 Task: Personal: Travel Bucket List Template | Trello.
Action: Mouse pressed left at (53, 90)
Screenshot: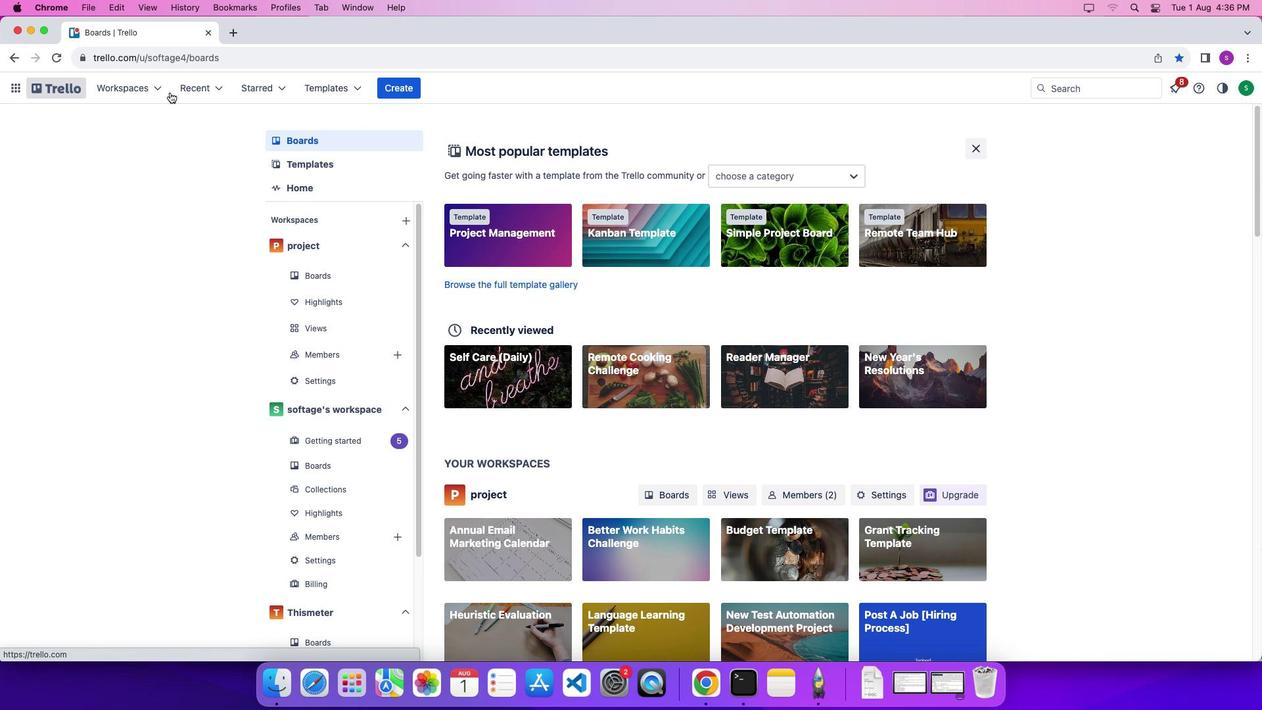 
Action: Mouse pressed left at (53, 90)
Screenshot: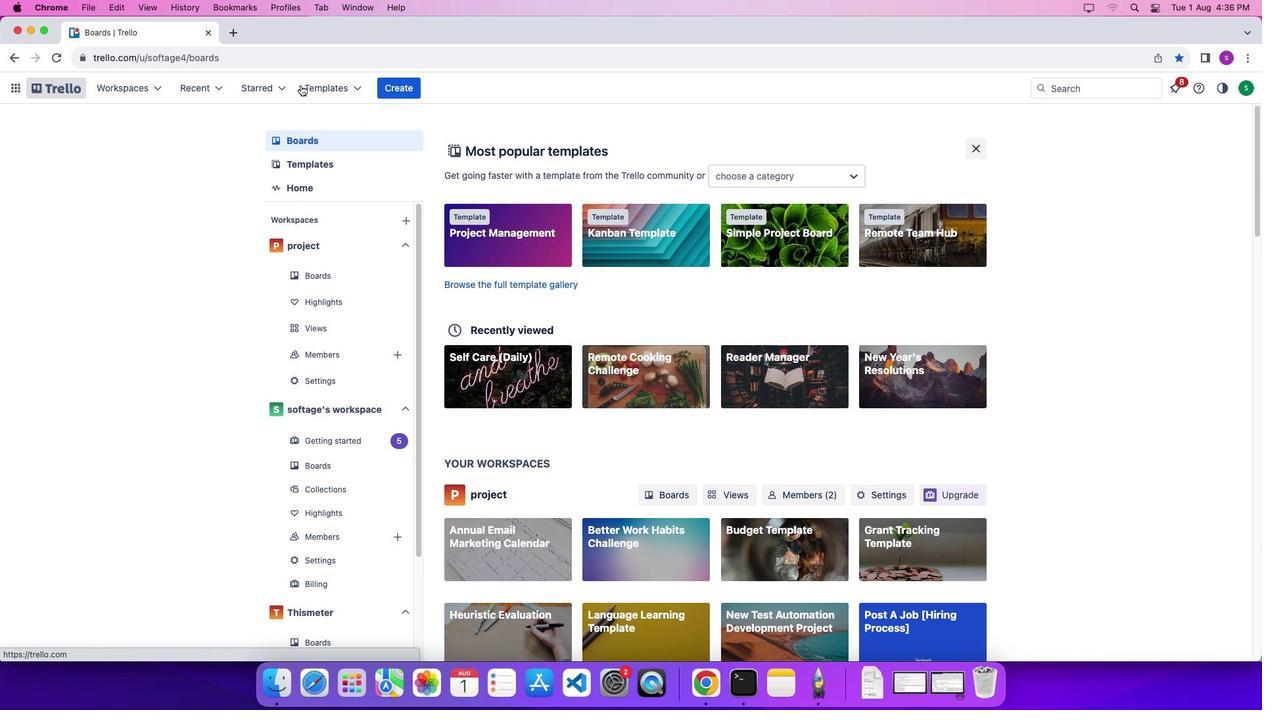 
Action: Mouse moved to (314, 88)
Screenshot: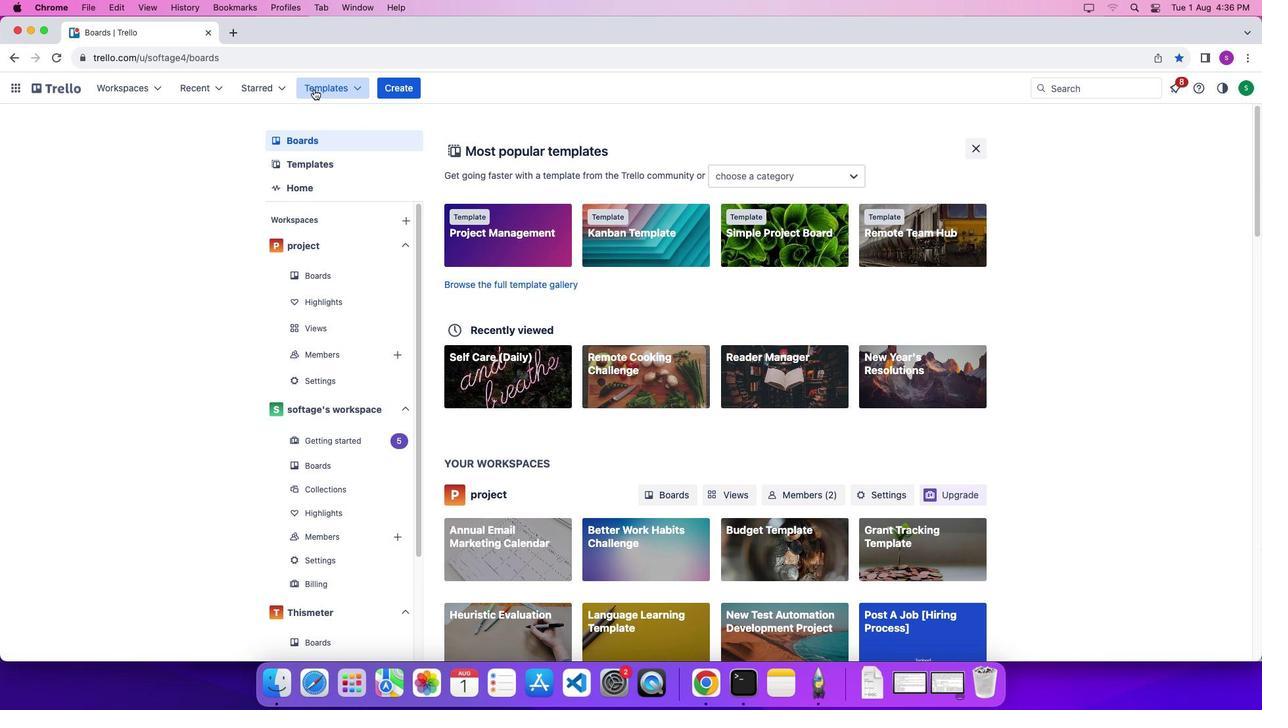 
Action: Mouse pressed left at (314, 88)
Screenshot: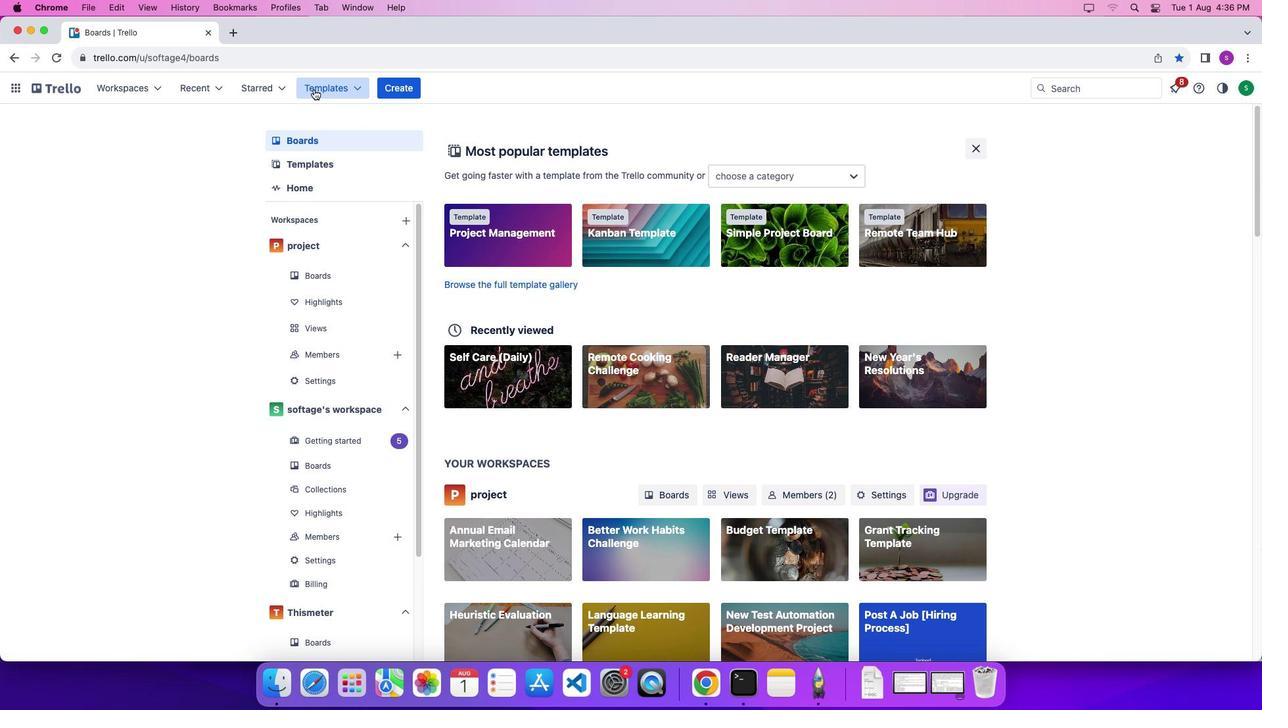 
Action: Mouse moved to (439, 499)
Screenshot: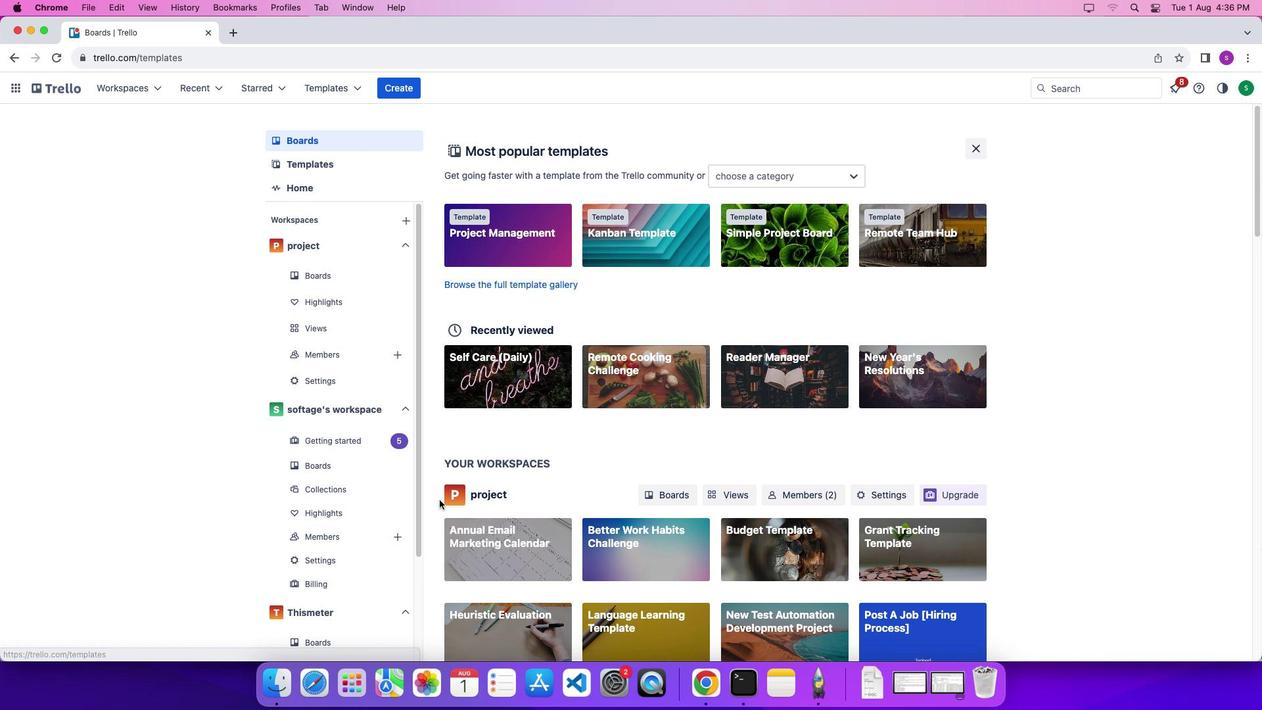 
Action: Mouse pressed left at (439, 499)
Screenshot: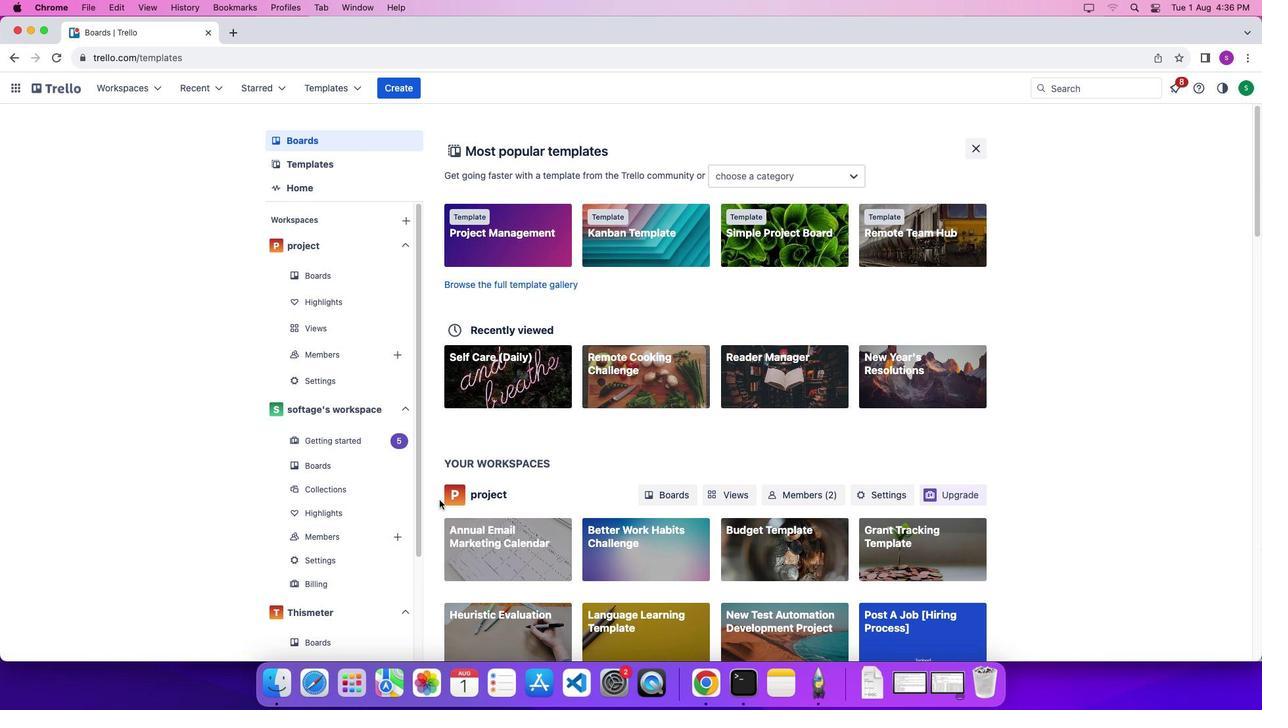 
Action: Mouse moved to (870, 144)
Screenshot: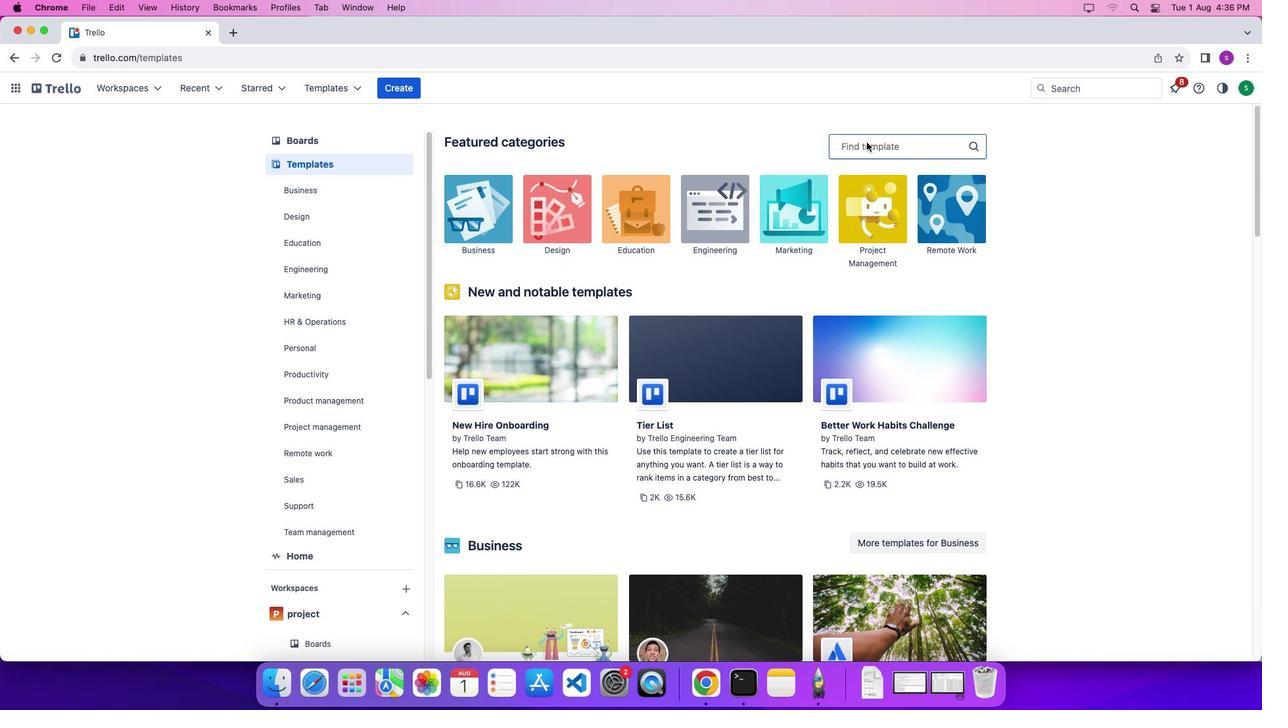 
Action: Mouse pressed left at (870, 144)
Screenshot: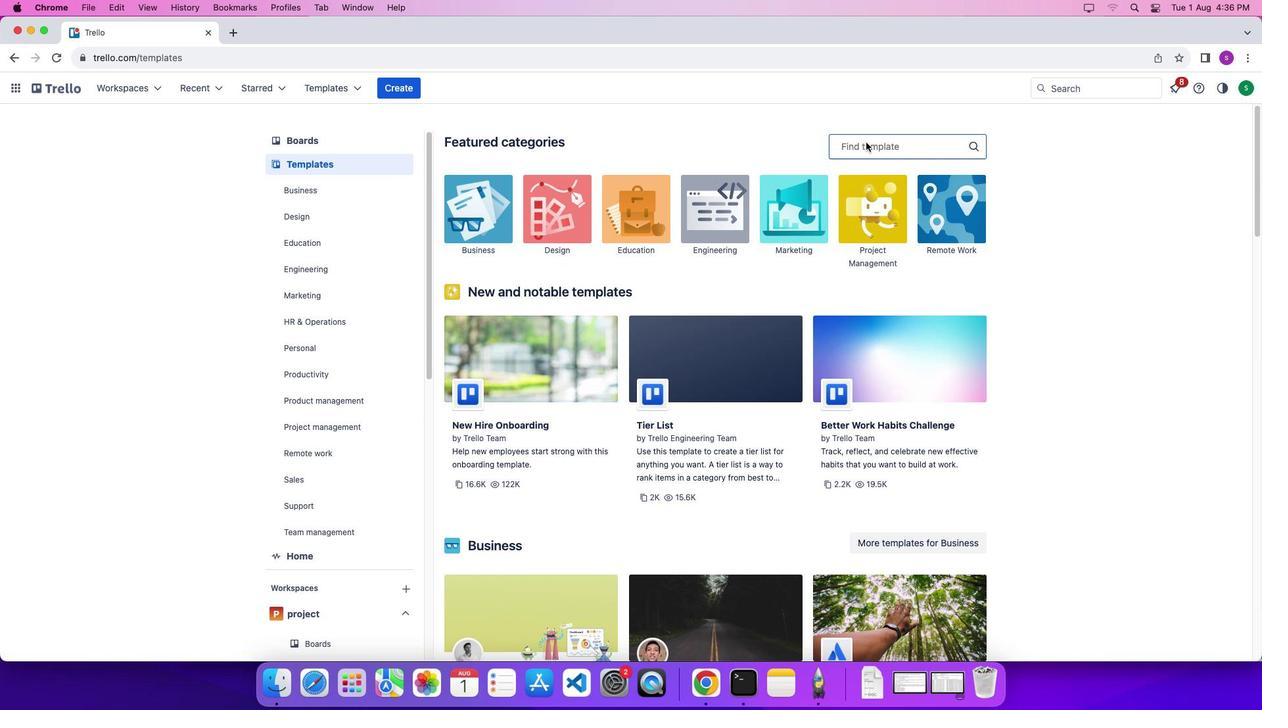 
Action: Mouse moved to (866, 142)
Screenshot: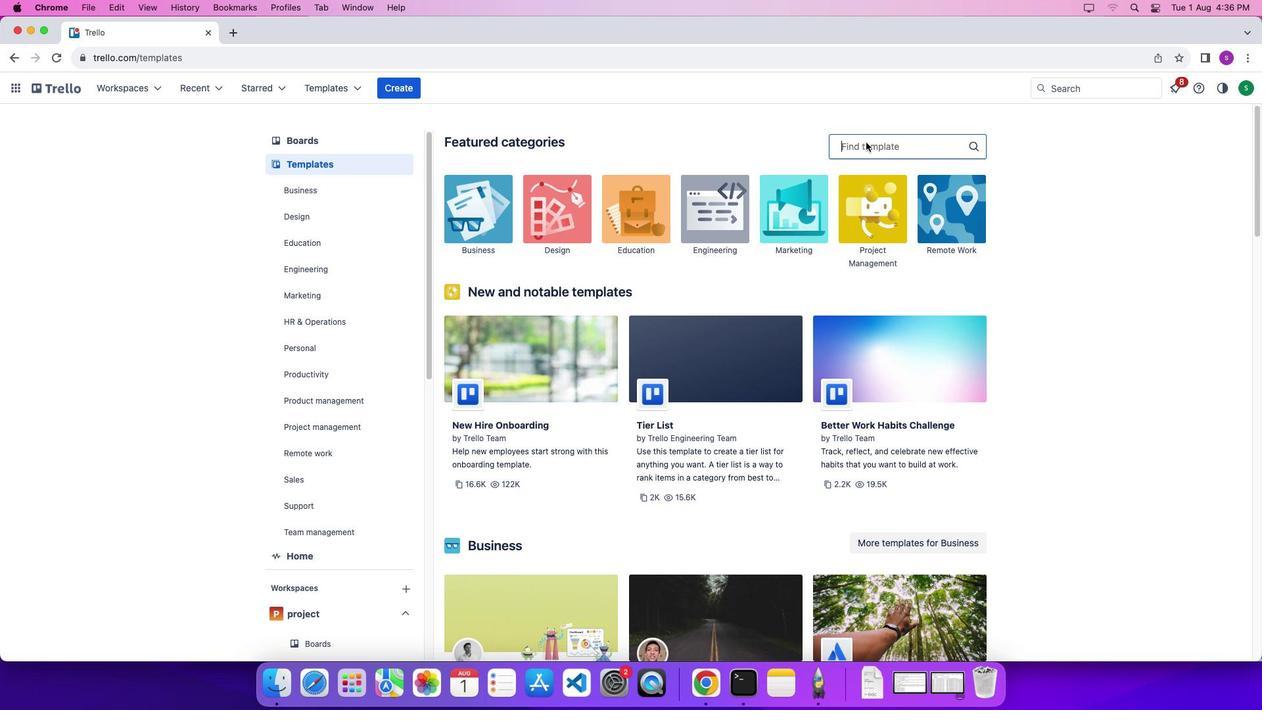 
Action: Mouse pressed left at (866, 142)
Screenshot: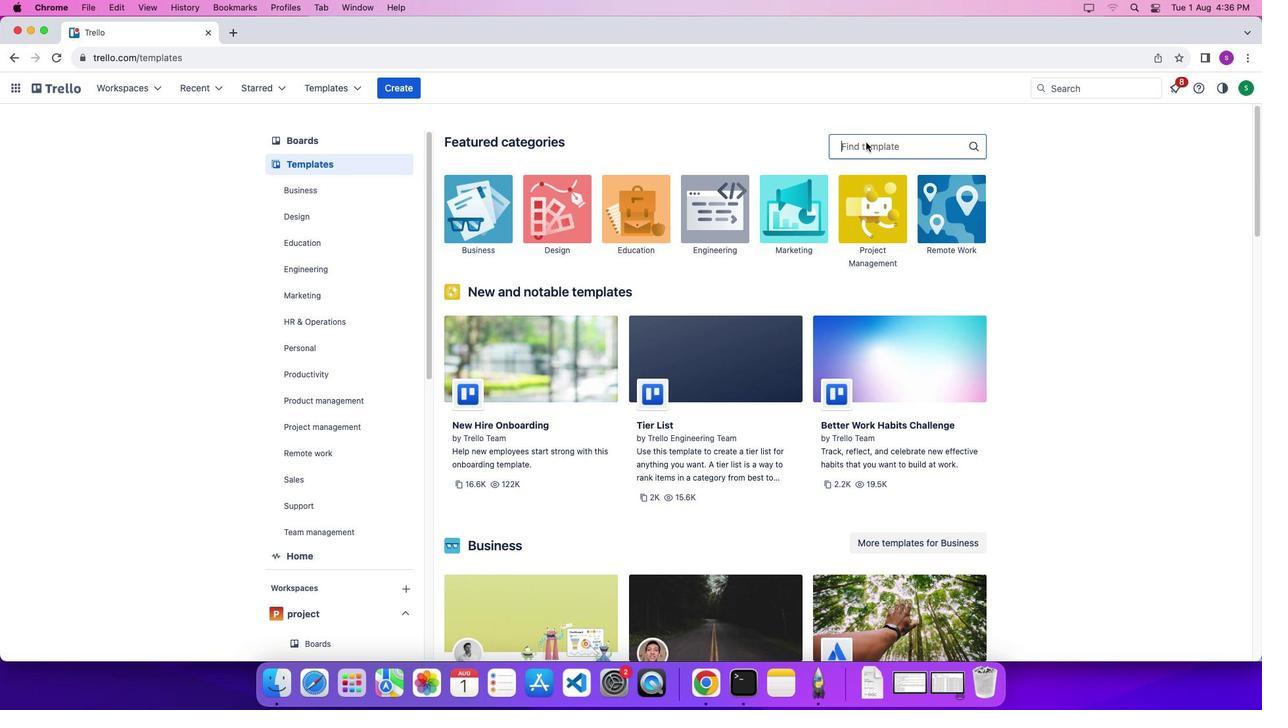 
Action: Key pressed Key.shift'T''r''a''v''e''l'Key.spaceKey.shift'B''u''c''c''k''e''r'Key.backspace't'
Screenshot: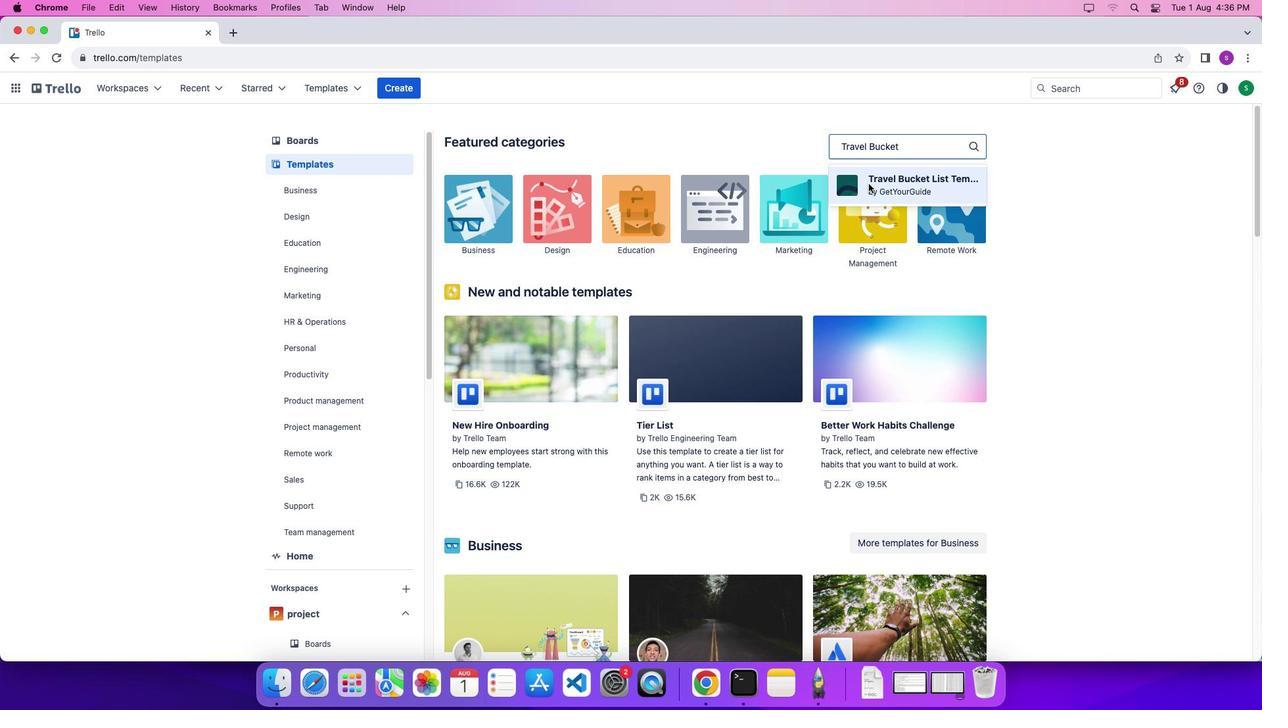
Action: Mouse moved to (869, 184)
Screenshot: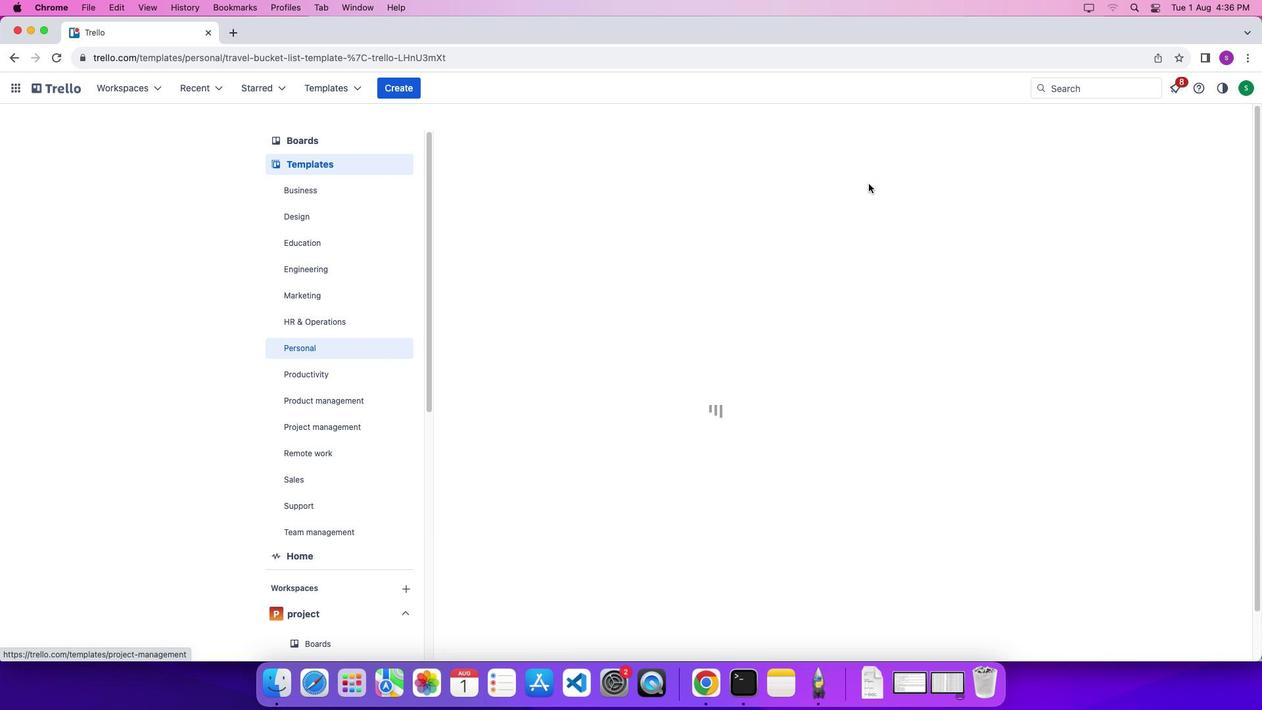 
Action: Mouse pressed left at (869, 184)
Screenshot: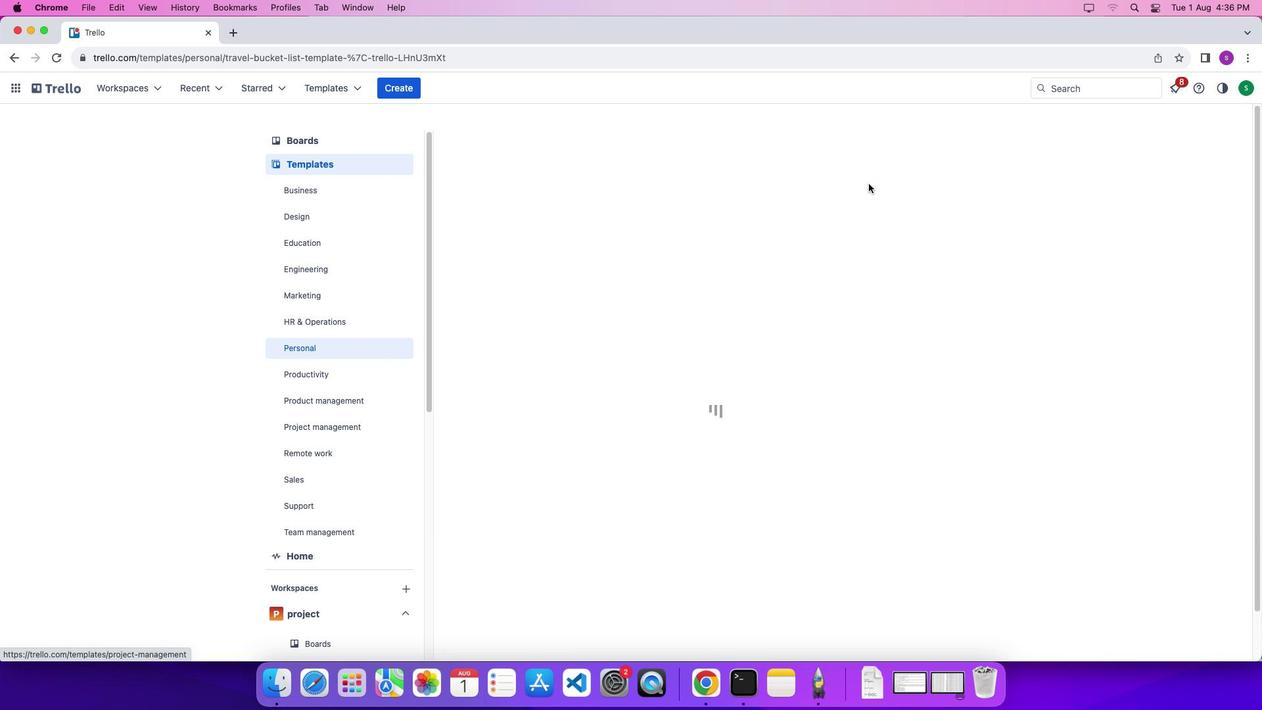 
Action: Mouse moved to (856, 328)
Screenshot: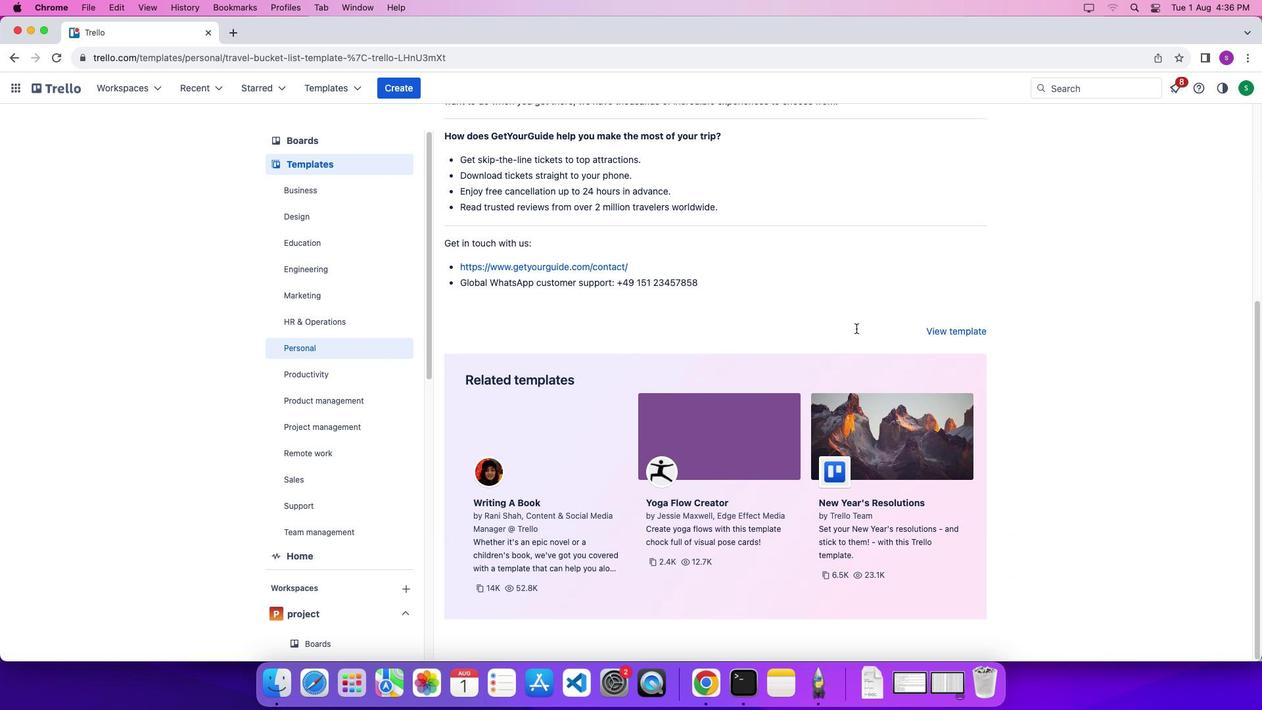 
Action: Mouse scrolled (856, 328) with delta (0, 0)
Screenshot: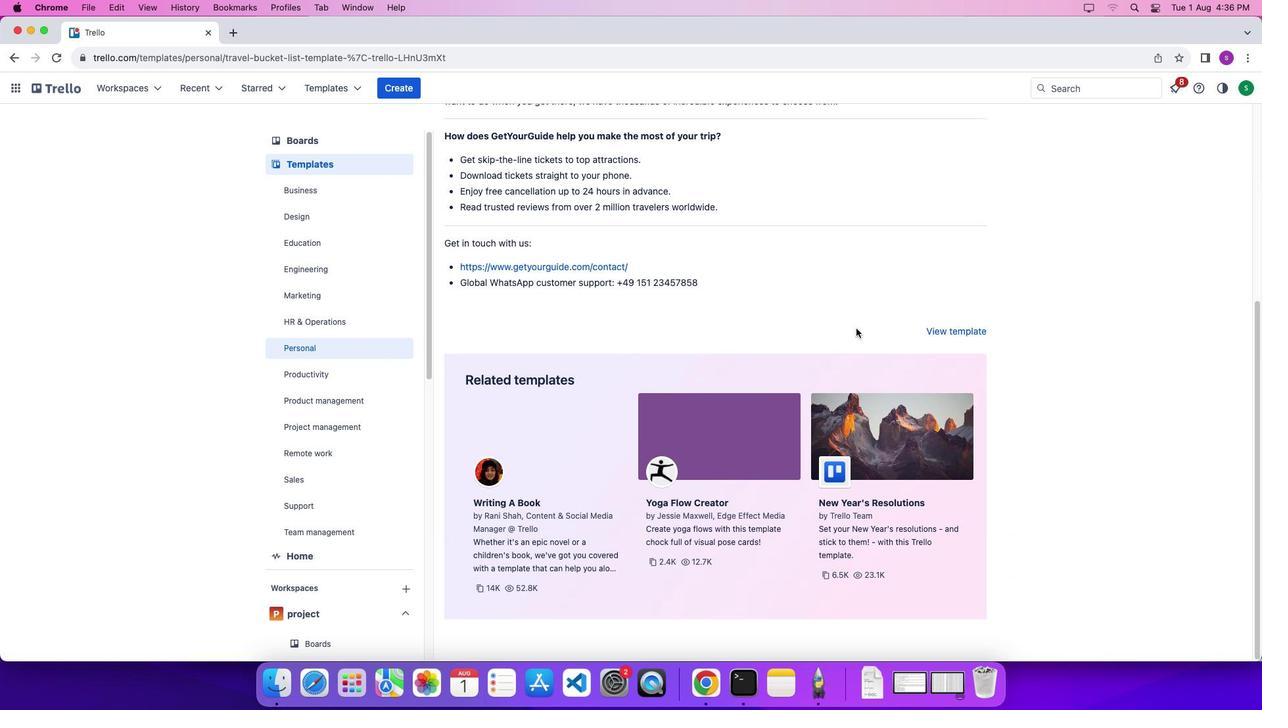 
Action: Mouse scrolled (856, 328) with delta (0, 0)
Screenshot: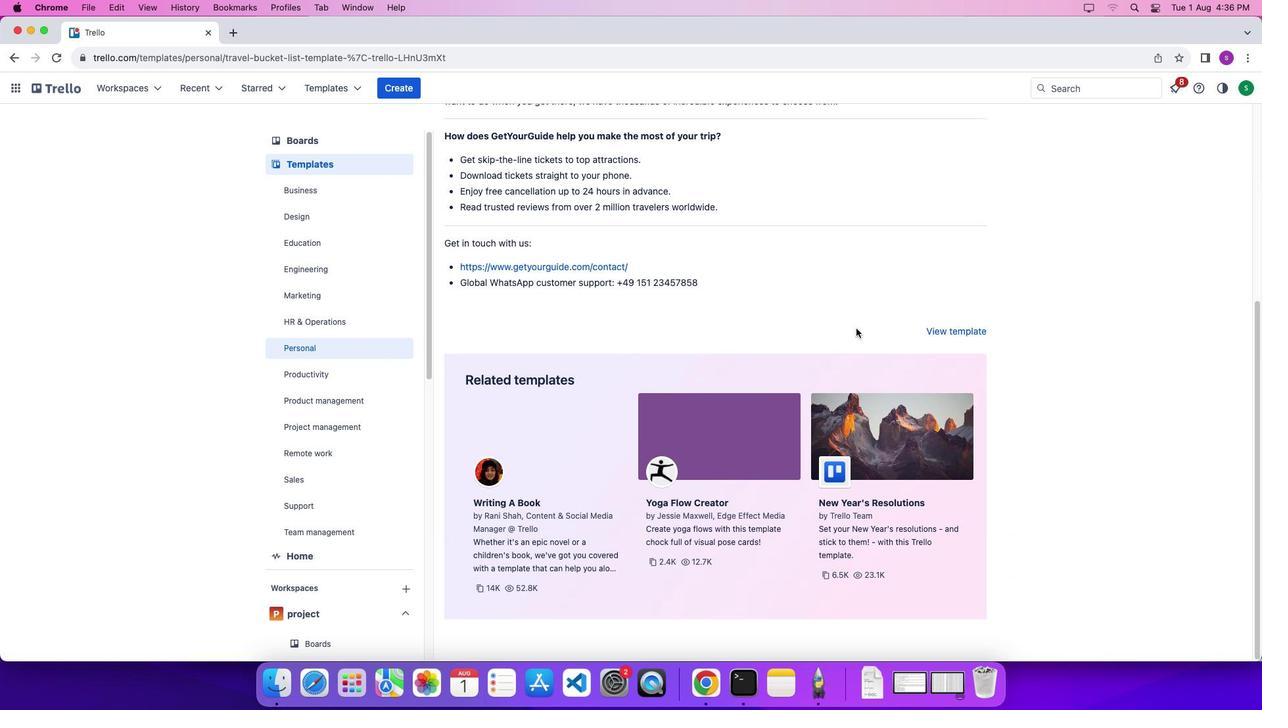 
Action: Mouse scrolled (856, 328) with delta (0, -3)
Screenshot: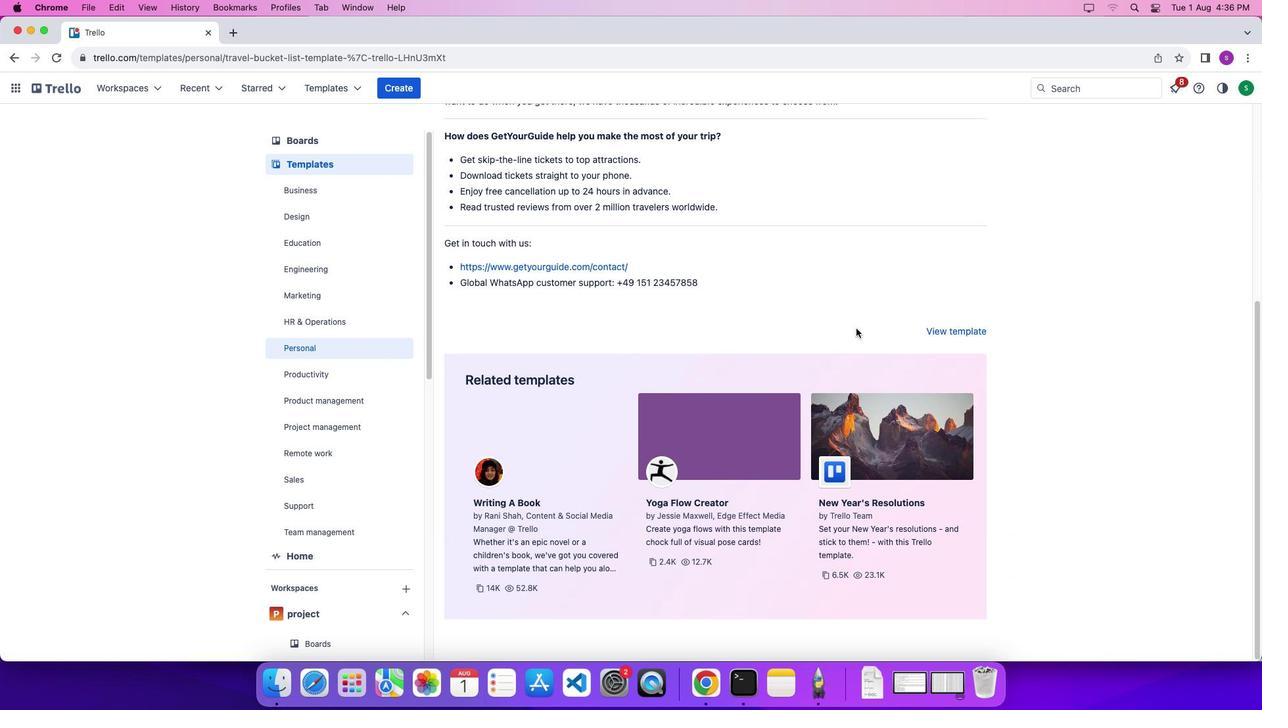 
Action: Mouse scrolled (856, 328) with delta (0, -5)
Screenshot: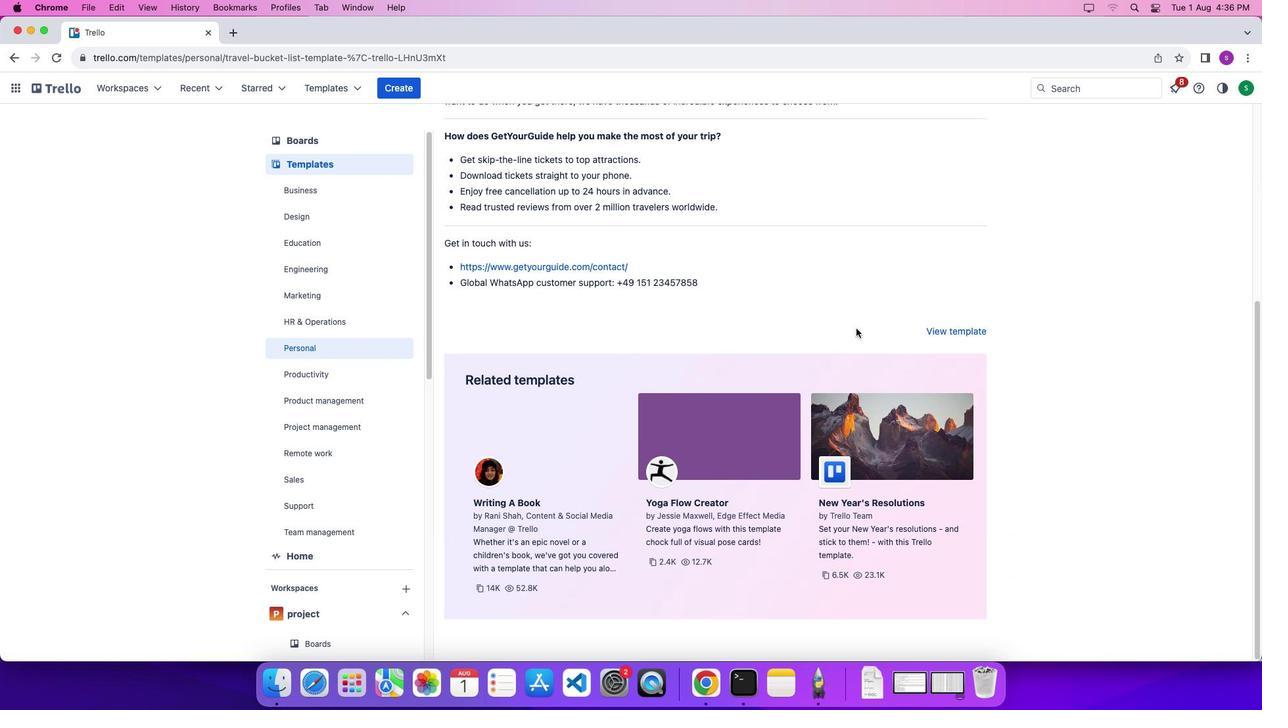 
Action: Mouse scrolled (856, 328) with delta (0, 0)
Screenshot: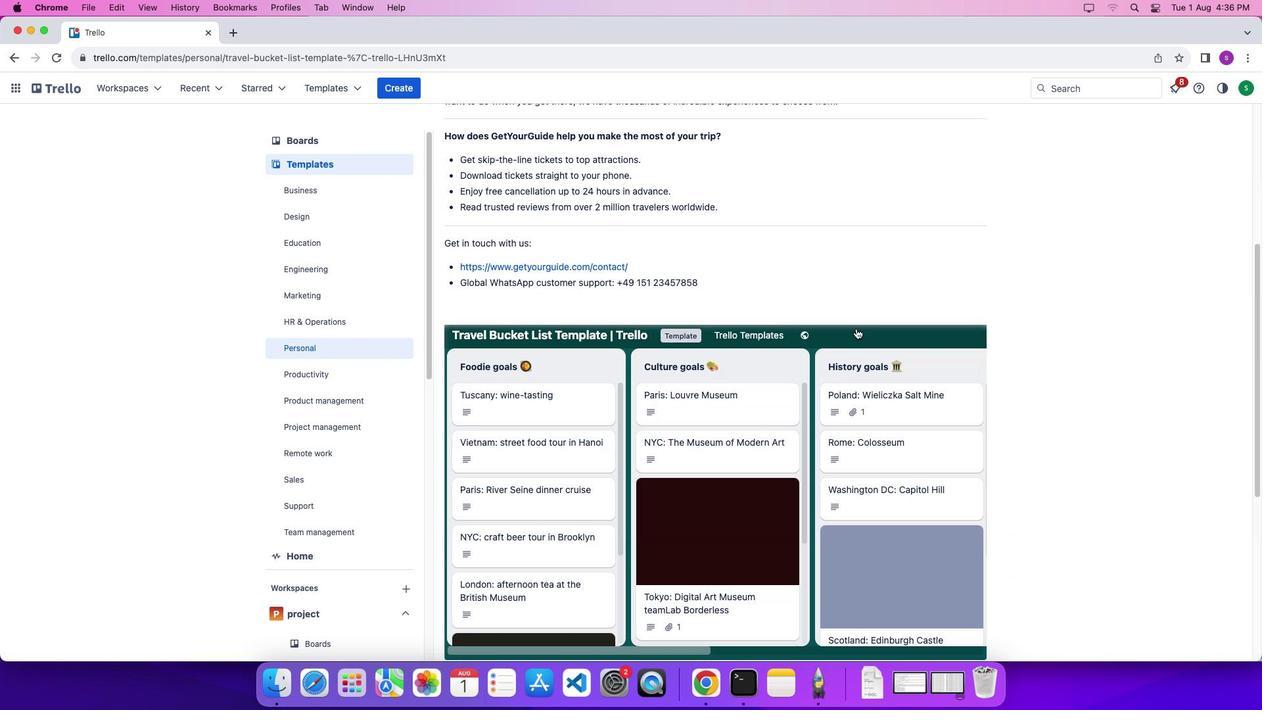 
Action: Mouse scrolled (856, 328) with delta (0, 0)
Screenshot: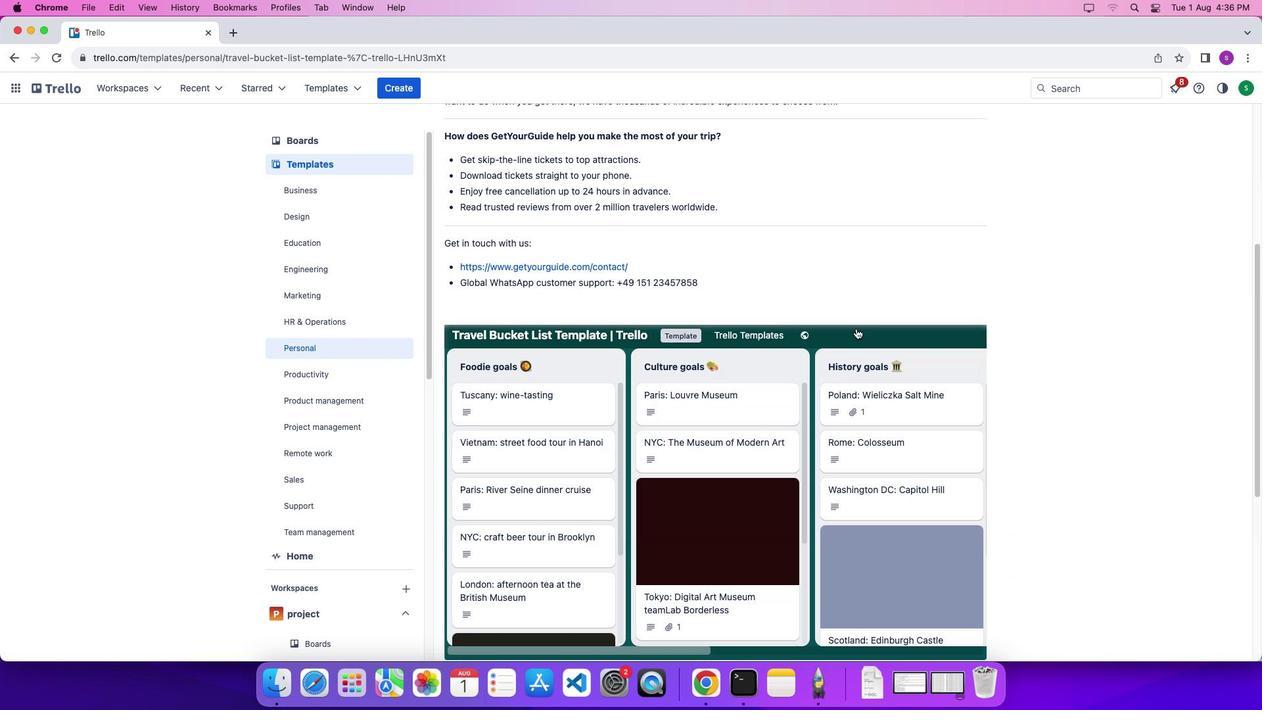
Action: Mouse scrolled (856, 328) with delta (0, -4)
Screenshot: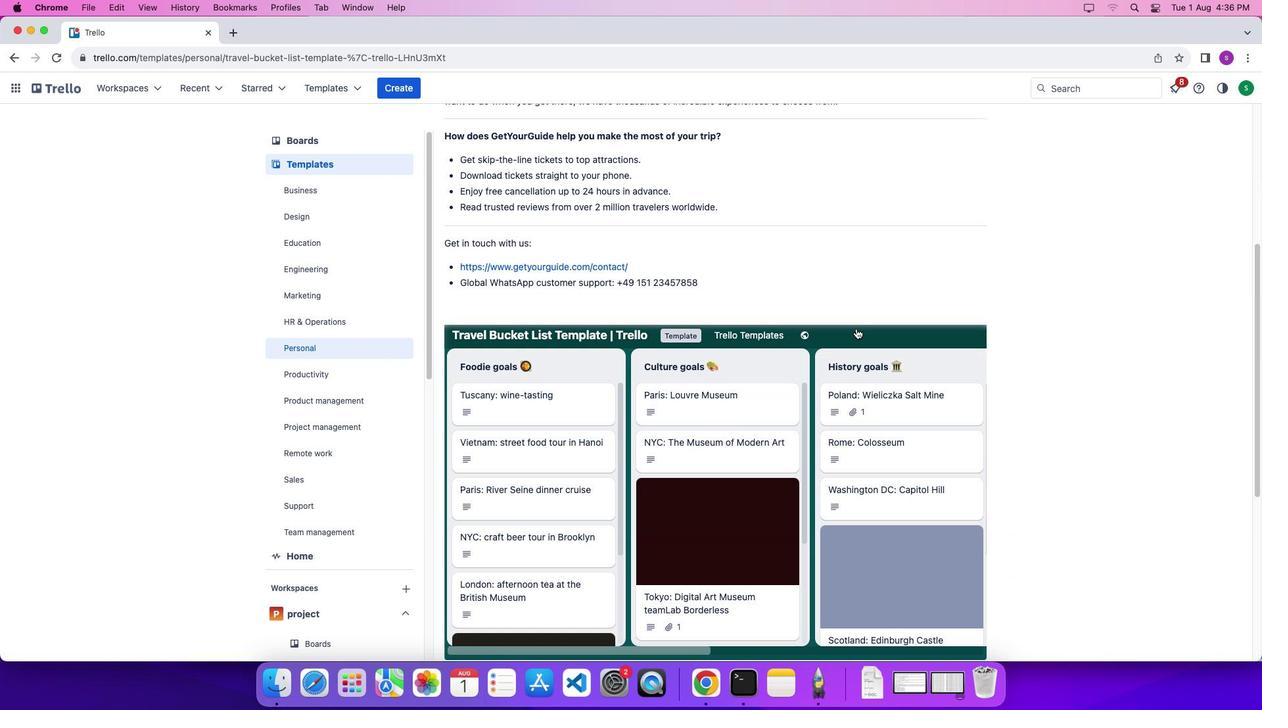 
Action: Mouse scrolled (856, 328) with delta (0, -7)
Screenshot: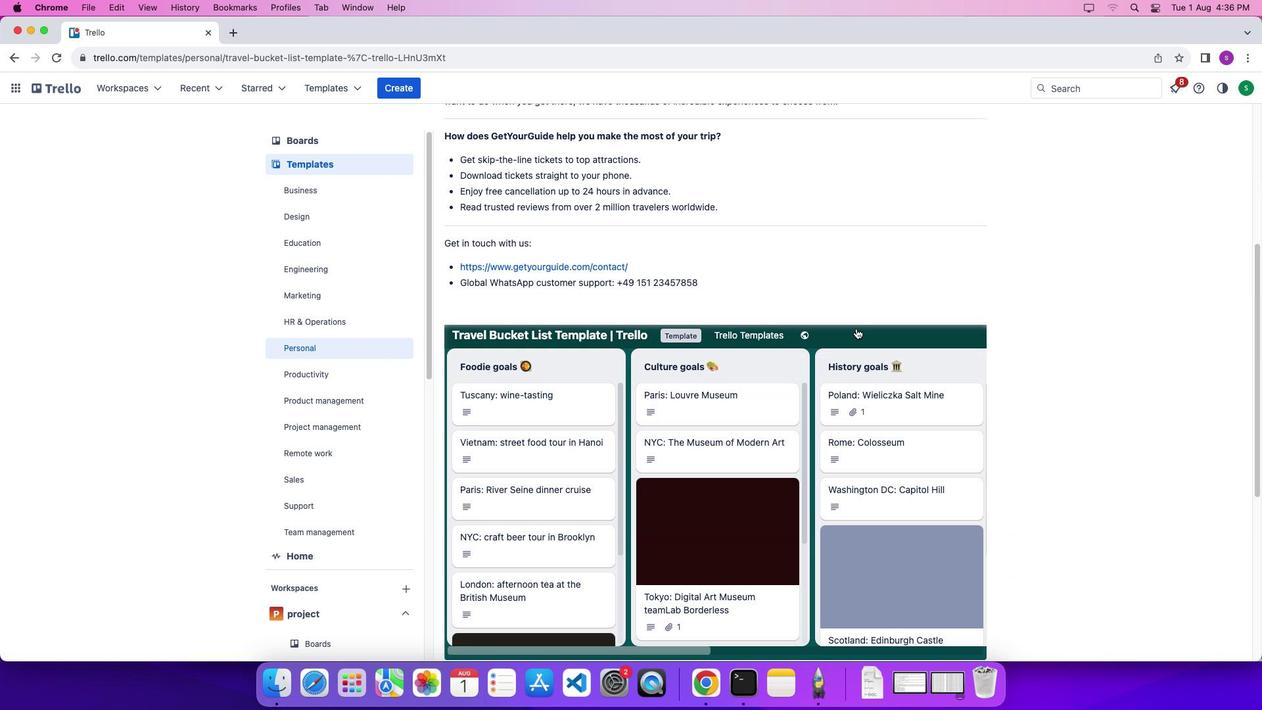 
Action: Mouse scrolled (856, 328) with delta (0, -7)
Screenshot: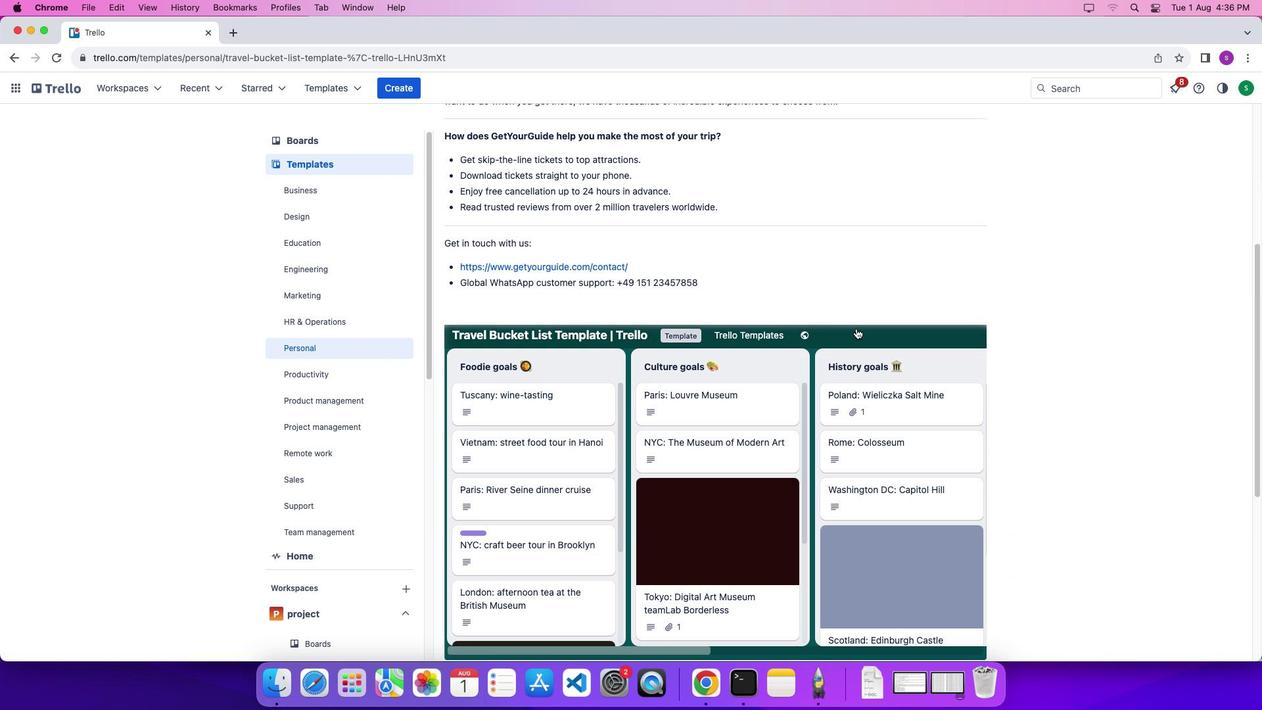 
Action: Mouse scrolled (856, 328) with delta (0, 0)
Screenshot: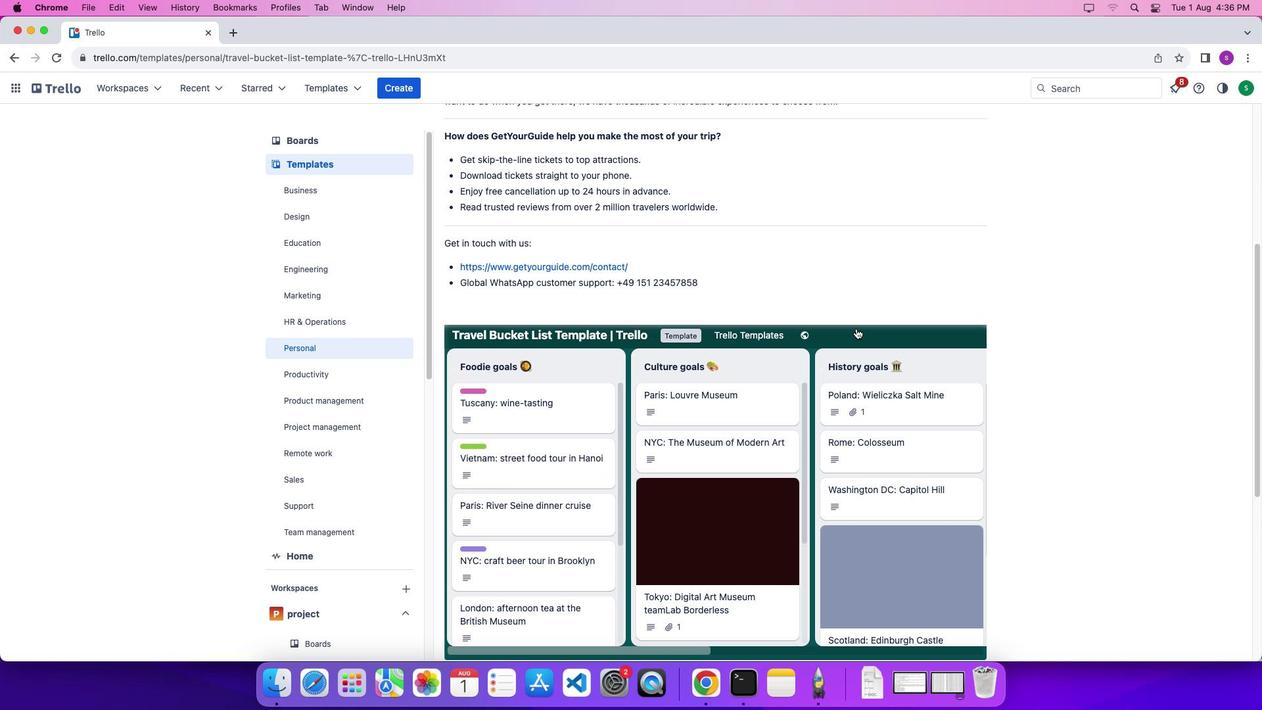 
Action: Mouse scrolled (856, 328) with delta (0, 1)
Screenshot: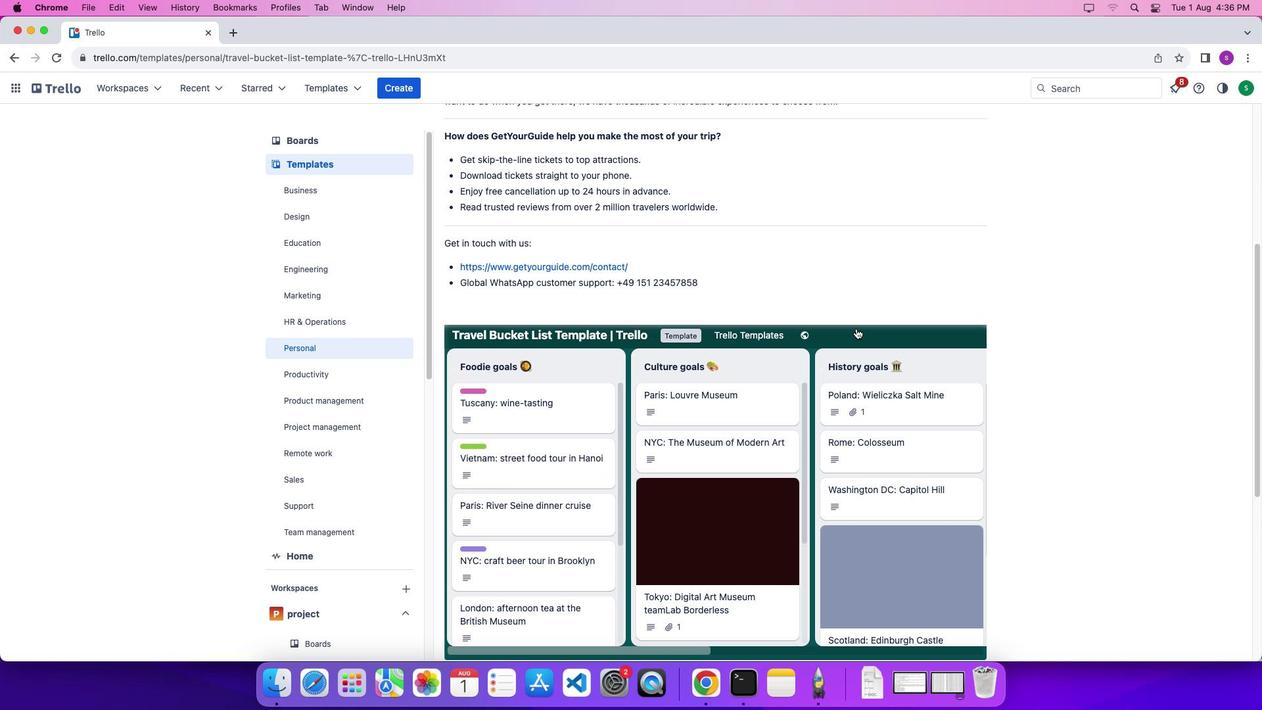 
Action: Mouse scrolled (856, 328) with delta (0, 5)
Screenshot: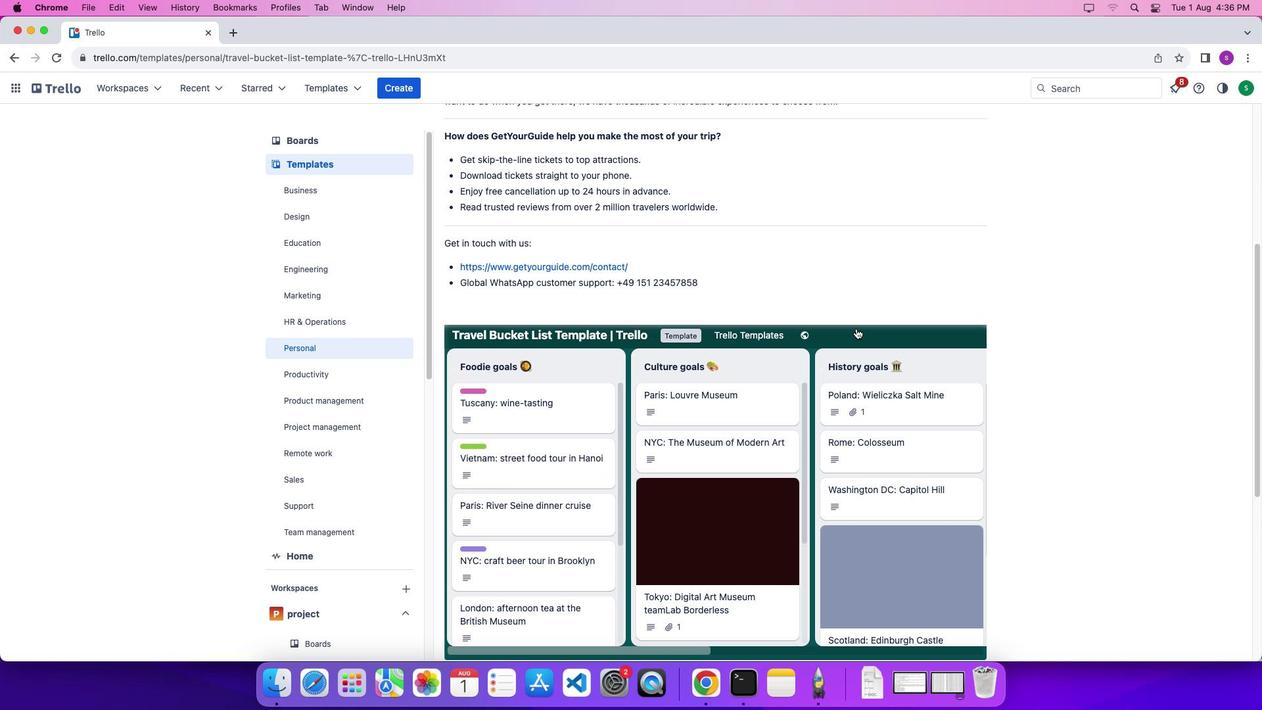 
Action: Mouse scrolled (856, 328) with delta (0, 9)
Screenshot: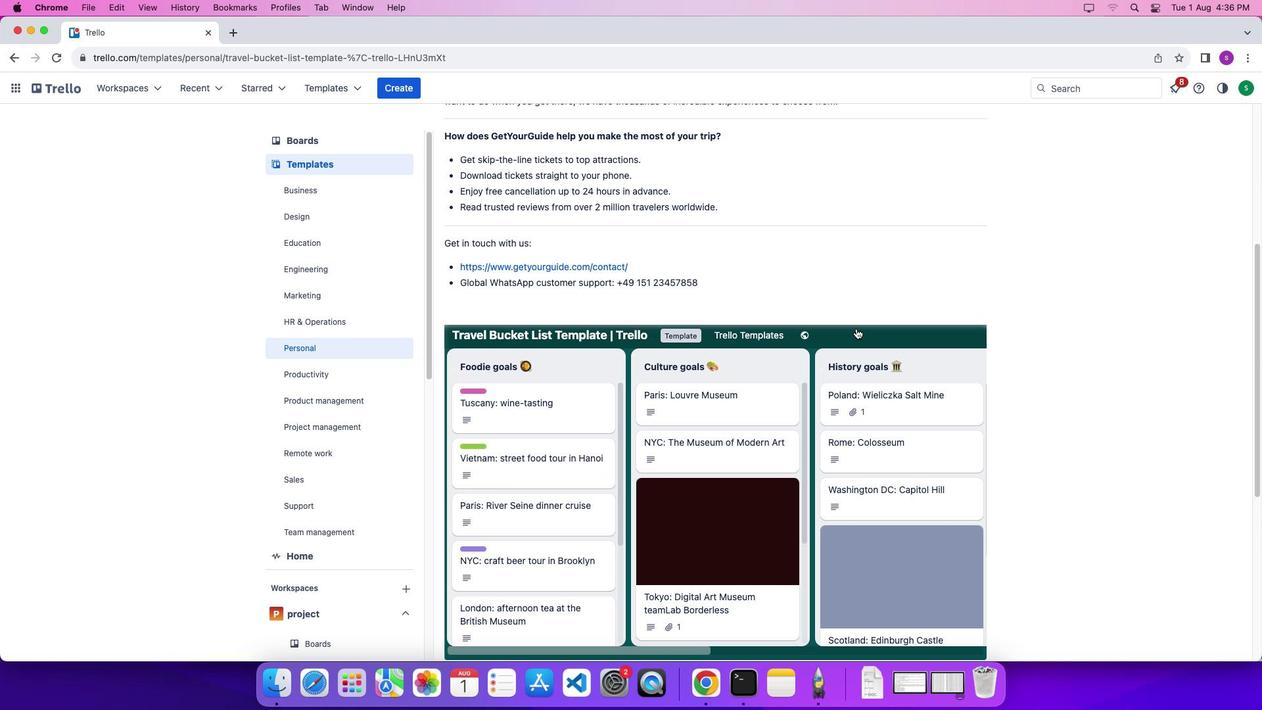 
Action: Mouse scrolled (856, 328) with delta (0, 9)
Screenshot: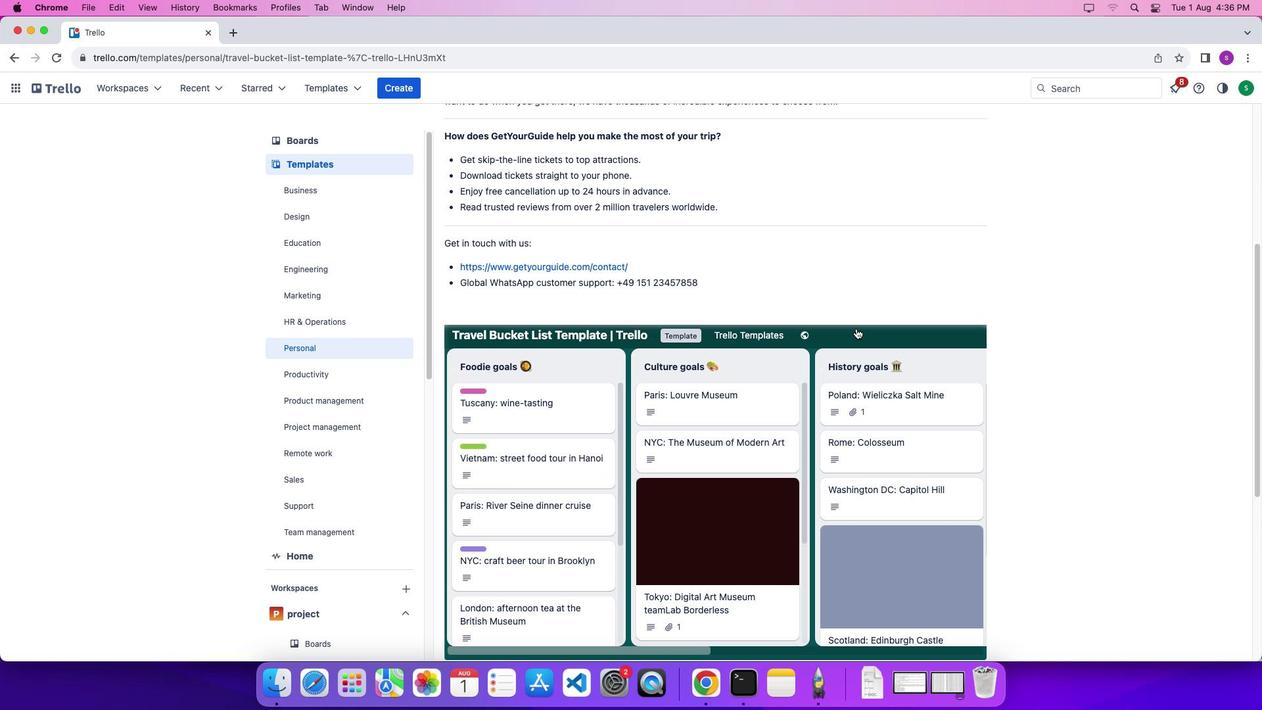 
Action: Mouse scrolled (856, 328) with delta (0, 0)
Screenshot: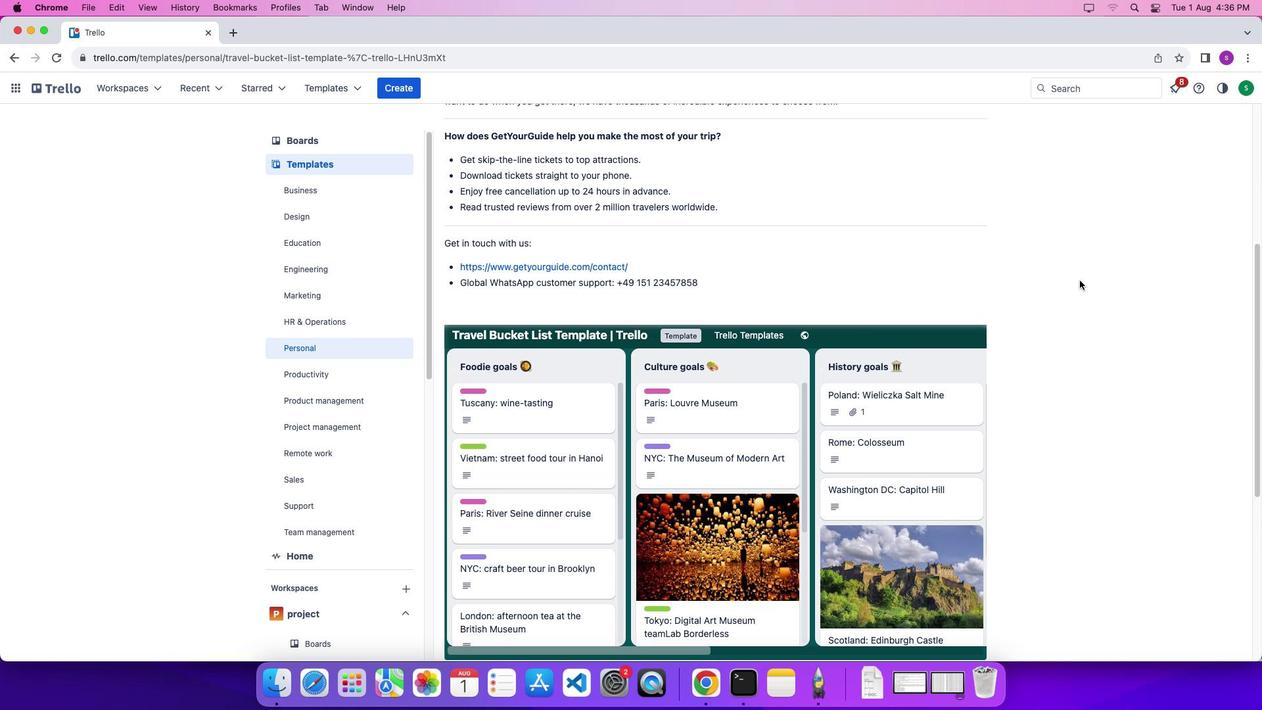 
Action: Mouse scrolled (856, 328) with delta (0, 1)
Screenshot: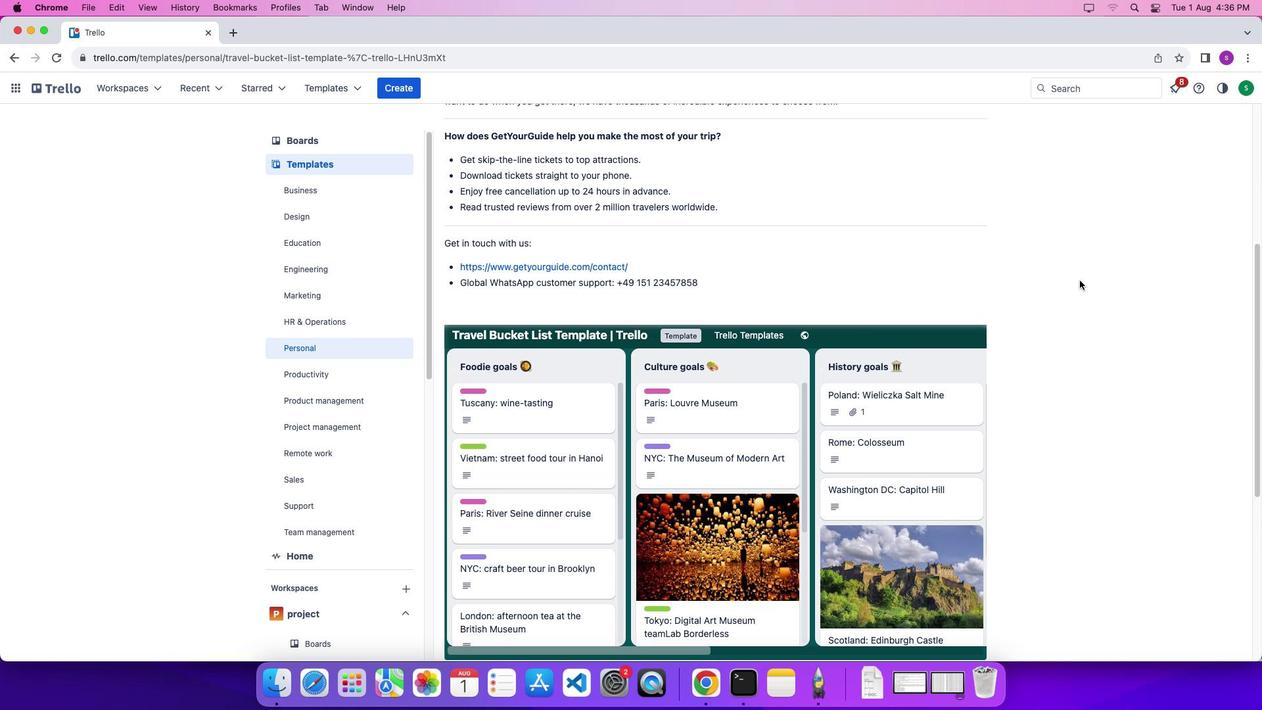
Action: Mouse scrolled (856, 328) with delta (0, 6)
Screenshot: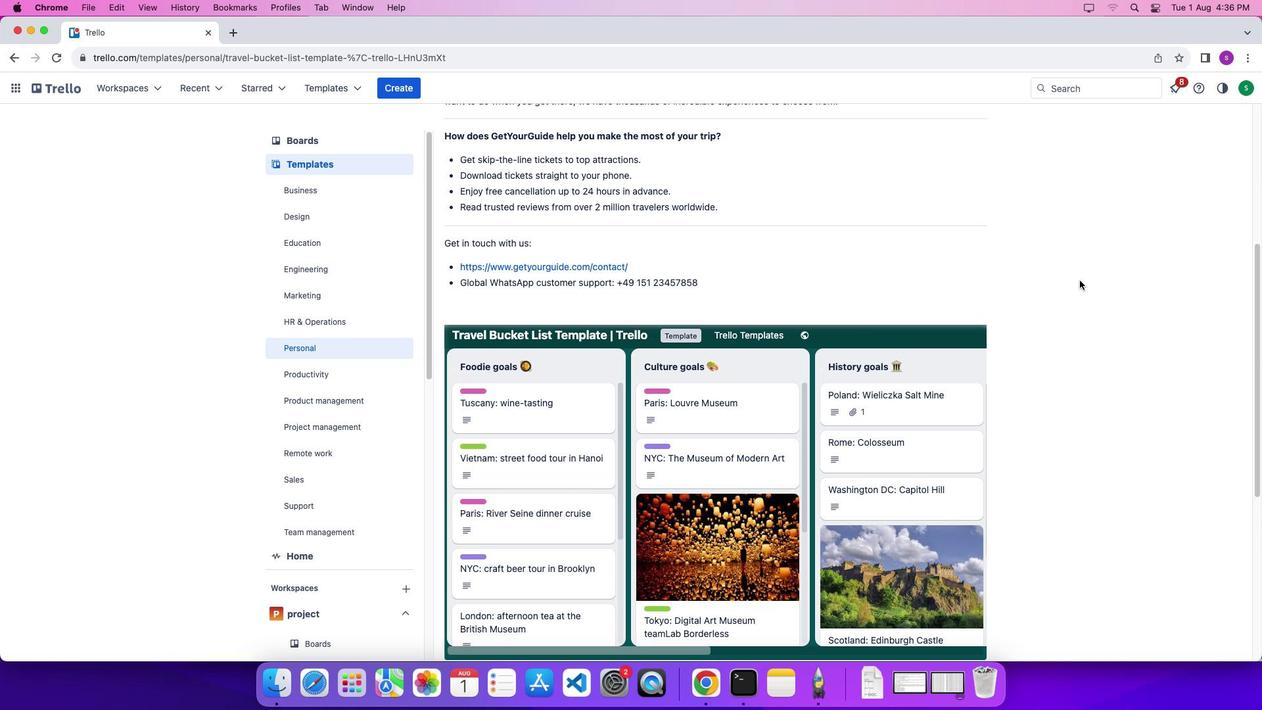 
Action: Mouse scrolled (856, 328) with delta (0, 9)
Screenshot: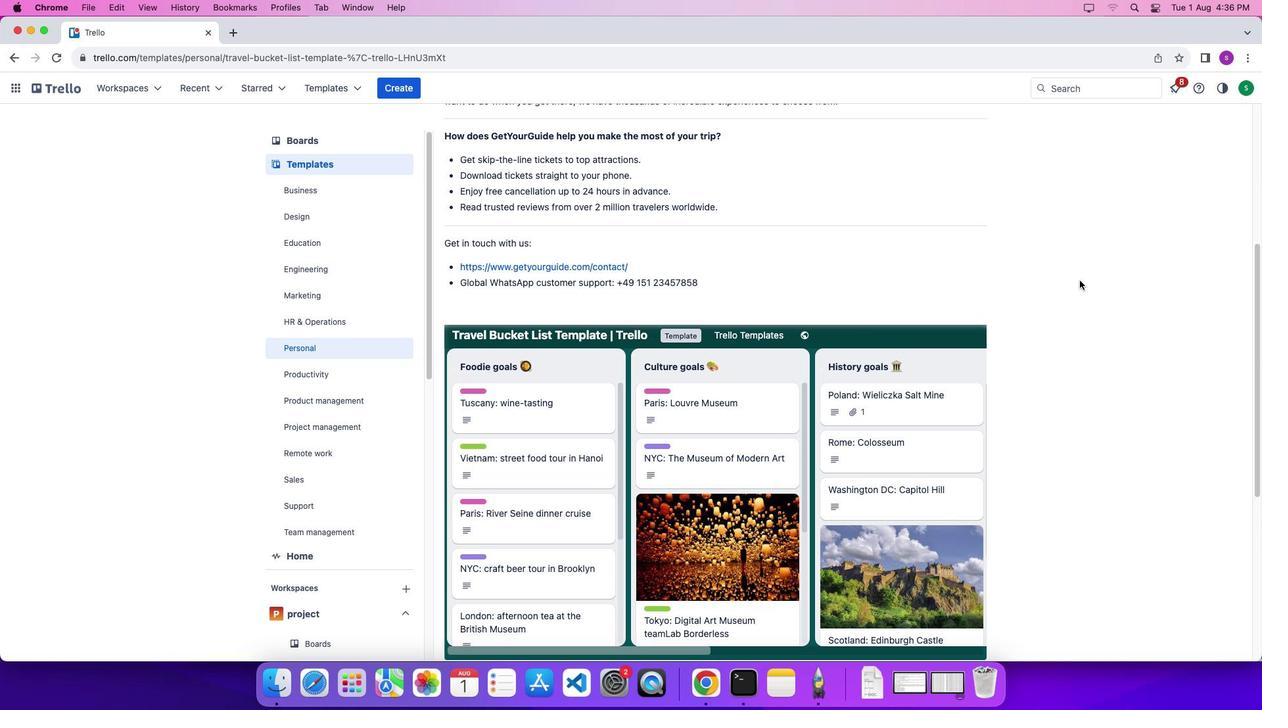 
Action: Mouse scrolled (856, 328) with delta (0, 10)
Screenshot: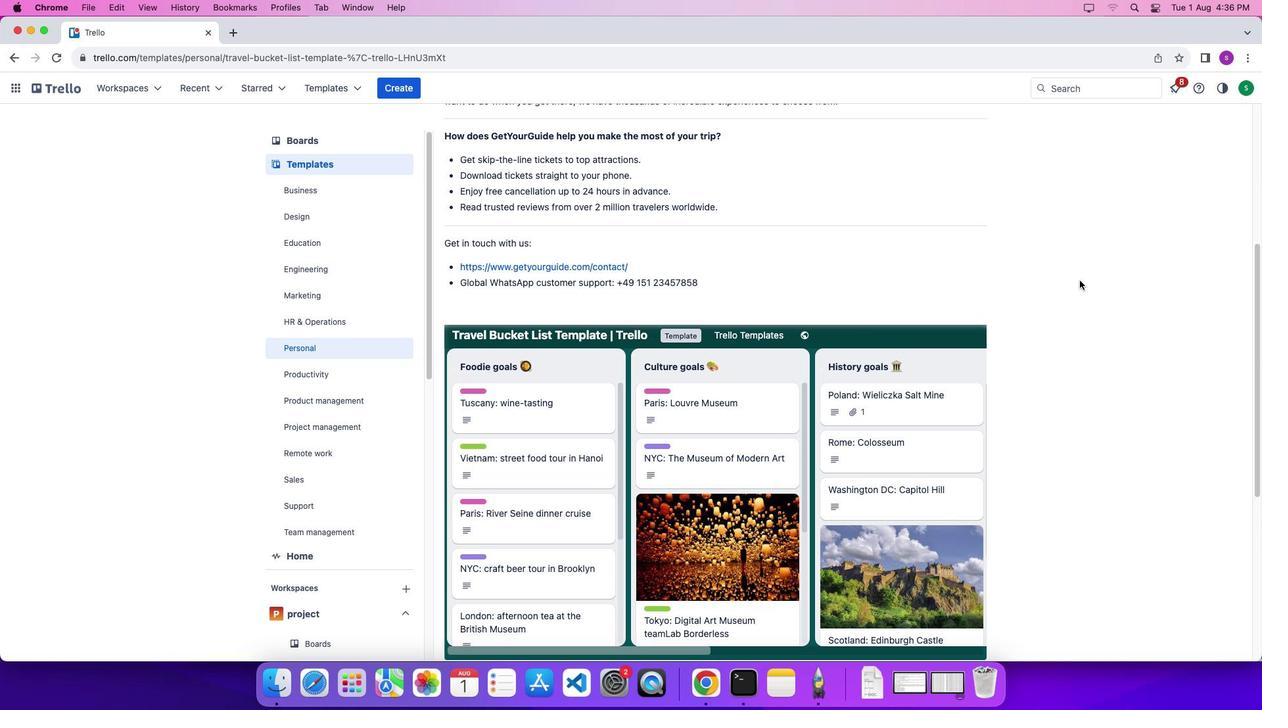 
Action: Mouse scrolled (856, 328) with delta (0, 0)
Screenshot: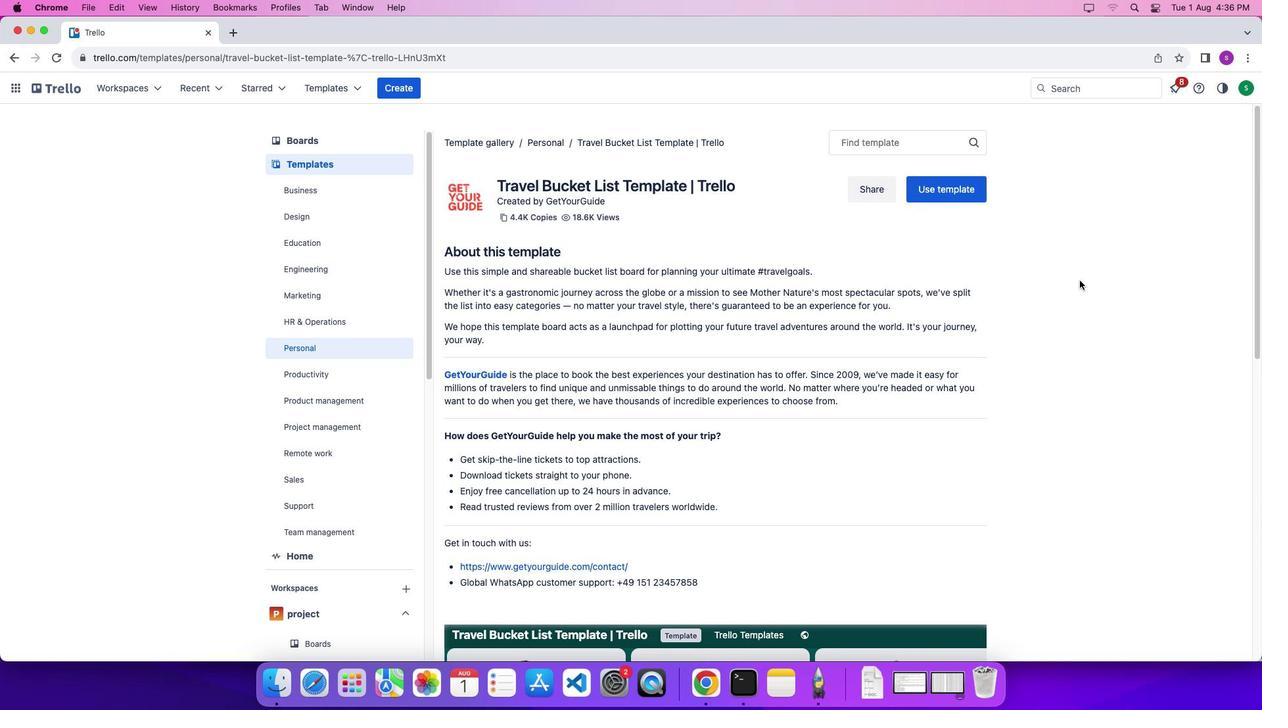 
Action: Mouse scrolled (856, 328) with delta (0, 0)
Screenshot: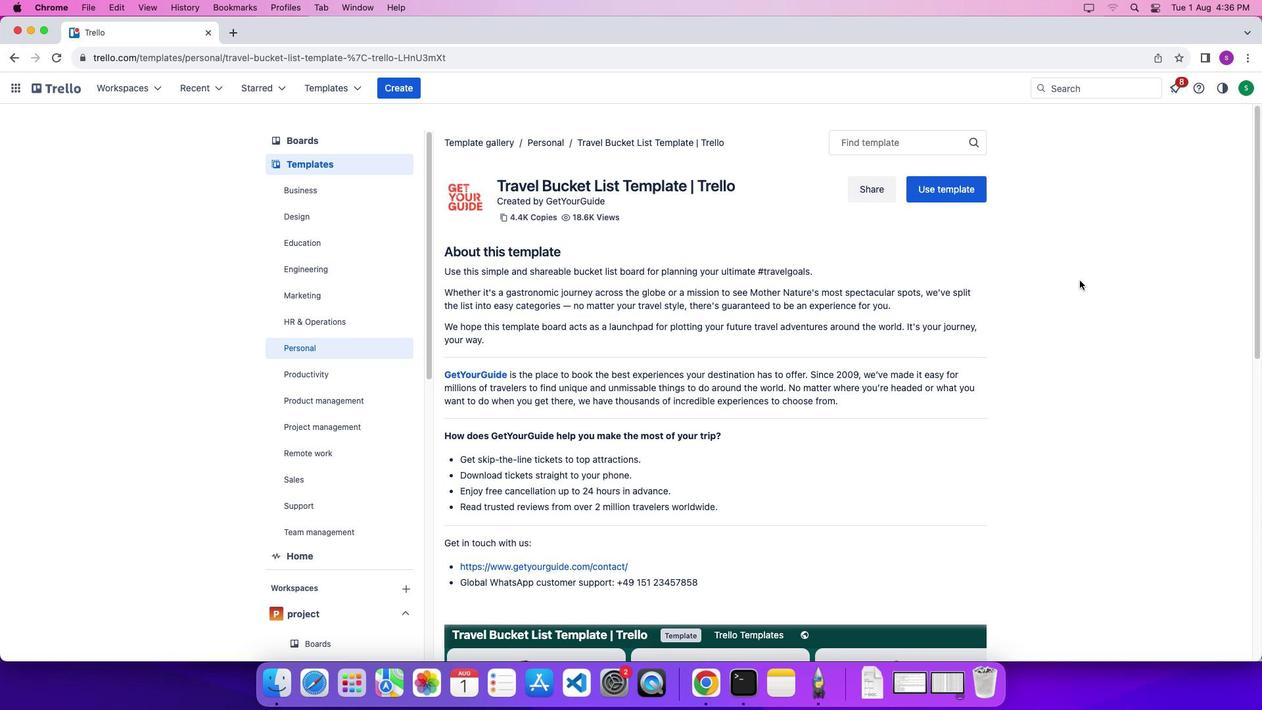 
Action: Mouse moved to (857, 328)
Screenshot: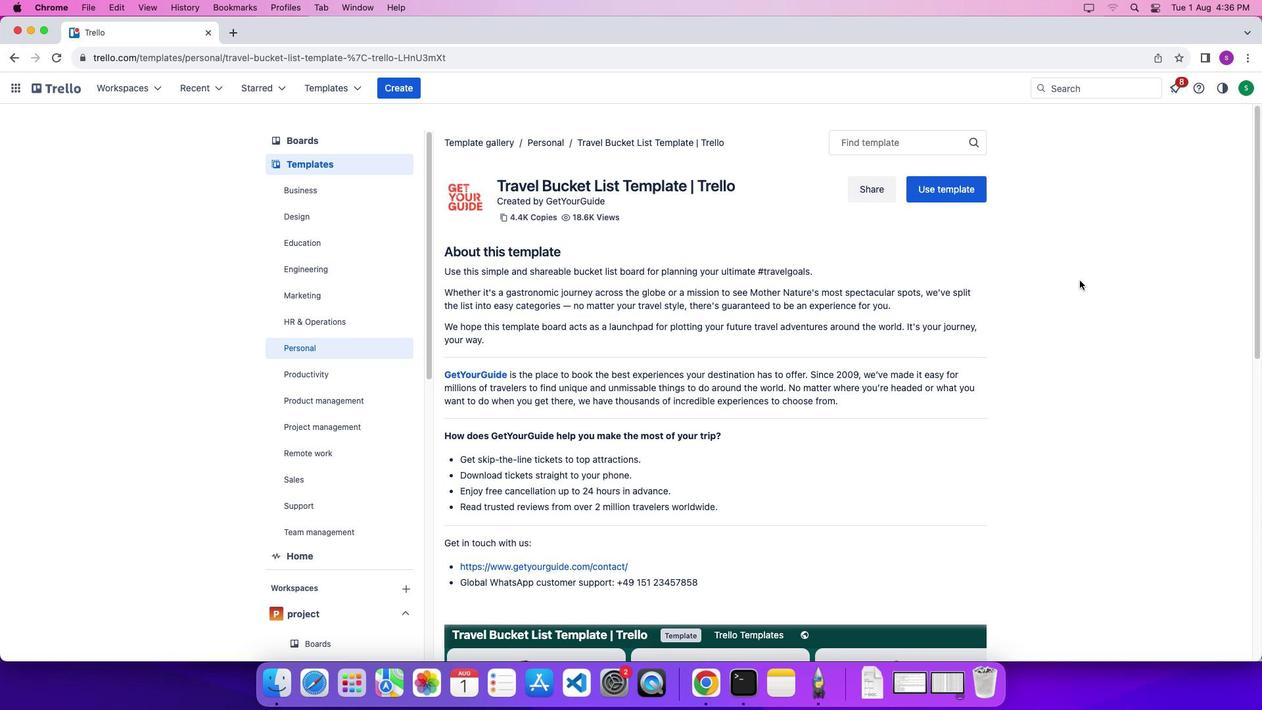 
Action: Mouse scrolled (857, 328) with delta (0, 5)
Screenshot: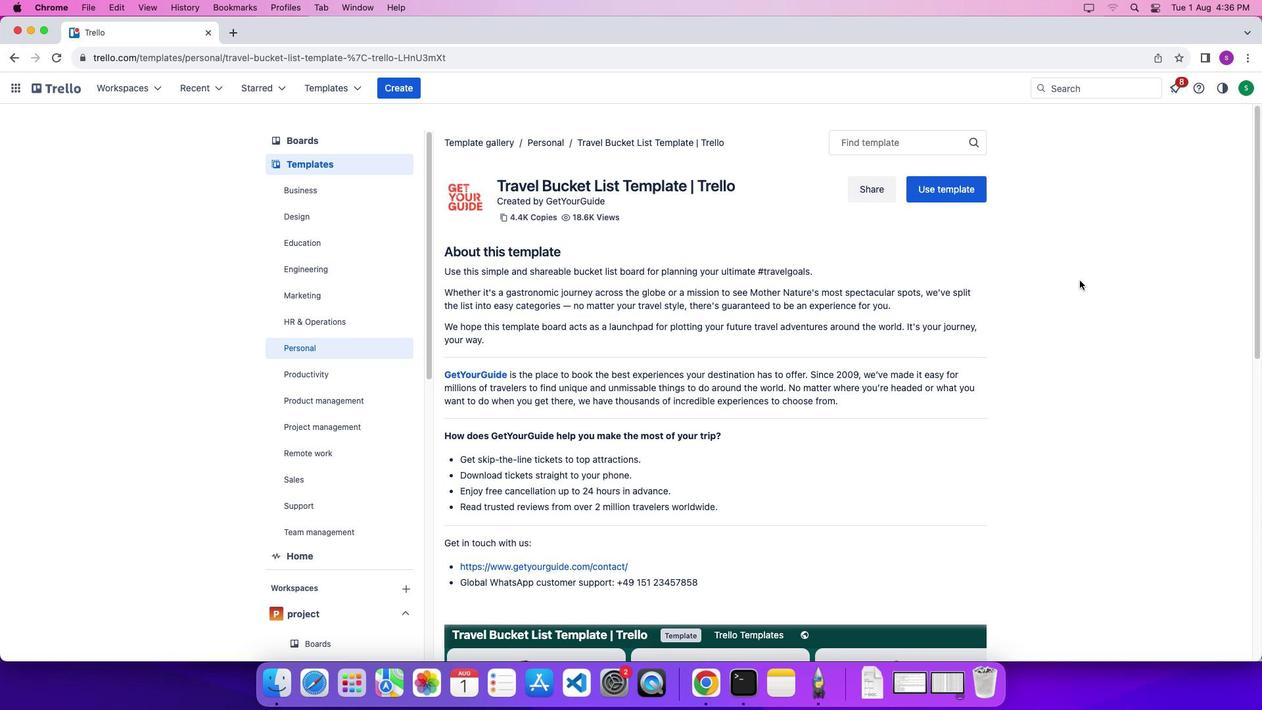 
Action: Mouse scrolled (857, 328) with delta (0, 8)
Screenshot: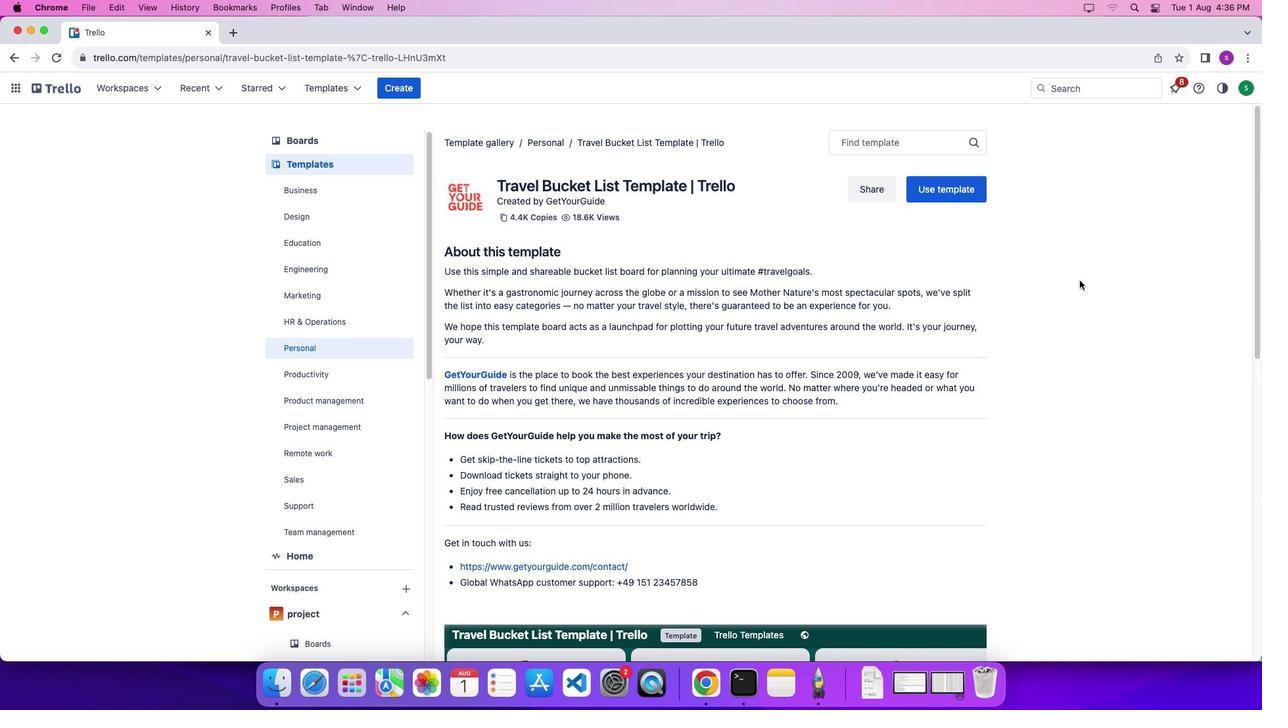 
Action: Mouse moved to (1079, 280)
Screenshot: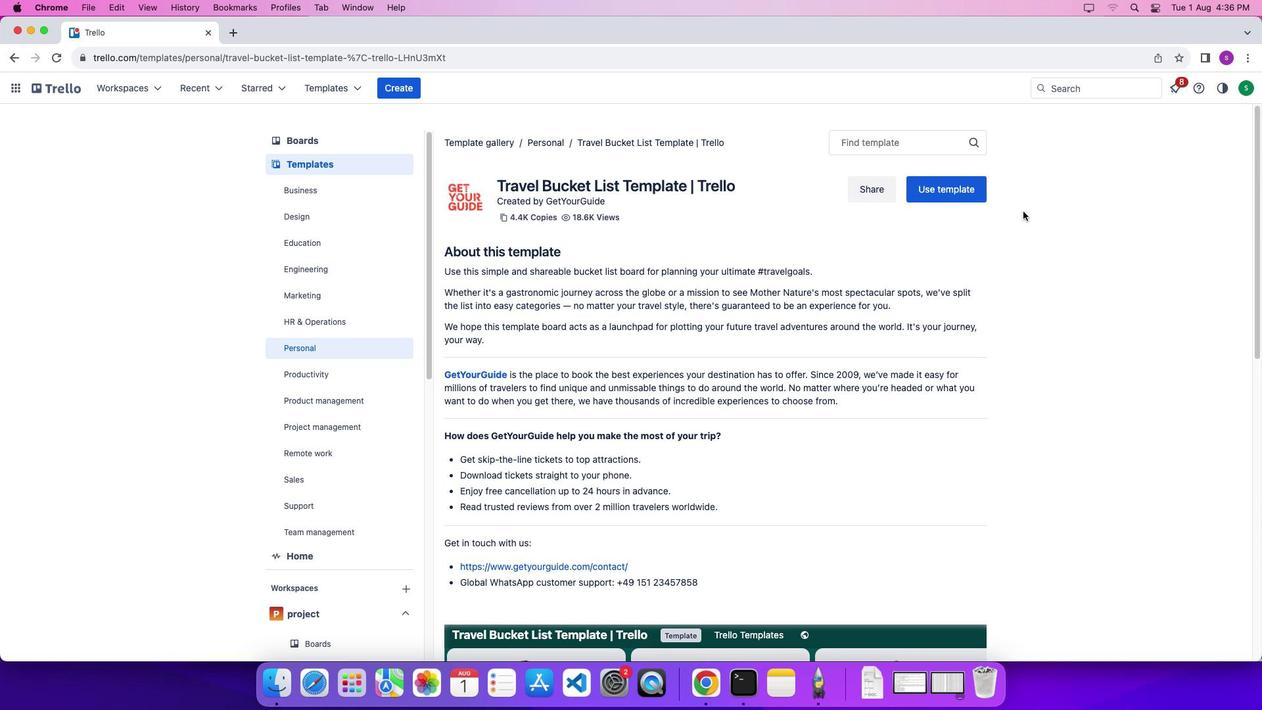 
Action: Mouse scrolled (1079, 280) with delta (0, 0)
Screenshot: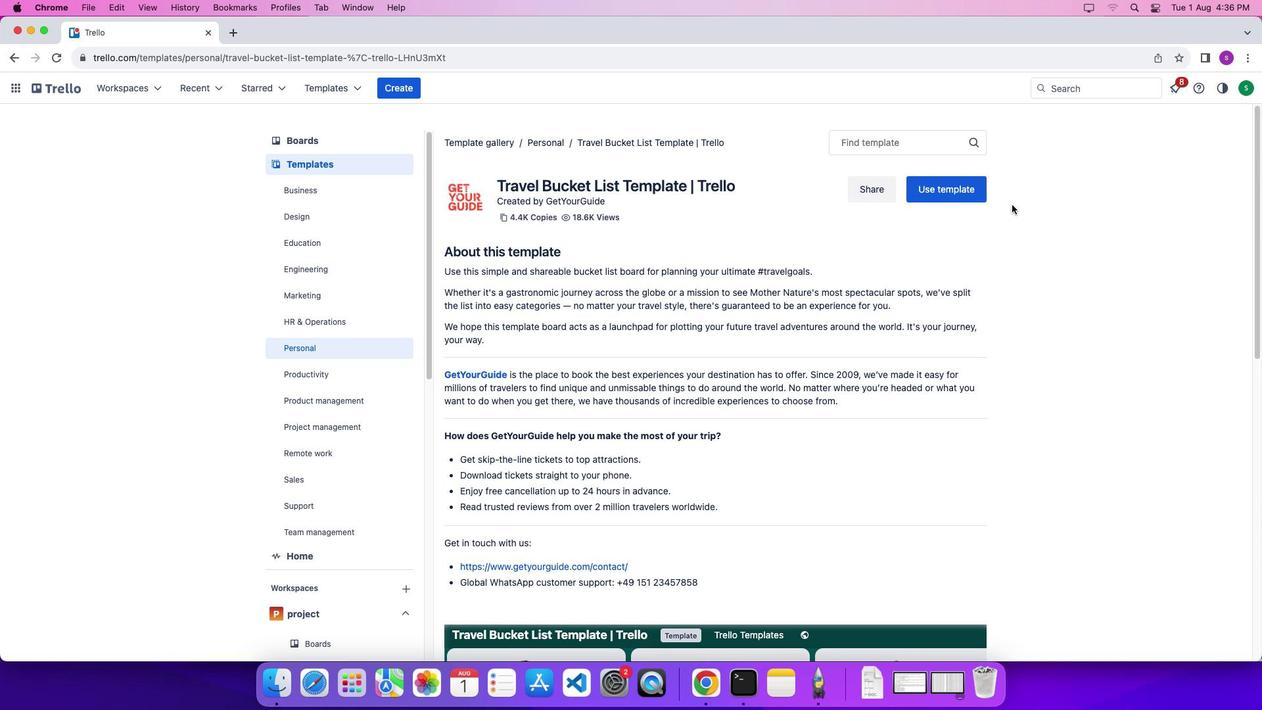 
Action: Mouse scrolled (1079, 280) with delta (0, 0)
Screenshot: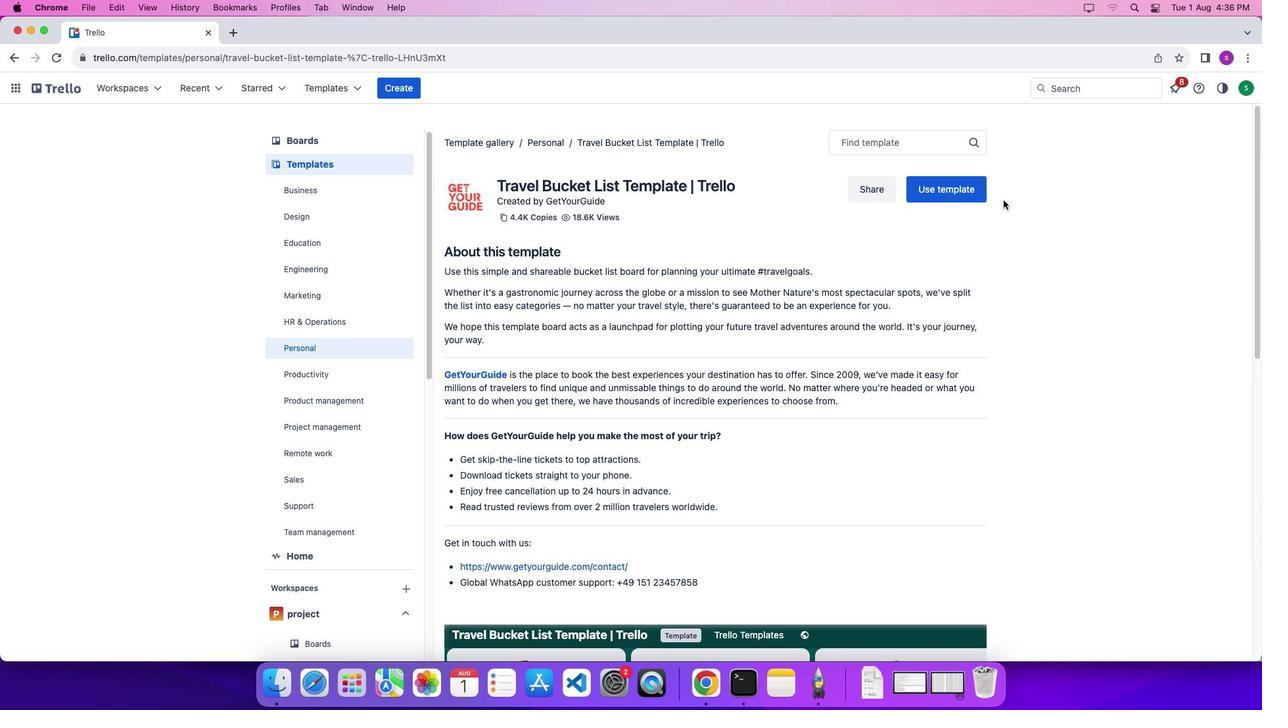 
Action: Mouse scrolled (1079, 280) with delta (0, 5)
Screenshot: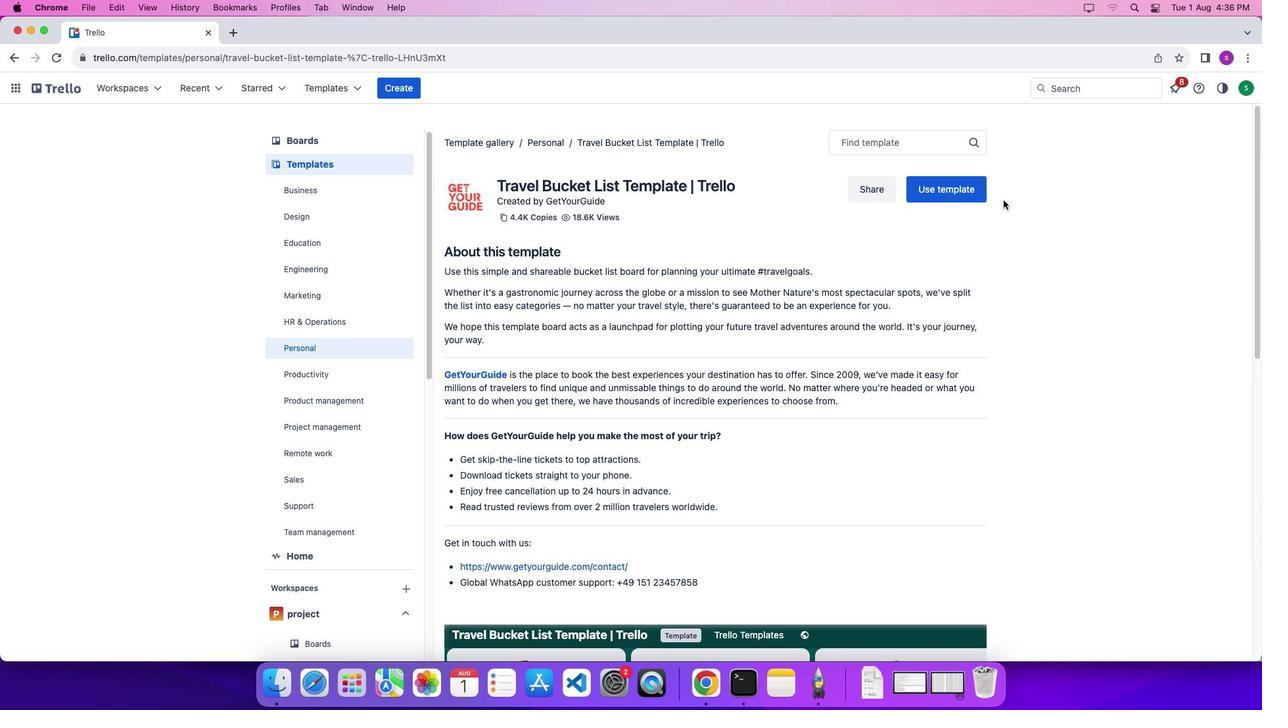 
Action: Mouse scrolled (1079, 280) with delta (0, 9)
Screenshot: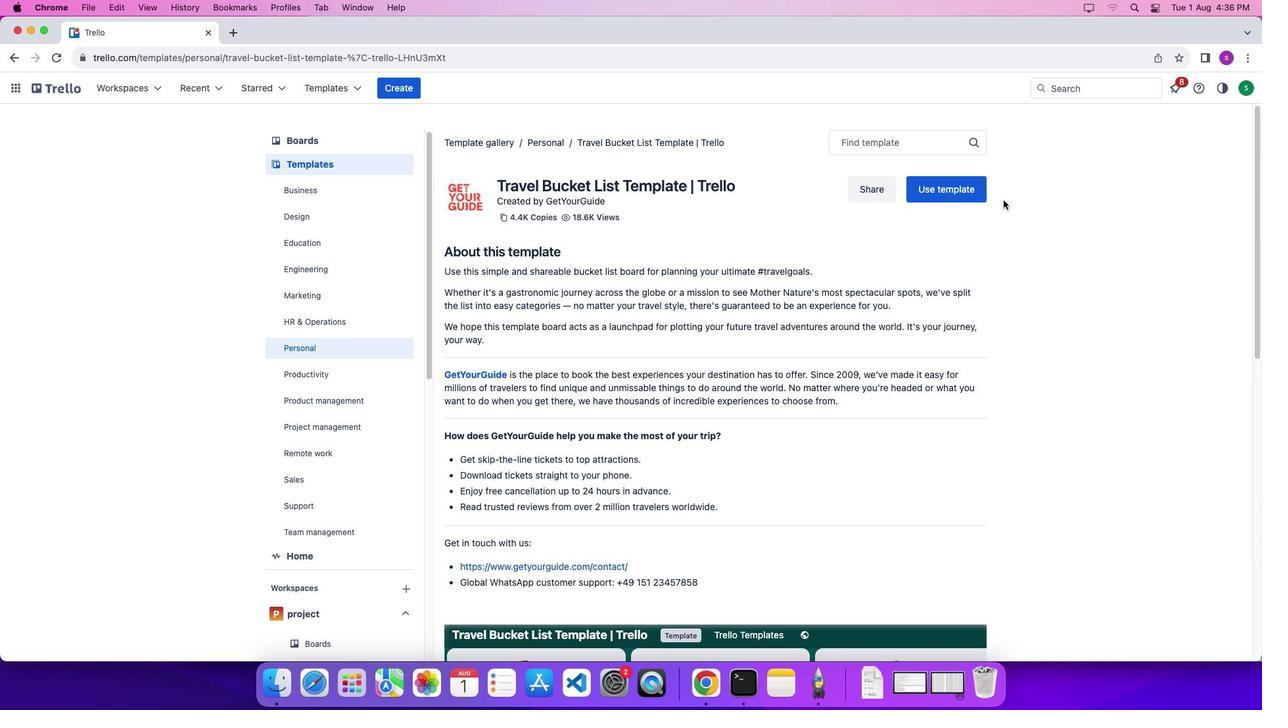 
Action: Mouse scrolled (1079, 280) with delta (0, 9)
Screenshot: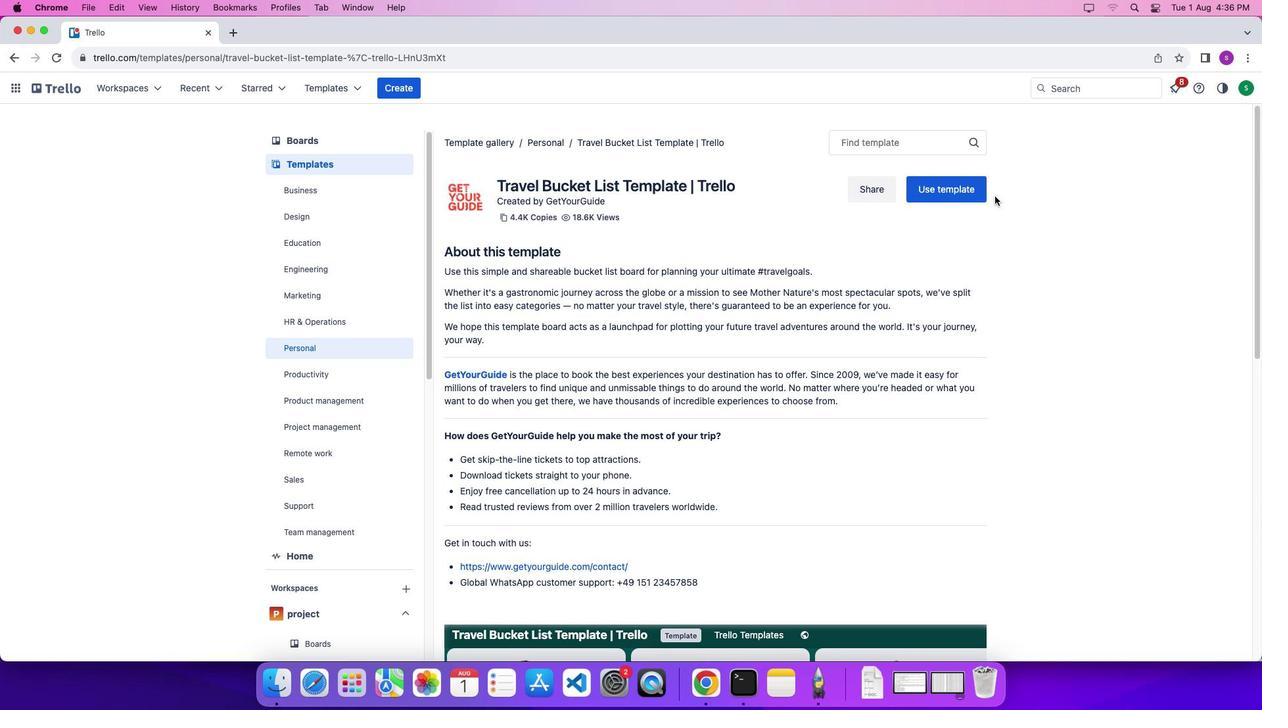
Action: Mouse scrolled (1079, 280) with delta (0, 0)
Screenshot: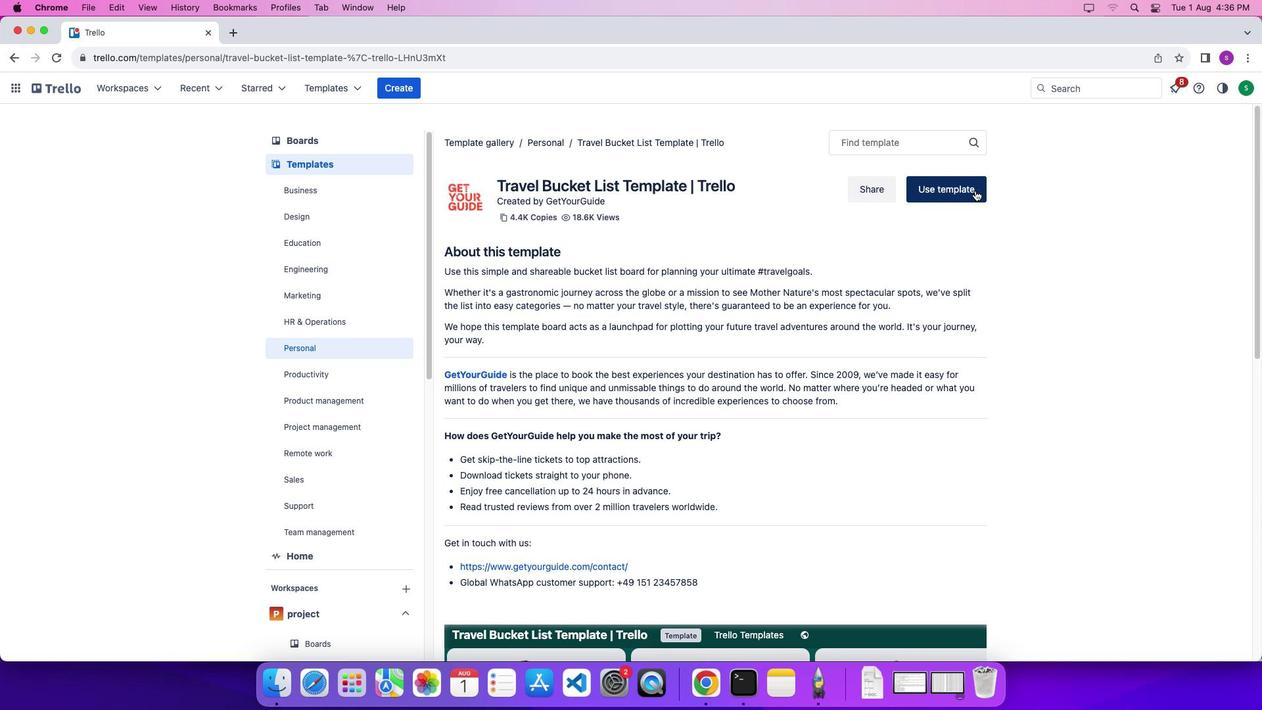
Action: Mouse scrolled (1079, 280) with delta (0, 1)
Screenshot: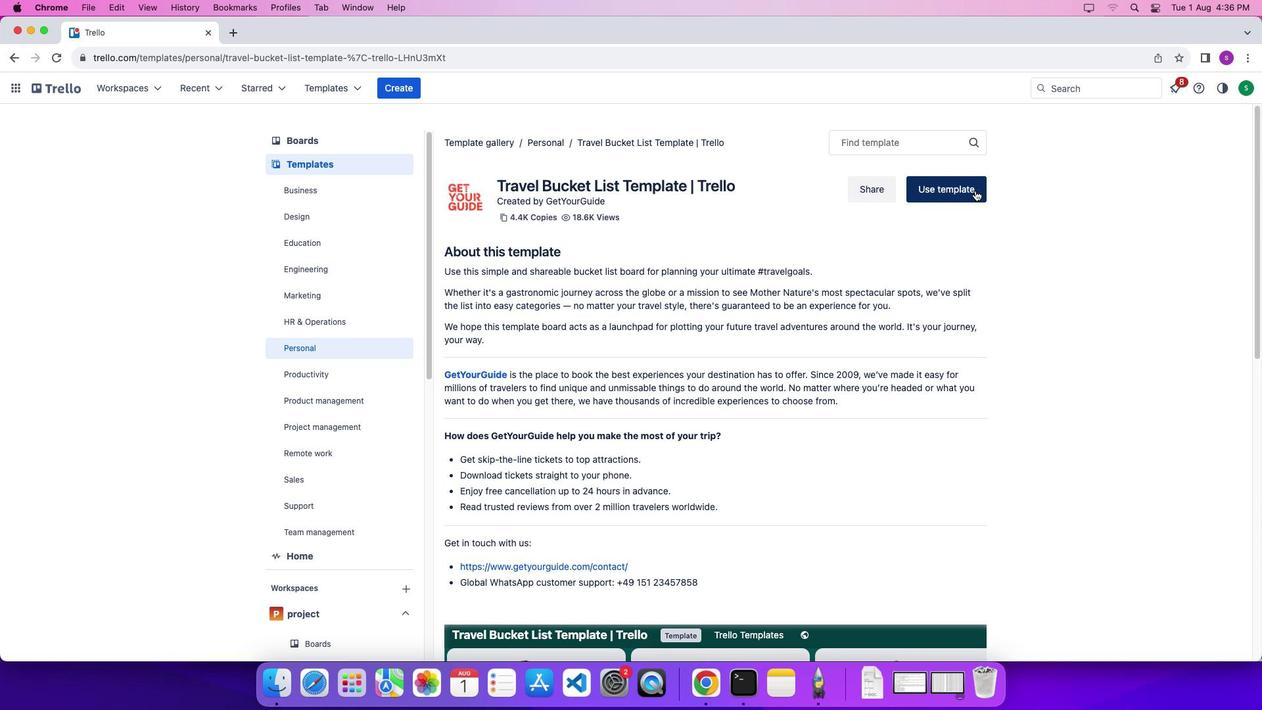 
Action: Mouse scrolled (1079, 280) with delta (0, 6)
Screenshot: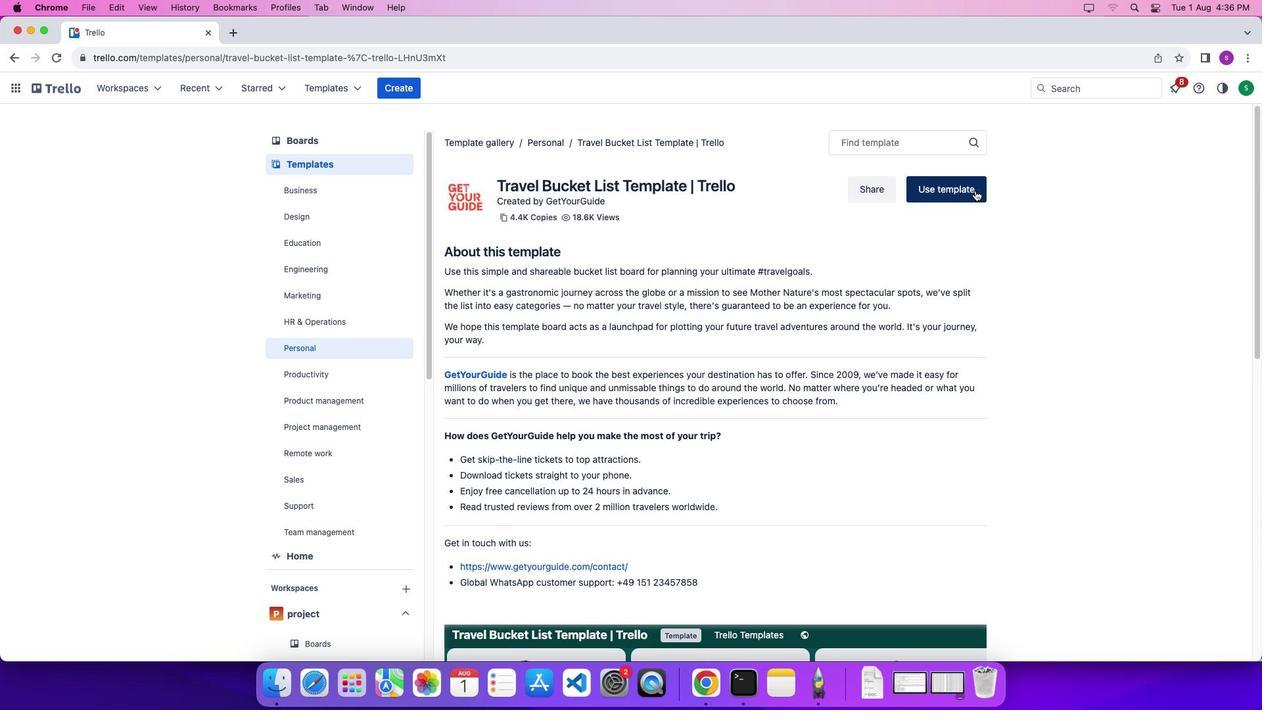 
Action: Mouse scrolled (1079, 280) with delta (0, 9)
Screenshot: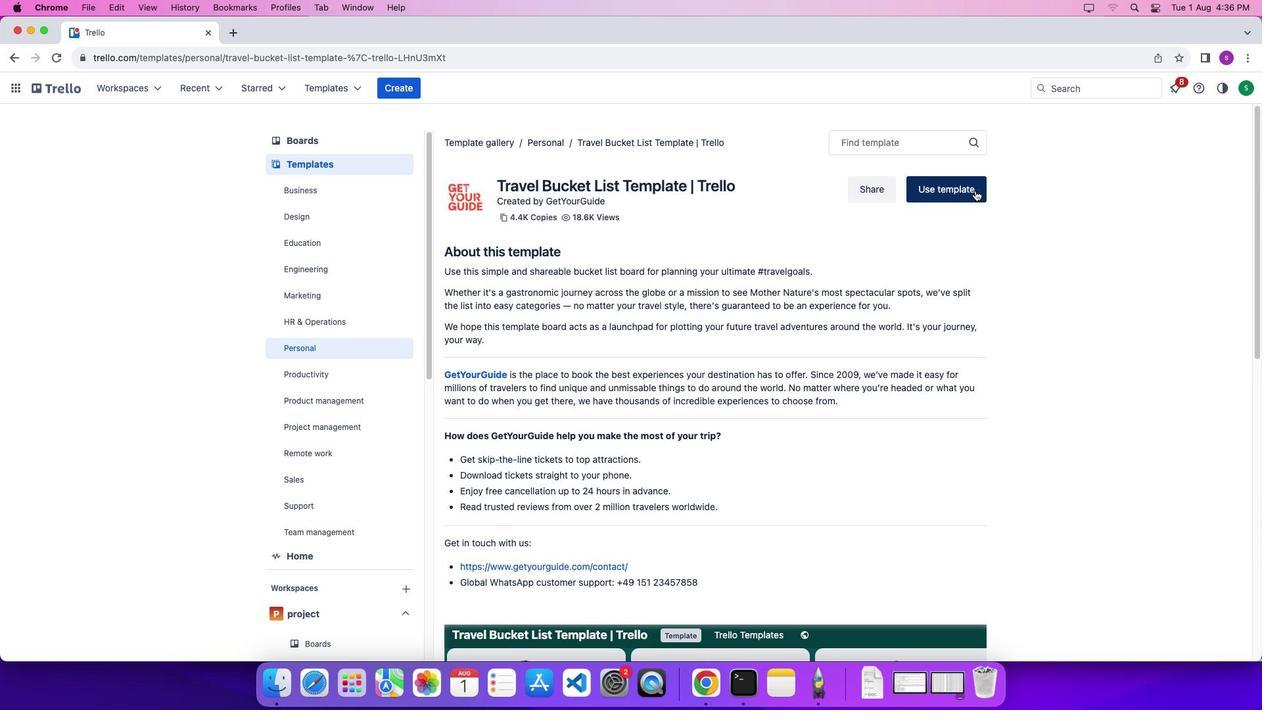 
Action: Mouse moved to (975, 190)
Screenshot: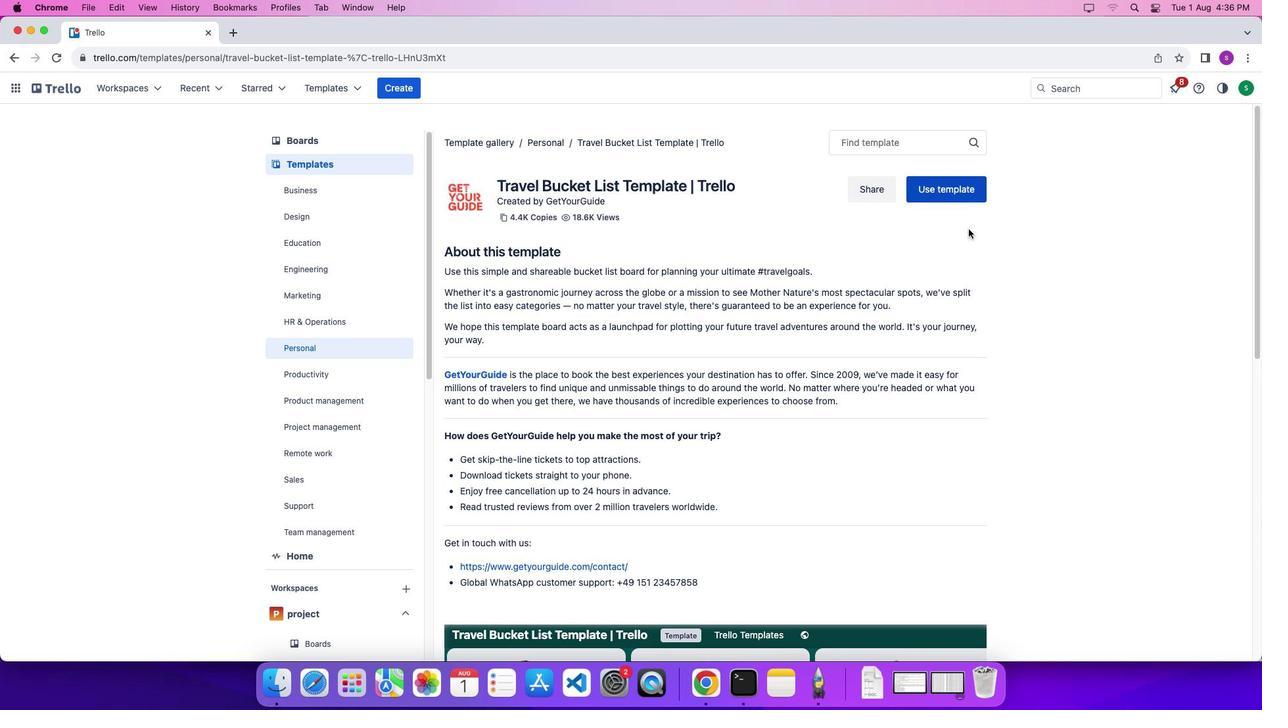 
Action: Mouse pressed left at (975, 190)
Screenshot: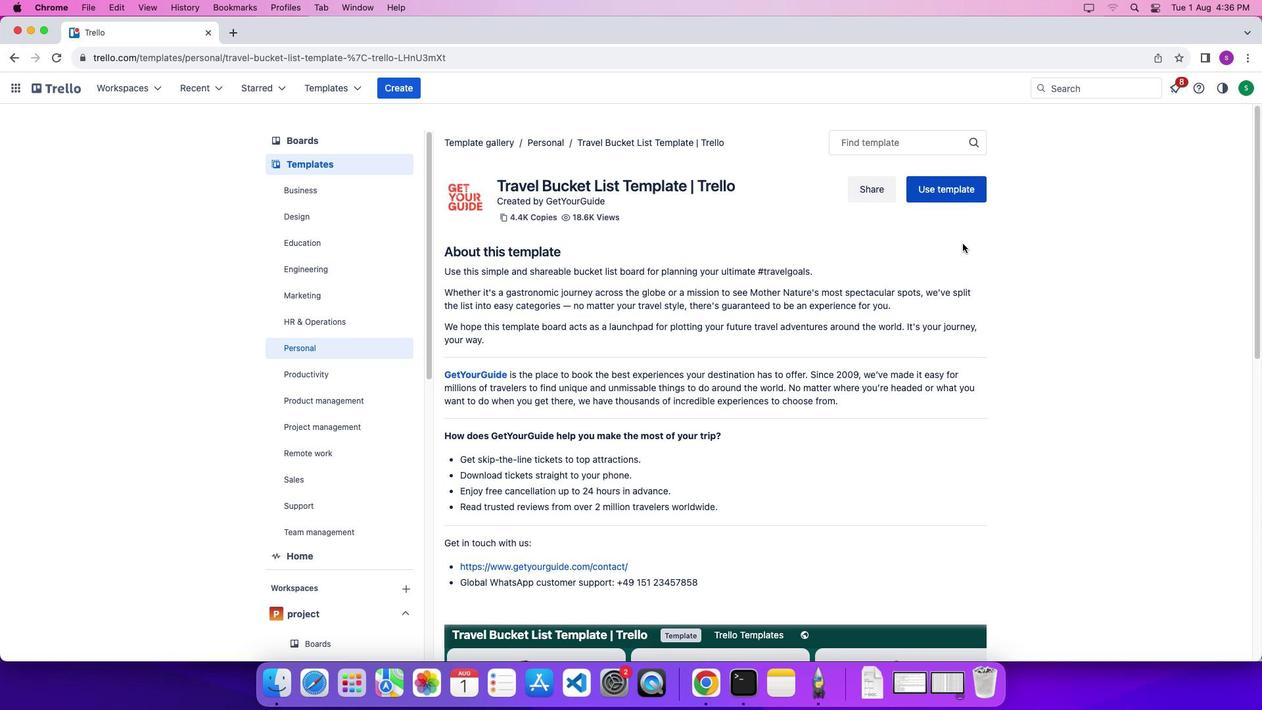 
Action: Mouse moved to (958, 304)
Screenshot: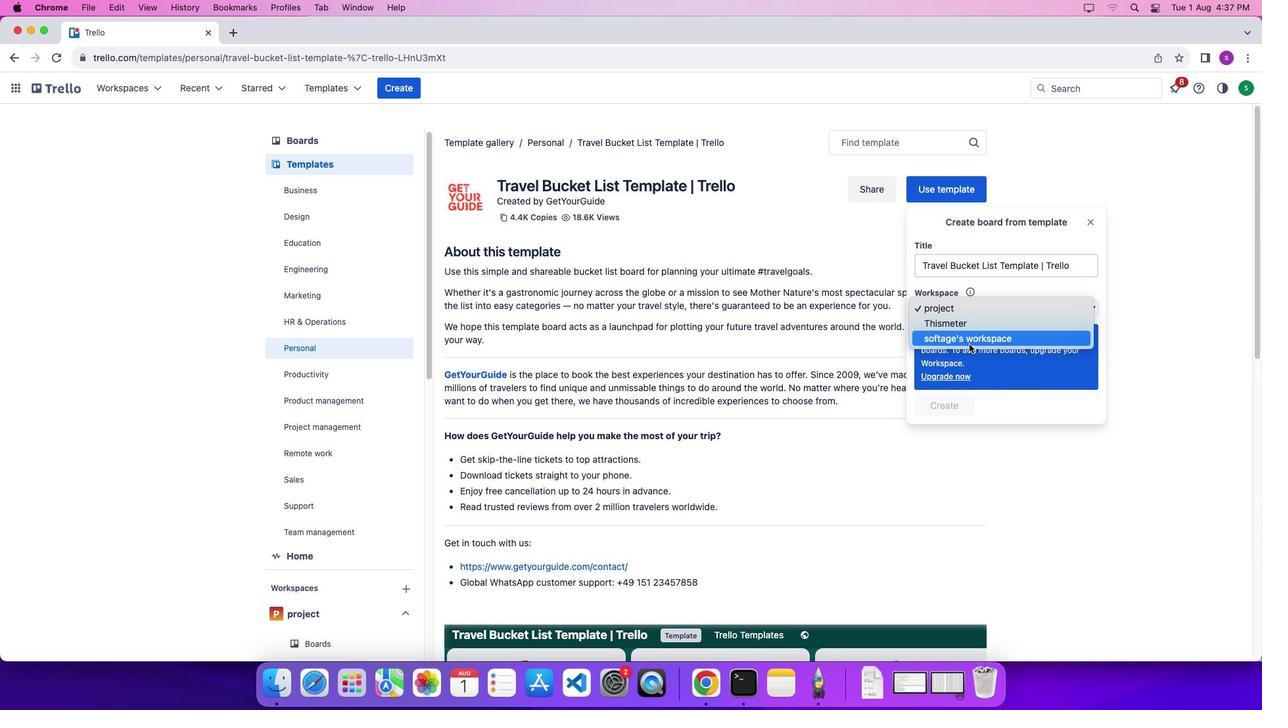 
Action: Mouse pressed left at (958, 304)
Screenshot: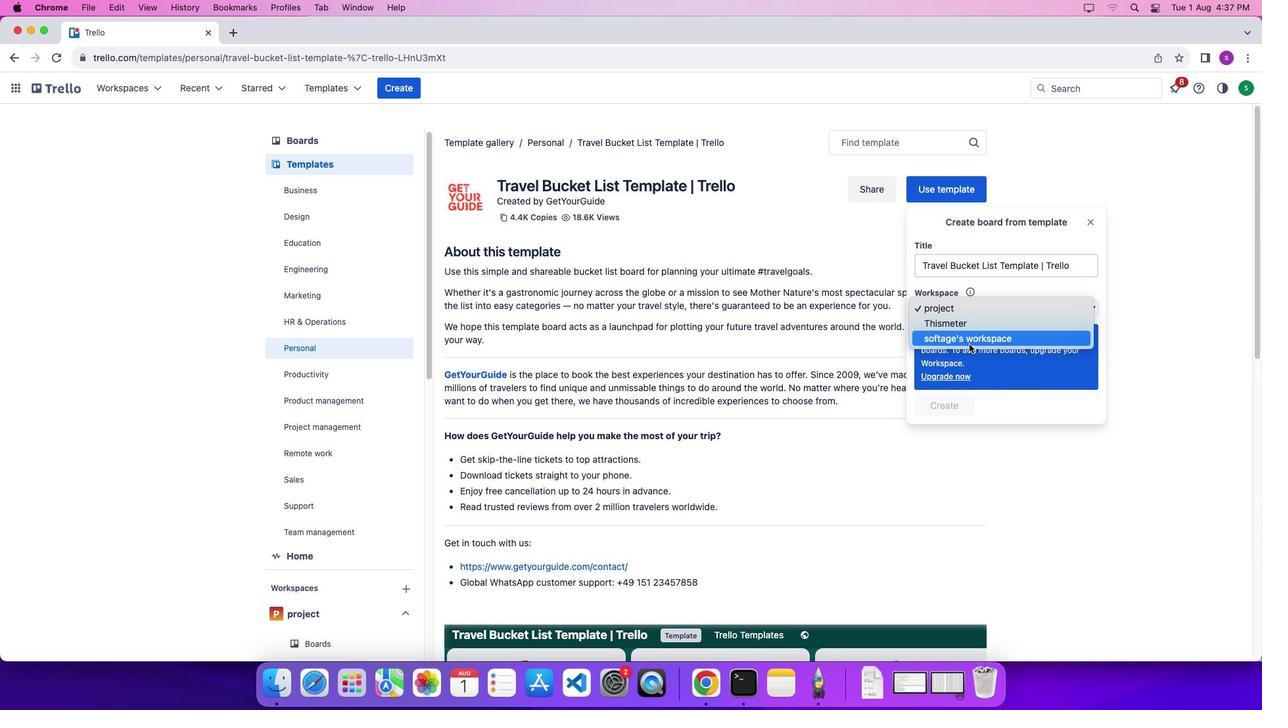
Action: Mouse moved to (969, 343)
Screenshot: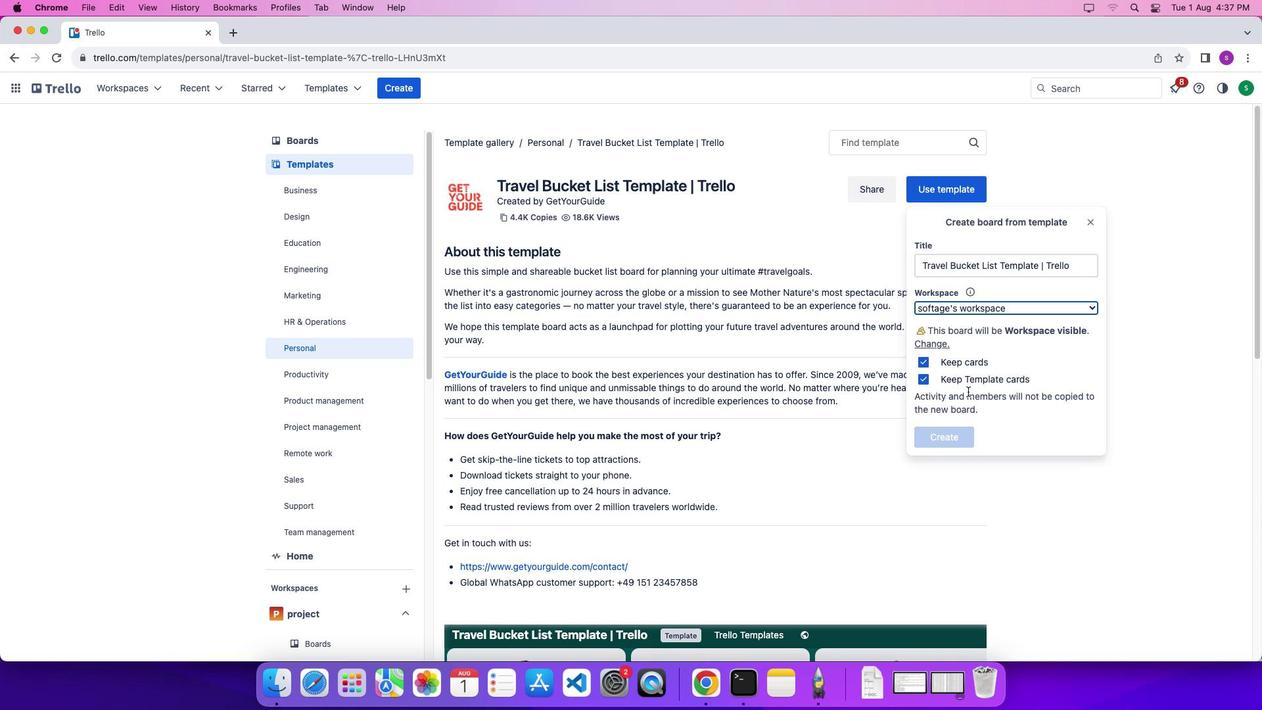 
Action: Mouse pressed left at (969, 343)
Screenshot: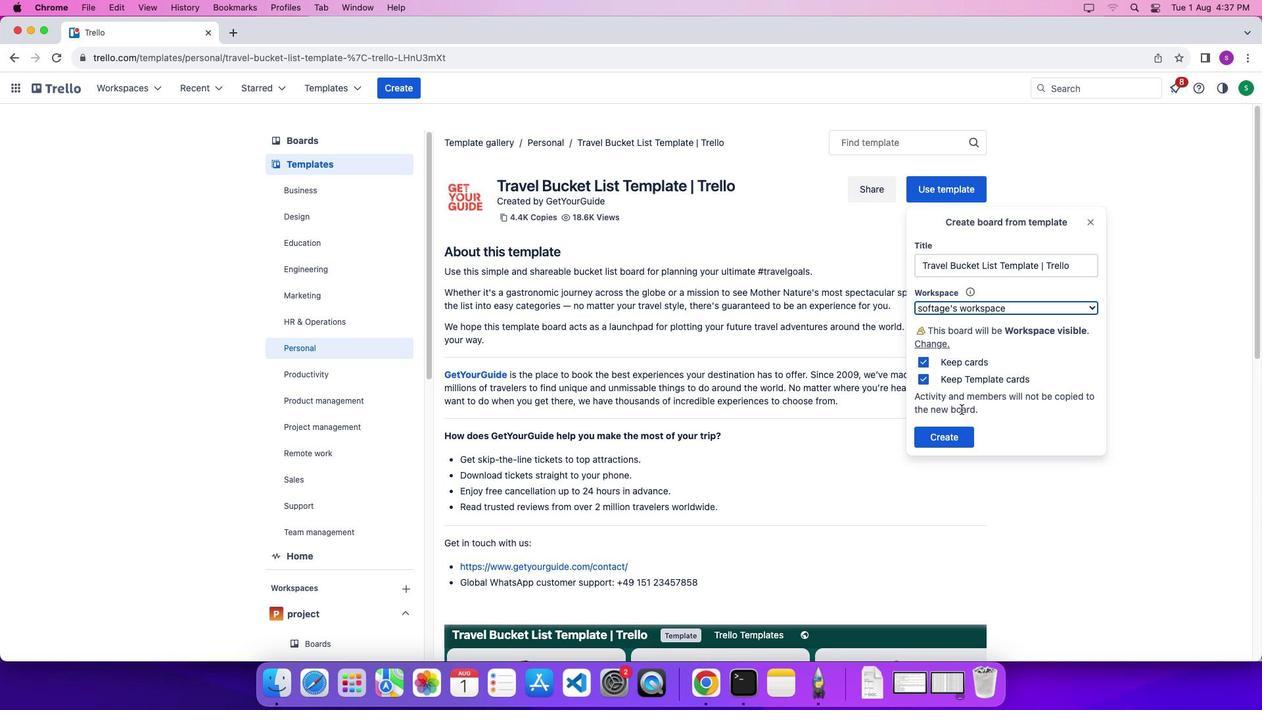 
Action: Mouse moved to (960, 433)
Screenshot: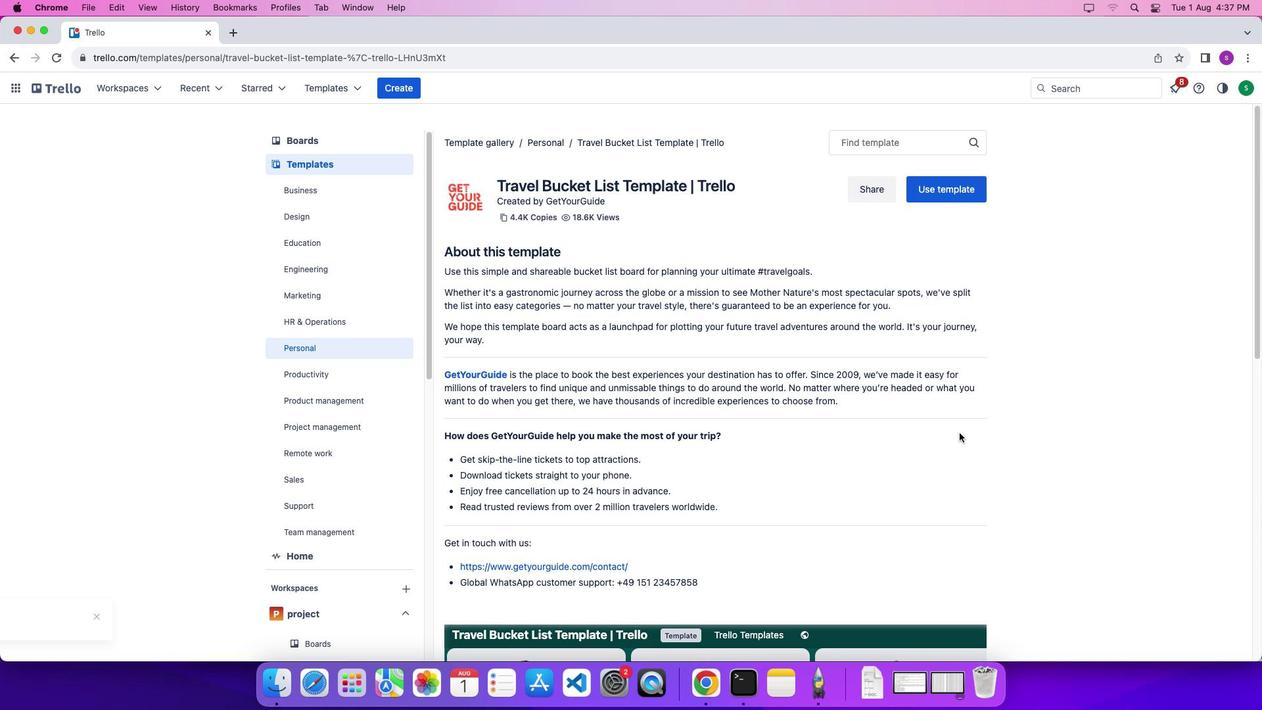 
Action: Mouse pressed left at (960, 433)
Screenshot: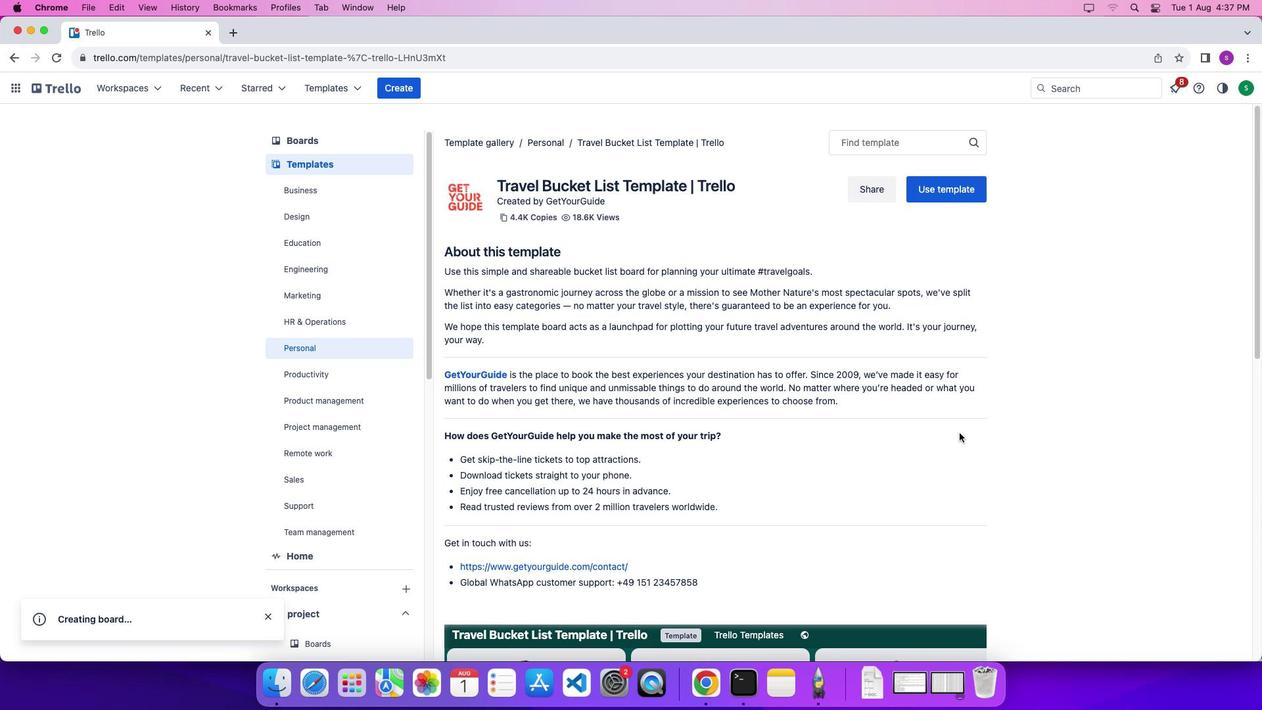 
Action: Mouse moved to (498, 428)
Screenshot: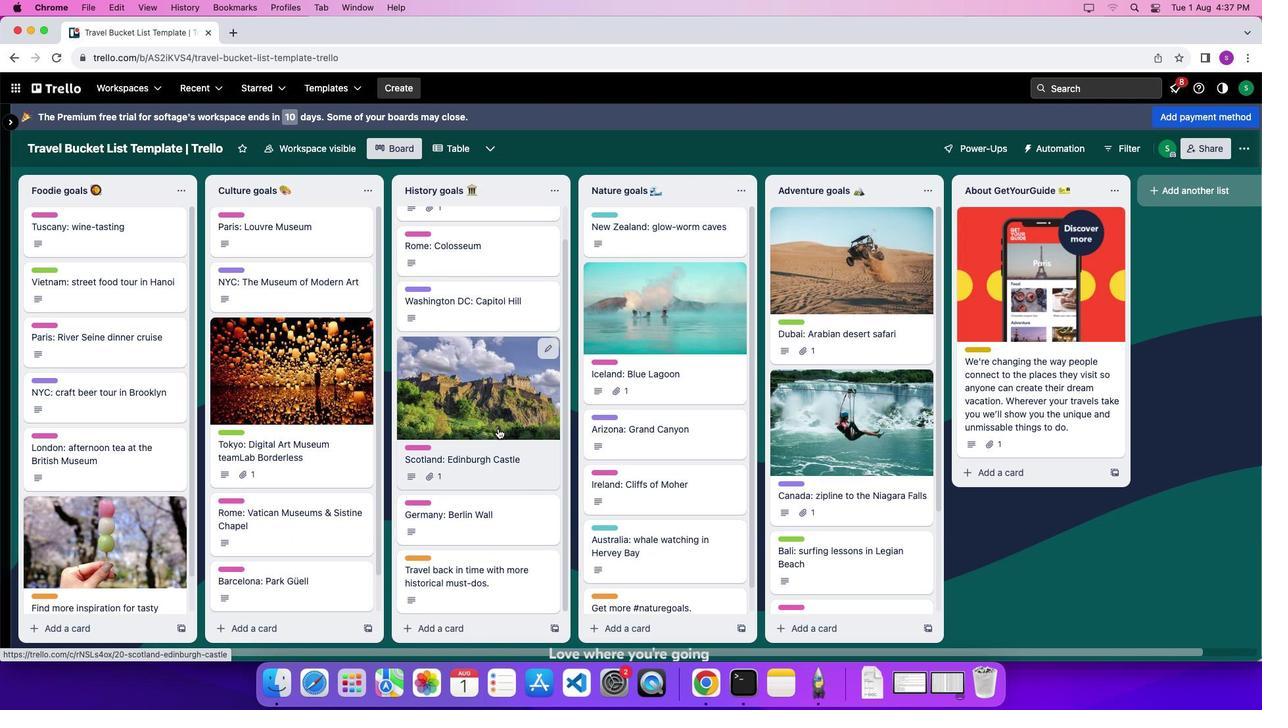 
Action: Mouse scrolled (498, 428) with delta (0, 0)
Screenshot: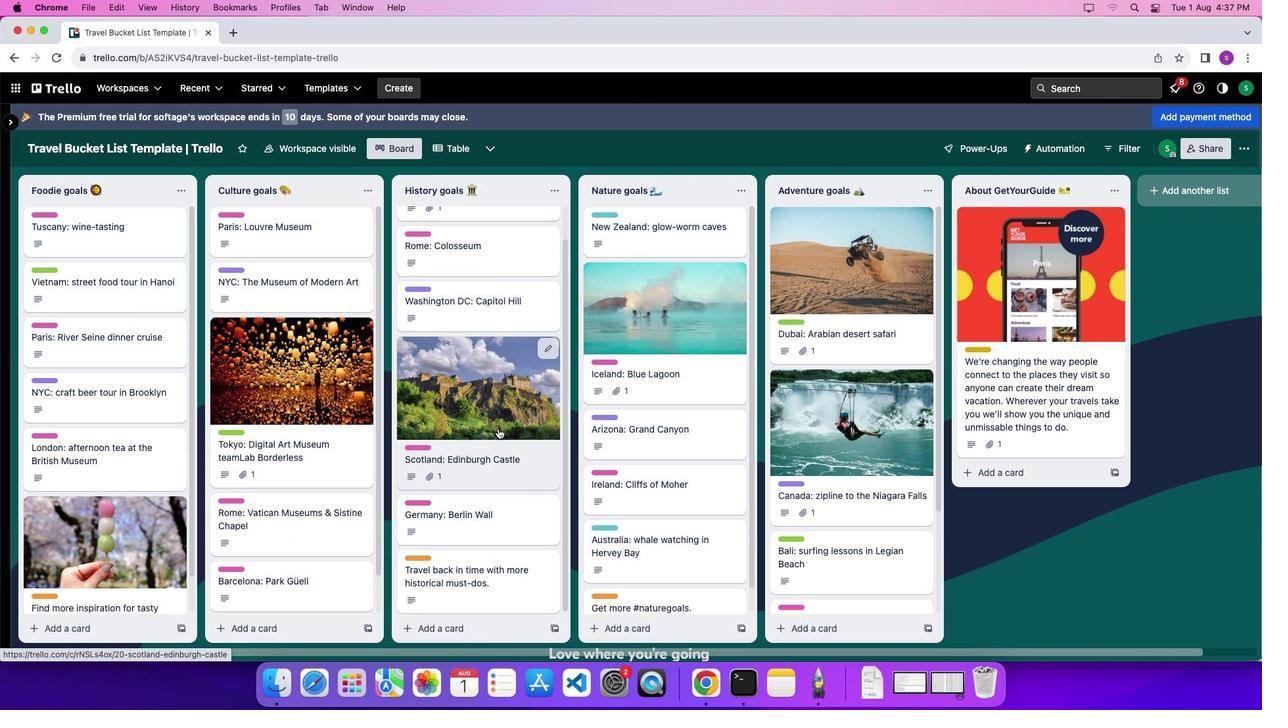 
Action: Mouse scrolled (498, 428) with delta (0, 0)
Screenshot: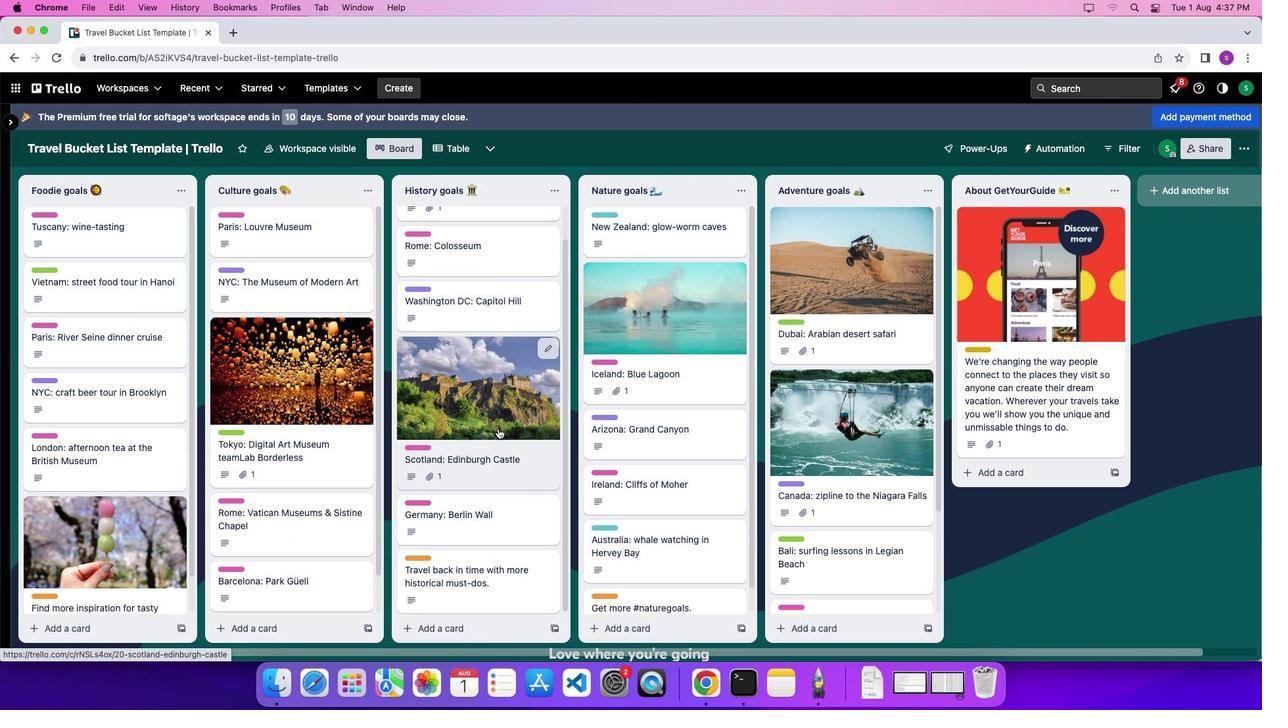 
Action: Mouse scrolled (498, 428) with delta (0, -4)
Screenshot: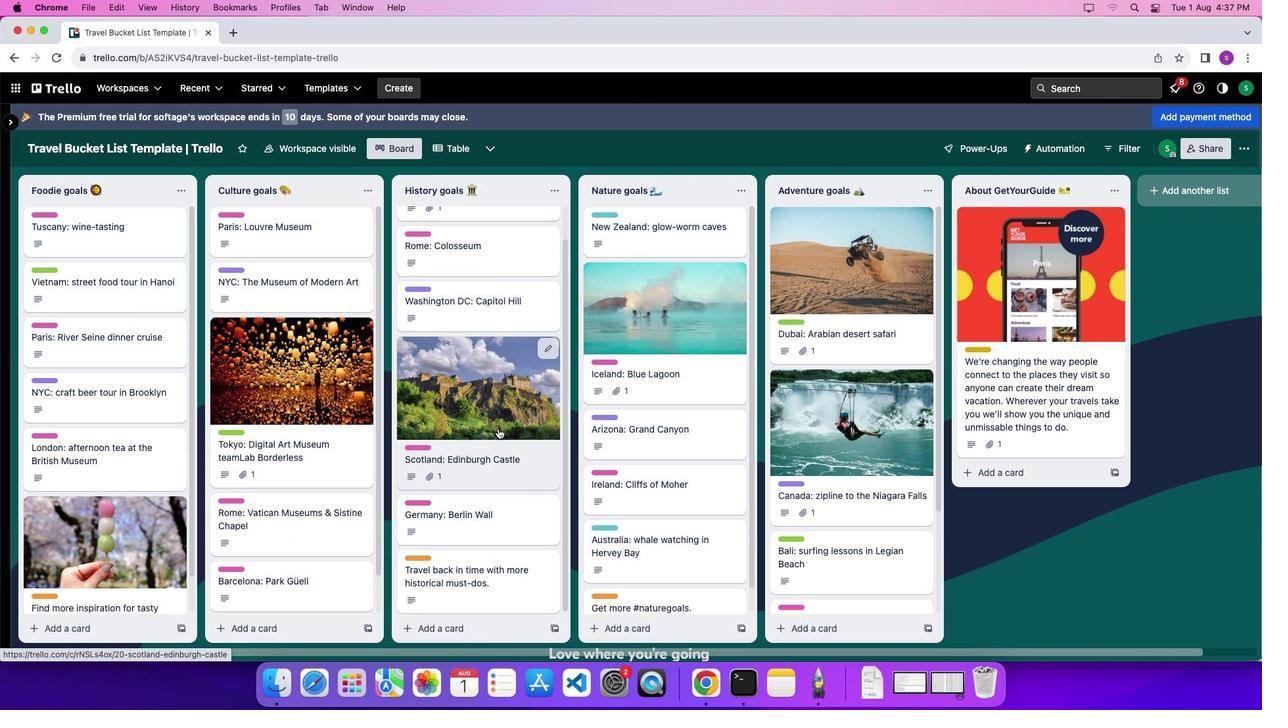 
Action: Mouse scrolled (498, 428) with delta (0, -7)
Screenshot: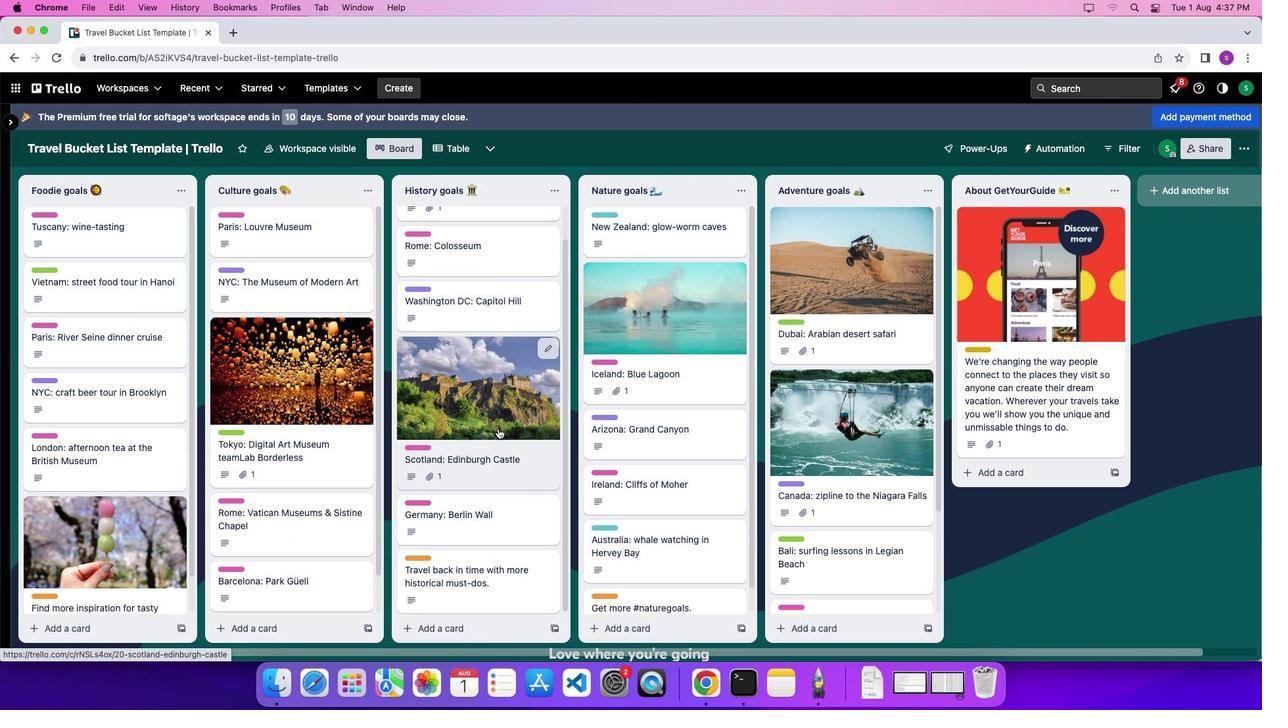 
Action: Mouse scrolled (498, 428) with delta (0, 0)
Screenshot: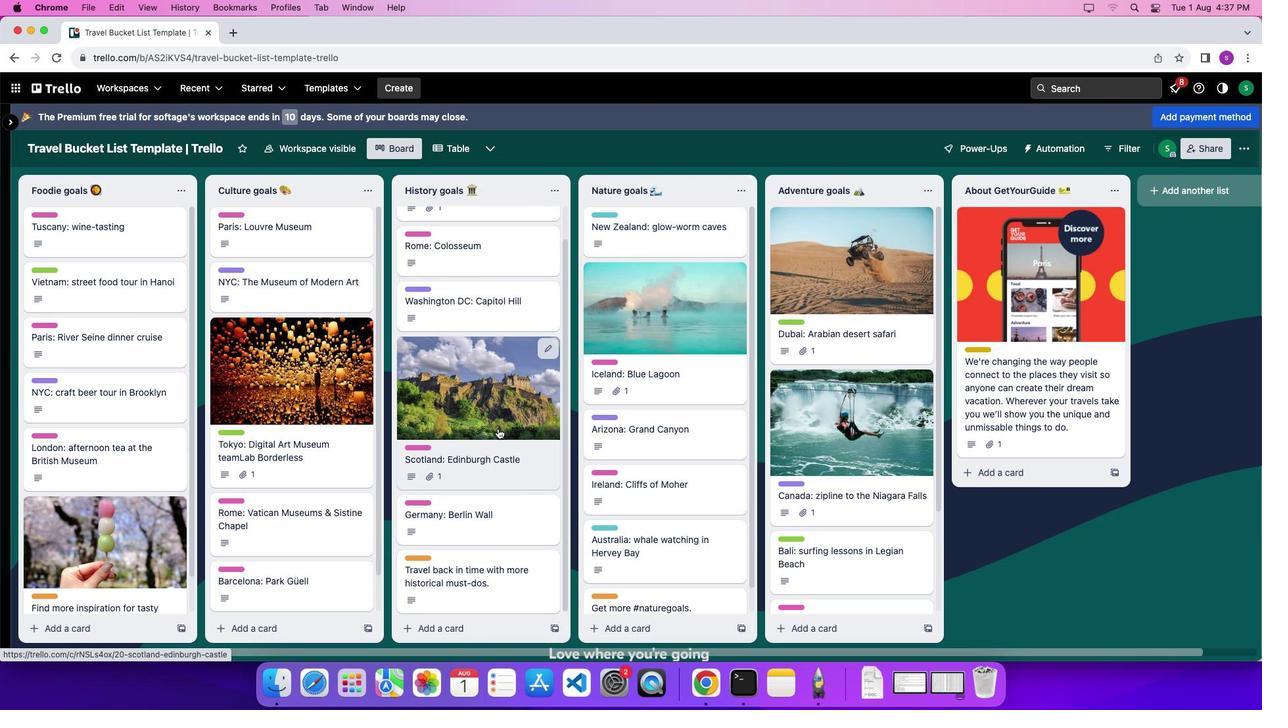 
Action: Mouse scrolled (498, 428) with delta (0, 0)
Screenshot: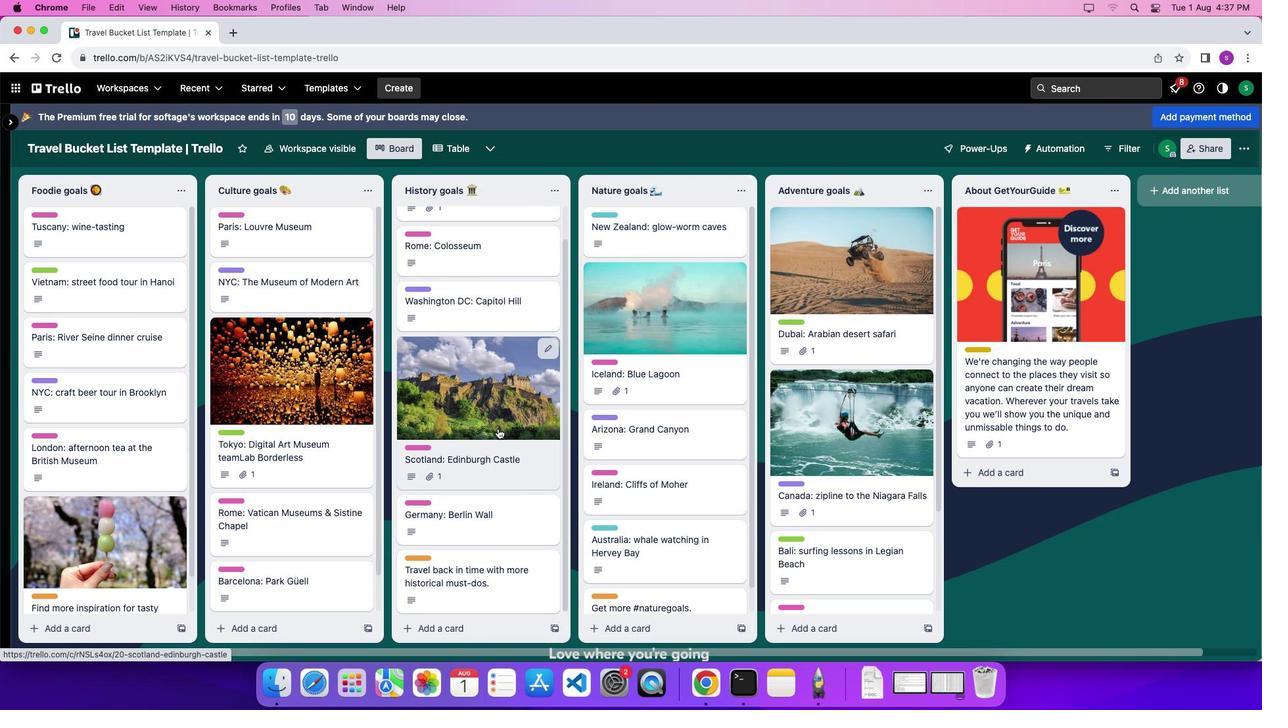 
Action: Mouse scrolled (498, 428) with delta (0, -4)
Screenshot: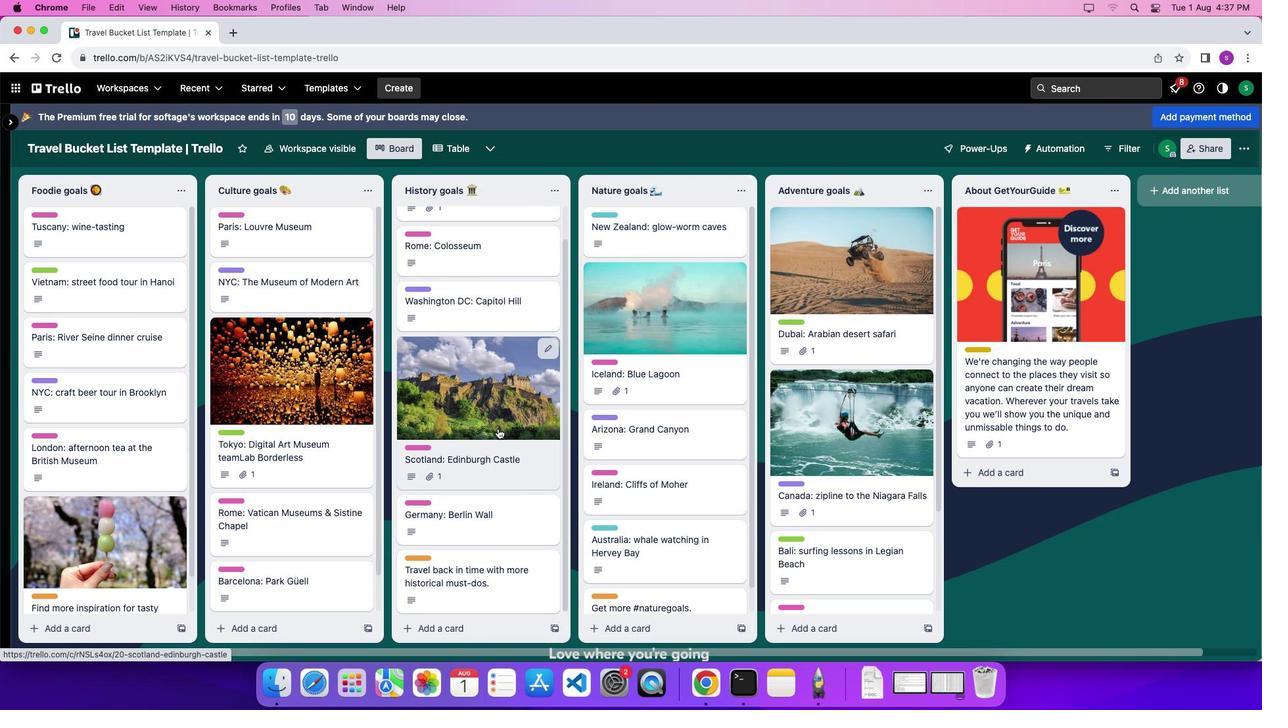 
Action: Mouse scrolled (498, 428) with delta (0, -7)
Screenshot: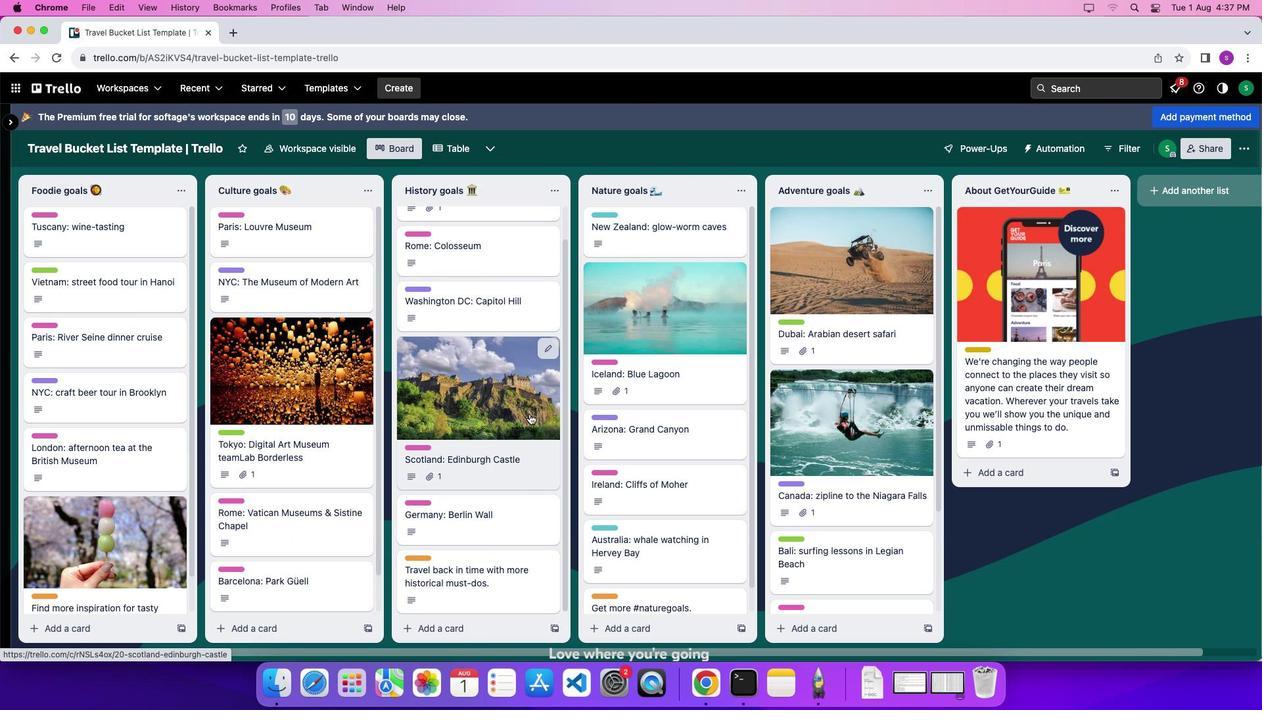 
Action: Mouse scrolled (498, 428) with delta (0, 0)
Screenshot: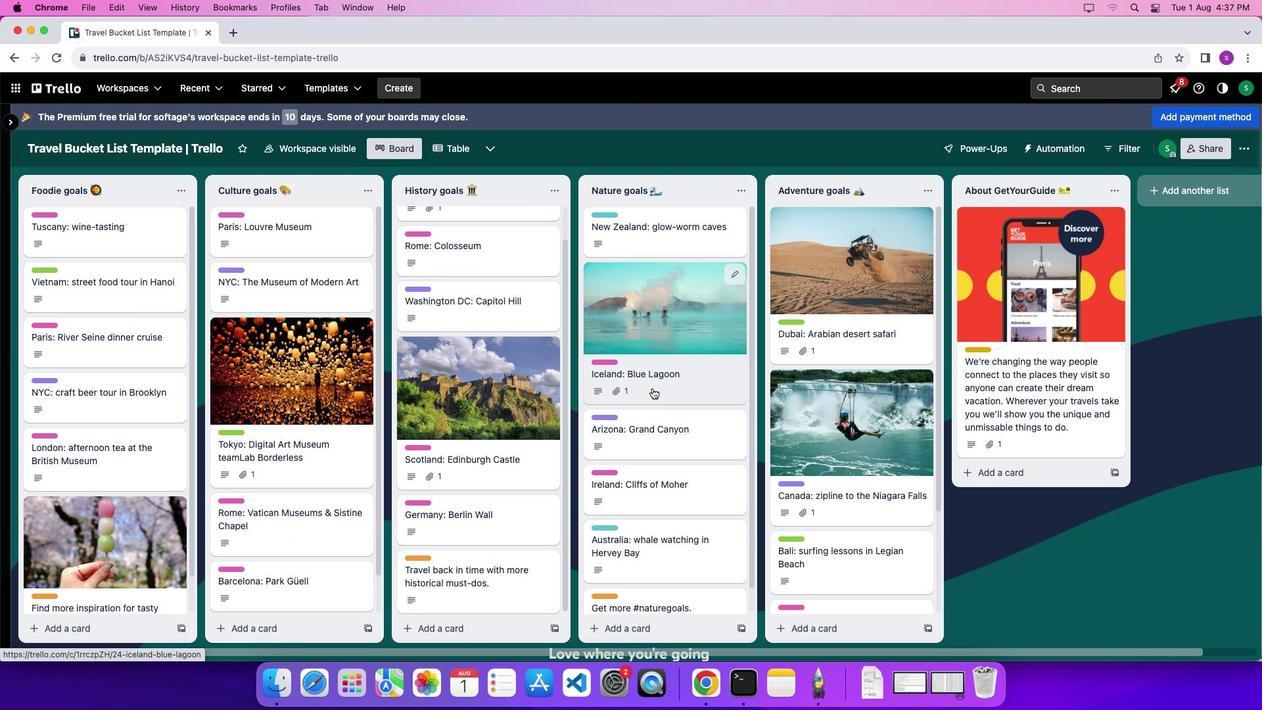 
Action: Mouse scrolled (498, 428) with delta (0, 1)
Screenshot: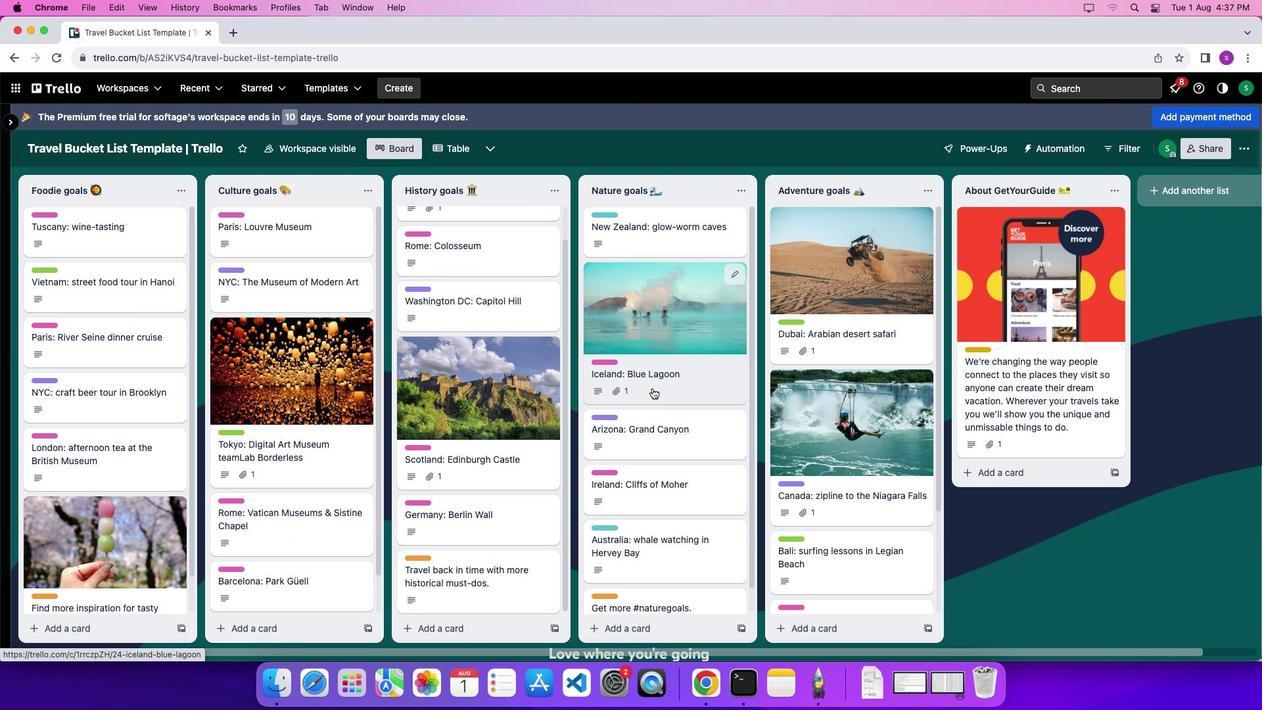 
Action: Mouse scrolled (498, 428) with delta (0, 6)
Screenshot: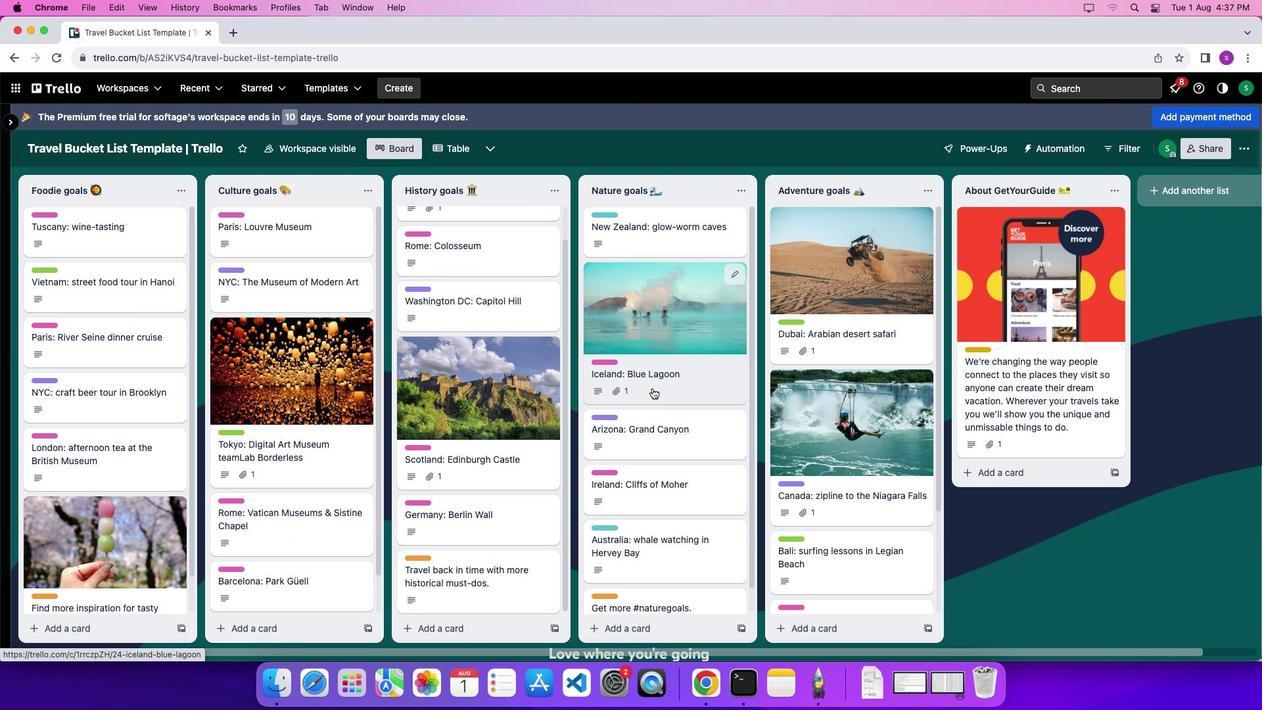 
Action: Mouse scrolled (498, 428) with delta (0, 9)
Screenshot: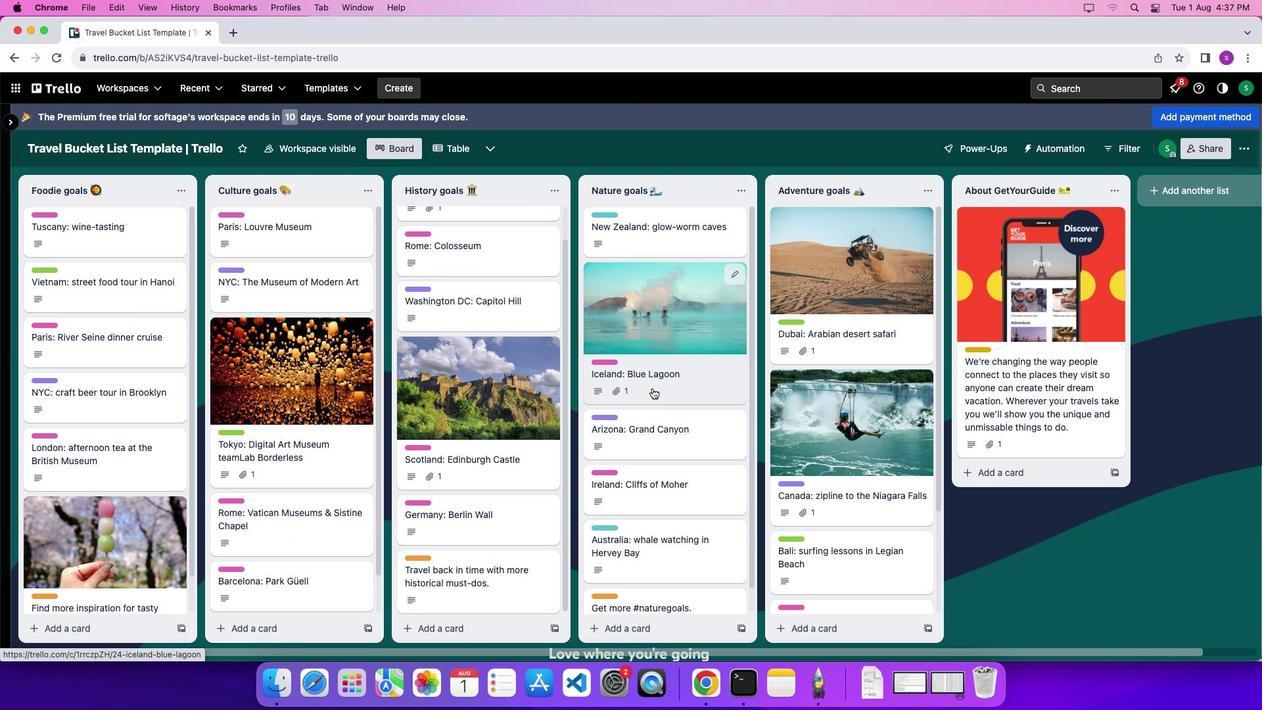 
Action: Mouse scrolled (498, 428) with delta (0, 9)
Screenshot: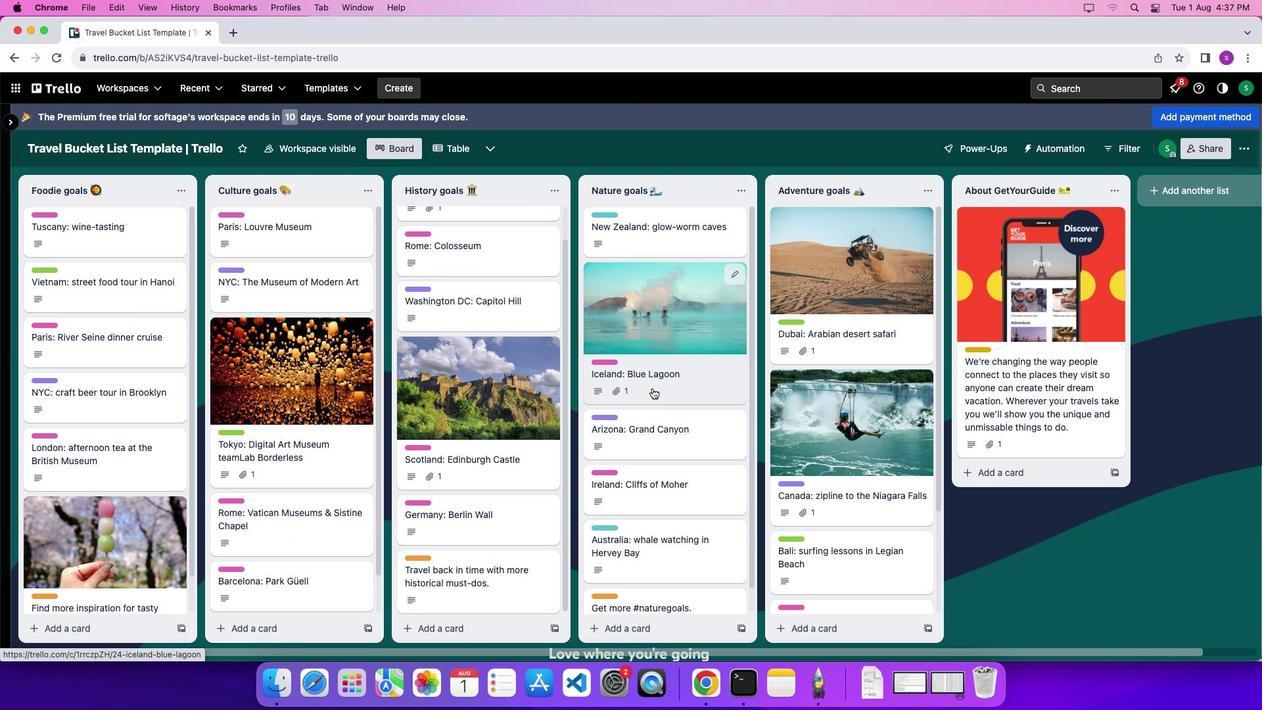 
Action: Mouse scrolled (498, 428) with delta (0, 11)
Screenshot: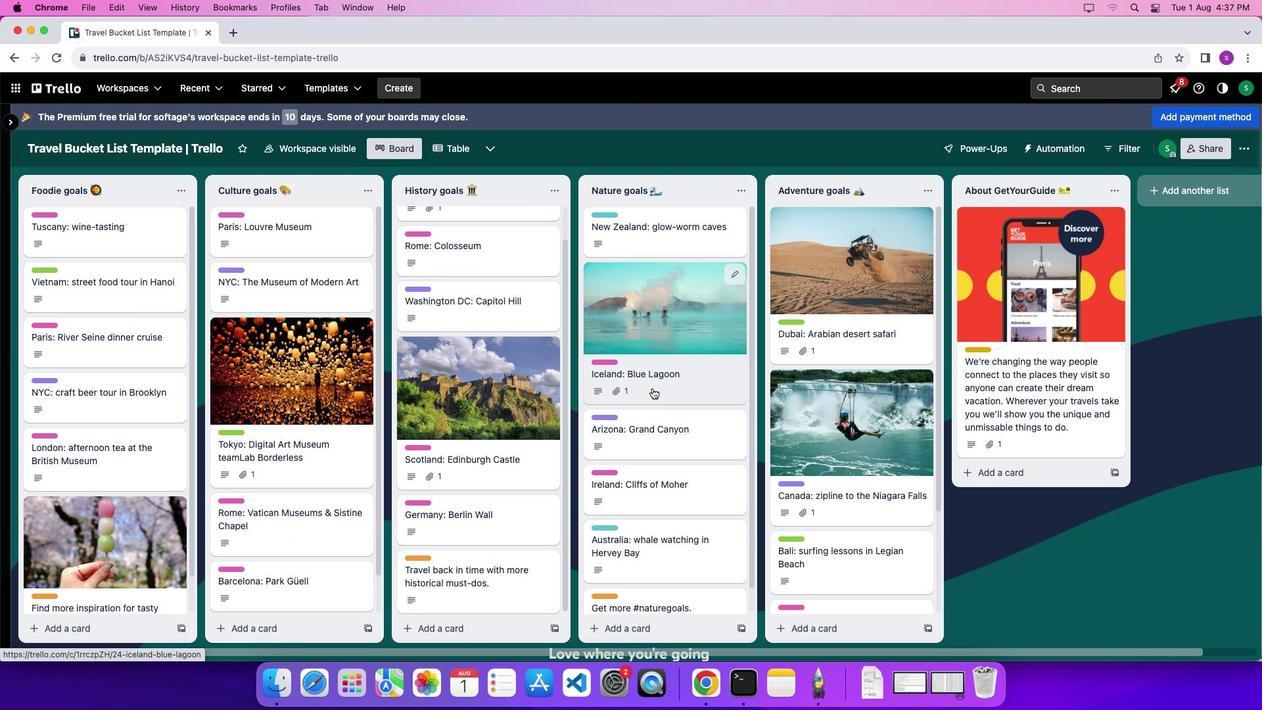 
Action: Mouse moved to (653, 388)
Screenshot: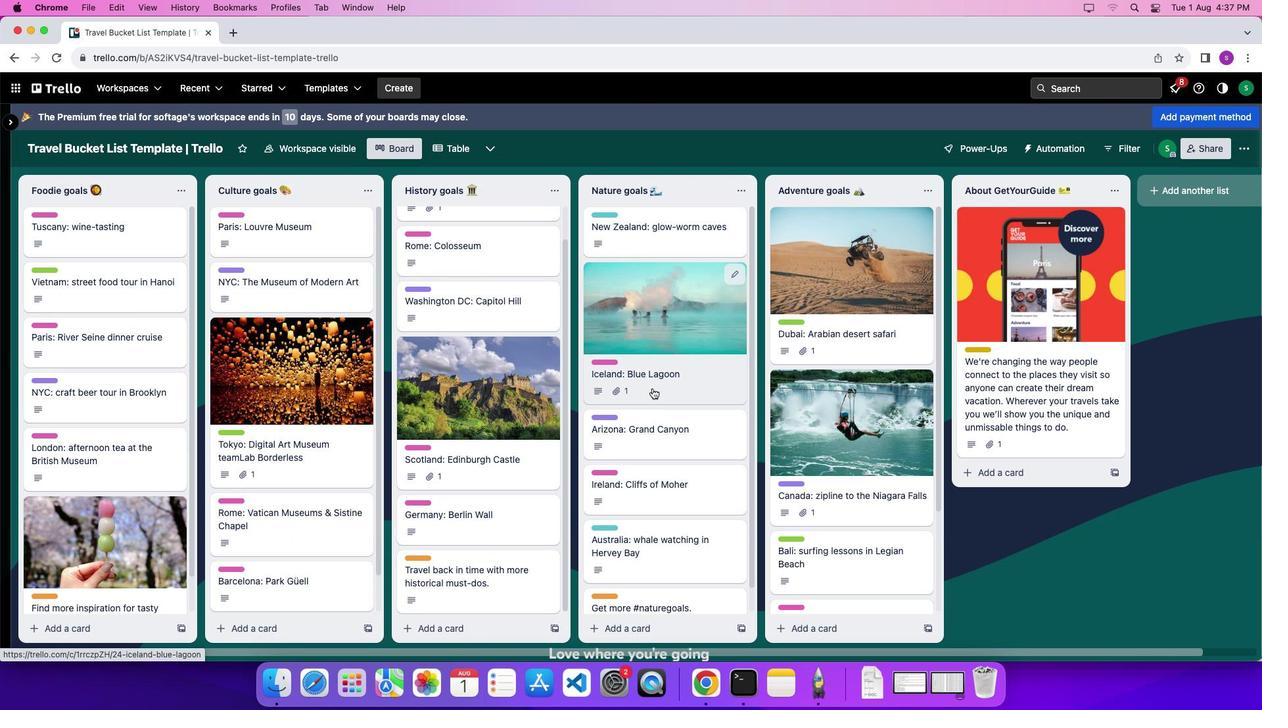 
Action: Mouse scrolled (653, 388) with delta (0, 0)
Screenshot: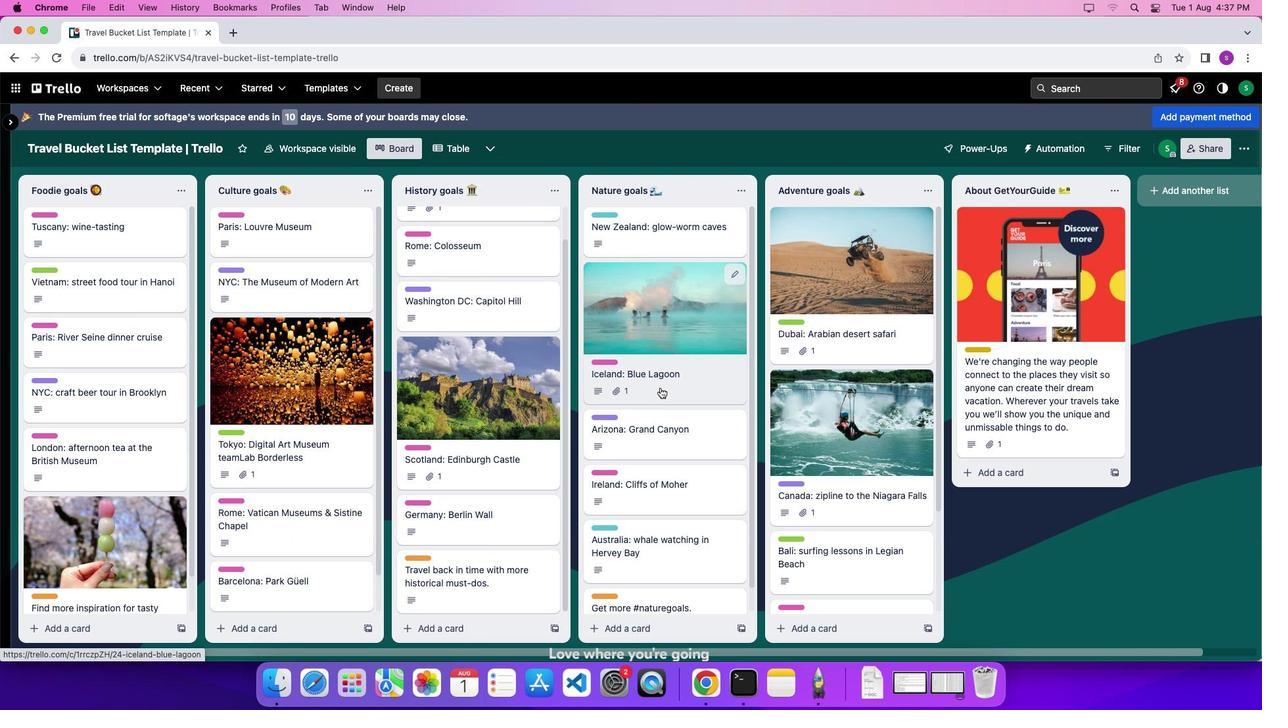 
Action: Mouse scrolled (653, 388) with delta (0, 1)
Screenshot: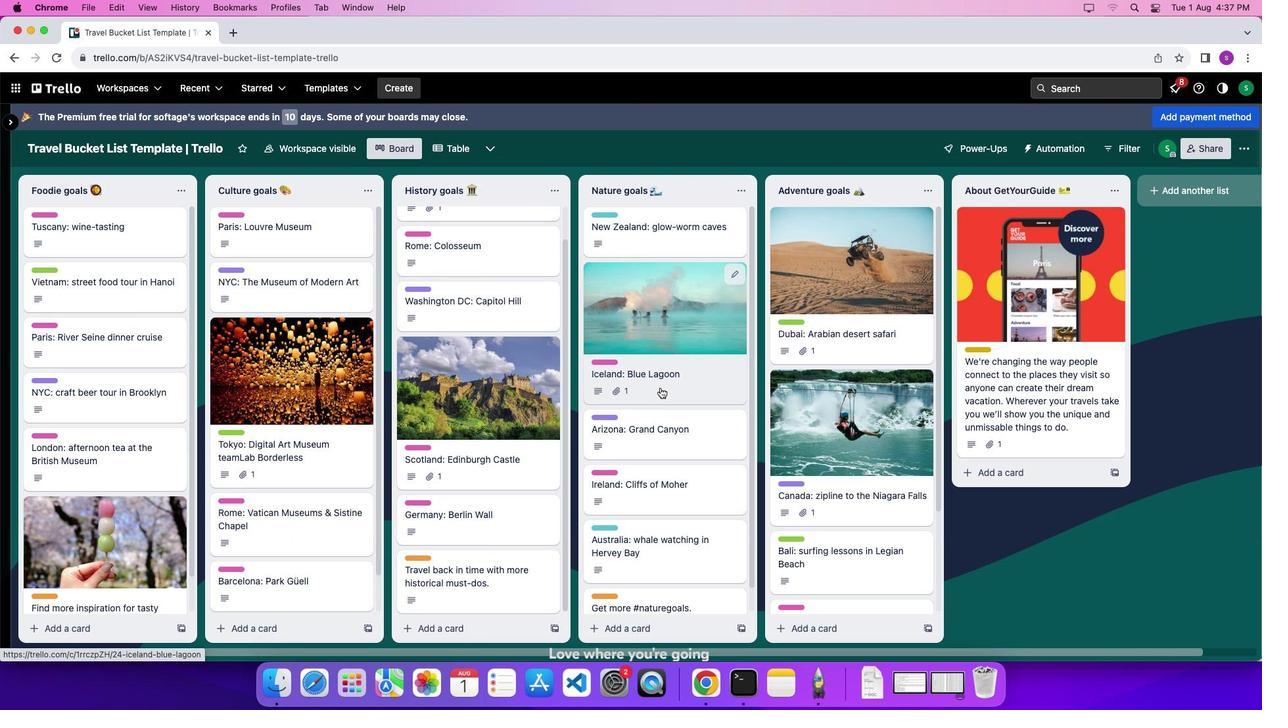 
Action: Mouse scrolled (653, 388) with delta (0, 5)
Screenshot: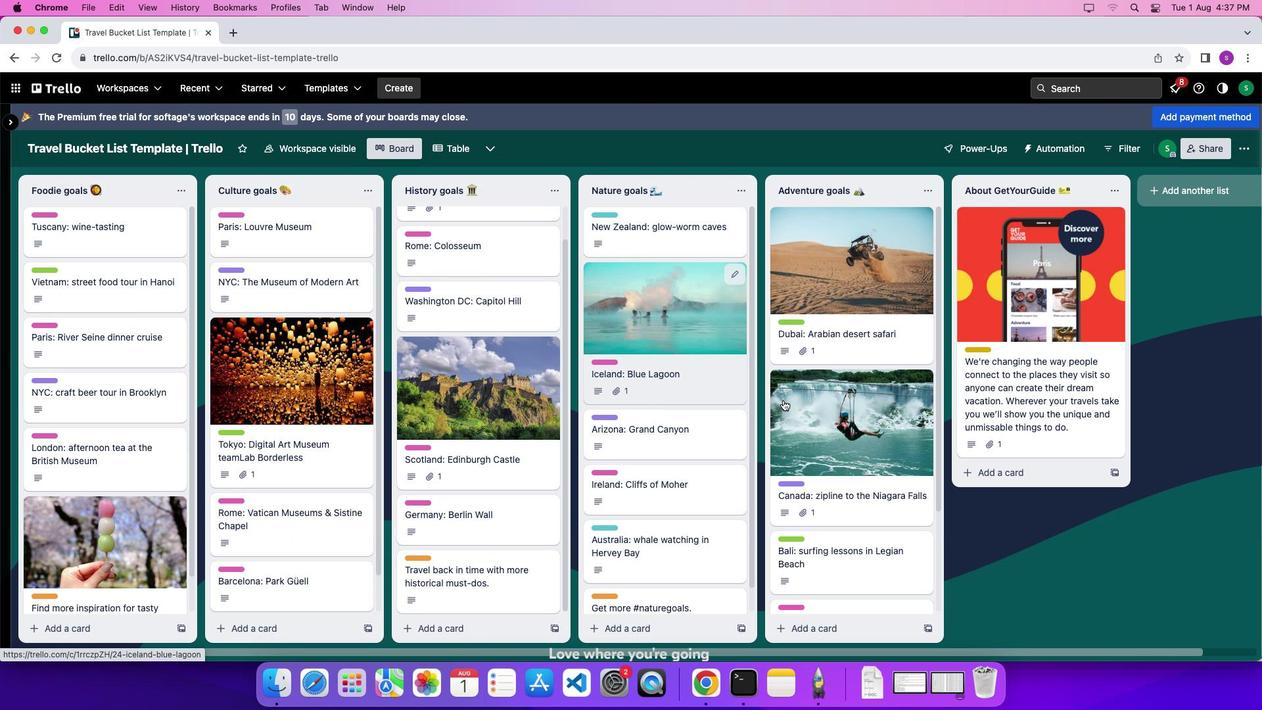 
Action: Mouse scrolled (653, 388) with delta (0, 9)
Screenshot: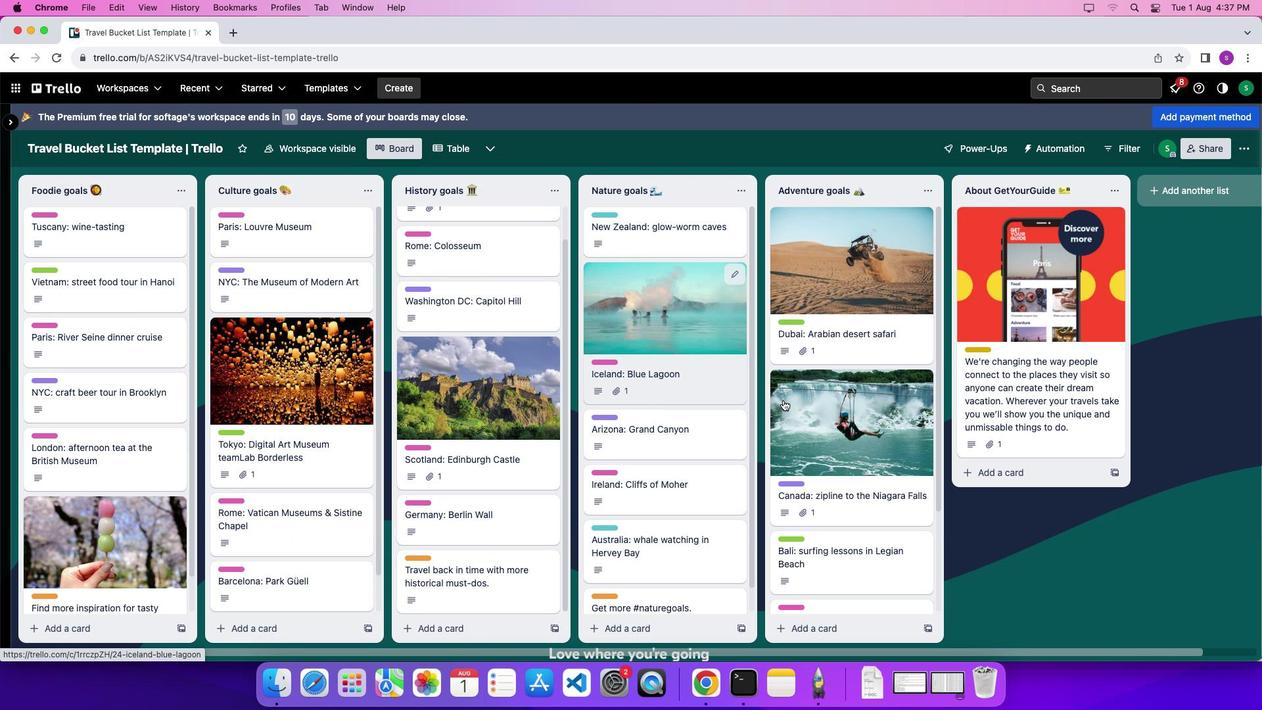 
Action: Mouse scrolled (653, 388) with delta (0, 9)
Screenshot: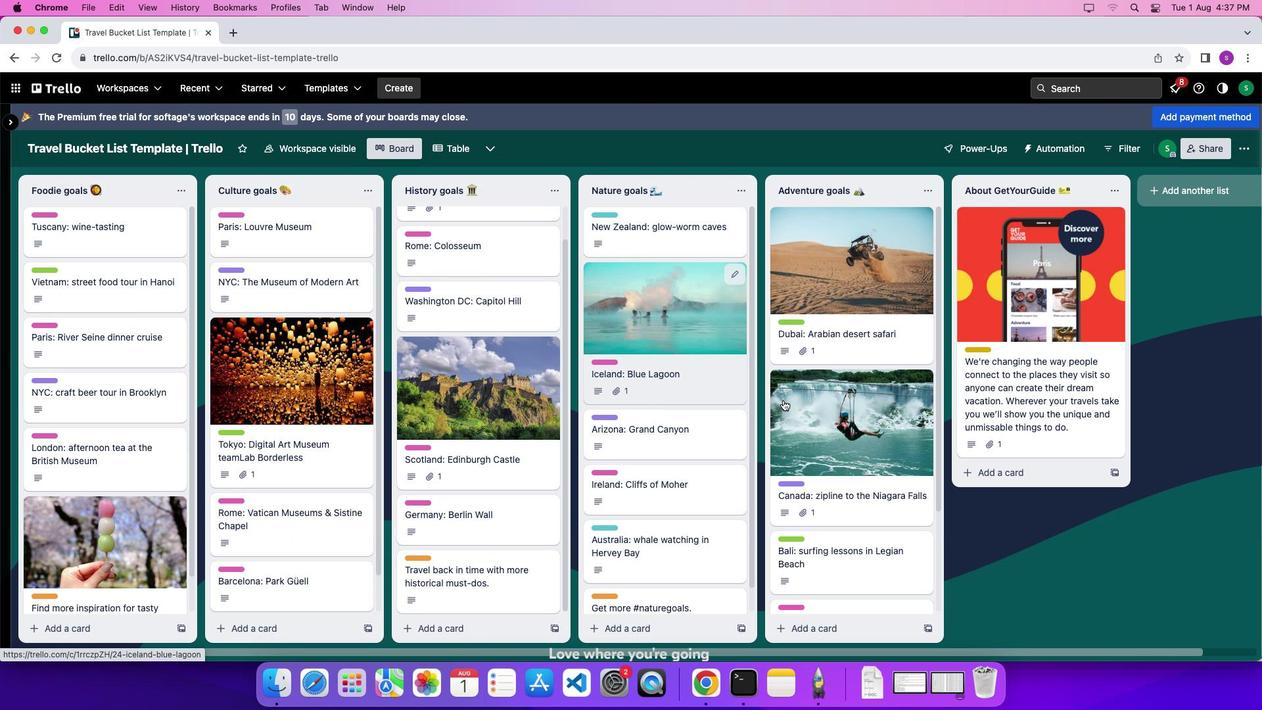 
Action: Mouse scrolled (653, 388) with delta (0, 11)
Screenshot: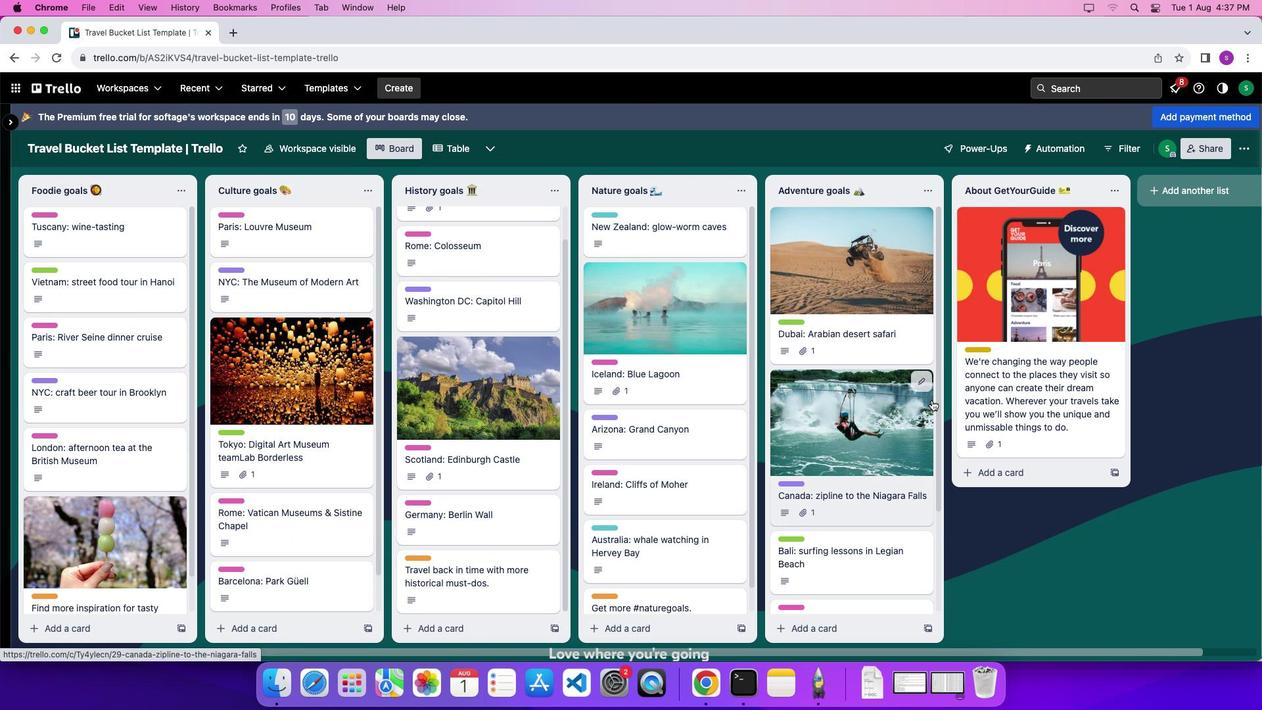 
Action: Mouse scrolled (653, 388) with delta (0, 0)
Screenshot: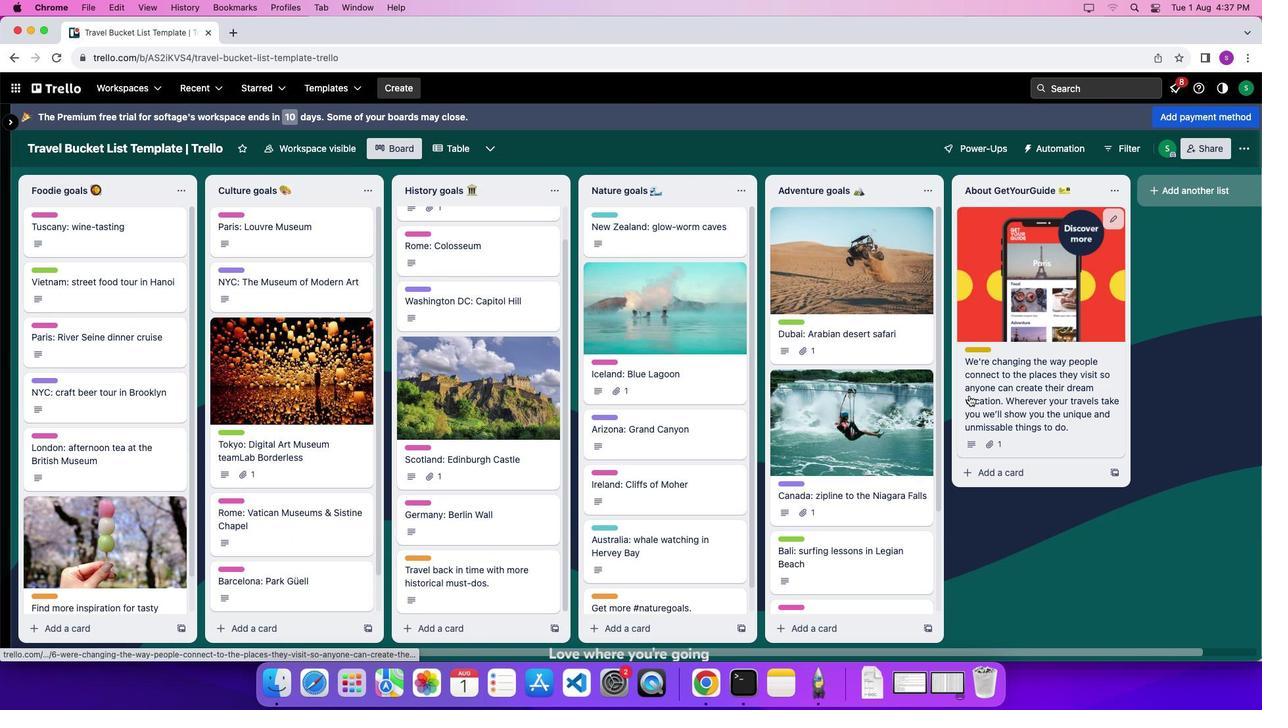 
Action: Mouse scrolled (653, 388) with delta (0, 0)
Screenshot: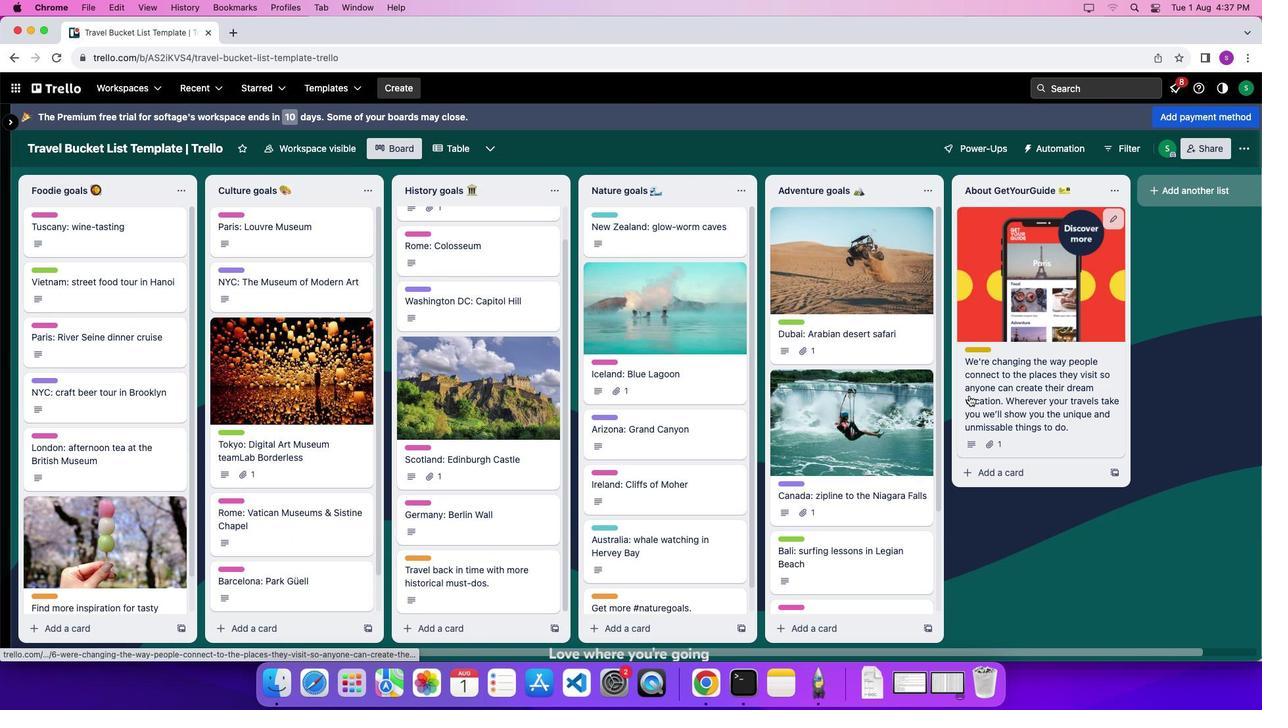 
Action: Mouse scrolled (653, 388) with delta (0, -5)
Screenshot: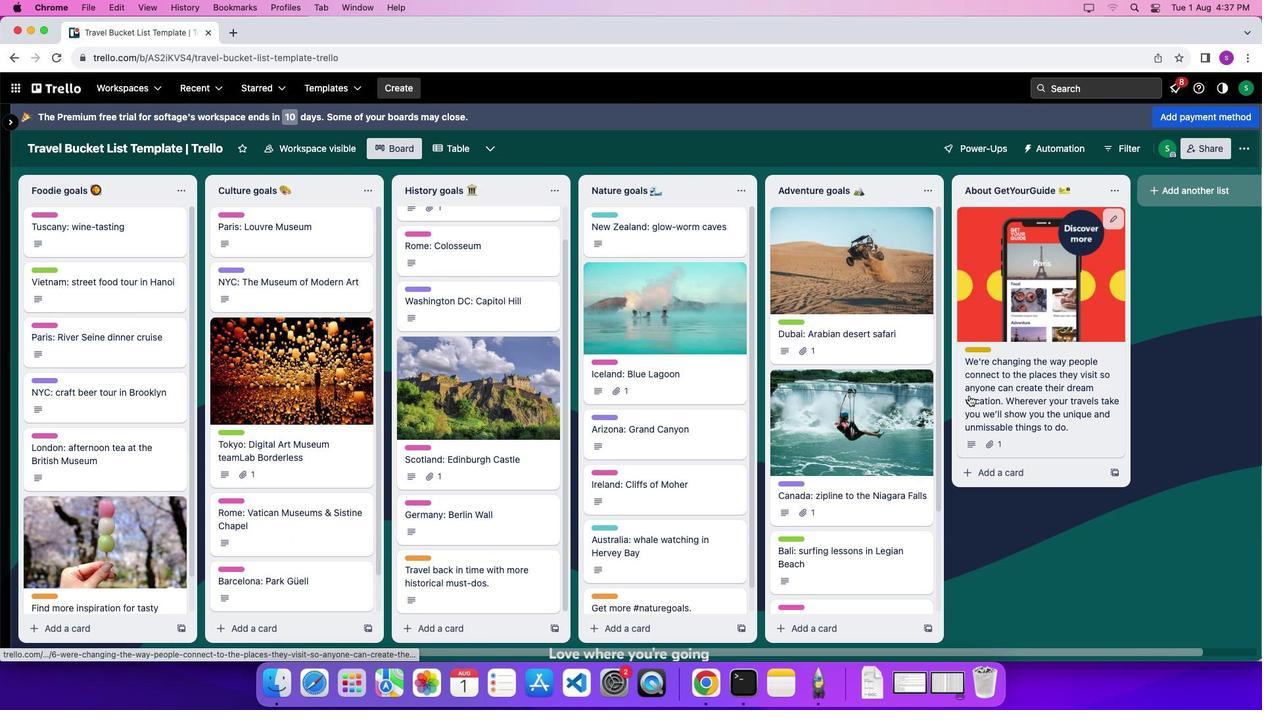 
Action: Mouse scrolled (653, 388) with delta (0, -8)
Screenshot: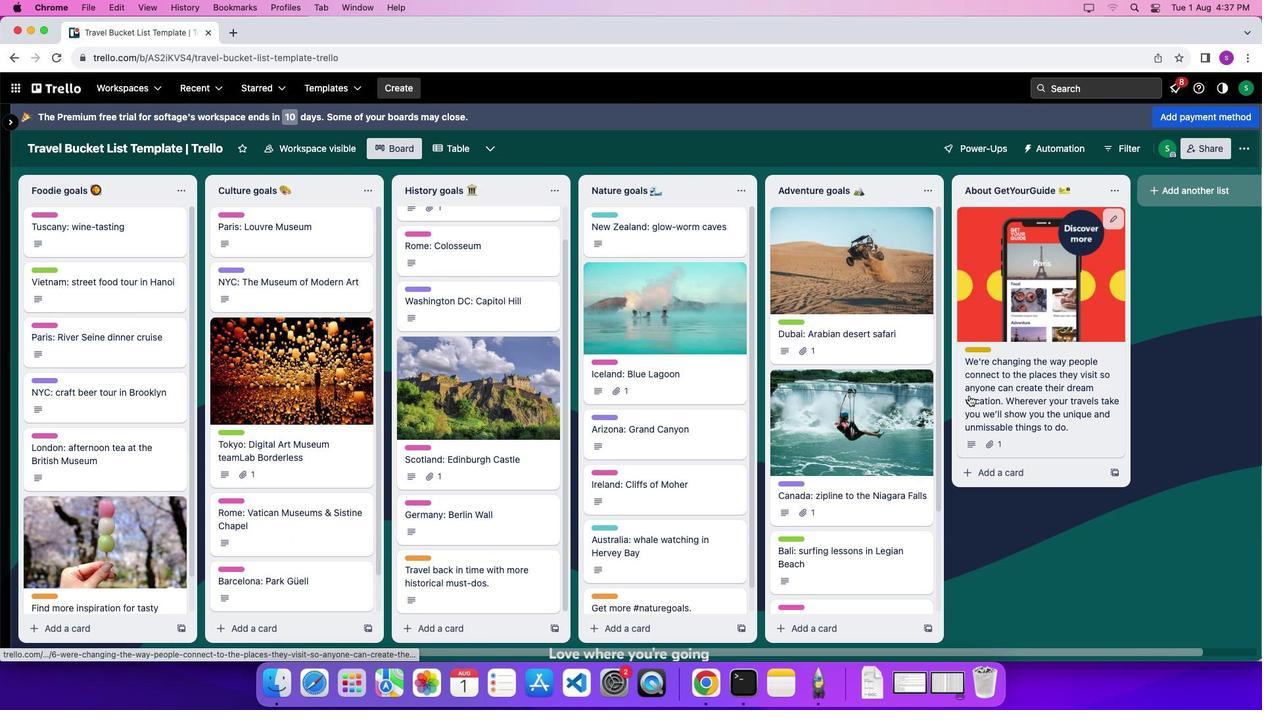 
Action: Mouse scrolled (653, 388) with delta (0, -9)
Screenshot: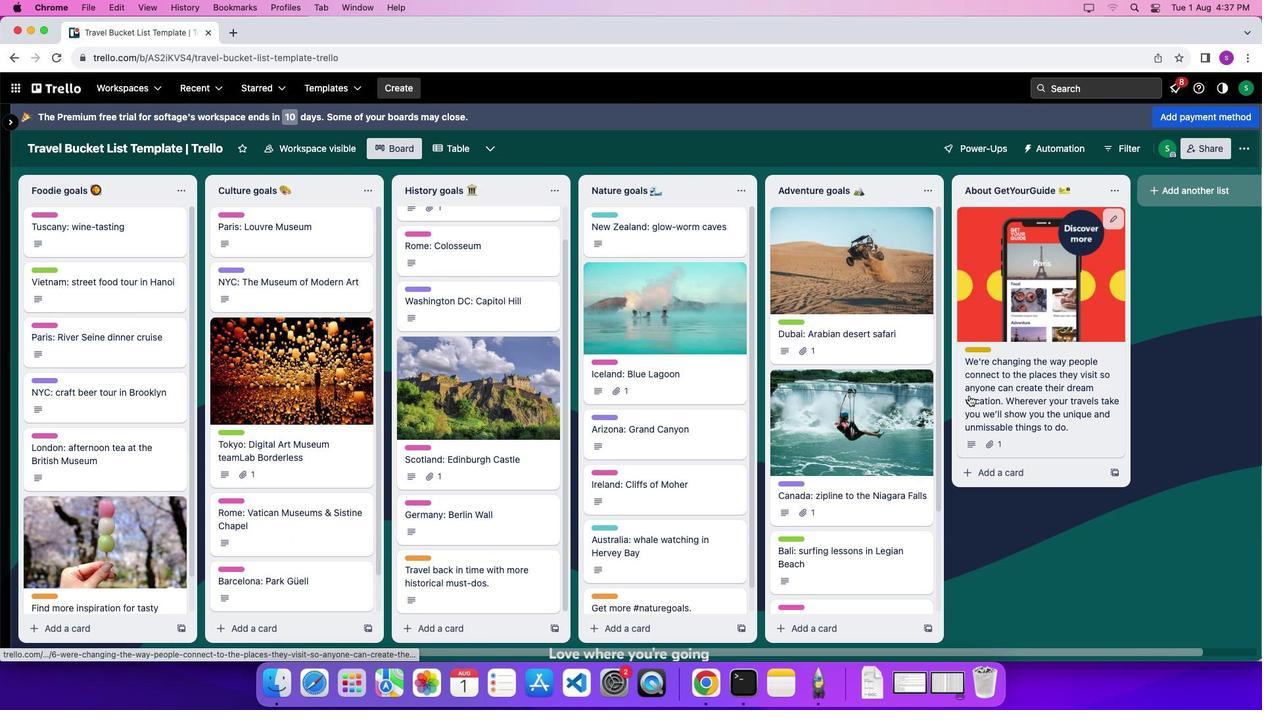 
Action: Mouse scrolled (653, 388) with delta (0, -10)
Screenshot: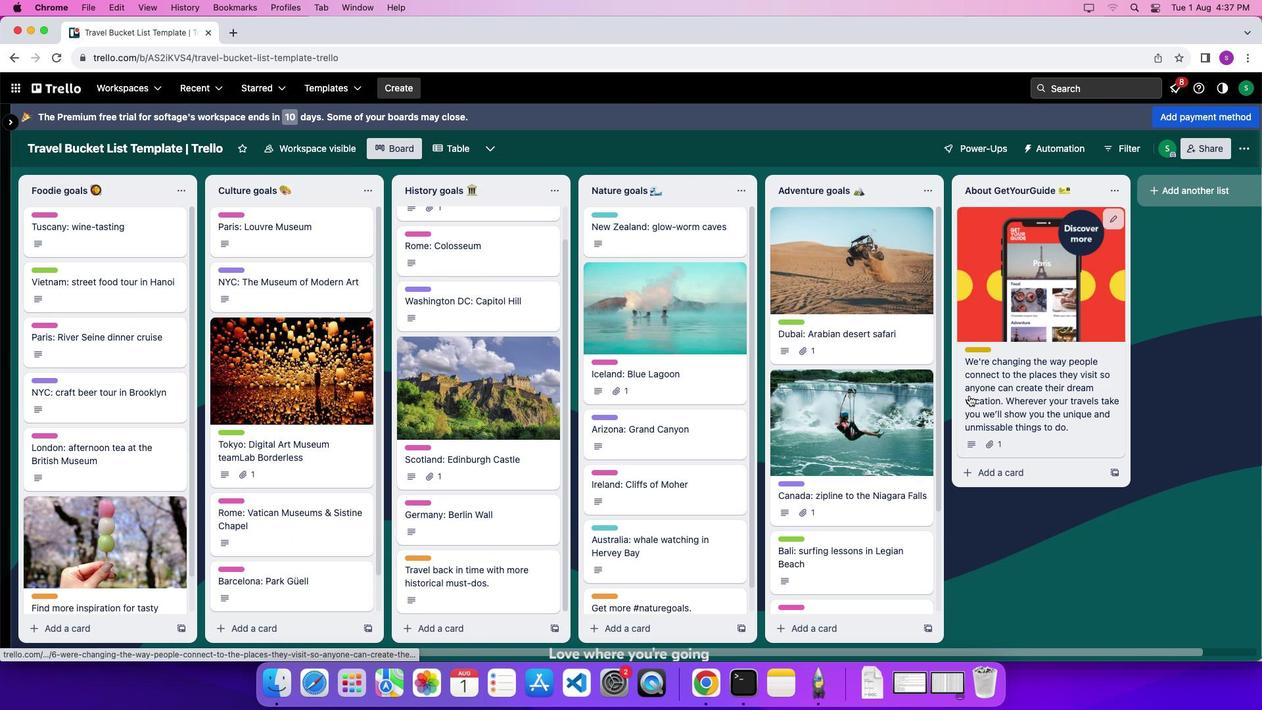 
Action: Mouse scrolled (653, 388) with delta (0, -11)
Screenshot: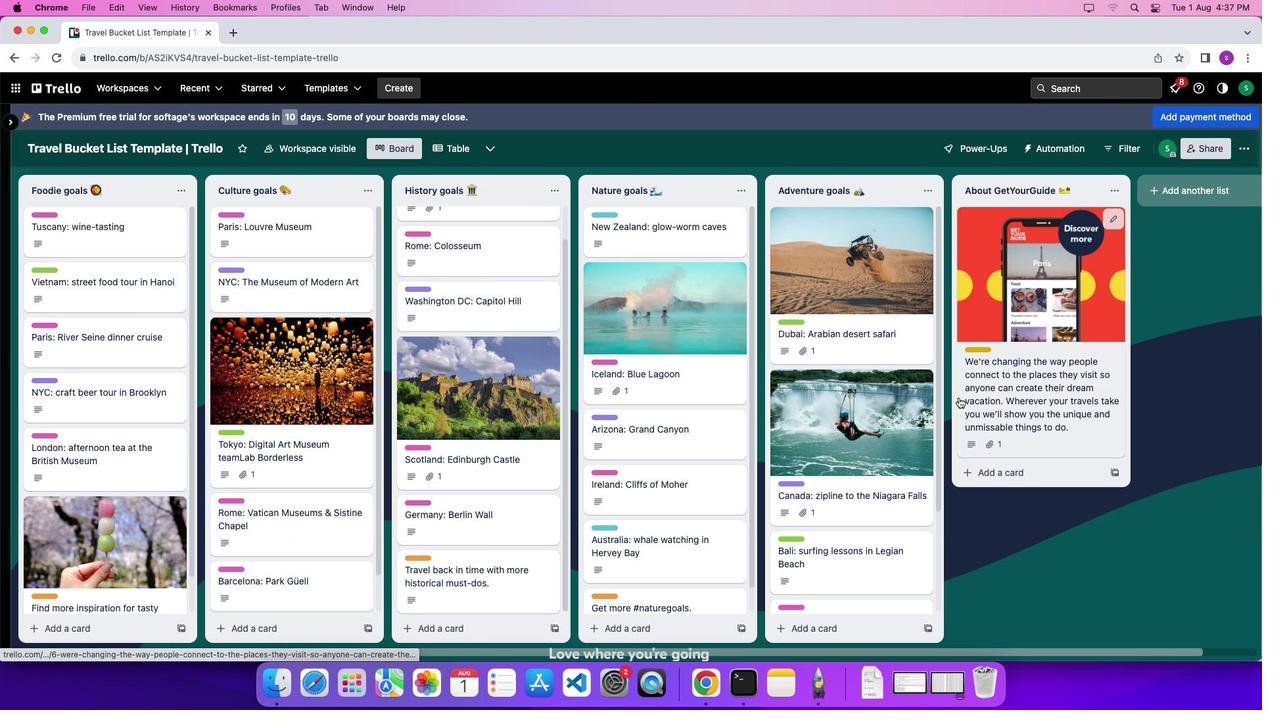 
Action: Mouse moved to (913, 417)
Screenshot: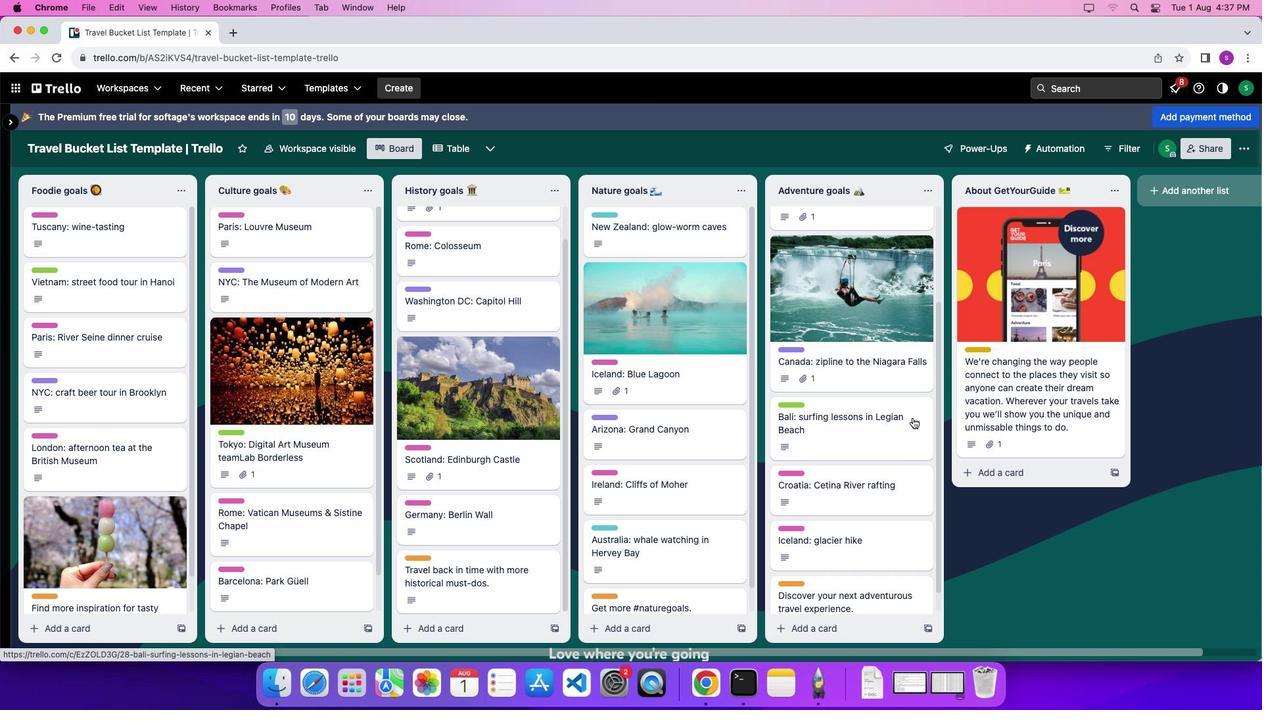 
Action: Mouse scrolled (913, 417) with delta (0, 0)
Screenshot: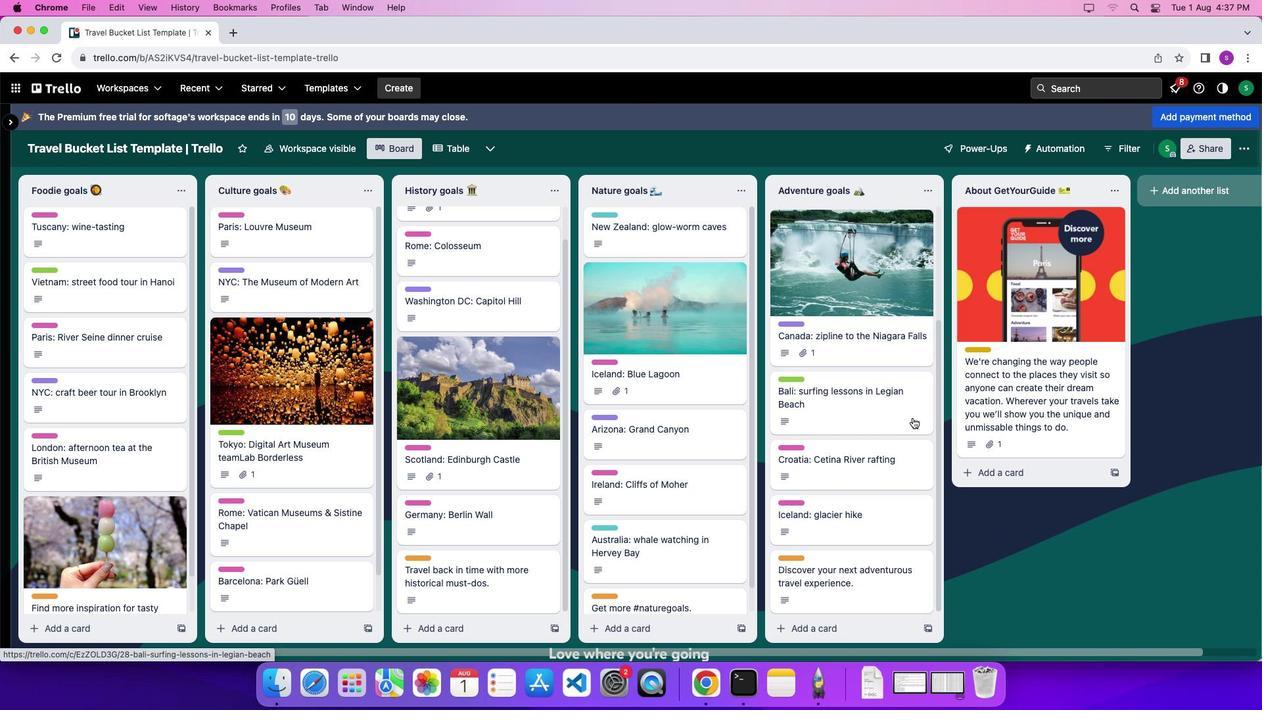 
Action: Mouse scrolled (913, 417) with delta (0, 0)
Screenshot: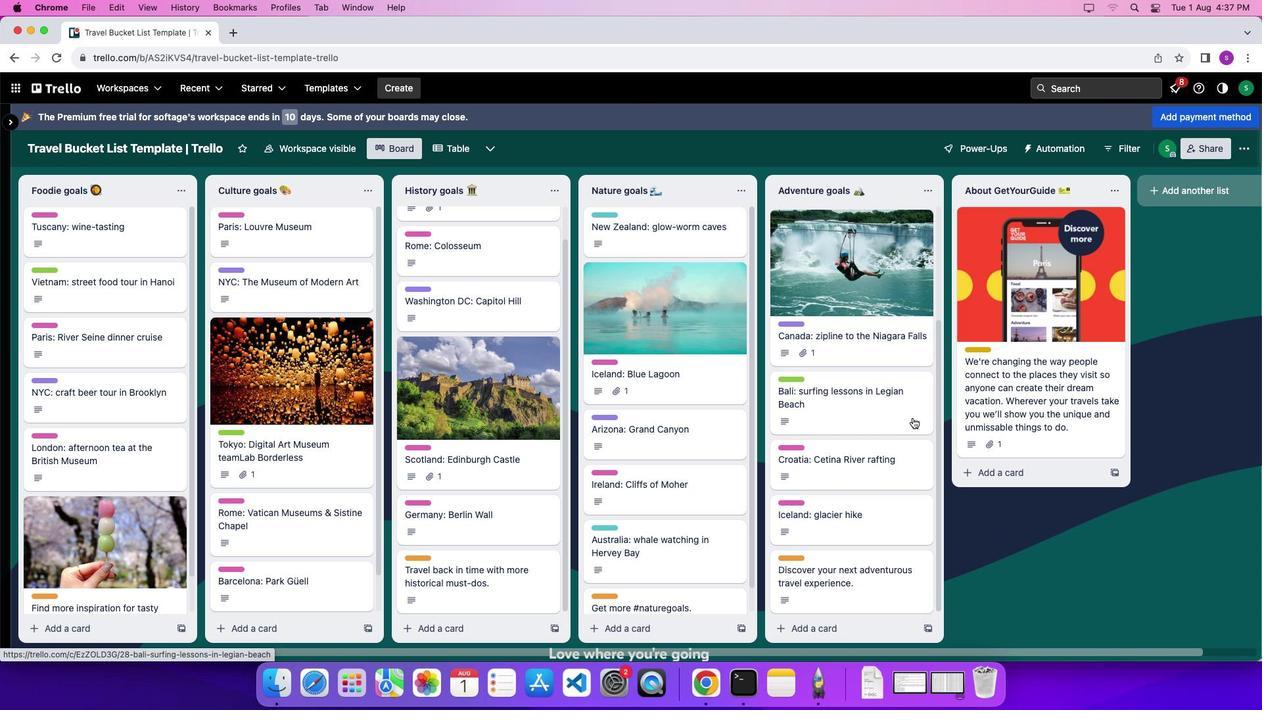 
Action: Mouse scrolled (913, 417) with delta (0, -4)
Screenshot: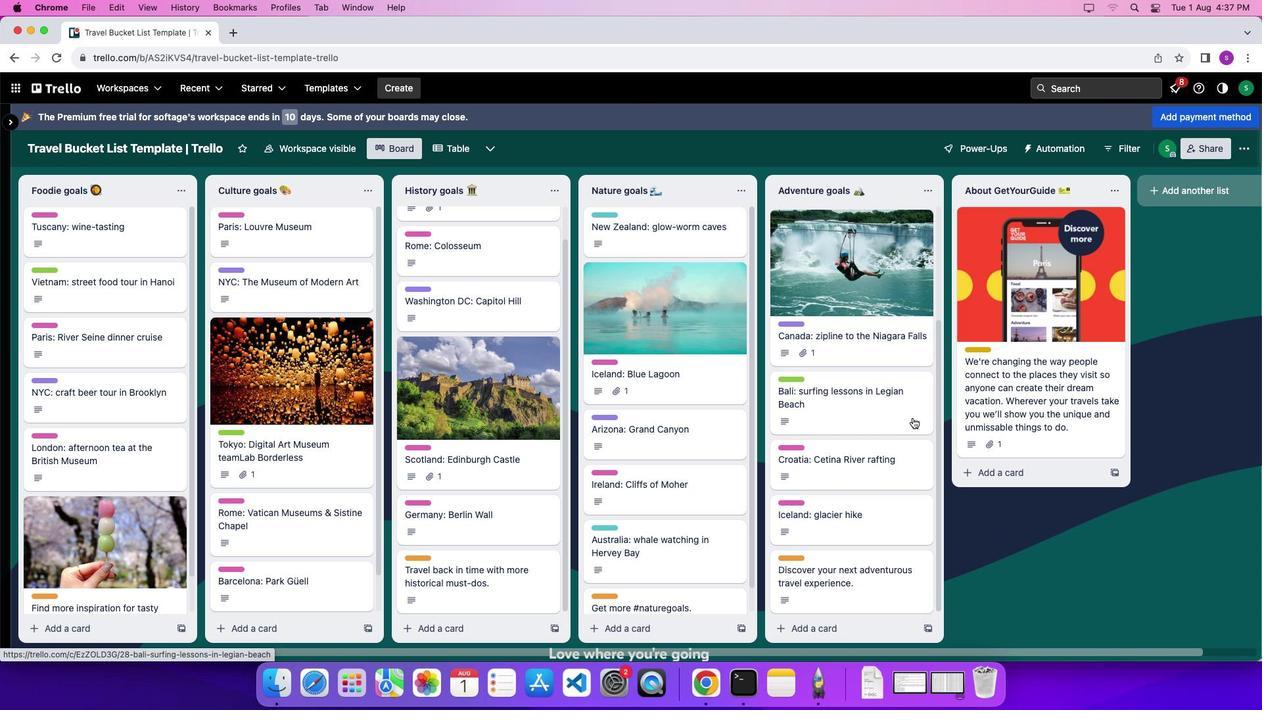 
Action: Mouse scrolled (913, 417) with delta (0, -6)
Screenshot: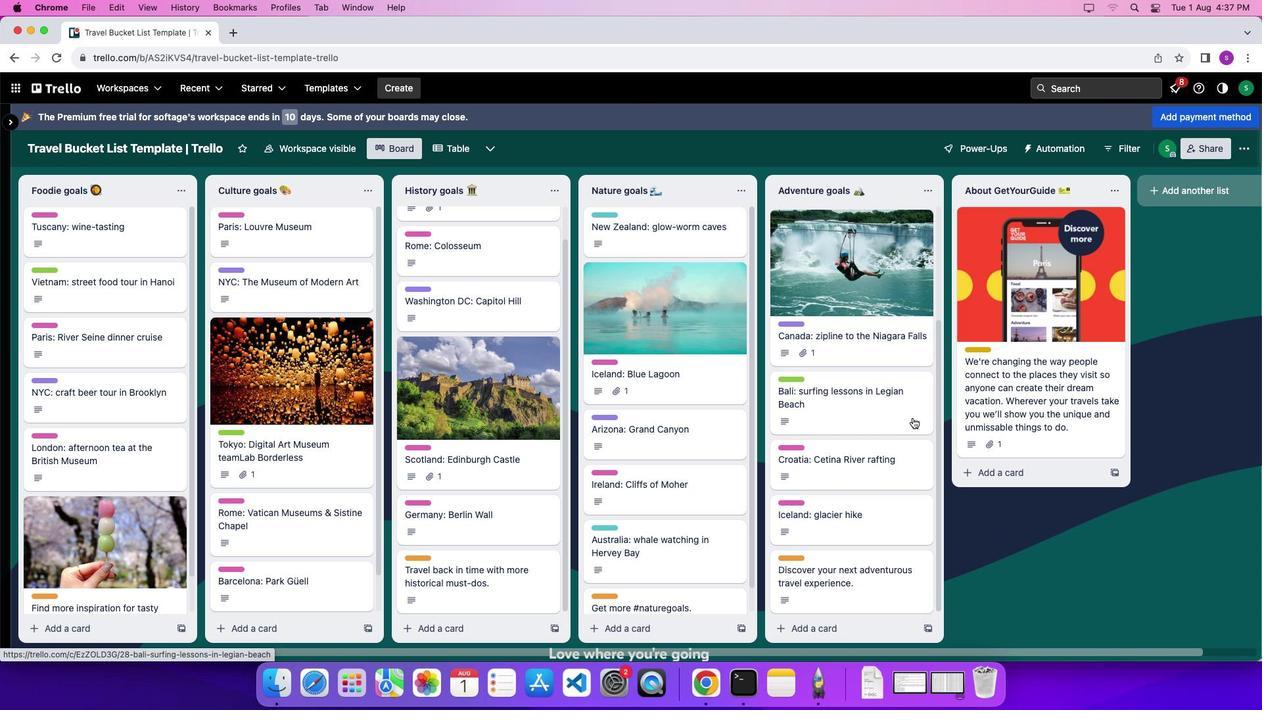 
Action: Mouse moved to (912, 417)
Screenshot: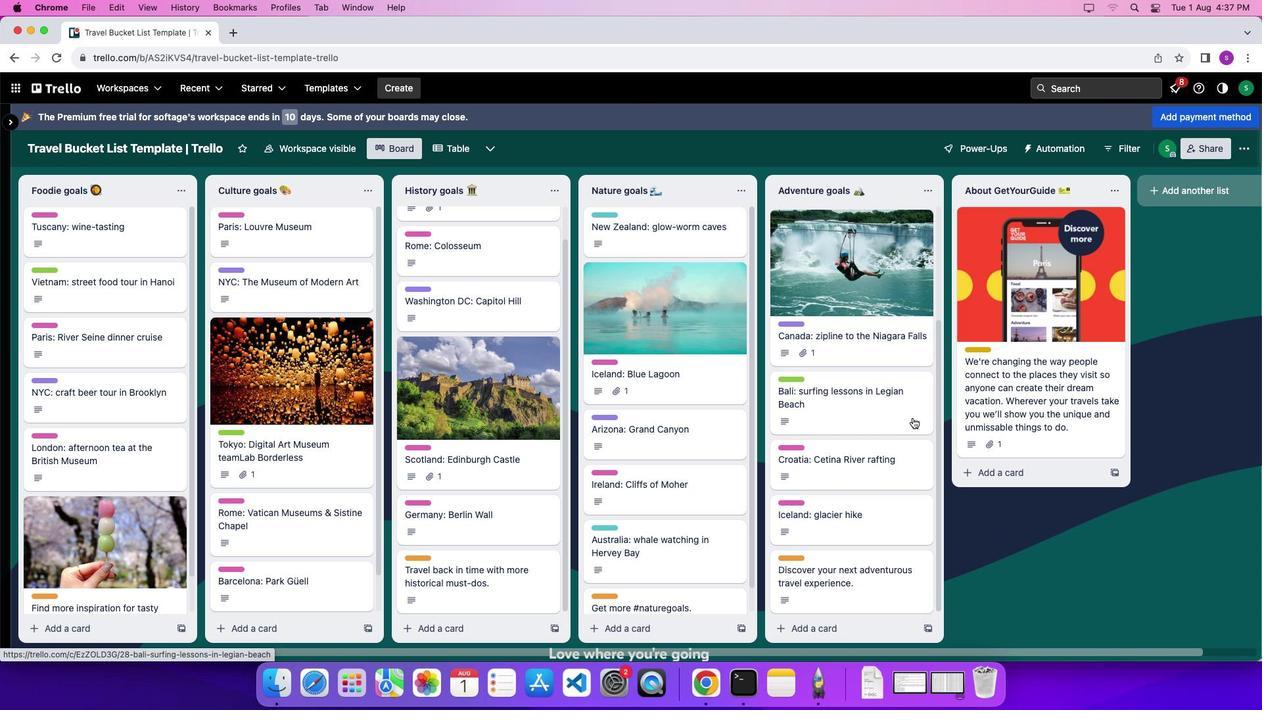 
Action: Mouse scrolled (912, 417) with delta (0, 0)
Screenshot: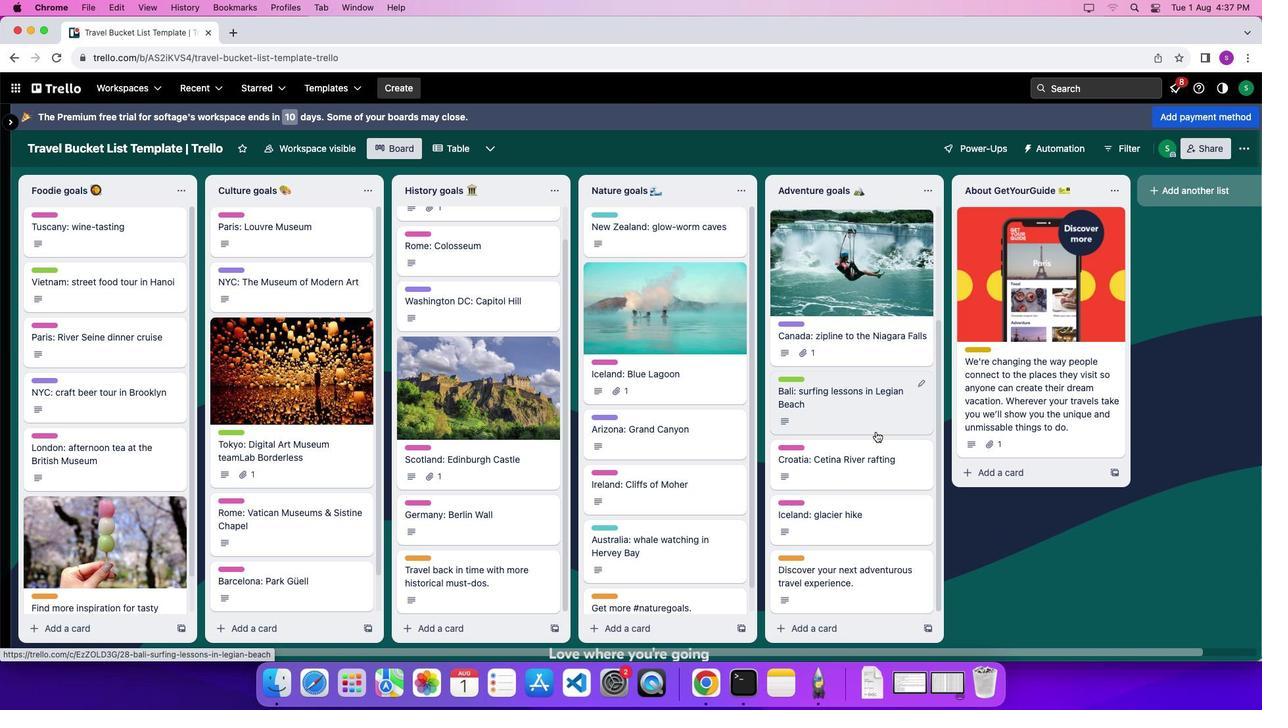 
Action: Mouse scrolled (912, 417) with delta (0, 0)
Screenshot: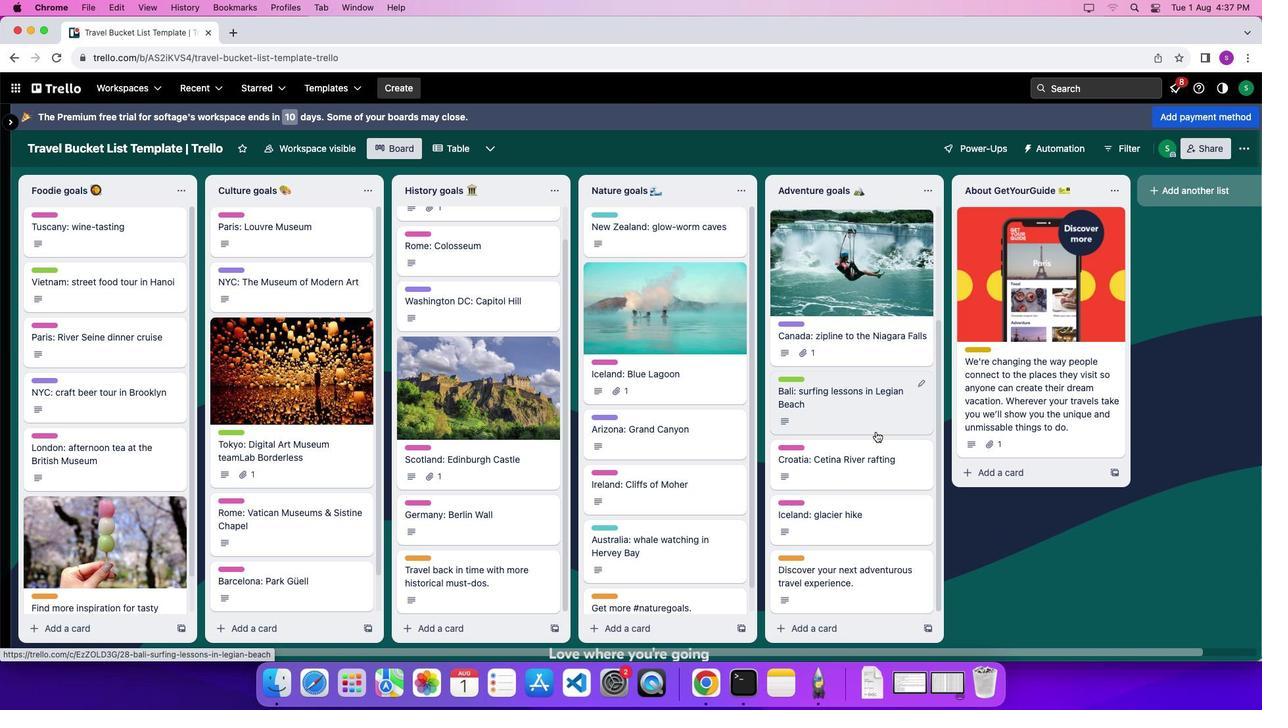 
Action: Mouse scrolled (912, 417) with delta (0, -4)
Screenshot: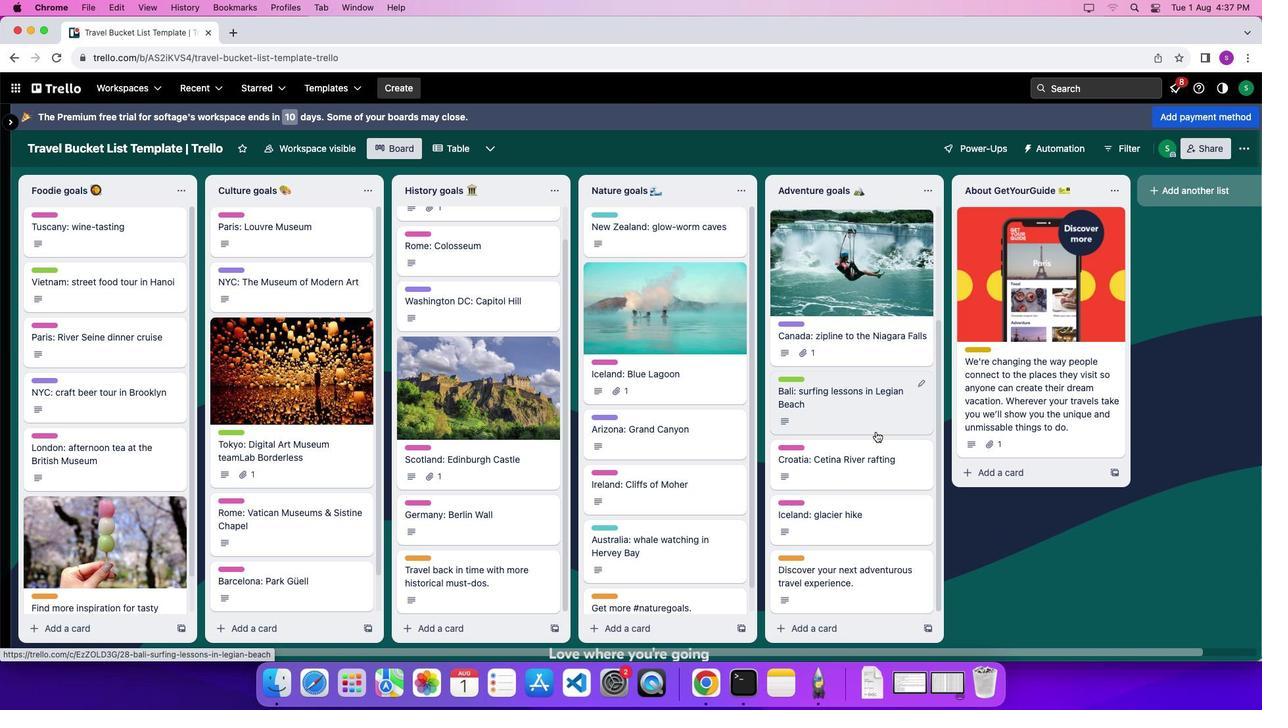 
Action: Mouse scrolled (912, 417) with delta (0, -7)
Screenshot: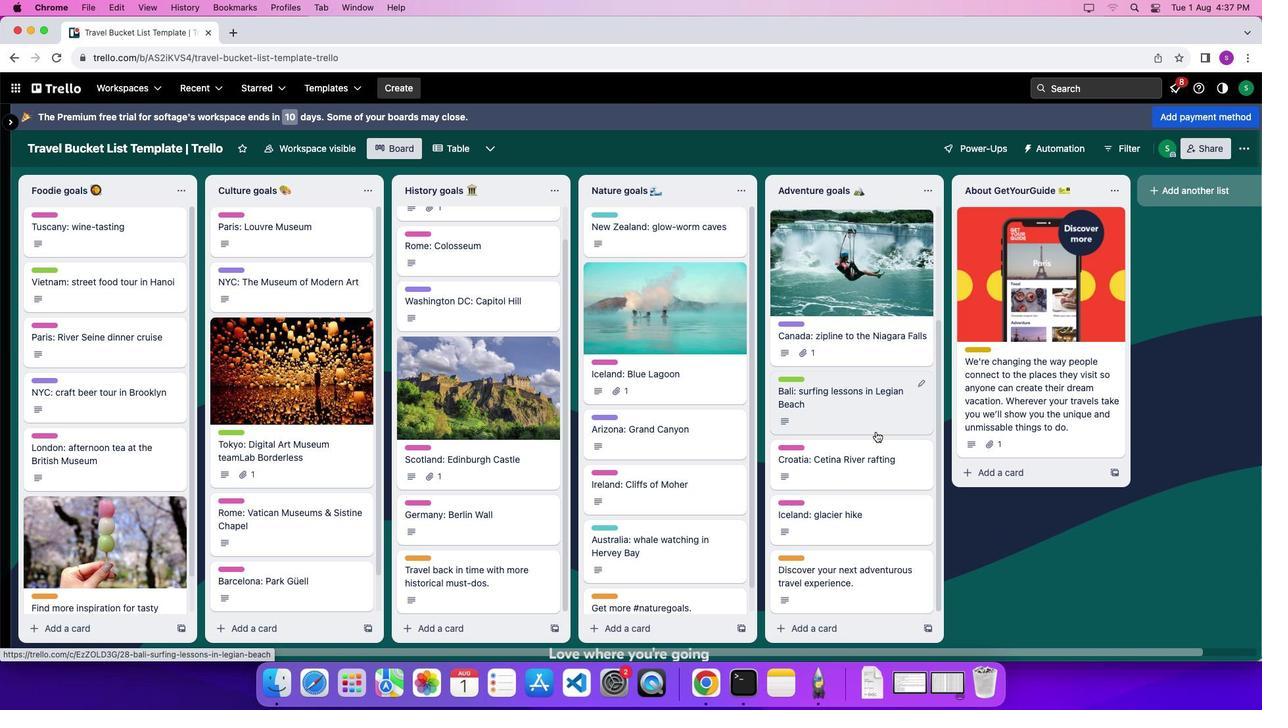 
Action: Mouse moved to (875, 432)
Screenshot: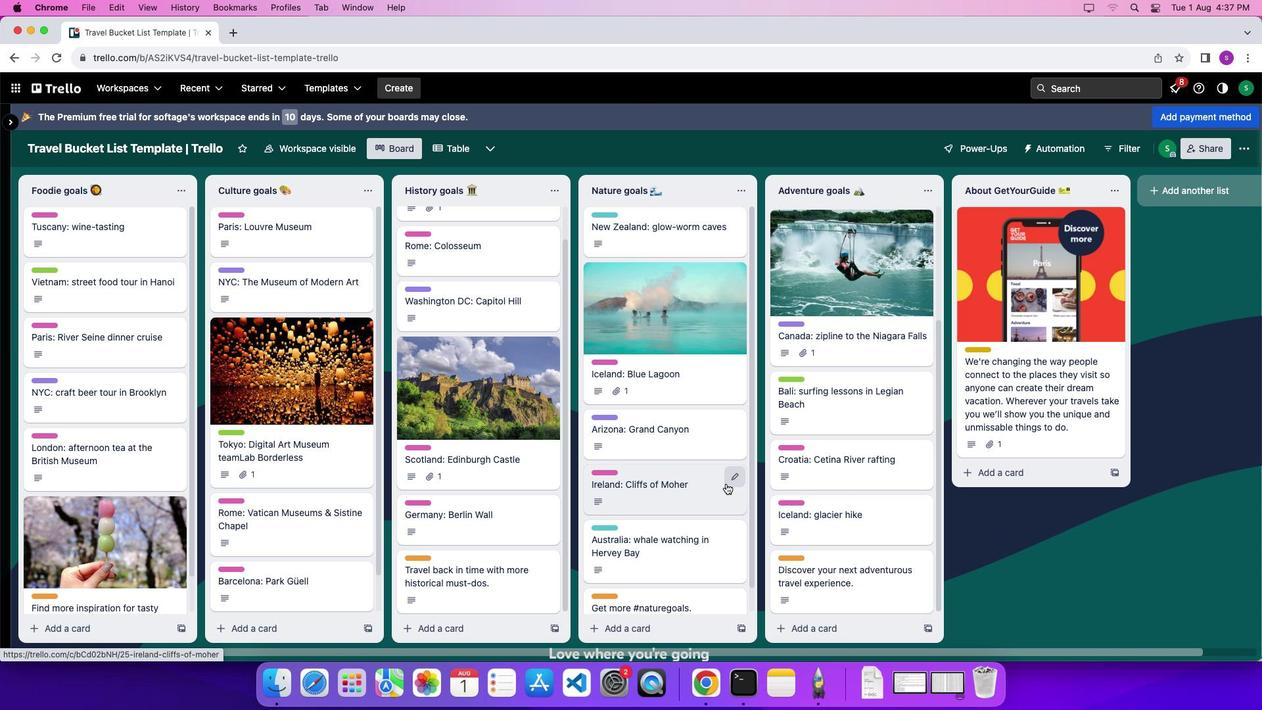 
Action: Mouse scrolled (875, 432) with delta (0, 0)
Screenshot: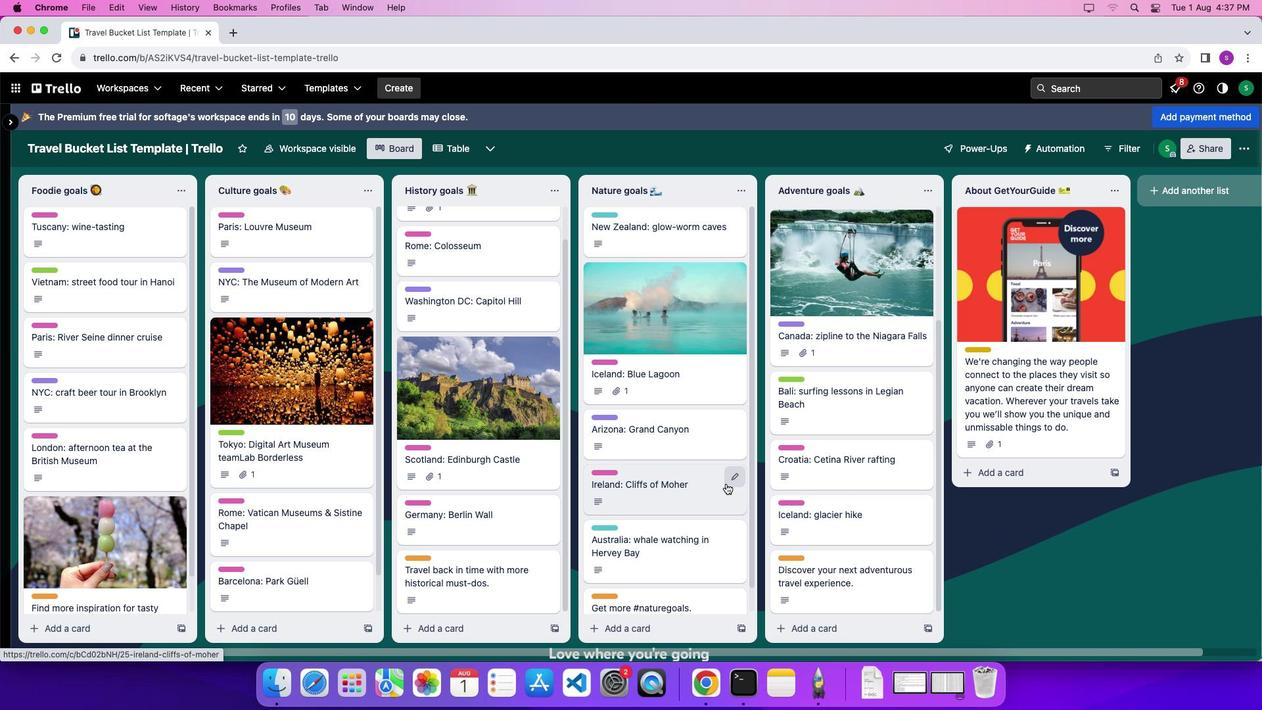 
Action: Mouse scrolled (875, 432) with delta (0, 0)
Screenshot: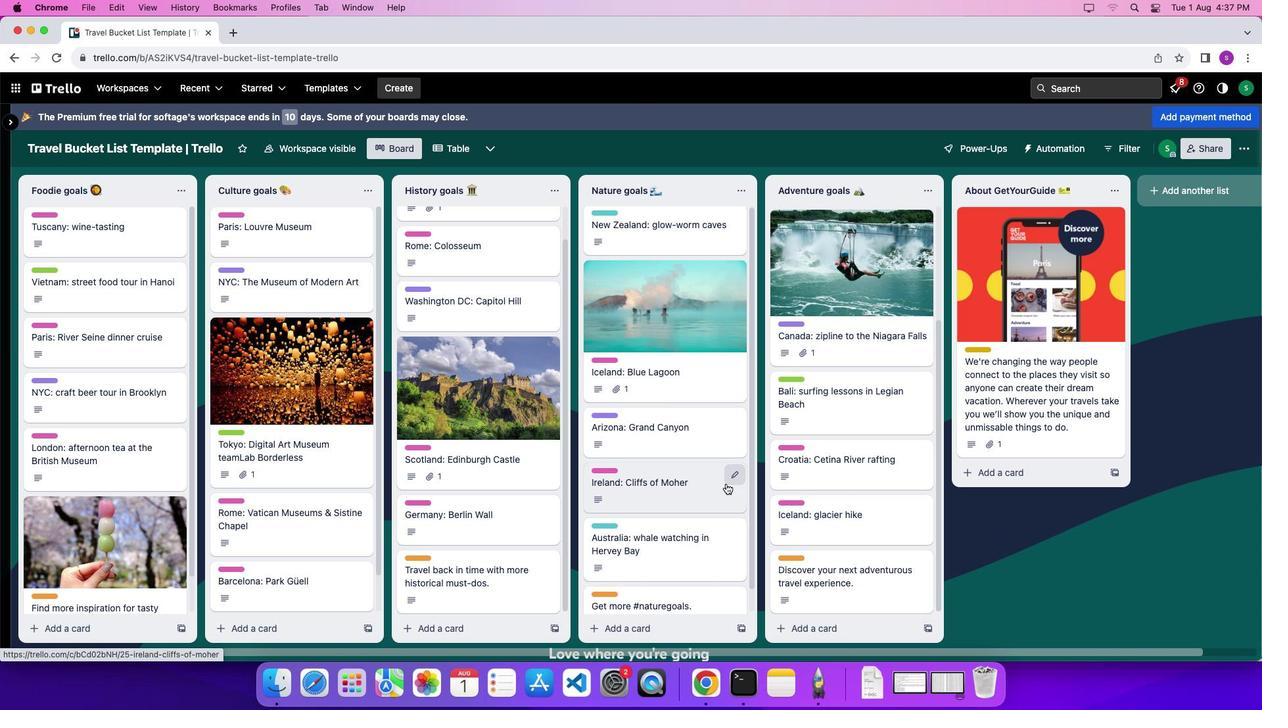 
Action: Mouse scrolled (875, 432) with delta (0, -4)
Screenshot: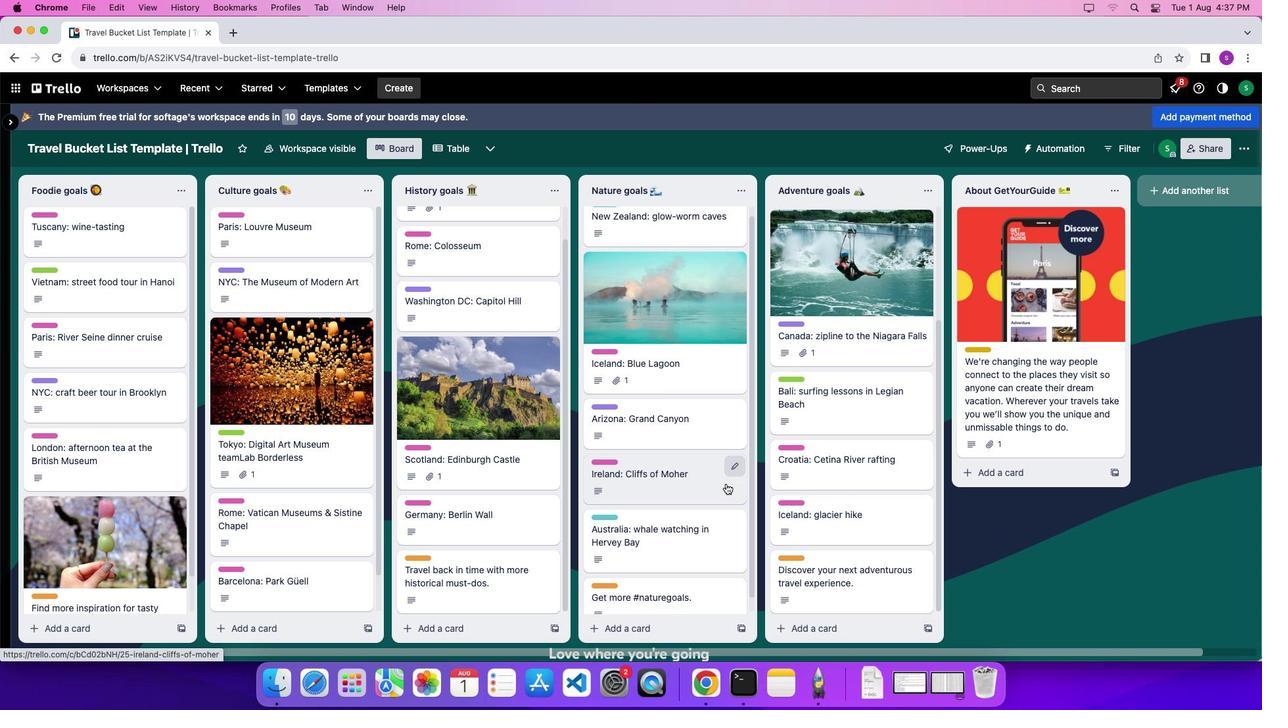 
Action: Mouse scrolled (875, 432) with delta (0, -7)
Screenshot: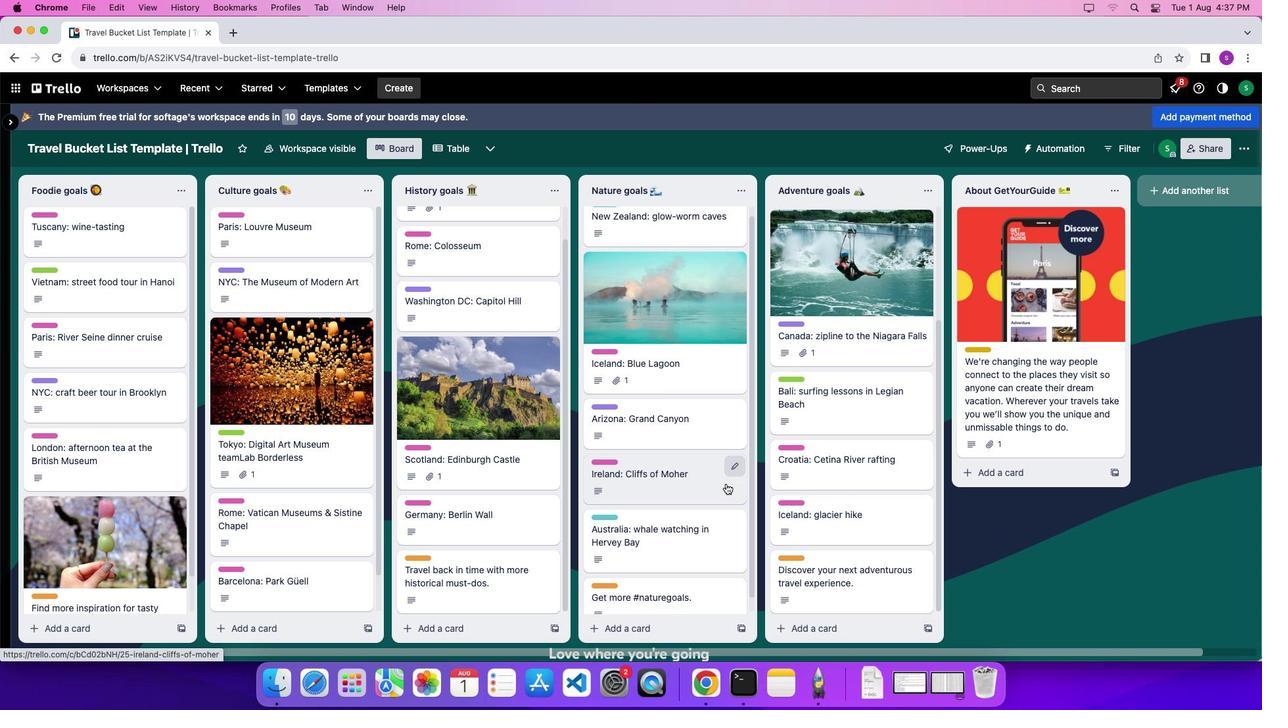 
Action: Mouse scrolled (875, 432) with delta (0, -8)
Screenshot: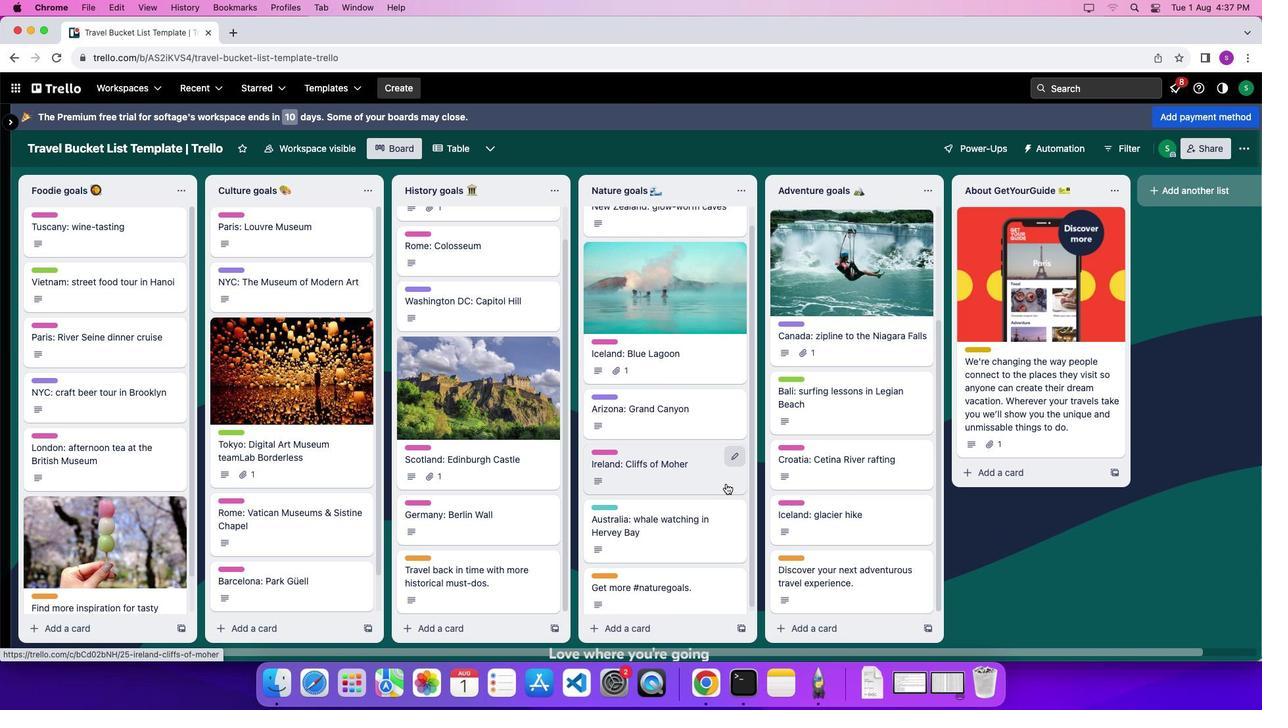 
Action: Mouse moved to (726, 484)
Screenshot: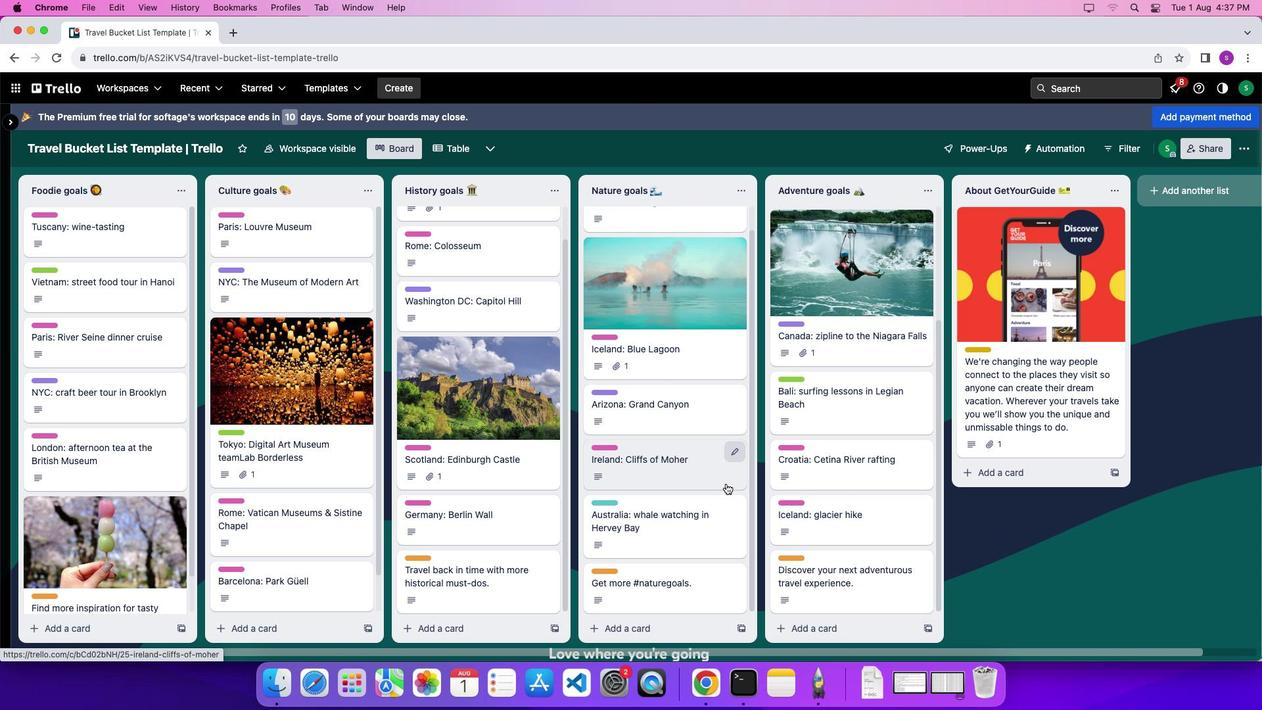 
Action: Mouse scrolled (726, 484) with delta (0, 0)
Screenshot: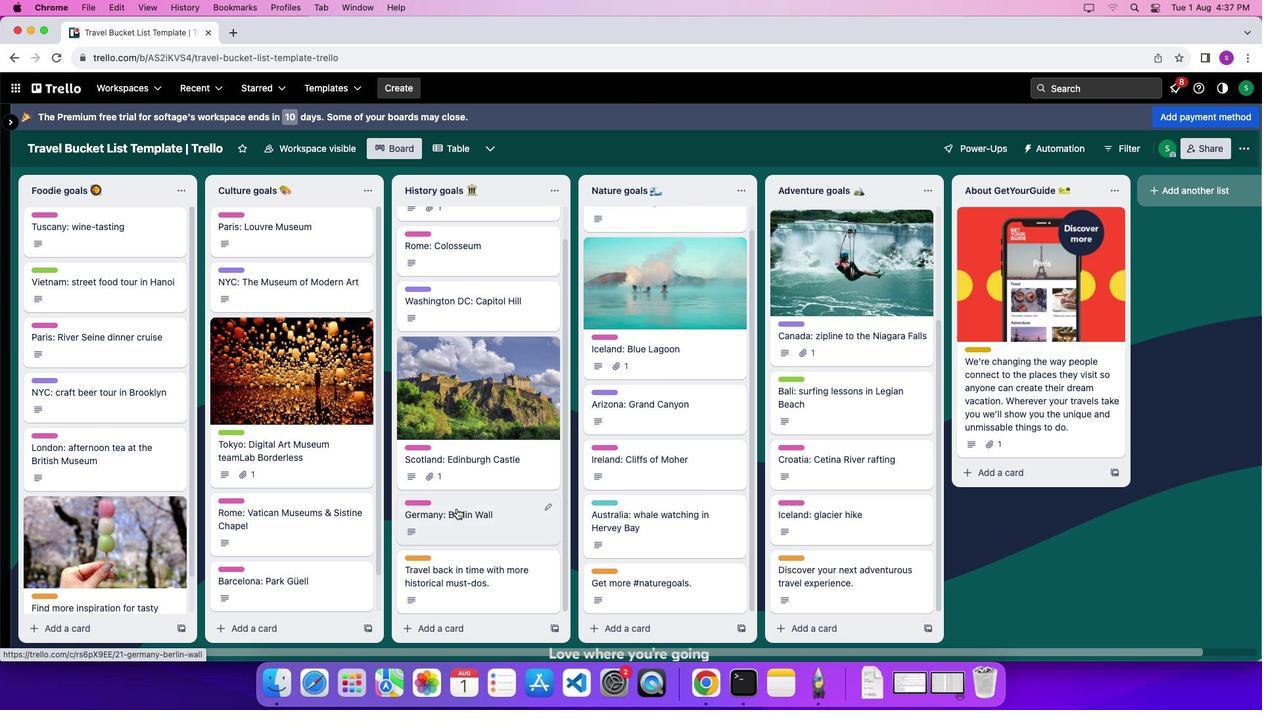 
Action: Mouse scrolled (726, 484) with delta (0, 0)
Screenshot: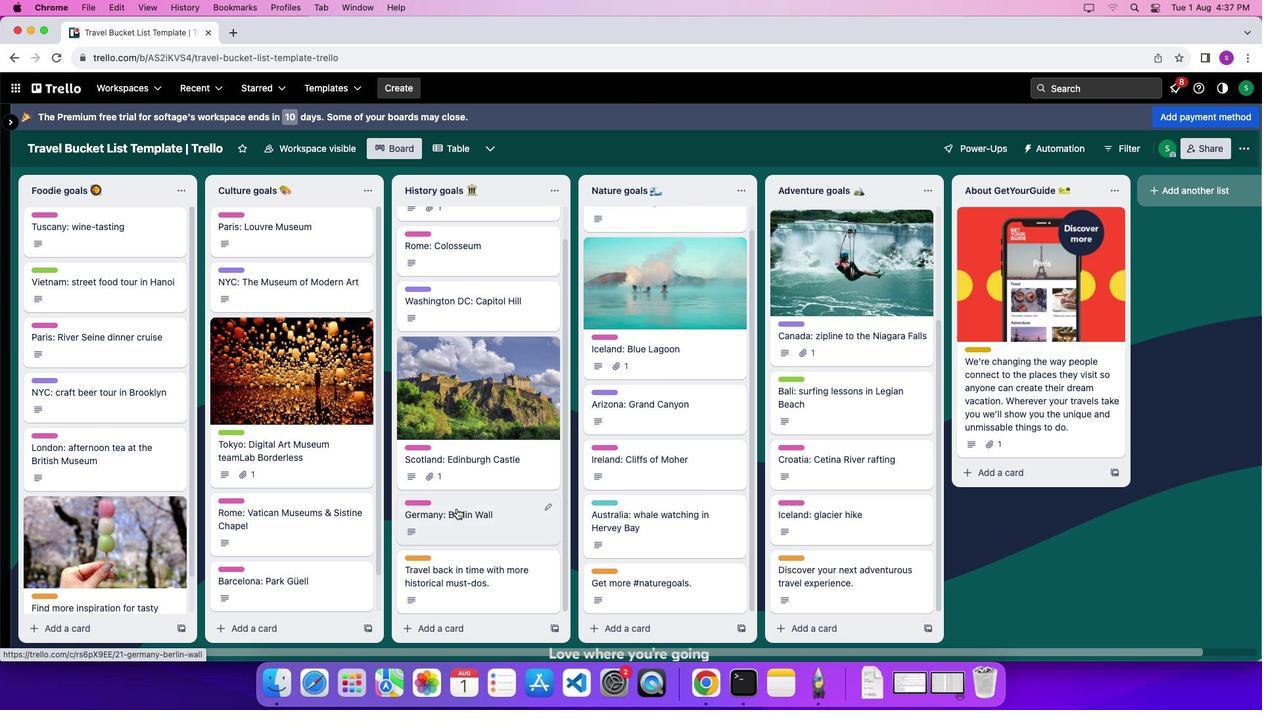 
Action: Mouse scrolled (726, 484) with delta (0, -5)
Screenshot: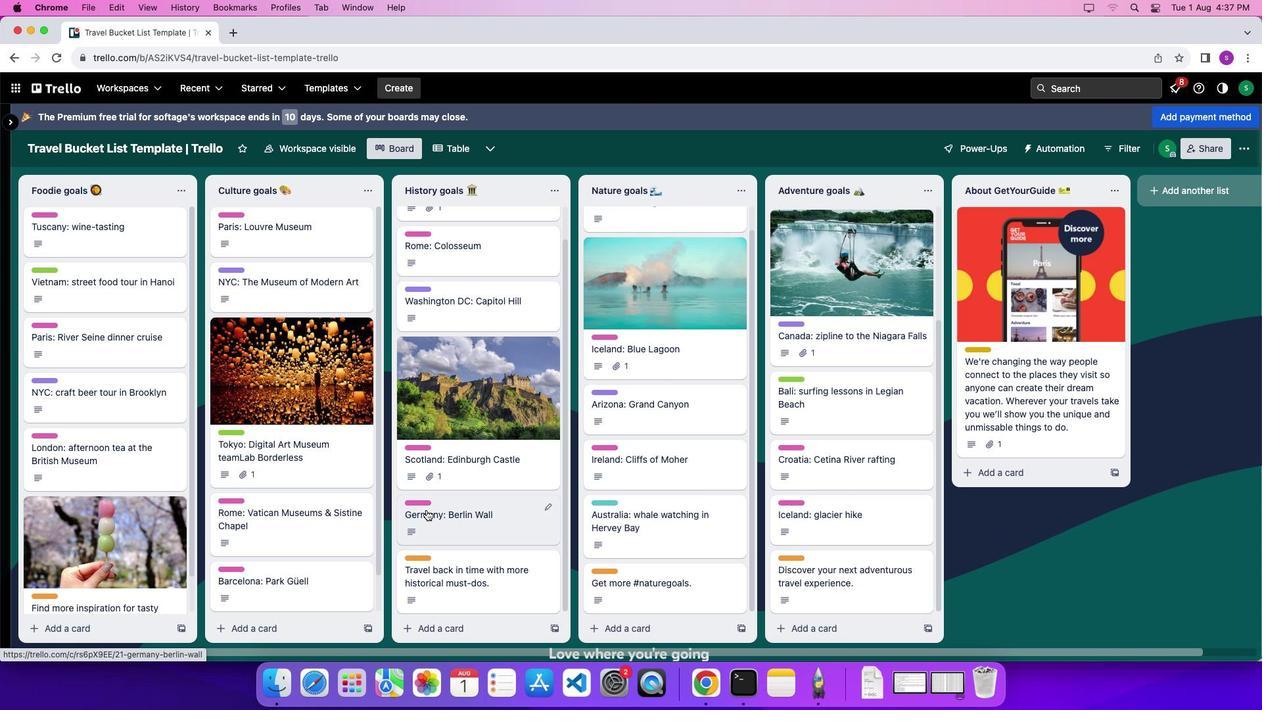 
Action: Mouse scrolled (726, 484) with delta (0, -8)
Screenshot: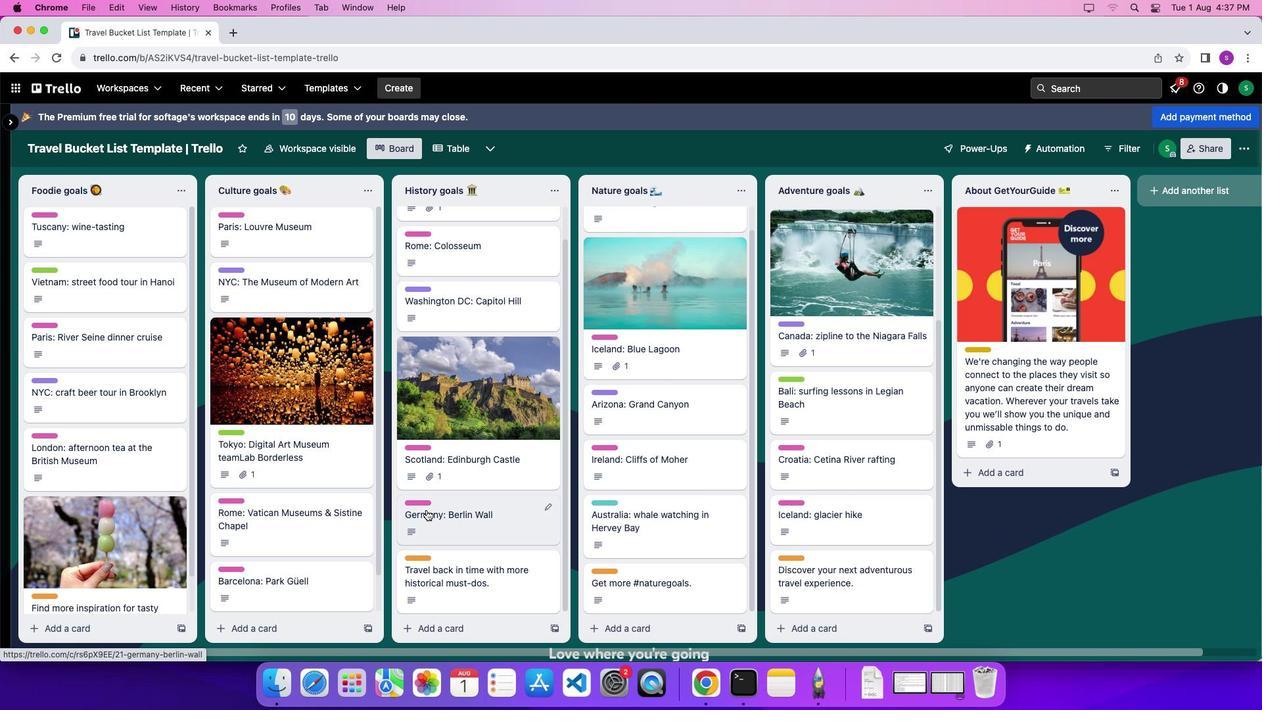 
Action: Mouse scrolled (726, 484) with delta (0, -9)
Screenshot: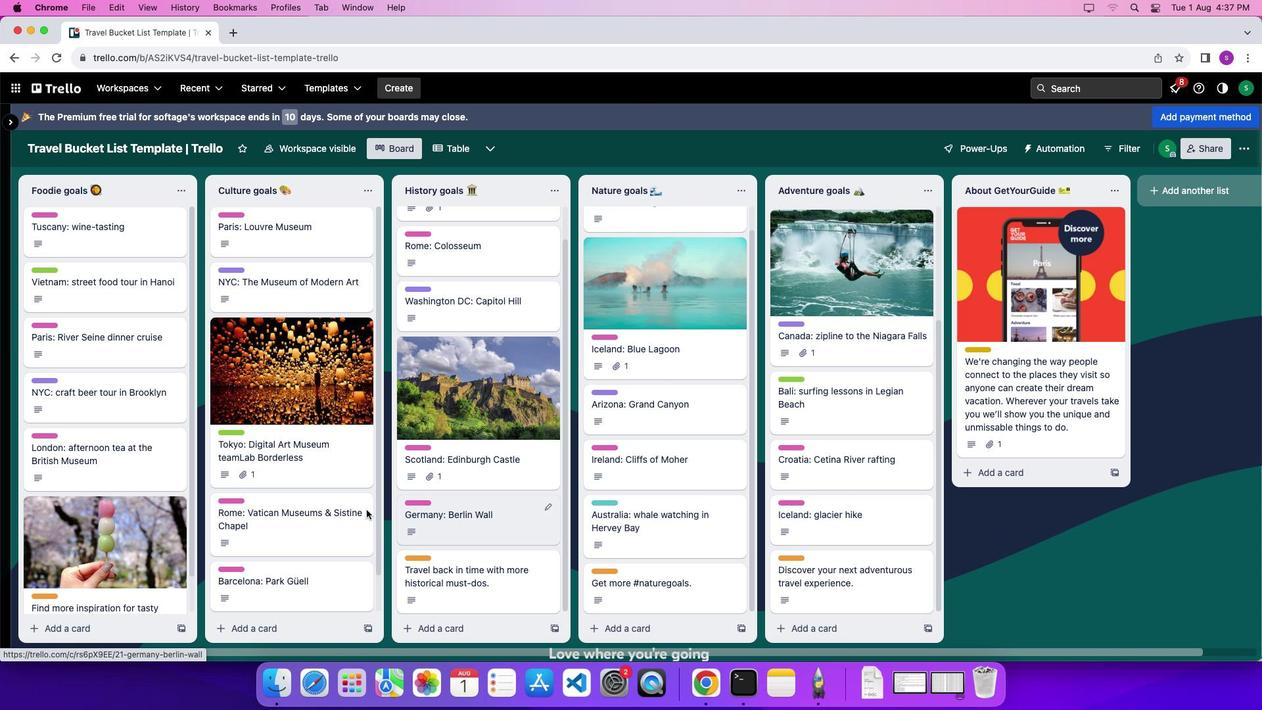 
Action: Mouse scrolled (726, 484) with delta (0, -9)
Screenshot: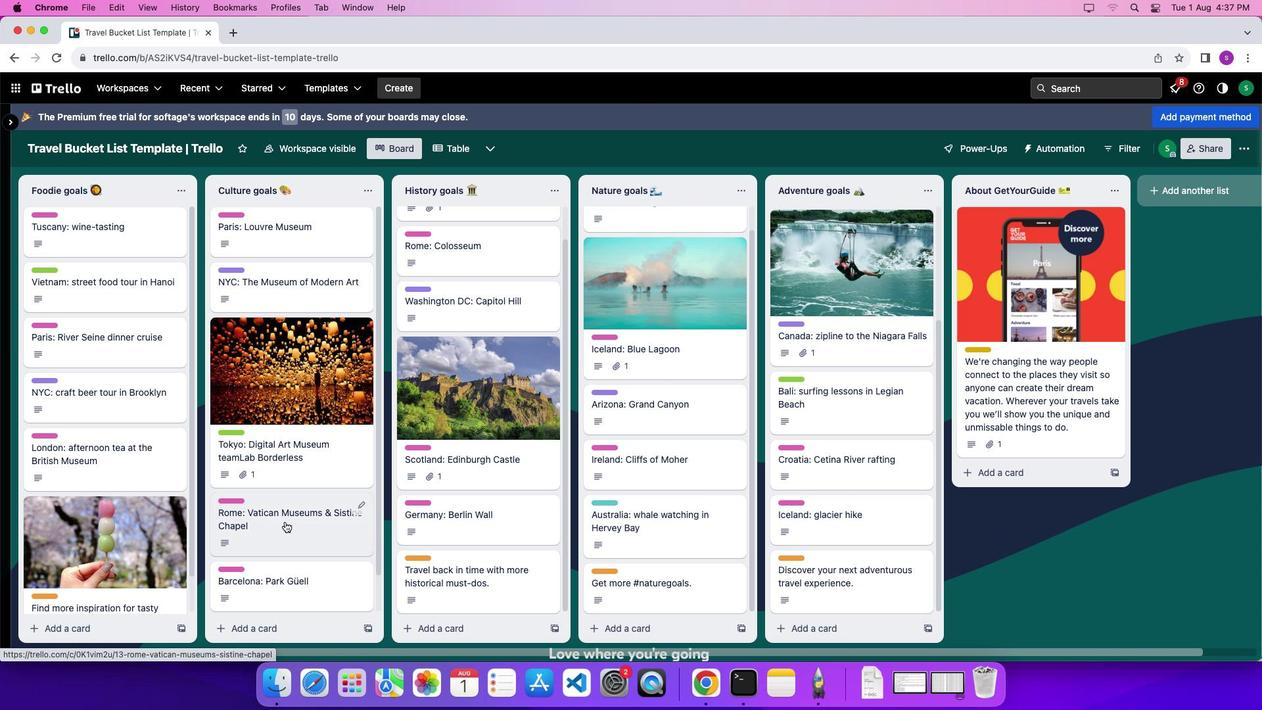 
Action: Mouse scrolled (726, 484) with delta (0, 0)
Screenshot: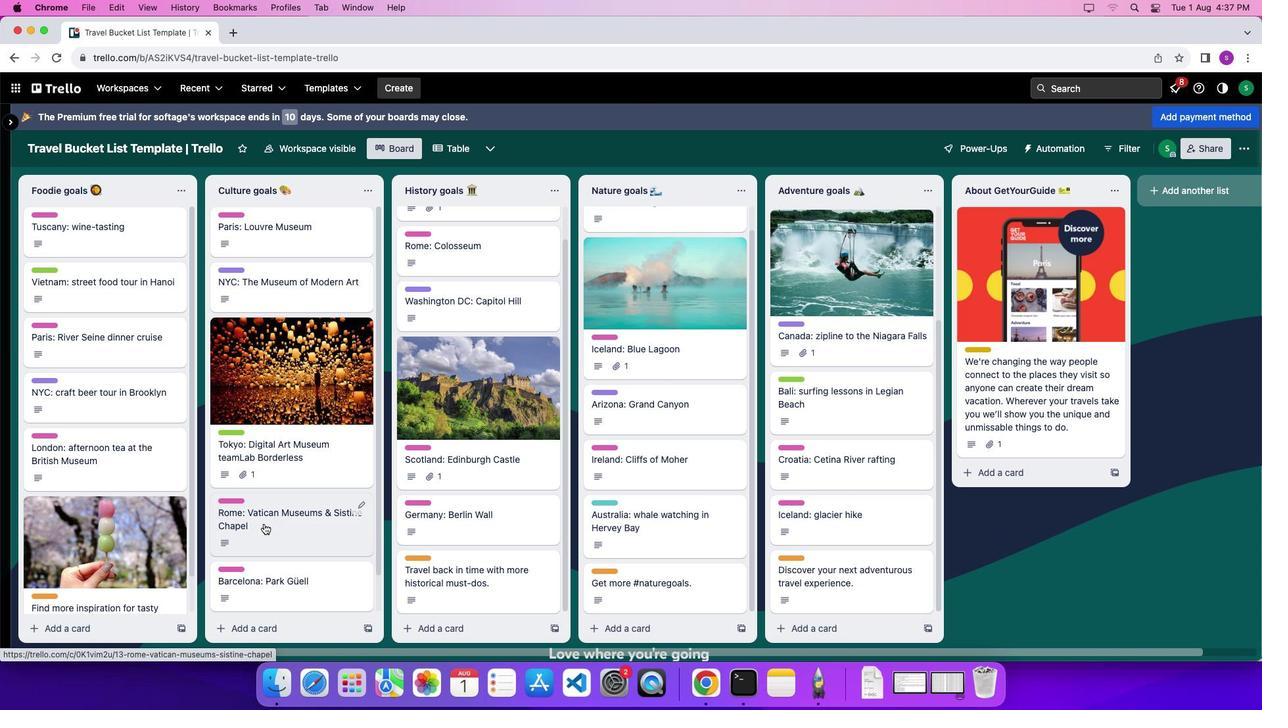 
Action: Mouse scrolled (726, 484) with delta (0, 0)
Screenshot: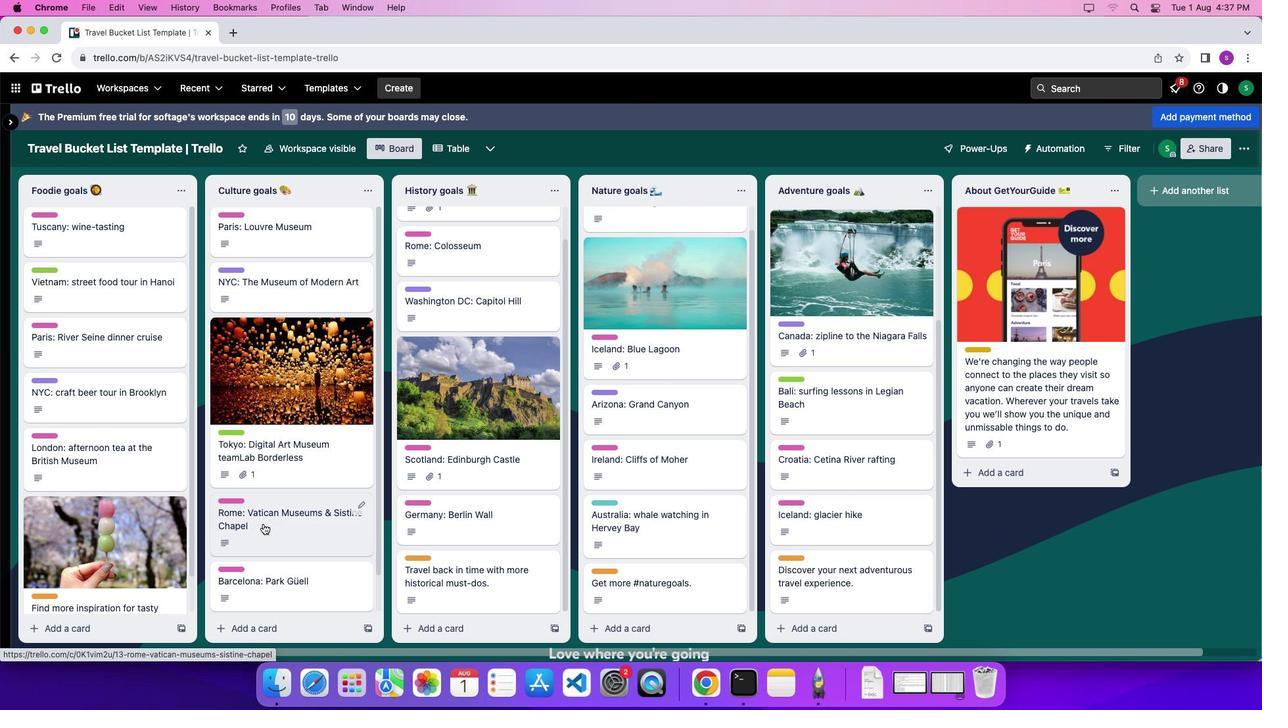 
Action: Mouse scrolled (726, 484) with delta (0, -5)
Screenshot: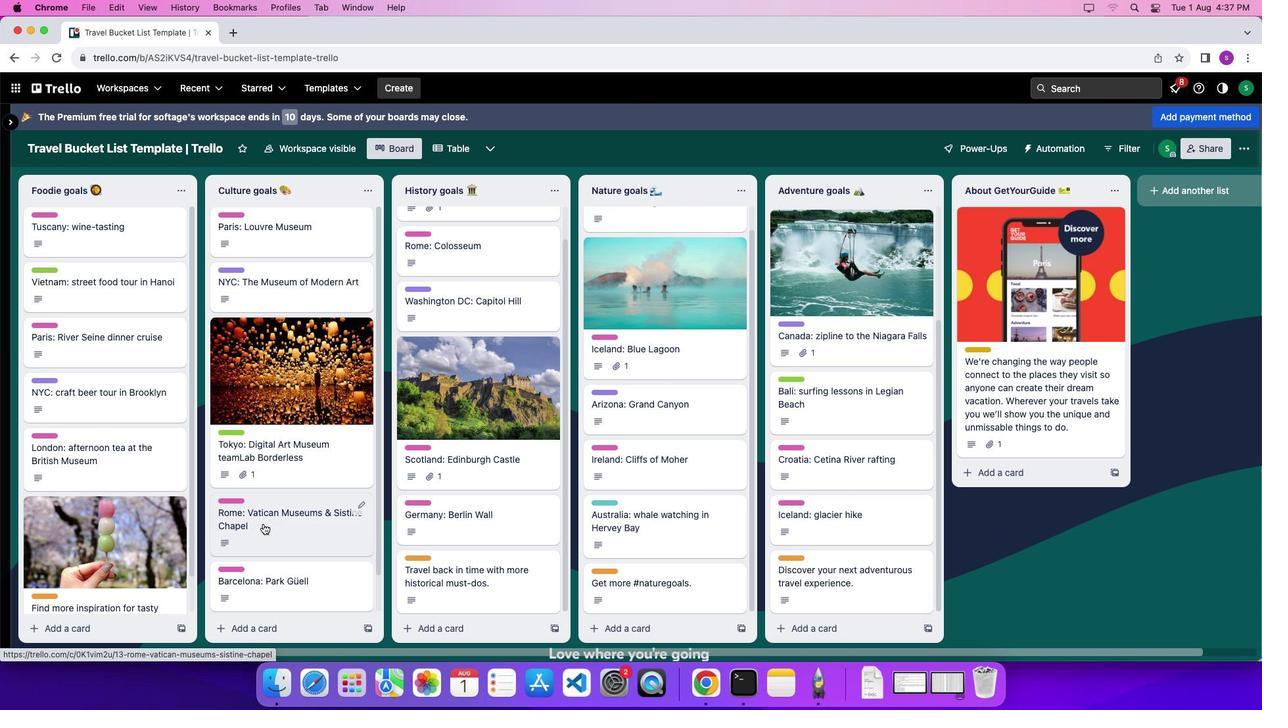 
Action: Mouse scrolled (726, 484) with delta (0, -8)
Screenshot: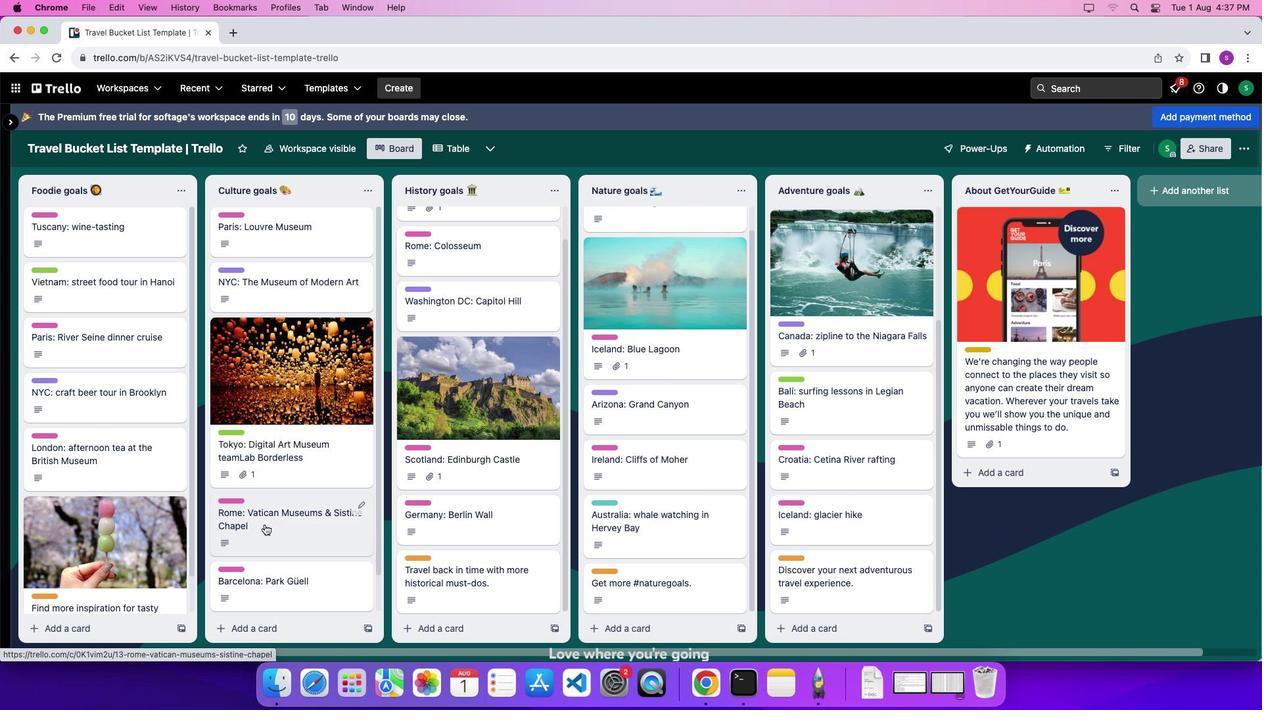 
Action: Mouse scrolled (726, 484) with delta (0, -9)
Screenshot: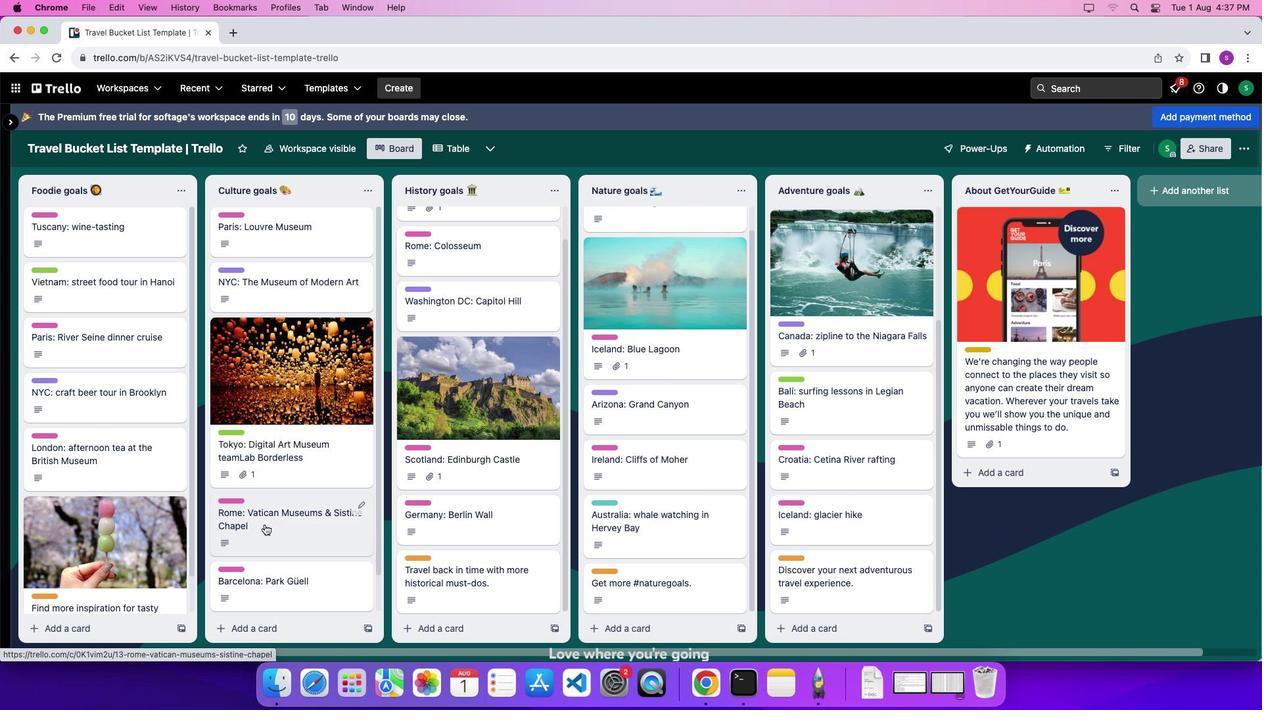
Action: Mouse moved to (101, 513)
Screenshot: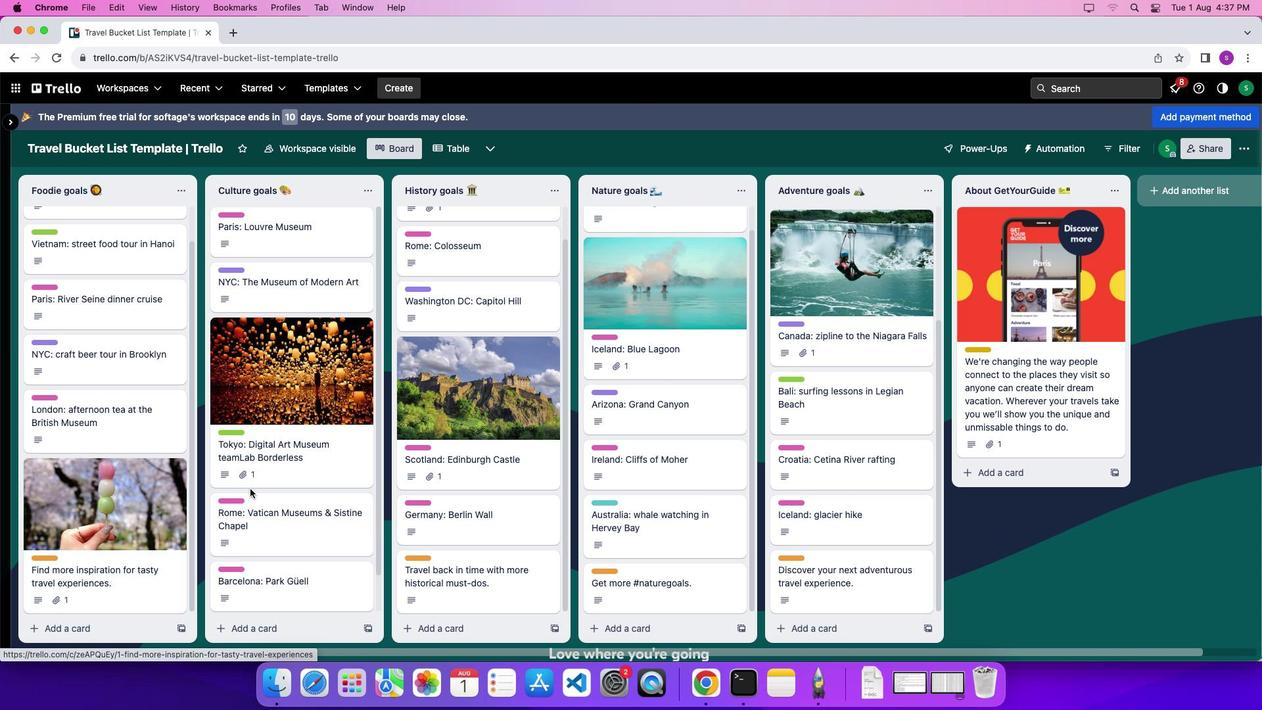 
Action: Mouse scrolled (101, 513) with delta (0, 0)
Screenshot: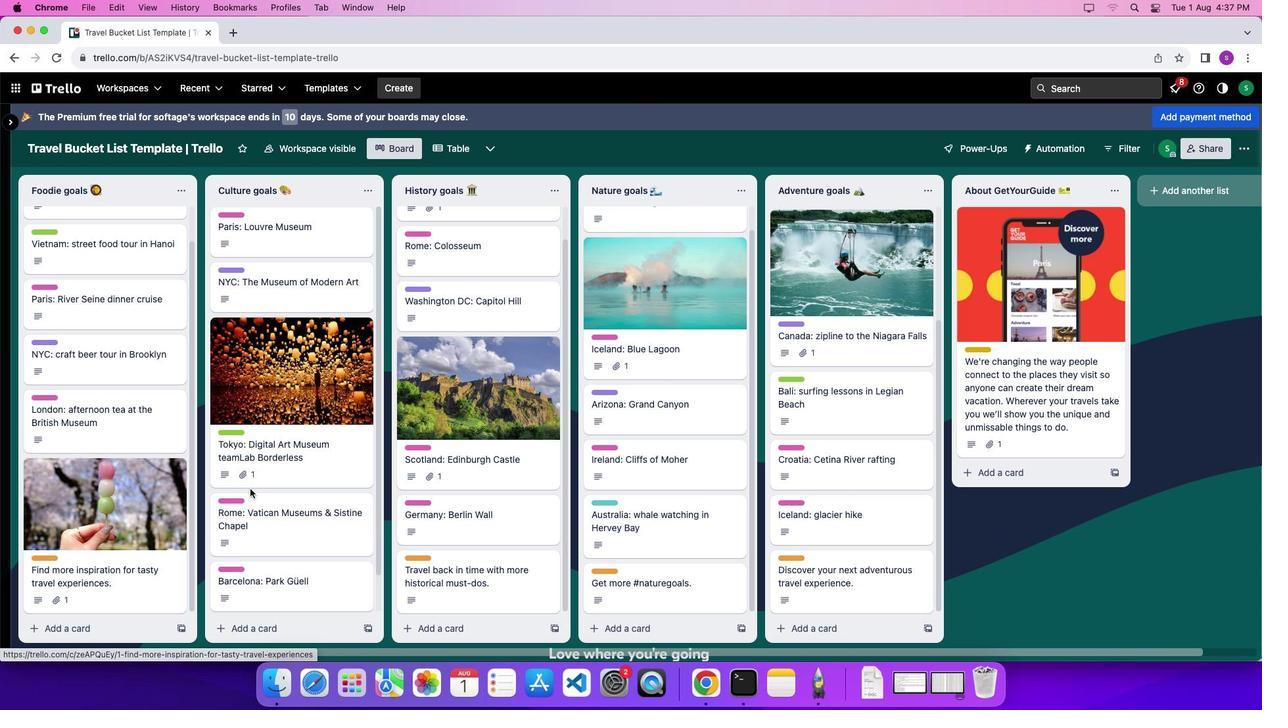 
Action: Mouse scrolled (101, 513) with delta (0, 0)
Screenshot: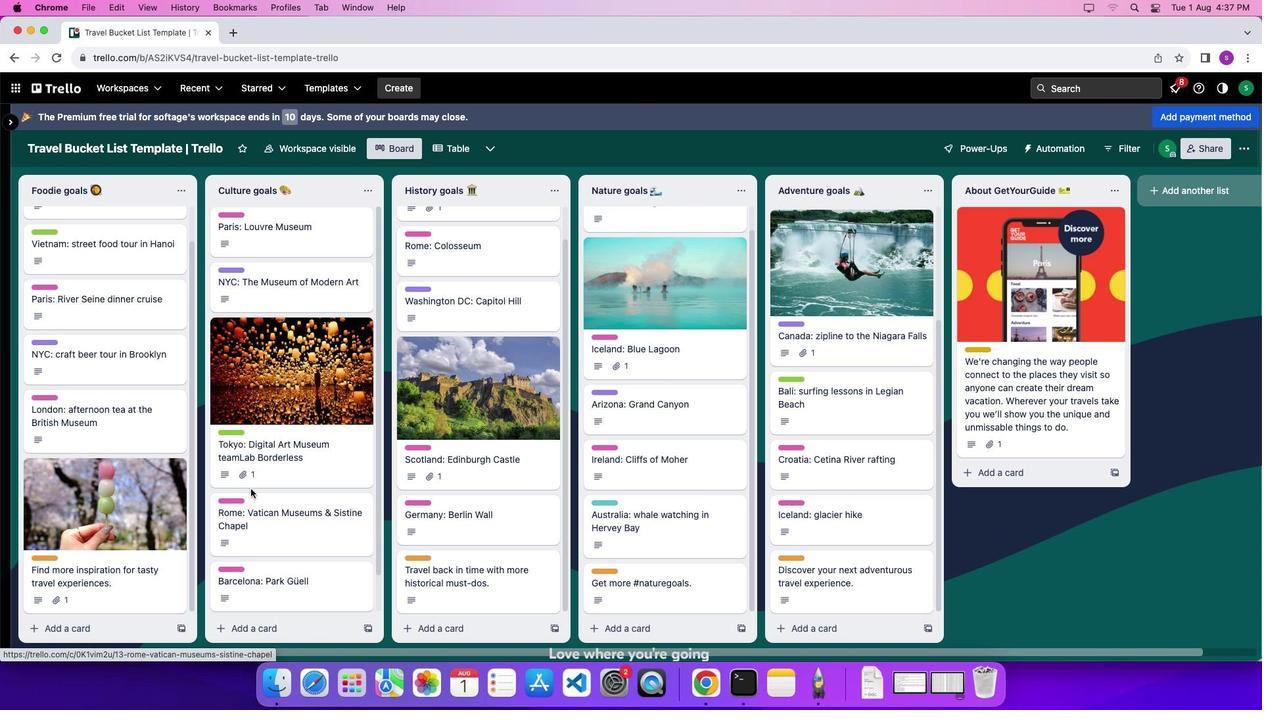 
Action: Mouse scrolled (101, 513) with delta (0, -3)
Screenshot: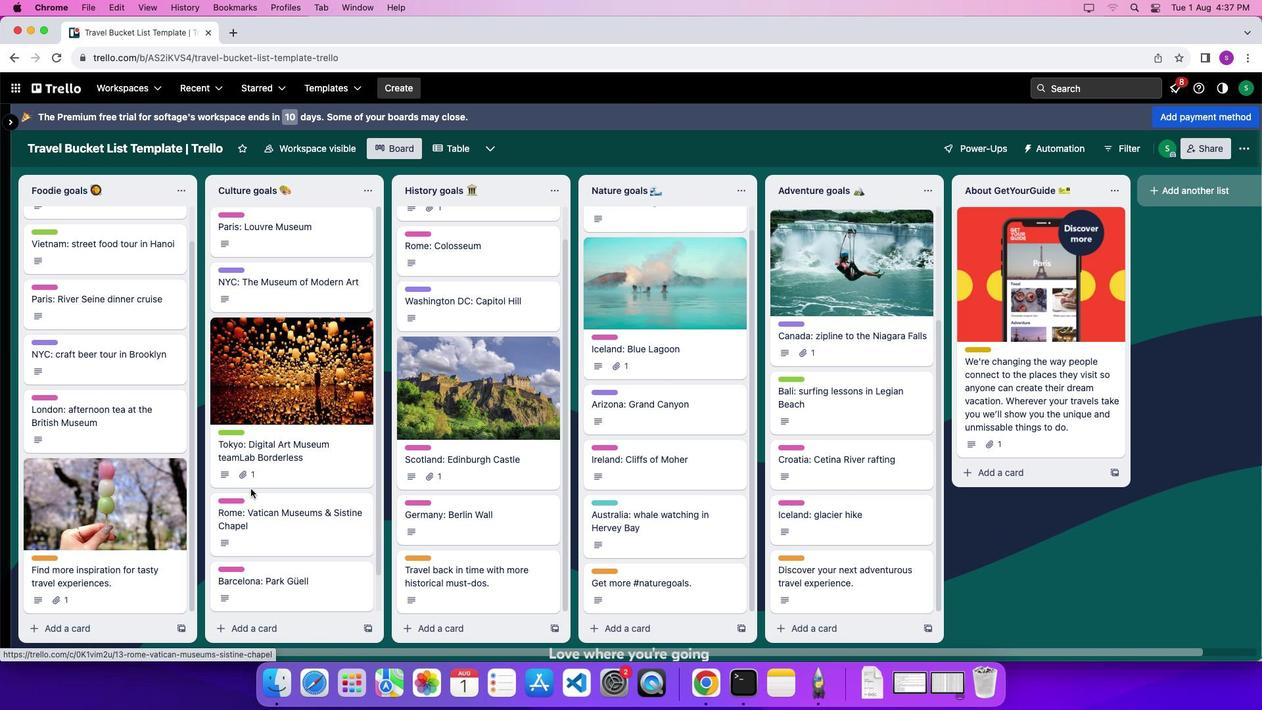 
Action: Mouse scrolled (101, 513) with delta (0, -6)
Screenshot: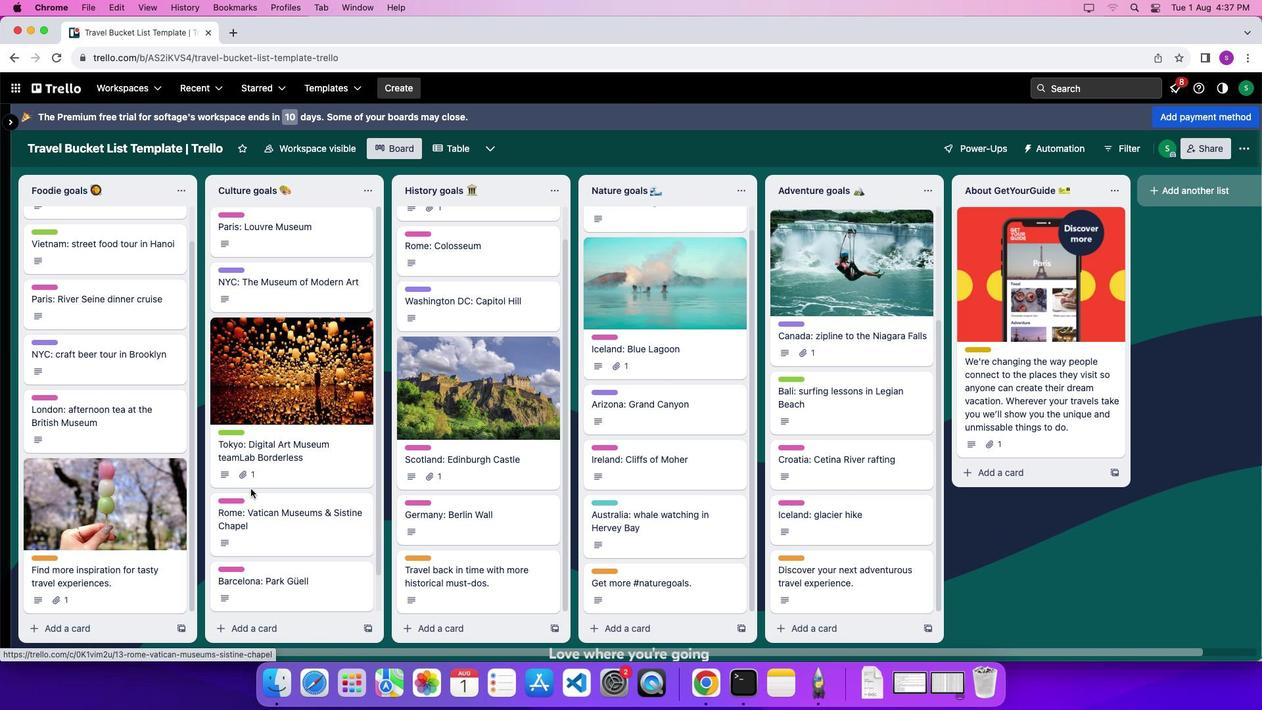 
Action: Mouse scrolled (101, 513) with delta (0, -7)
Screenshot: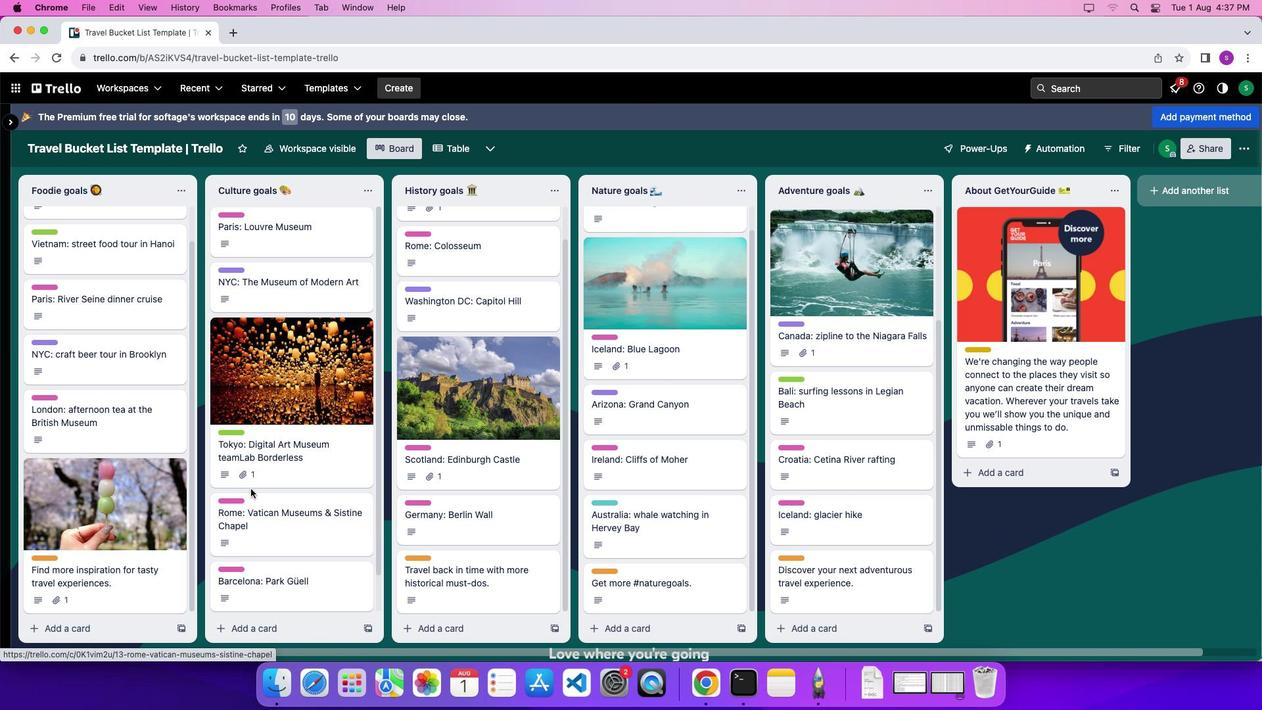 
Action: Mouse moved to (268, 484)
Screenshot: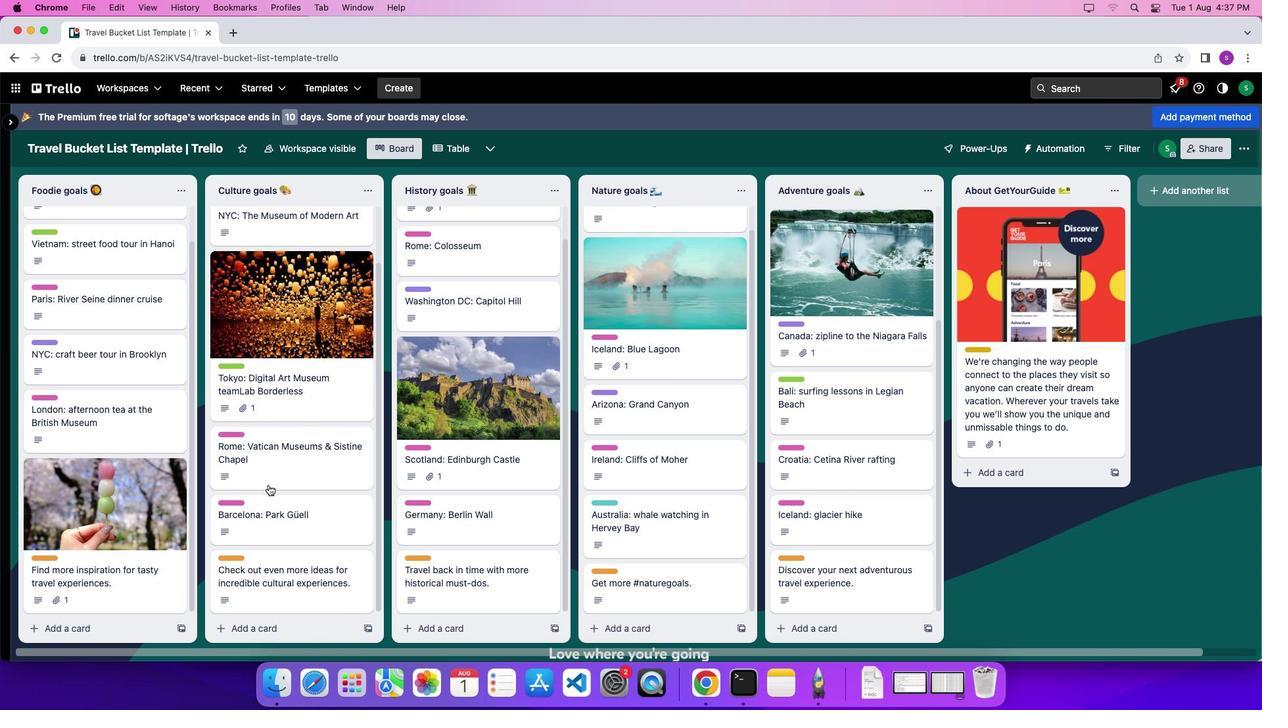 
Action: Mouse scrolled (268, 484) with delta (0, 0)
Screenshot: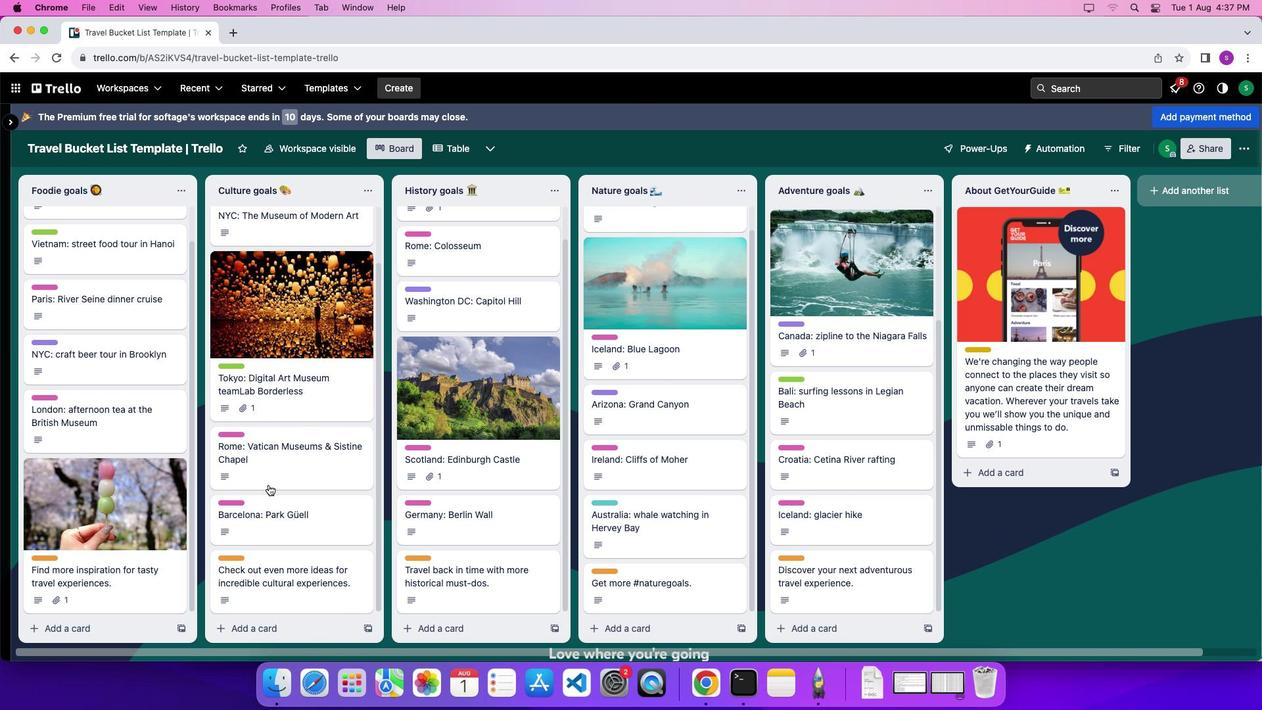 
Action: Mouse scrolled (268, 484) with delta (0, 0)
Screenshot: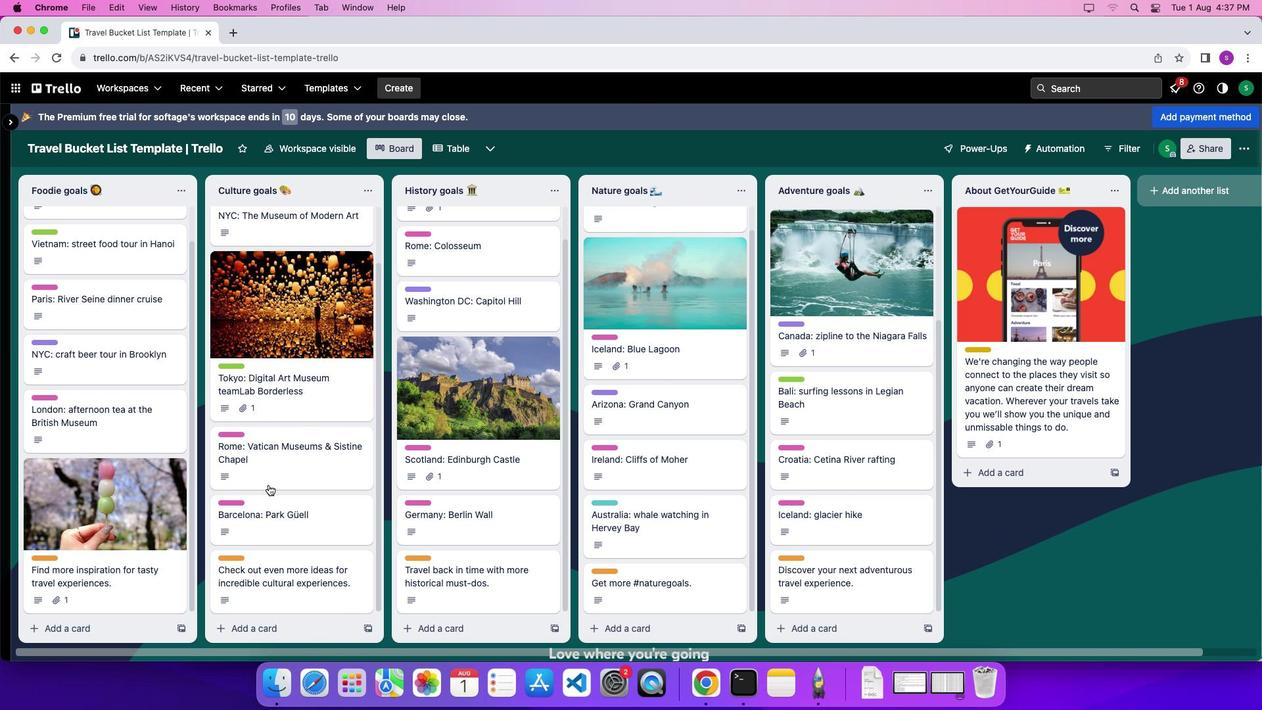 
Action: Mouse scrolled (268, 484) with delta (0, -4)
Screenshot: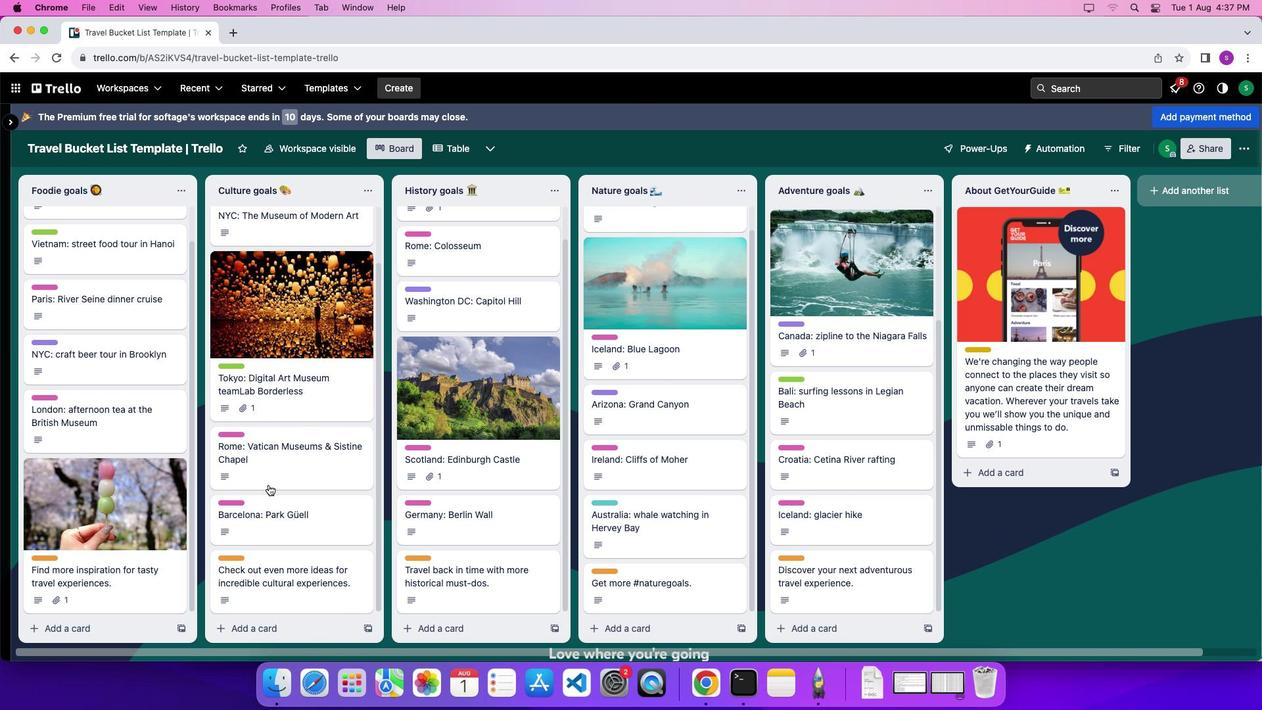 
Action: Mouse scrolled (268, 484) with delta (0, -7)
Screenshot: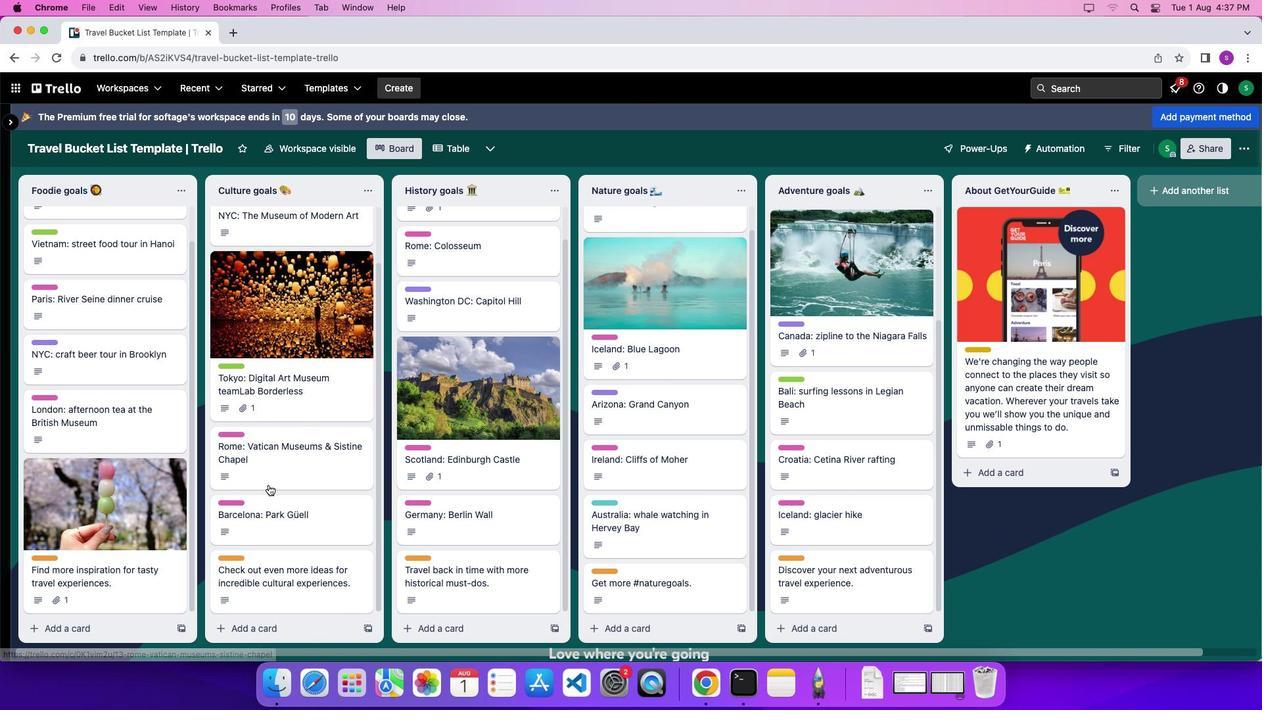 
Action: Mouse scrolled (268, 484) with delta (0, -8)
Screenshot: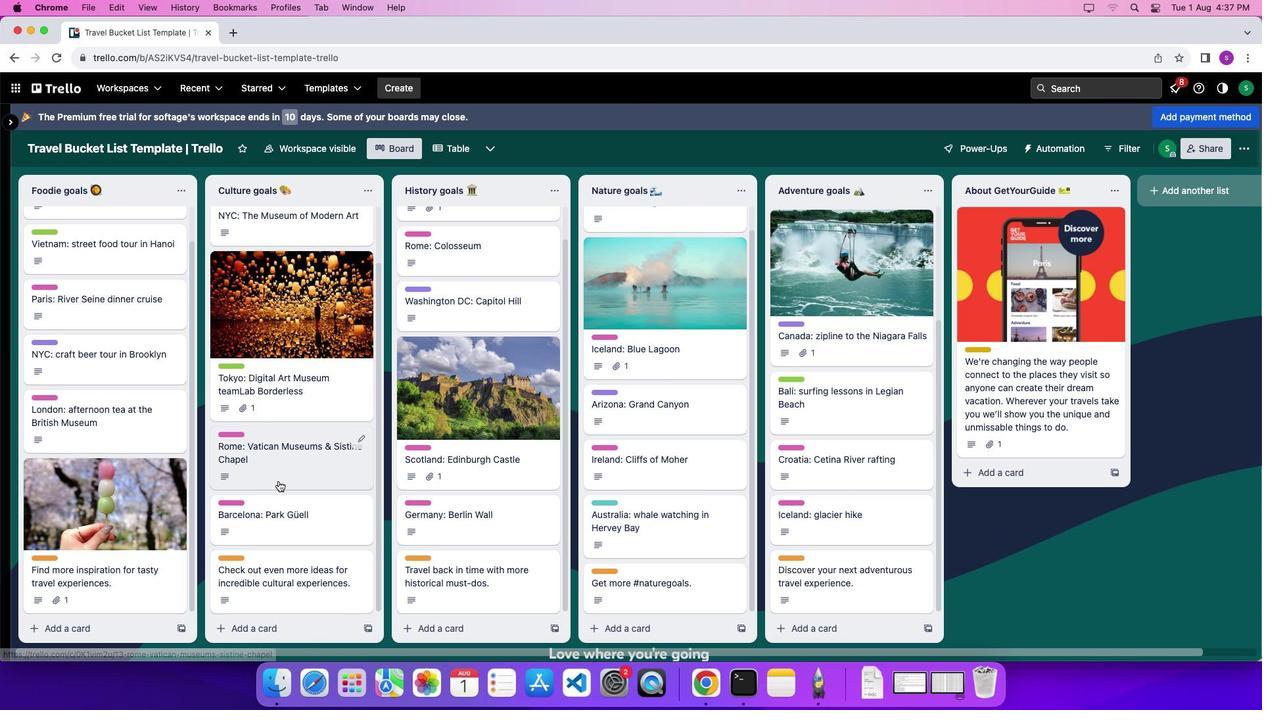 
Action: Mouse scrolled (268, 484) with delta (0, -9)
Screenshot: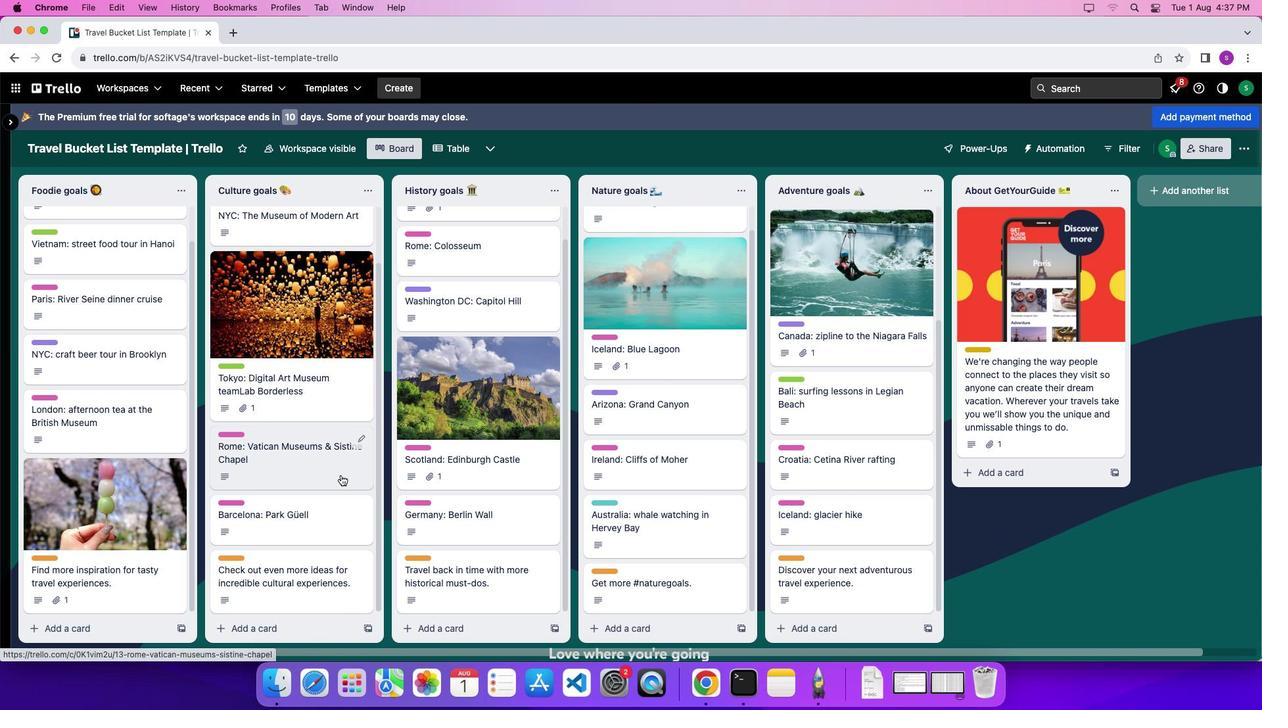 
Action: Mouse moved to (841, 409)
Screenshot: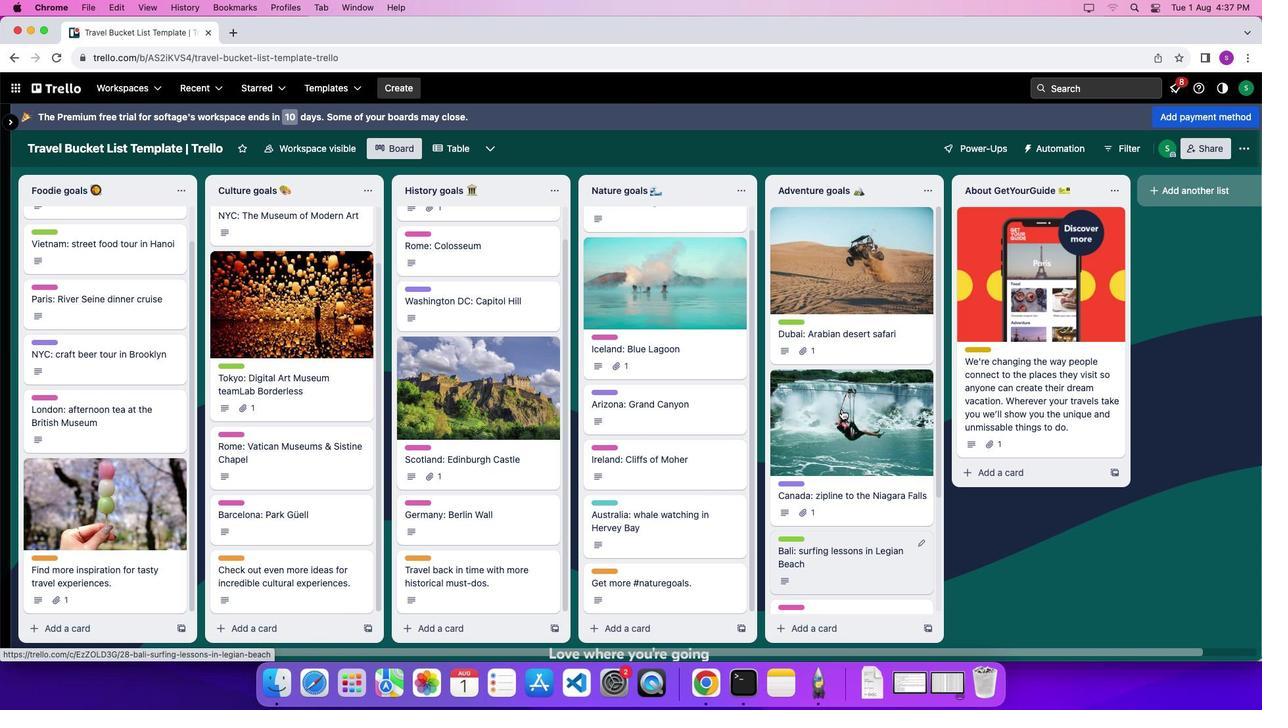 
Action: Mouse scrolled (841, 409) with delta (0, 0)
Screenshot: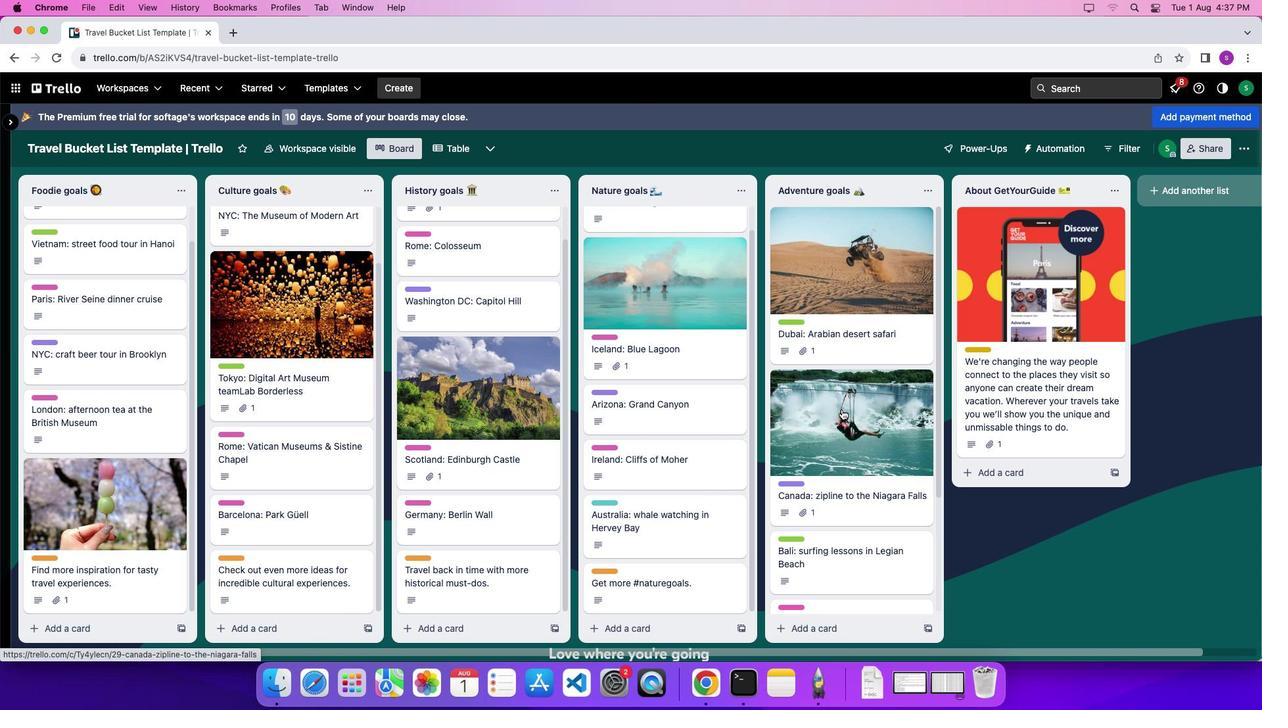 
Action: Mouse scrolled (841, 409) with delta (0, 1)
Screenshot: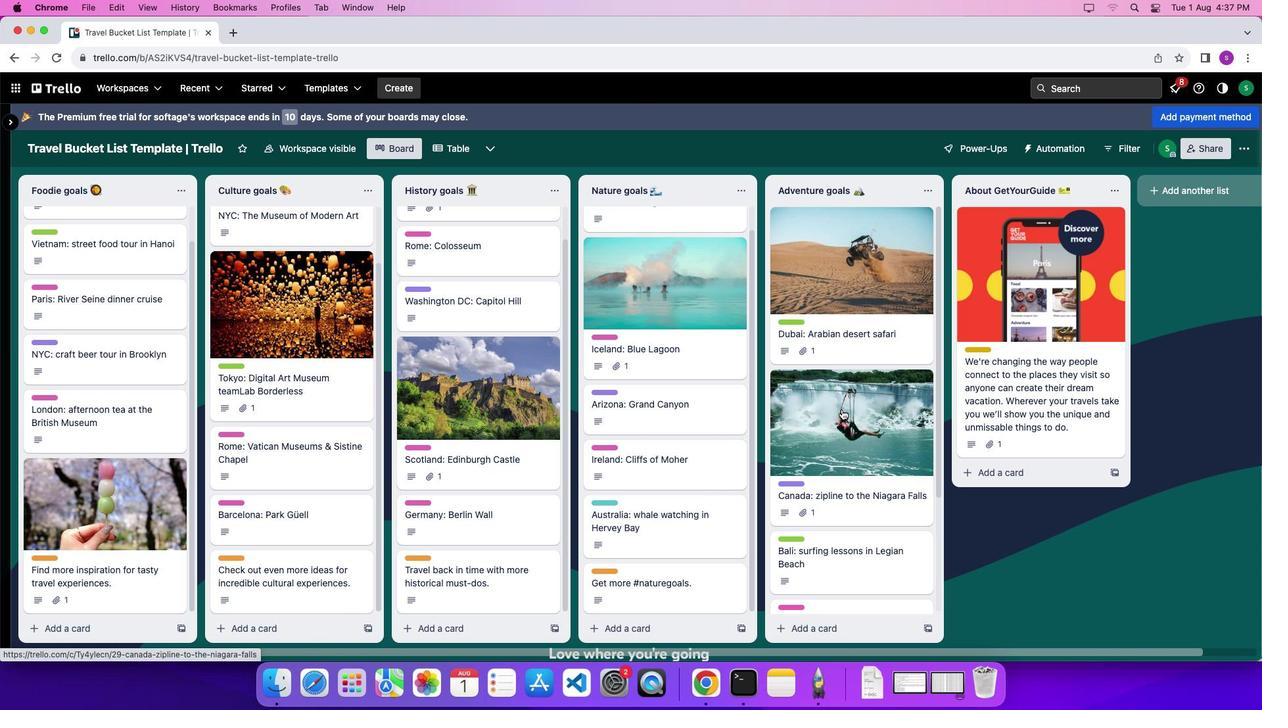 
Action: Mouse scrolled (841, 409) with delta (0, 5)
Screenshot: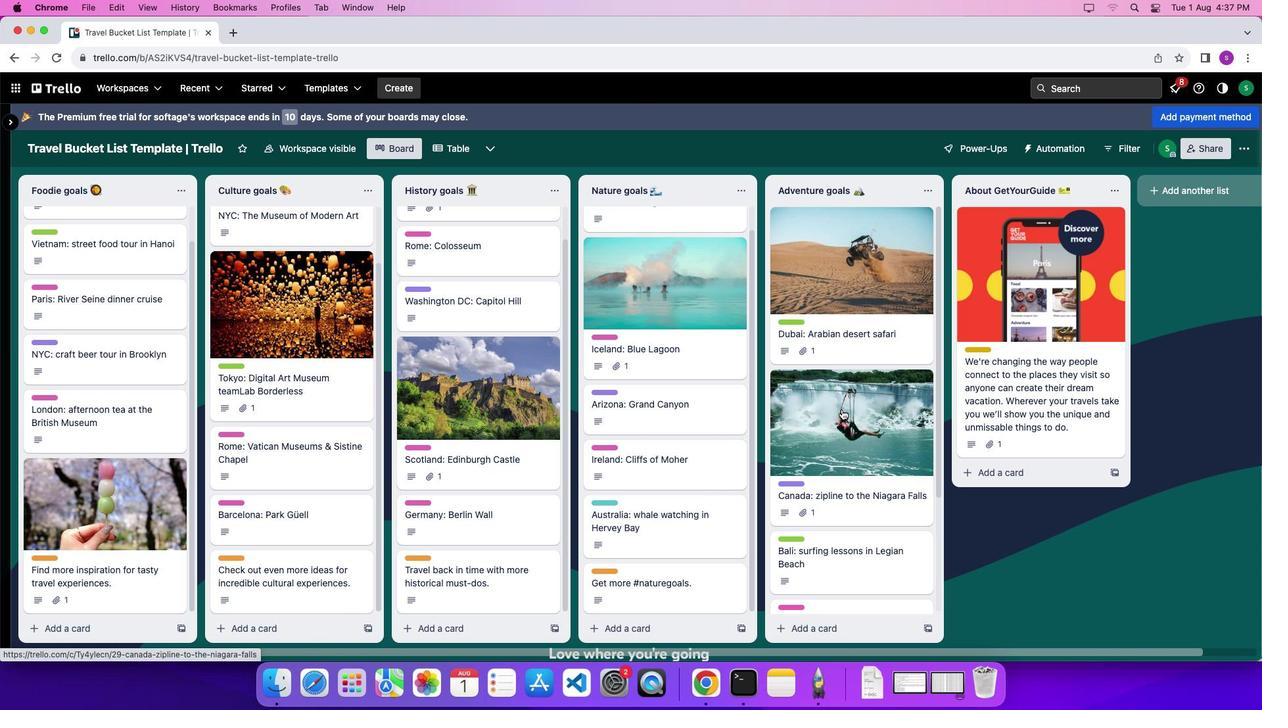 
Action: Mouse scrolled (841, 409) with delta (0, 9)
Screenshot: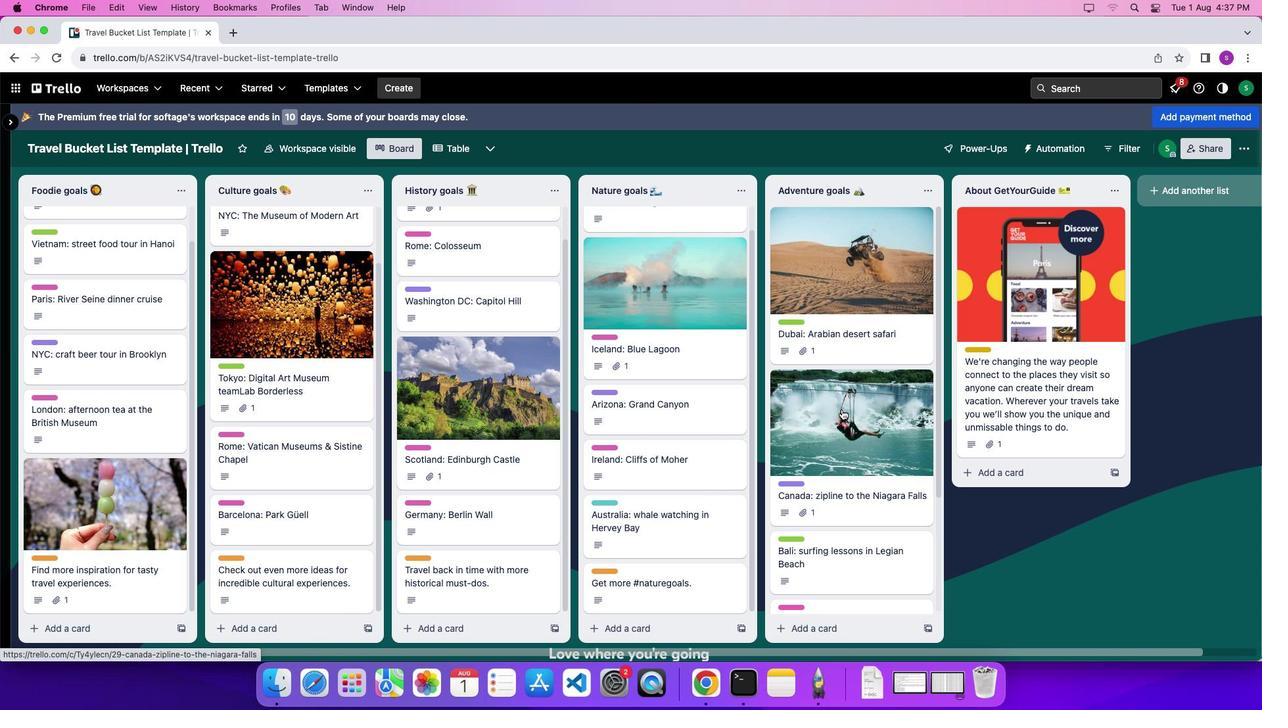 
Action: Mouse scrolled (841, 409) with delta (0, 9)
Screenshot: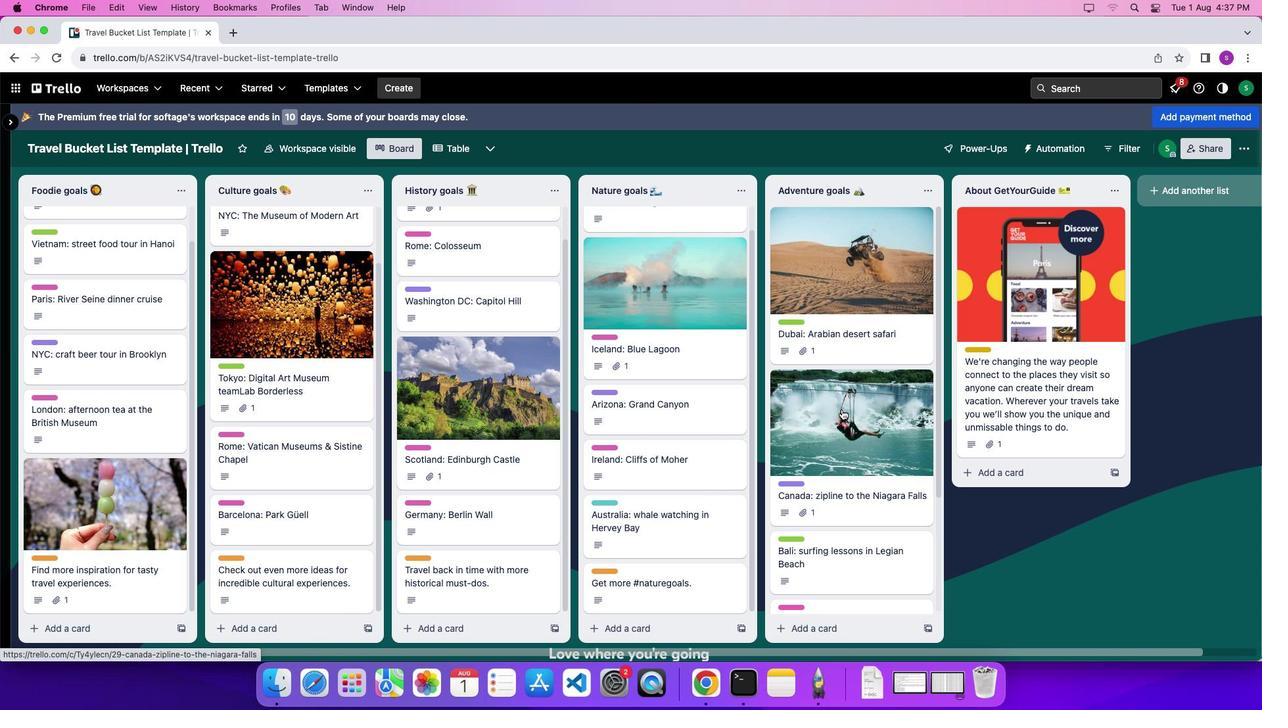 
Action: Mouse moved to (1176, 192)
Screenshot: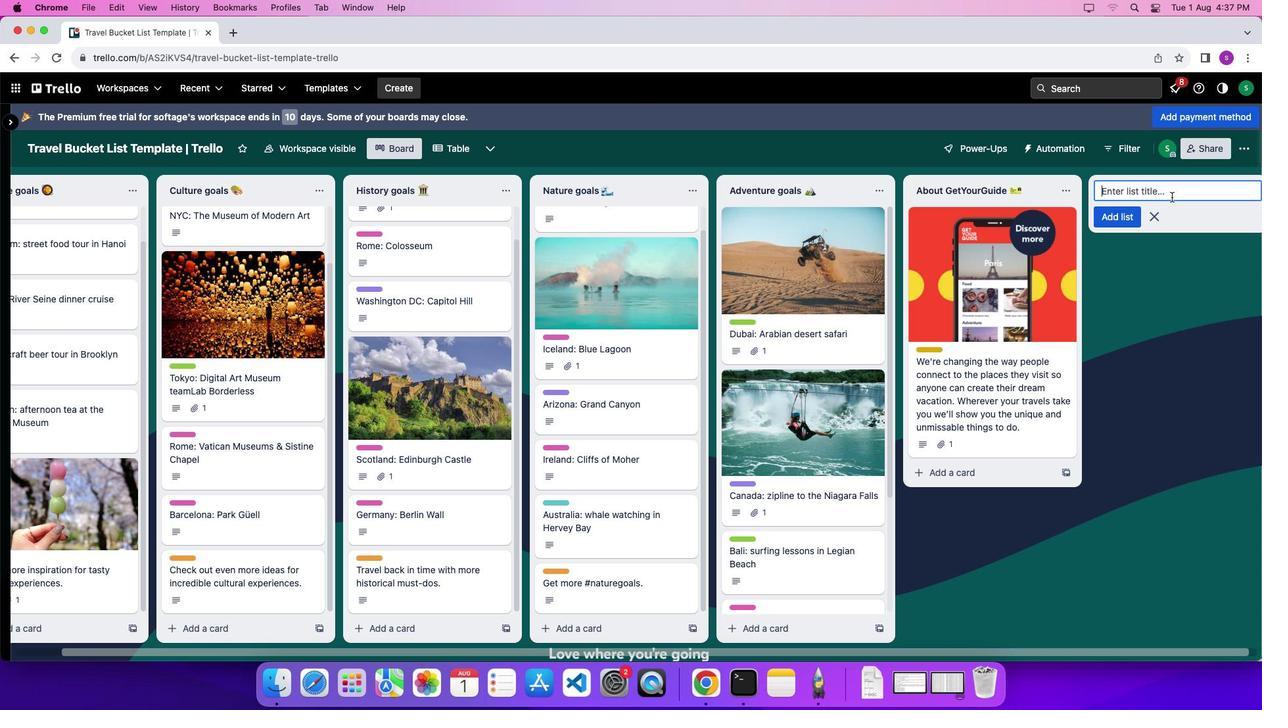 
Action: Mouse pressed left at (1176, 192)
Screenshot: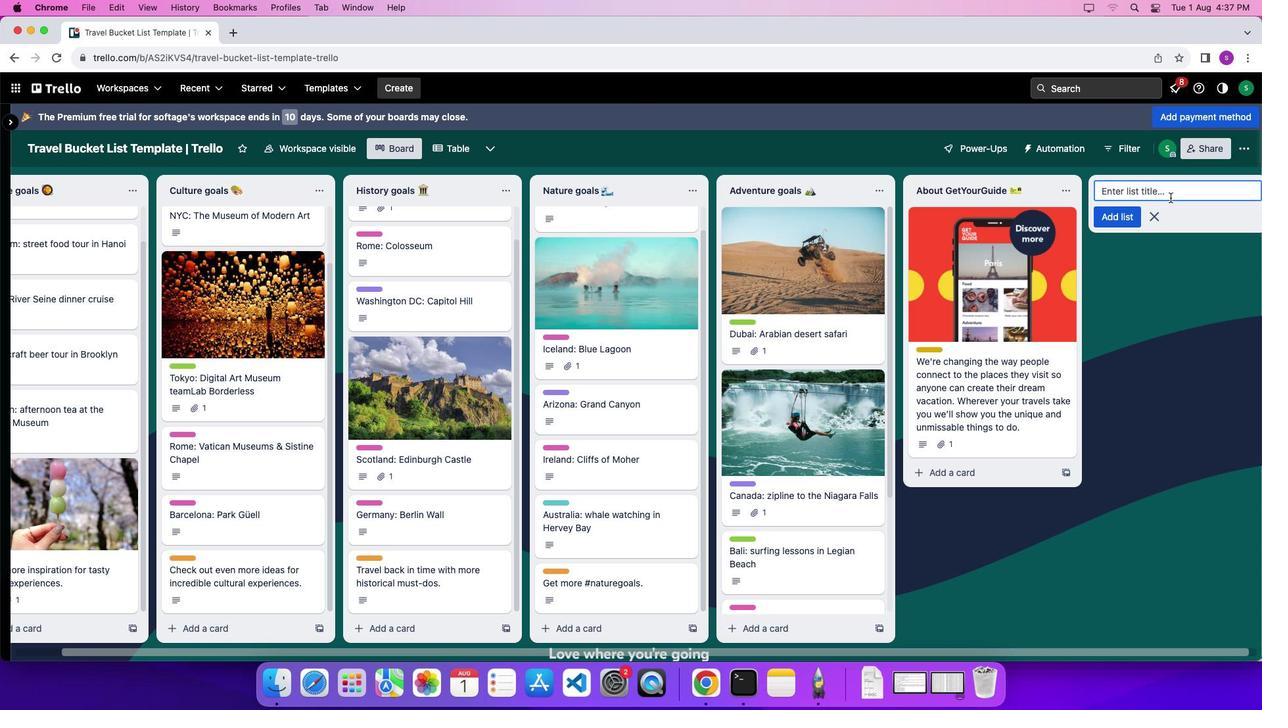 
Action: Mouse moved to (1170, 197)
Screenshot: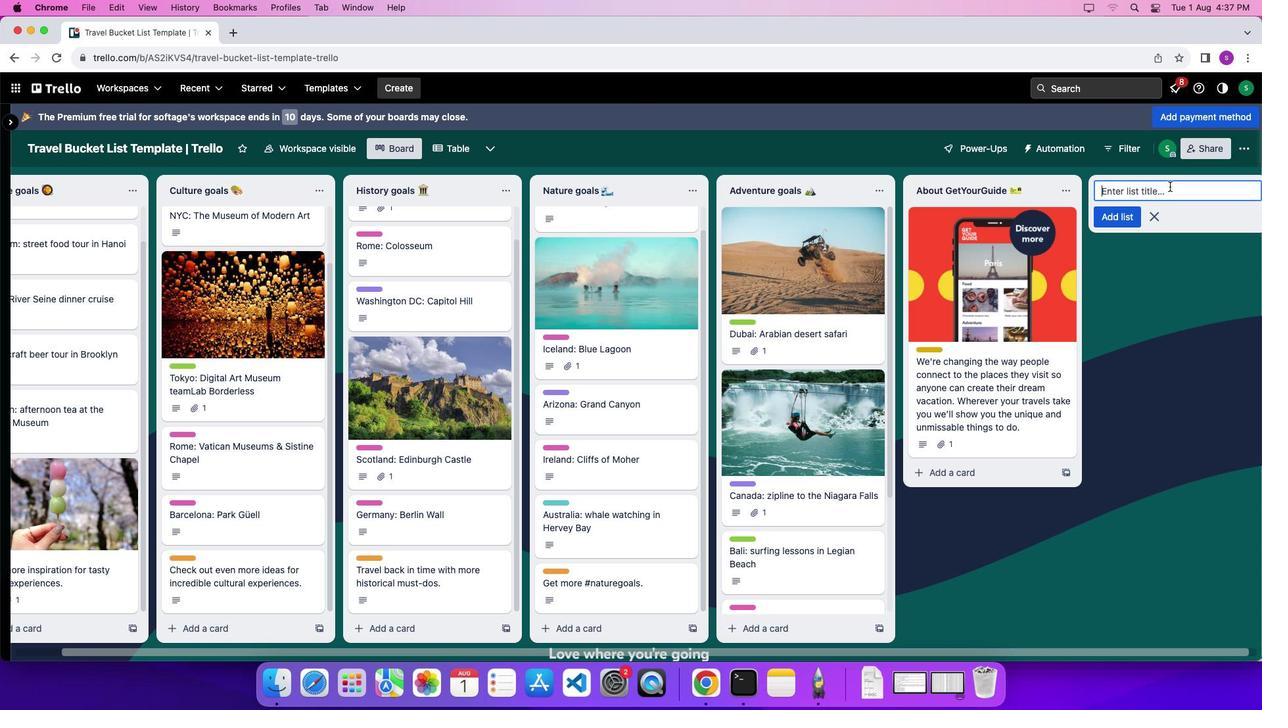 
Action: Mouse pressed left at (1170, 197)
Screenshot: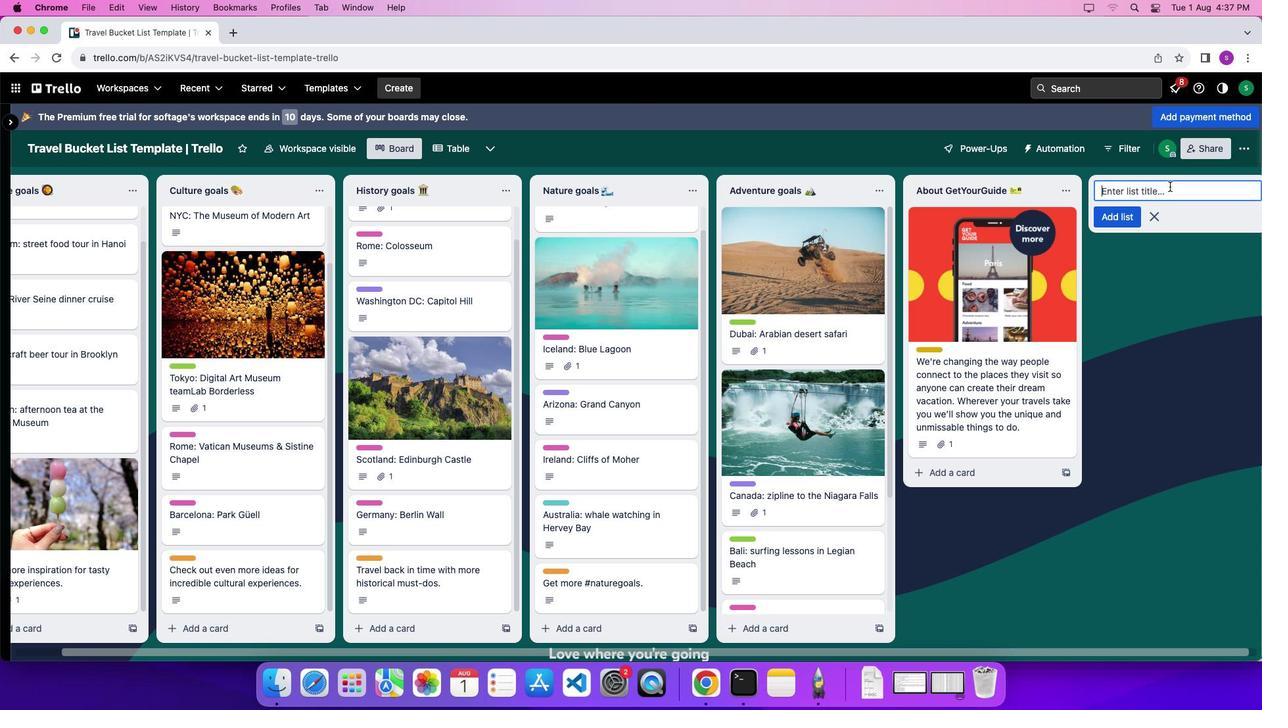 
Action: Mouse moved to (1169, 186)
Screenshot: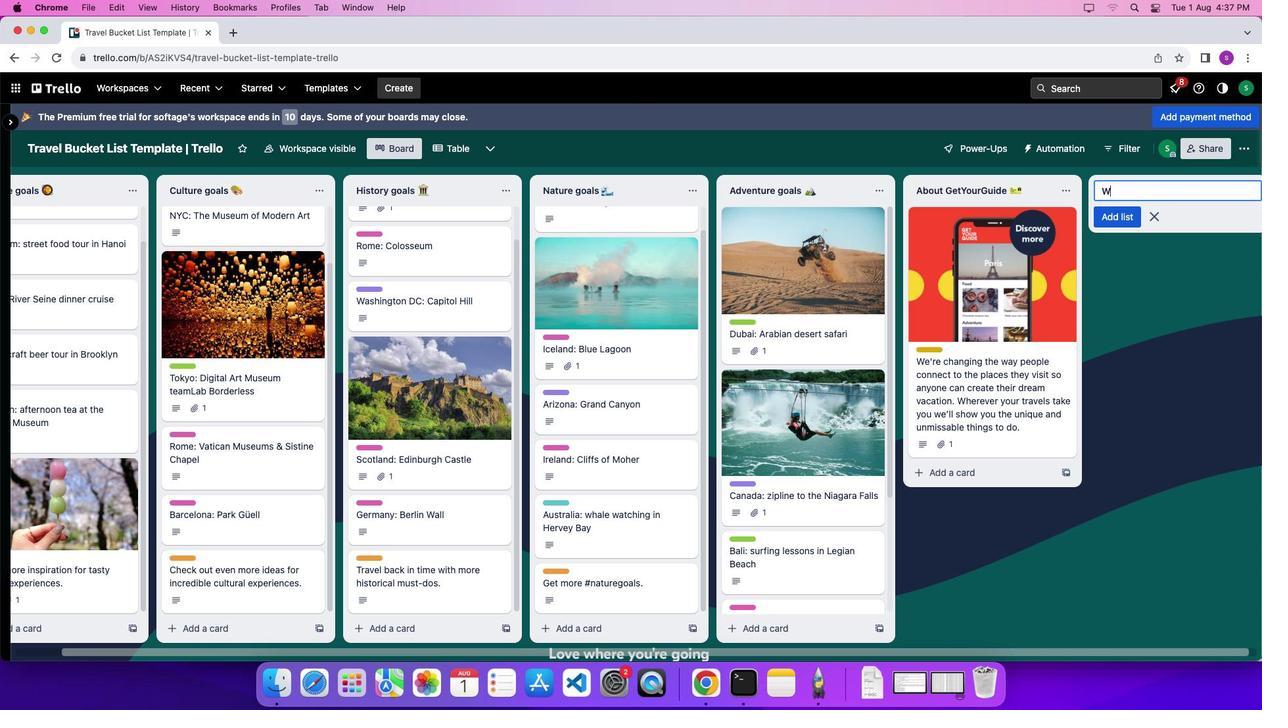 
Action: Key pressed Key.shift'W''w''r''i''t''i''n''g'Key.space'a'Key.space'b''o''o''k'Key.enterKey.shift'Y''o''g''a'Key.spaceKey.shift'F''l''o''w'Key.spaceKey.shift'C''r''e''t''o''r'Key.enterKey.shift'N''e''w'Key.spaceKey.shift'Y''e''a''r'Key.space
Screenshot: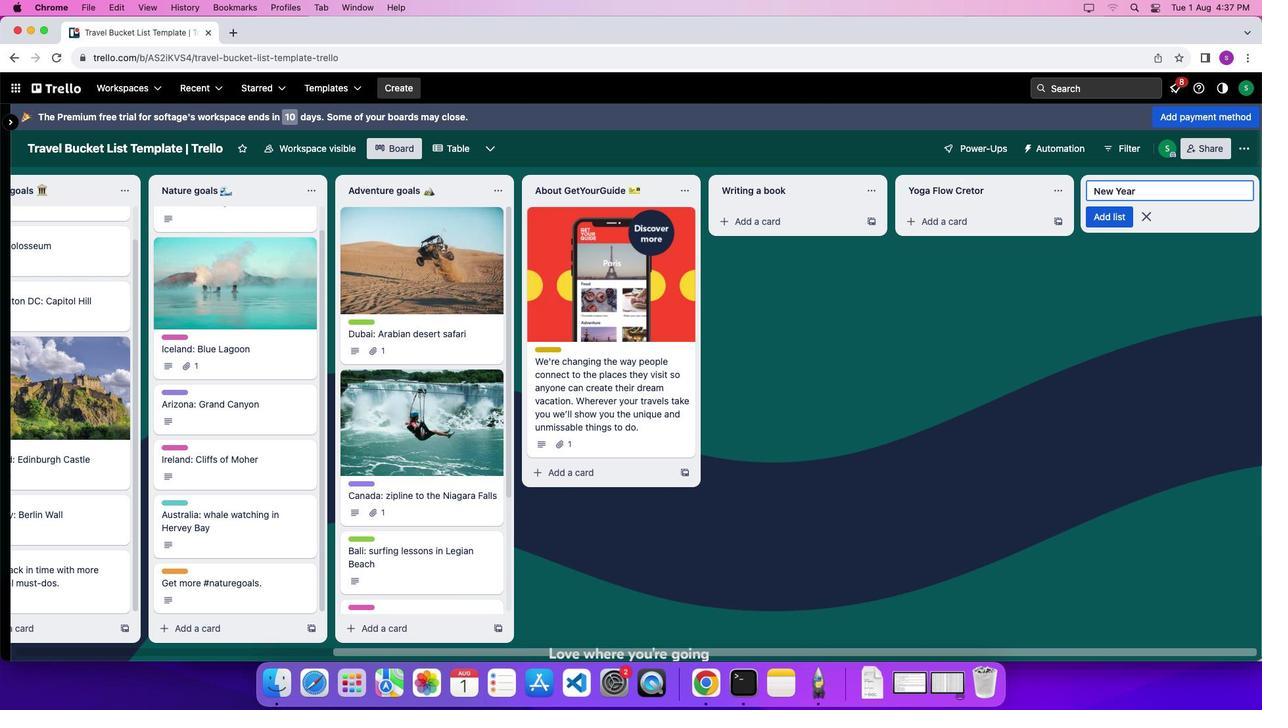 
Action: Mouse moved to (748, 224)
Screenshot: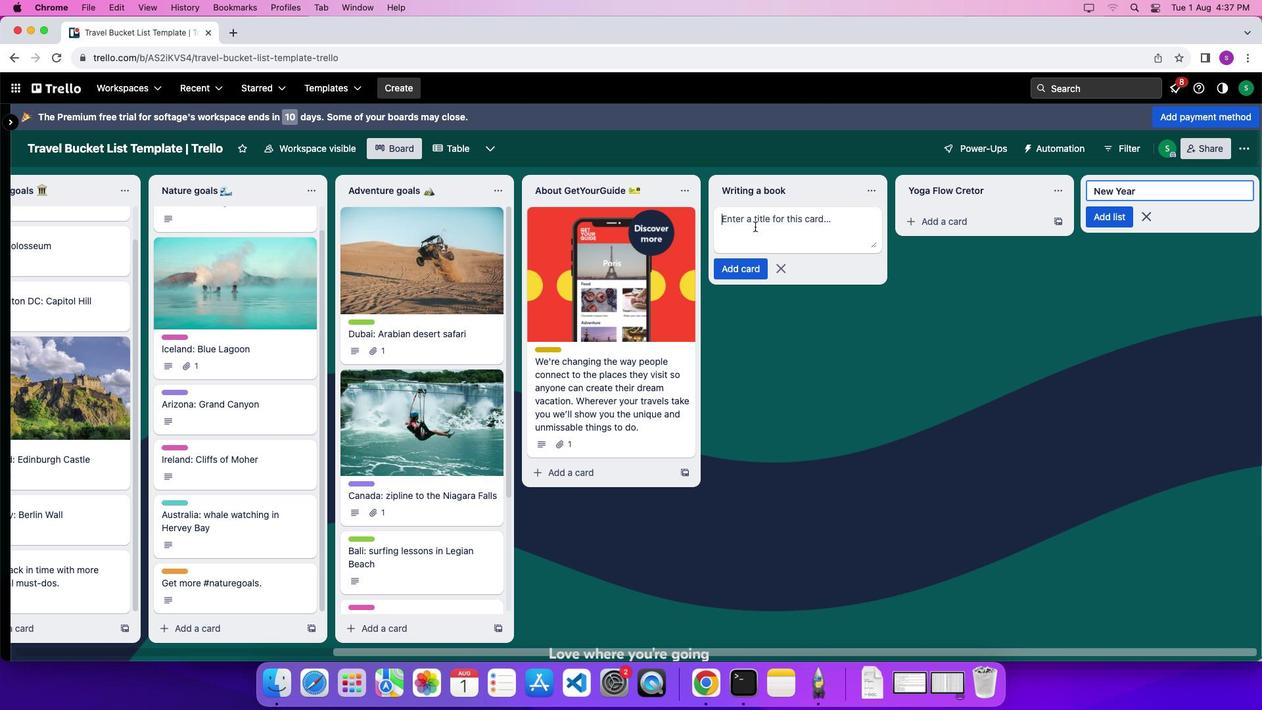 
Action: Mouse pressed left at (748, 224)
Screenshot: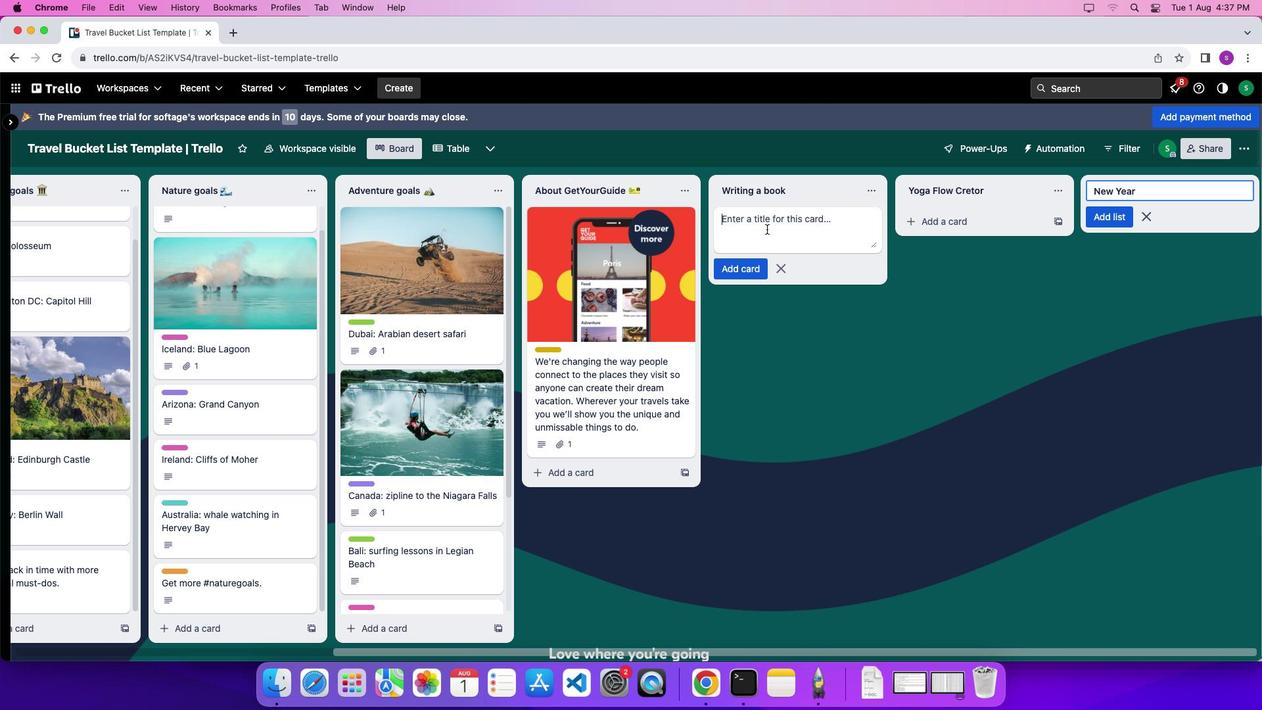 
Action: Mouse moved to (754, 226)
Screenshot: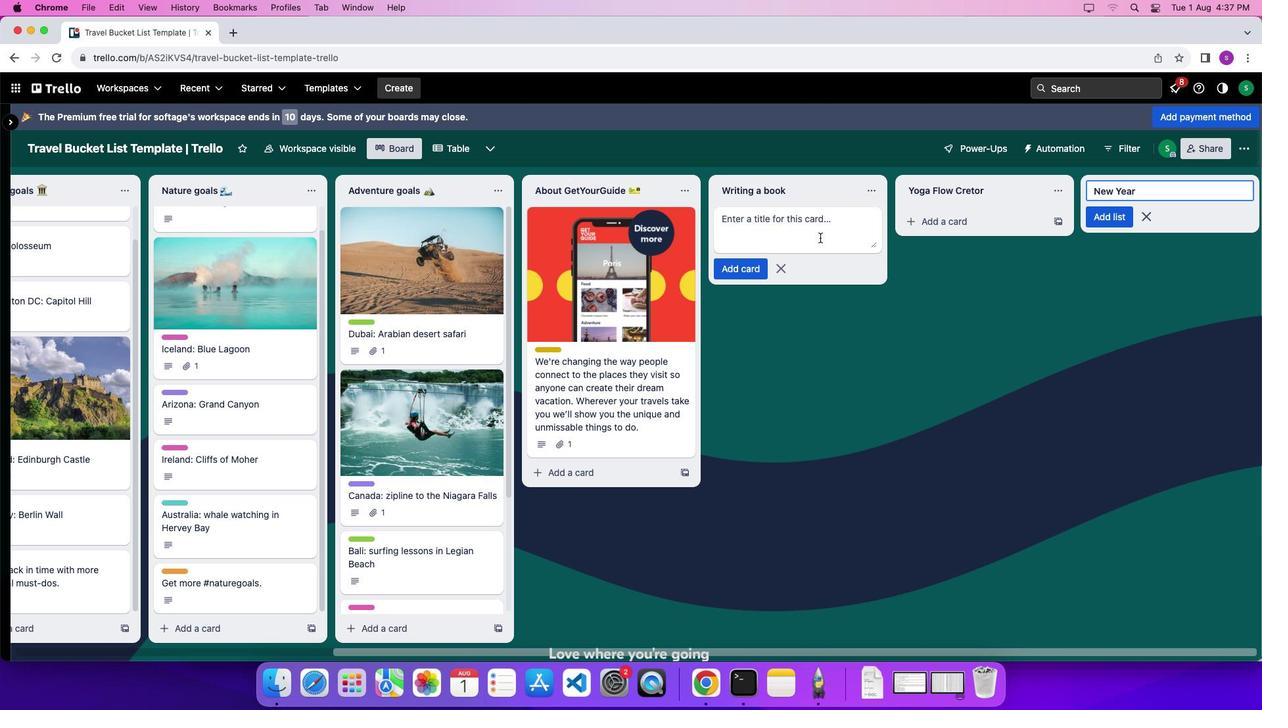 
Action: Mouse pressed left at (754, 226)
Screenshot: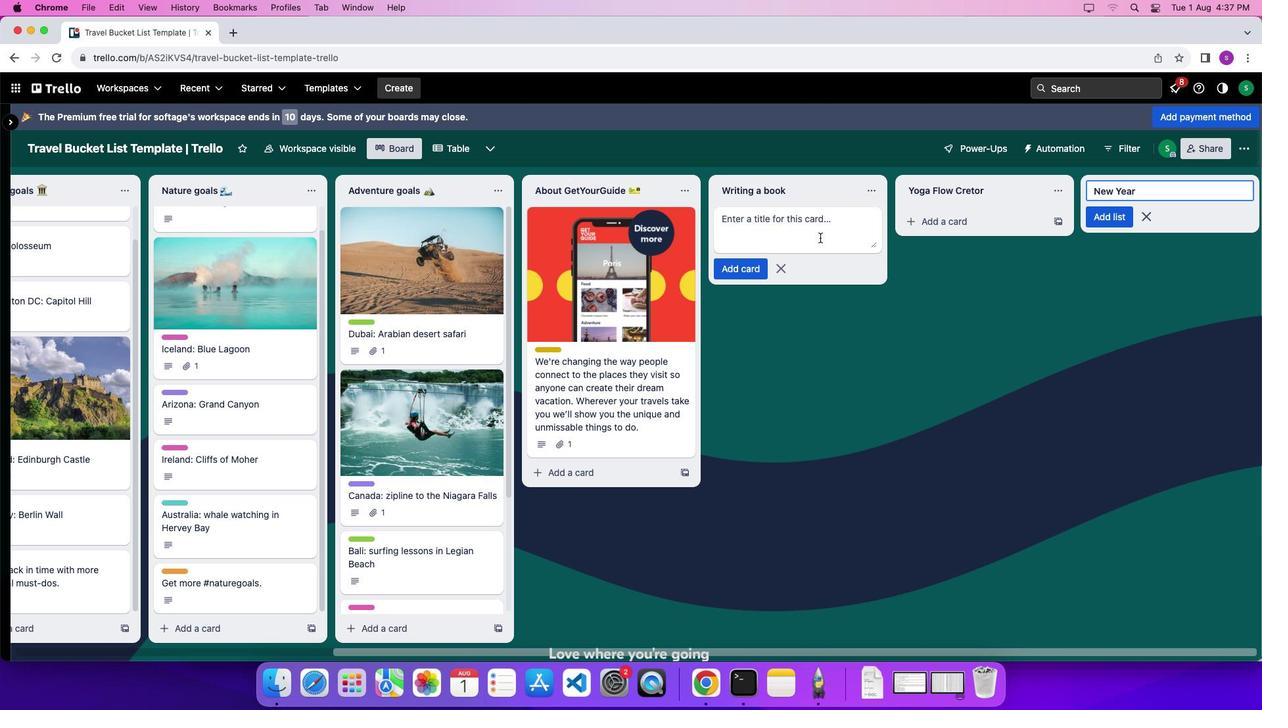 
Action: Mouse moved to (820, 237)
Screenshot: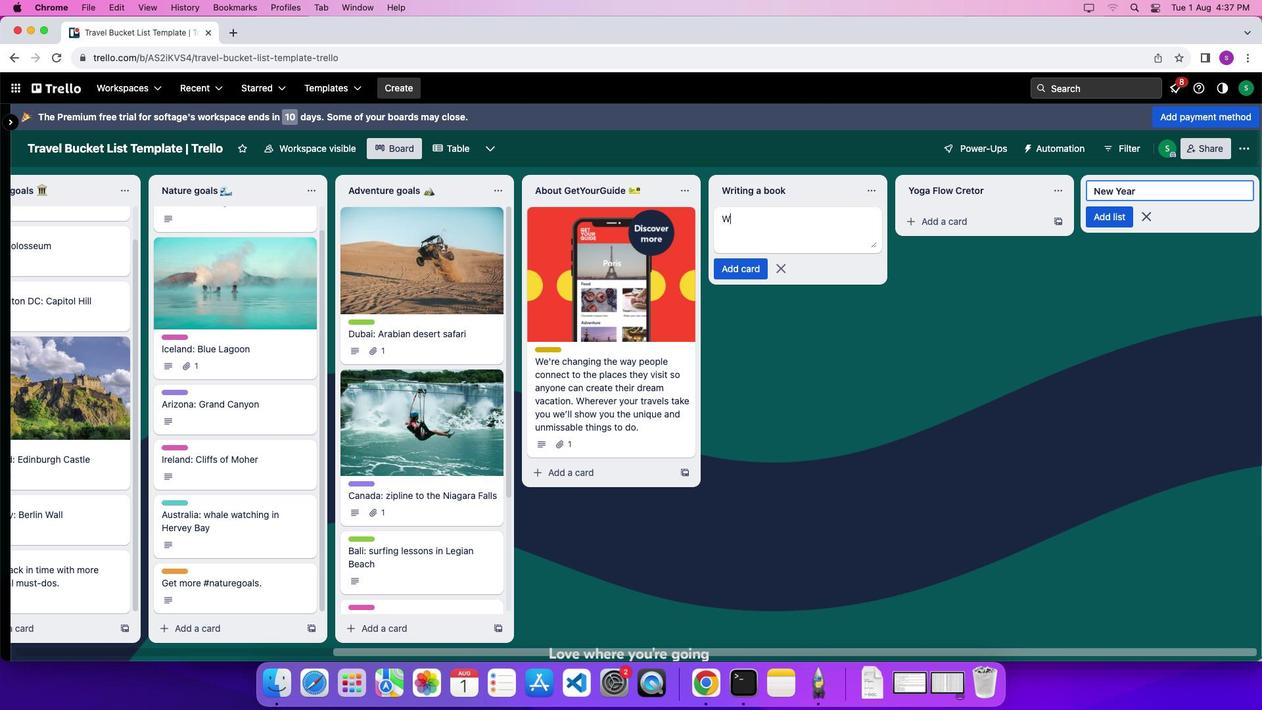 
Action: Key pressed Key.shift'W''r''i''t''i''n''g'Key.space'a'Key.space'b''o''o''k'Key.enter
Screenshot: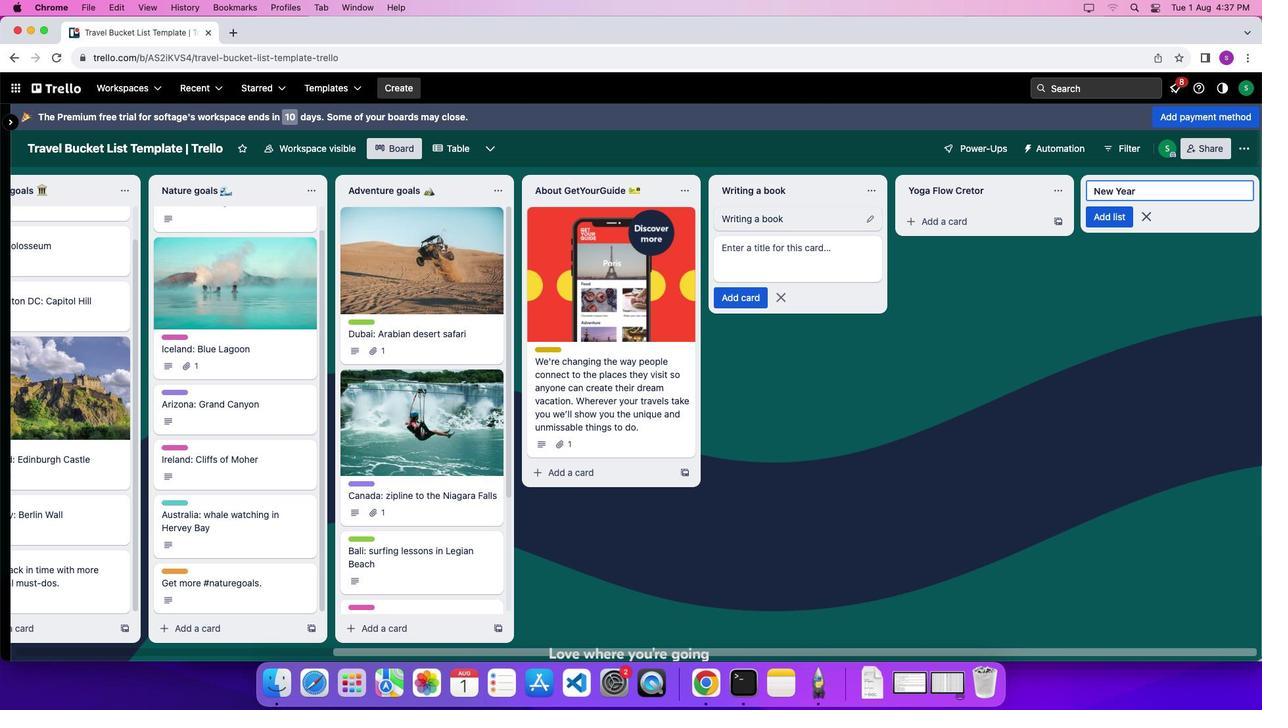 
Action: Mouse moved to (1004, 216)
Screenshot: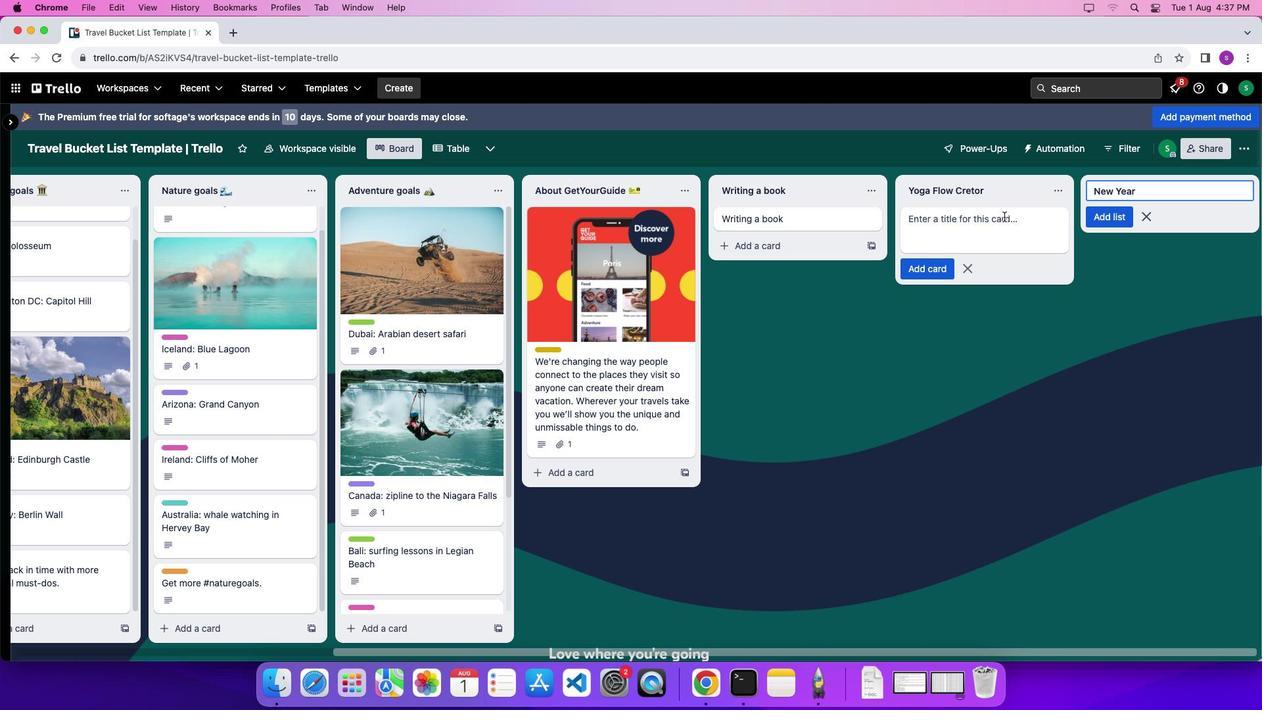 
Action: Mouse pressed left at (1004, 216)
Screenshot: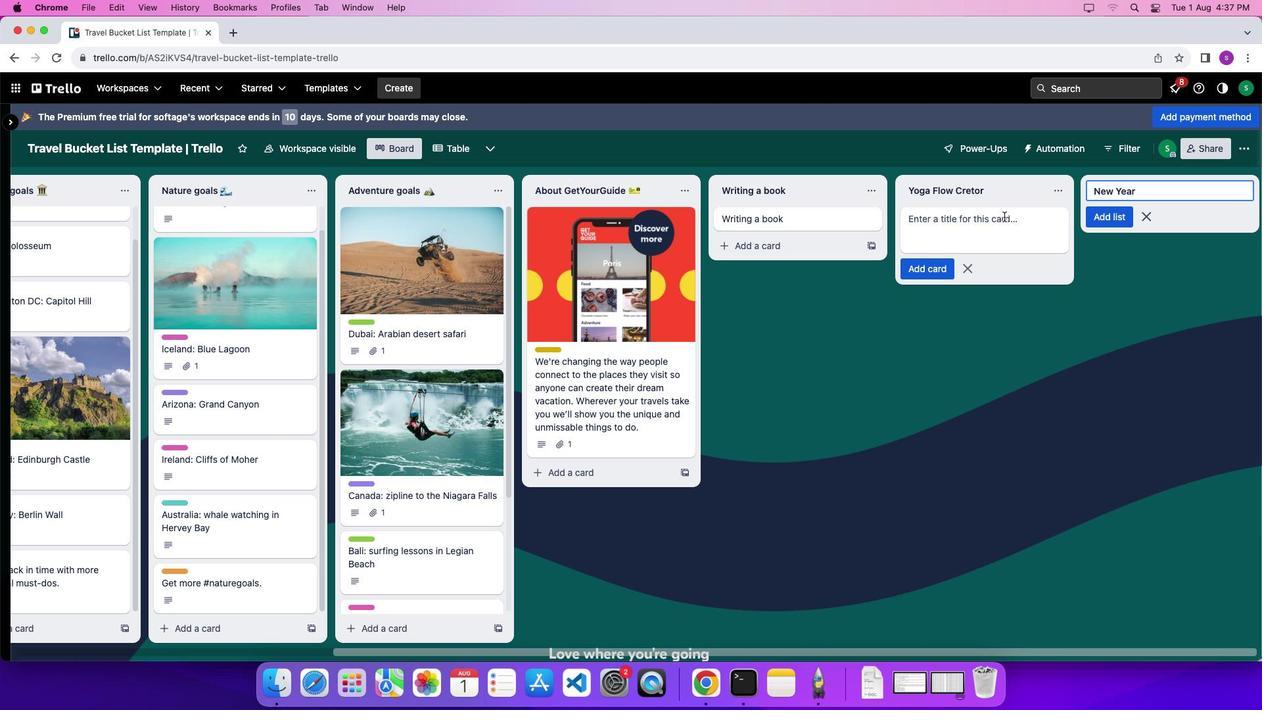 
Action: Mouse moved to (1004, 216)
Screenshot: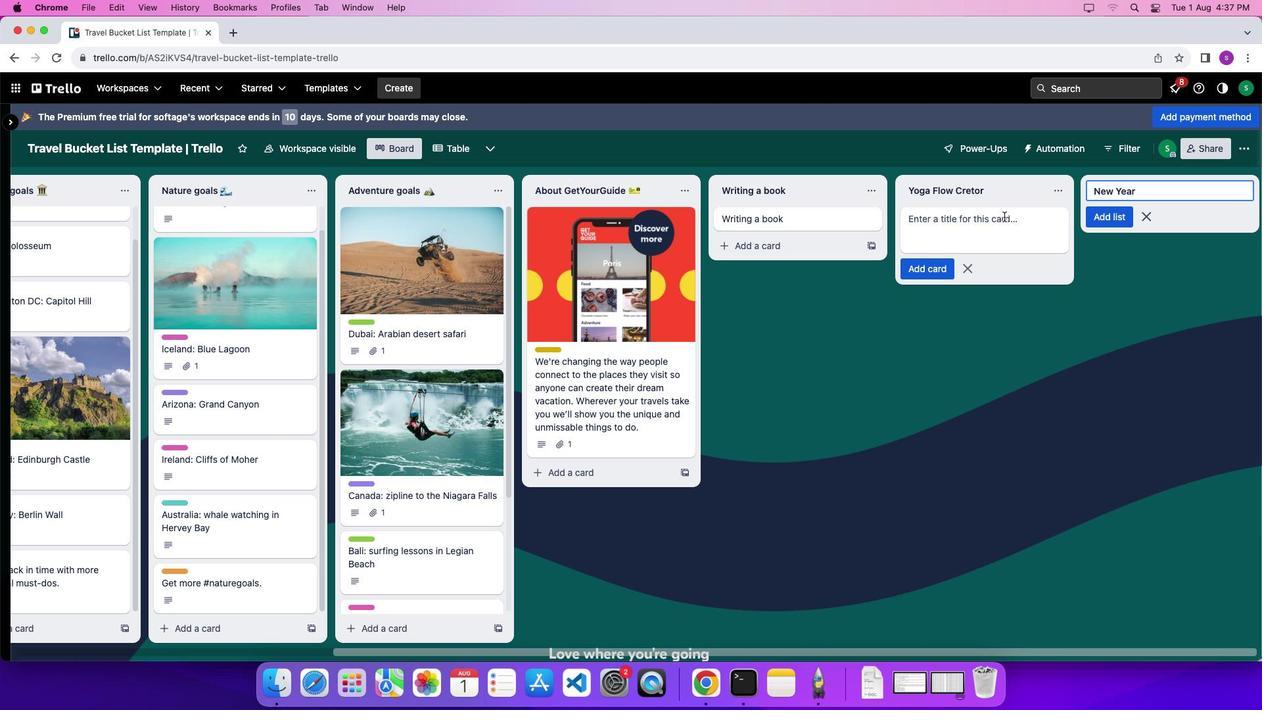 
Action: Key pressed Key.shift'Y''o''g''a'
Screenshot: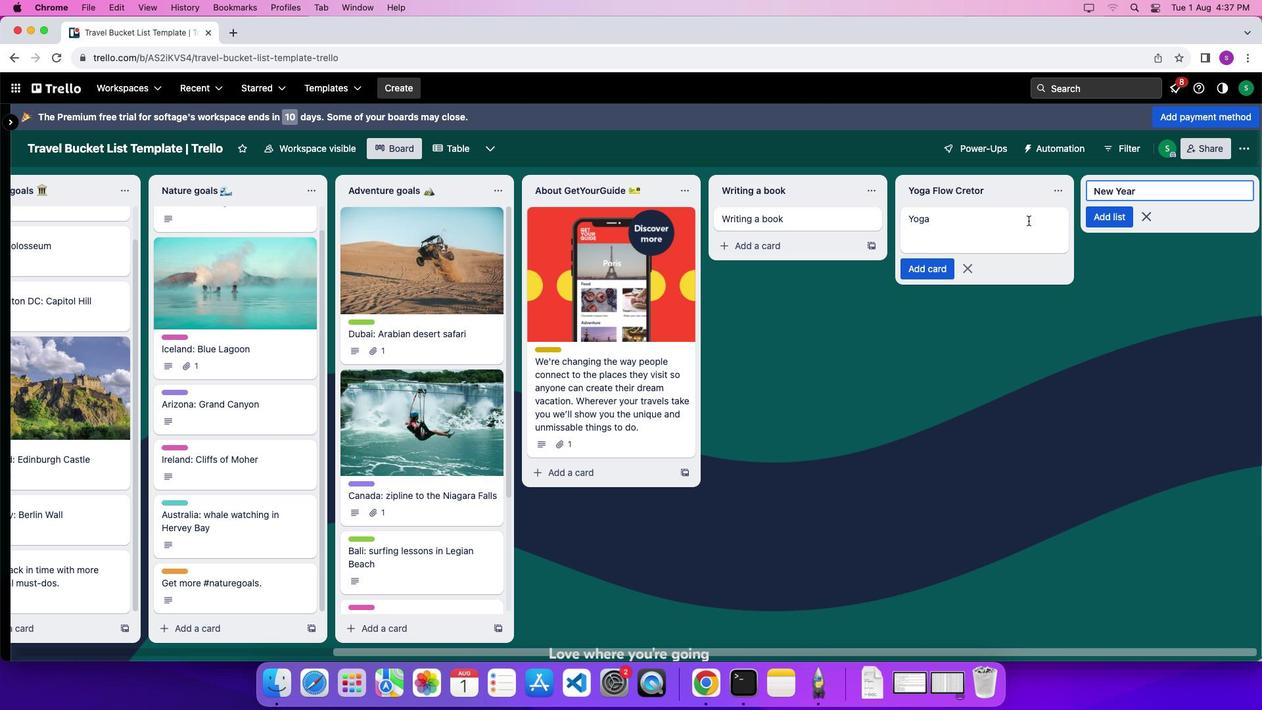 
Action: Mouse moved to (1143, 186)
Screenshot: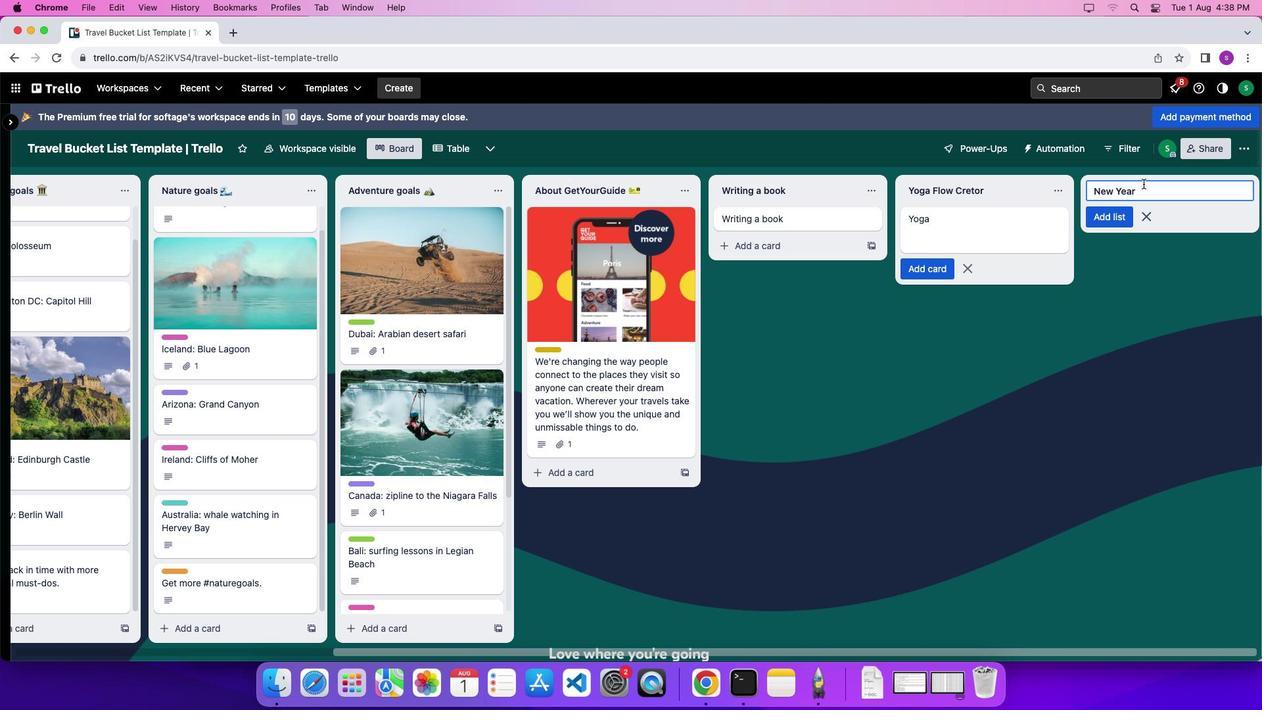 
Action: Mouse pressed left at (1143, 186)
Screenshot: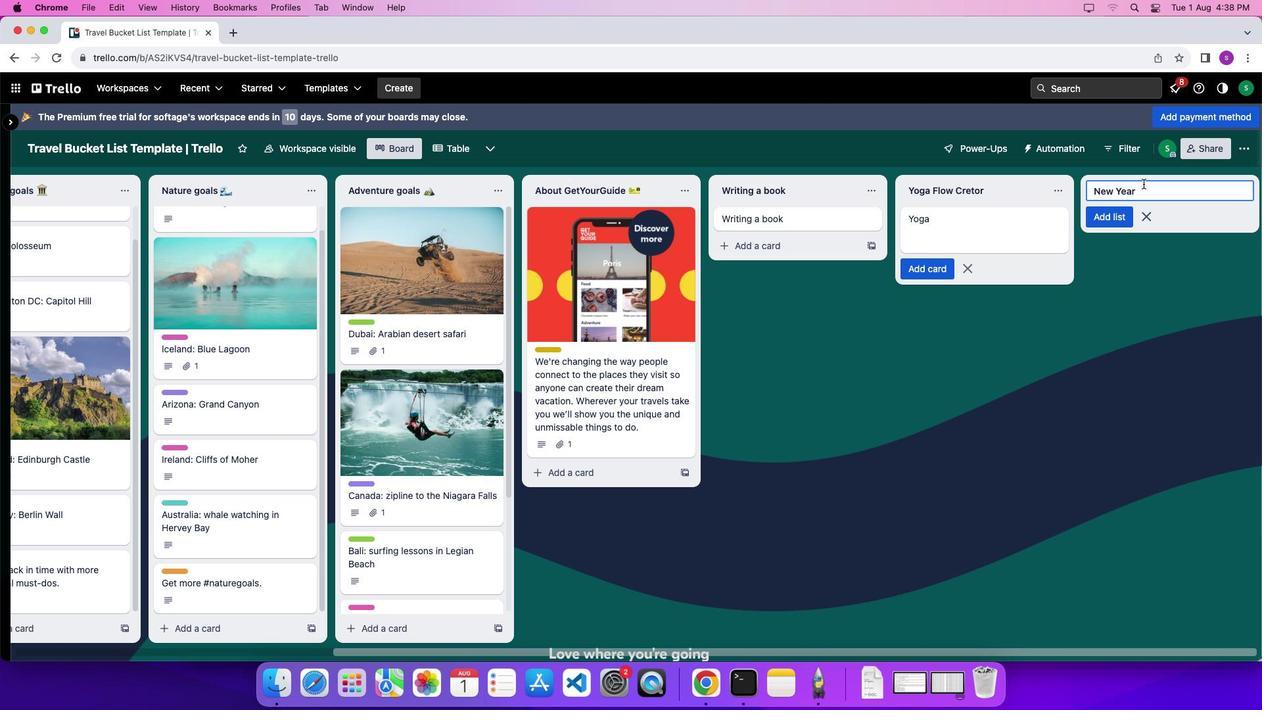 
Action: Mouse moved to (1144, 183)
Screenshot: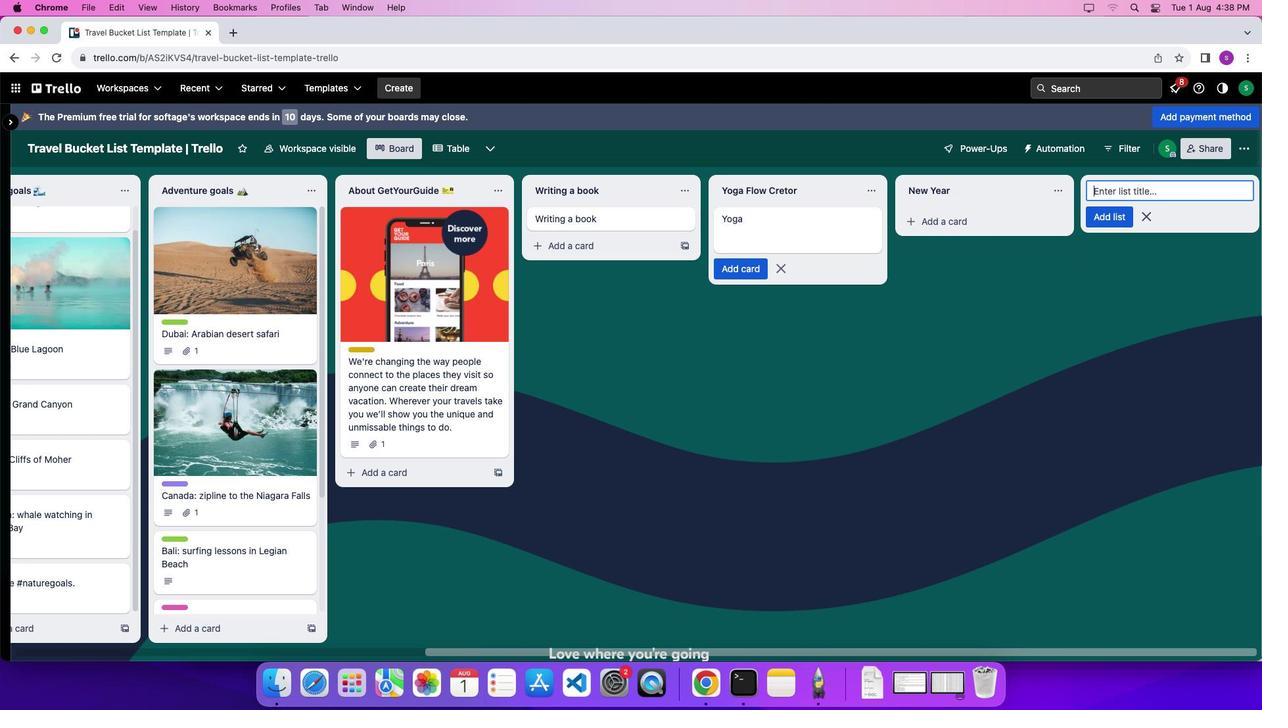 
Action: Key pressed '\x03'
Screenshot: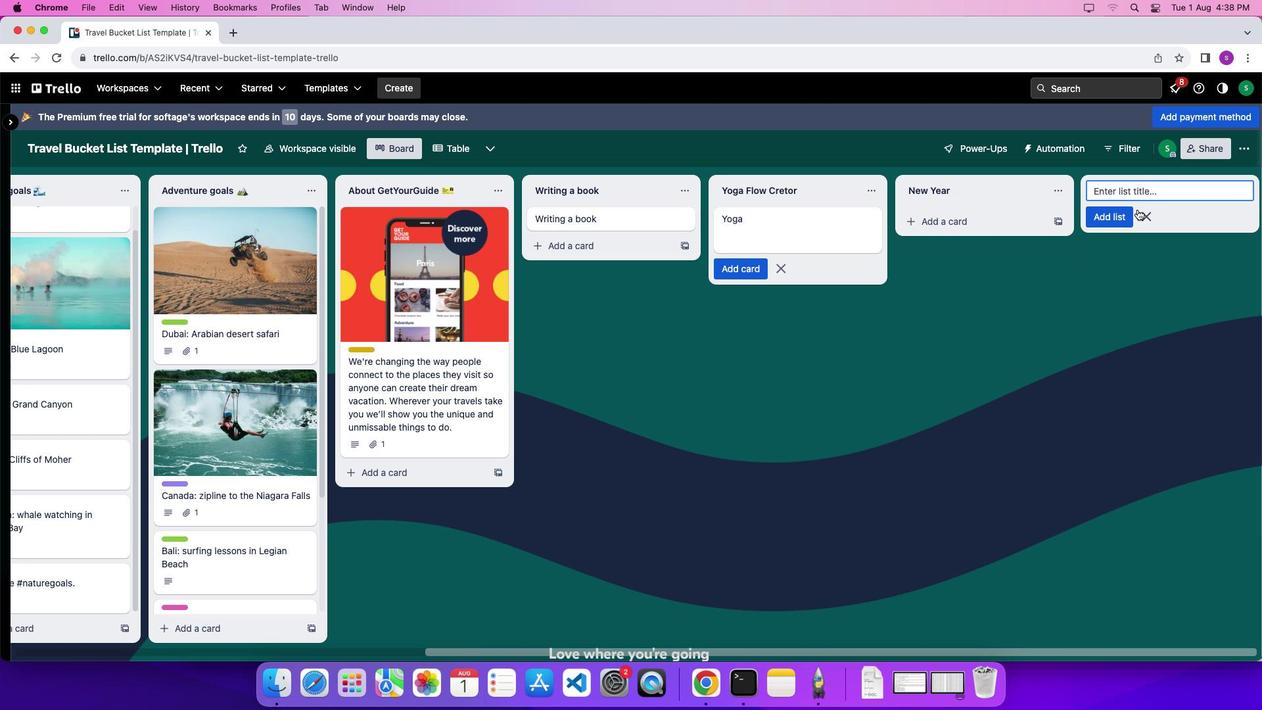 
Action: Mouse moved to (1145, 216)
Screenshot: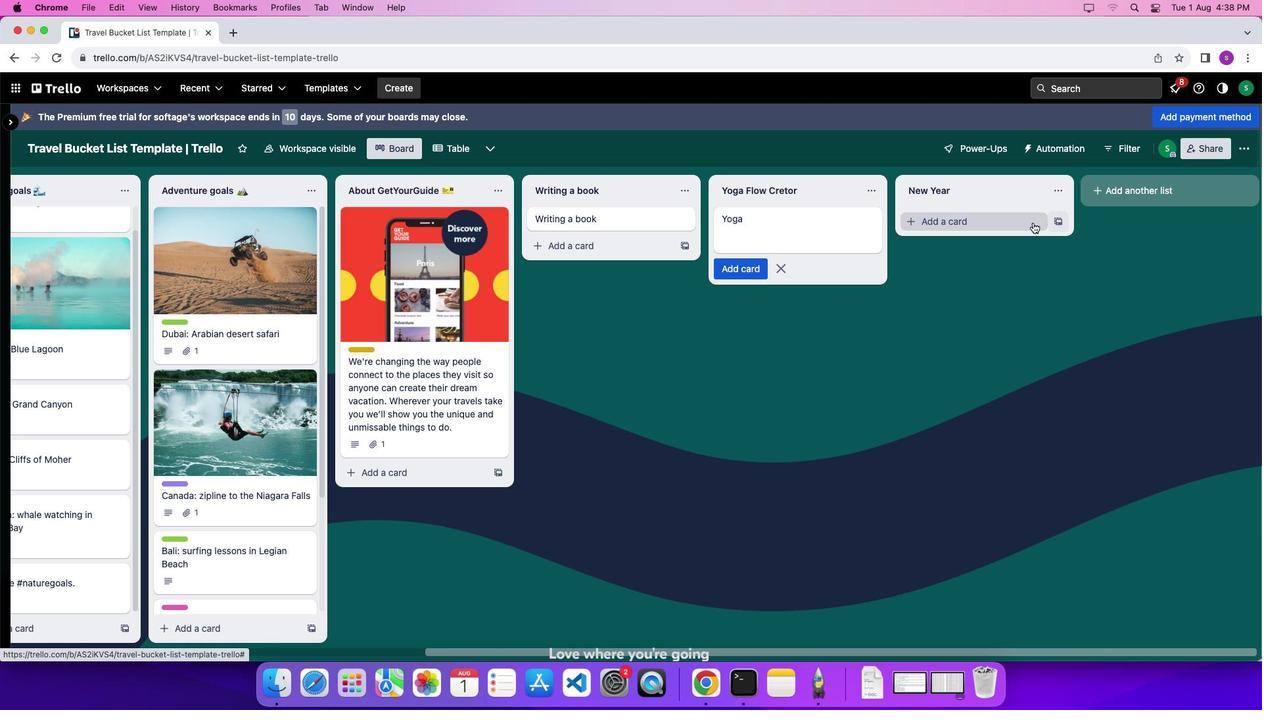 
Action: Mouse pressed left at (1145, 216)
Screenshot: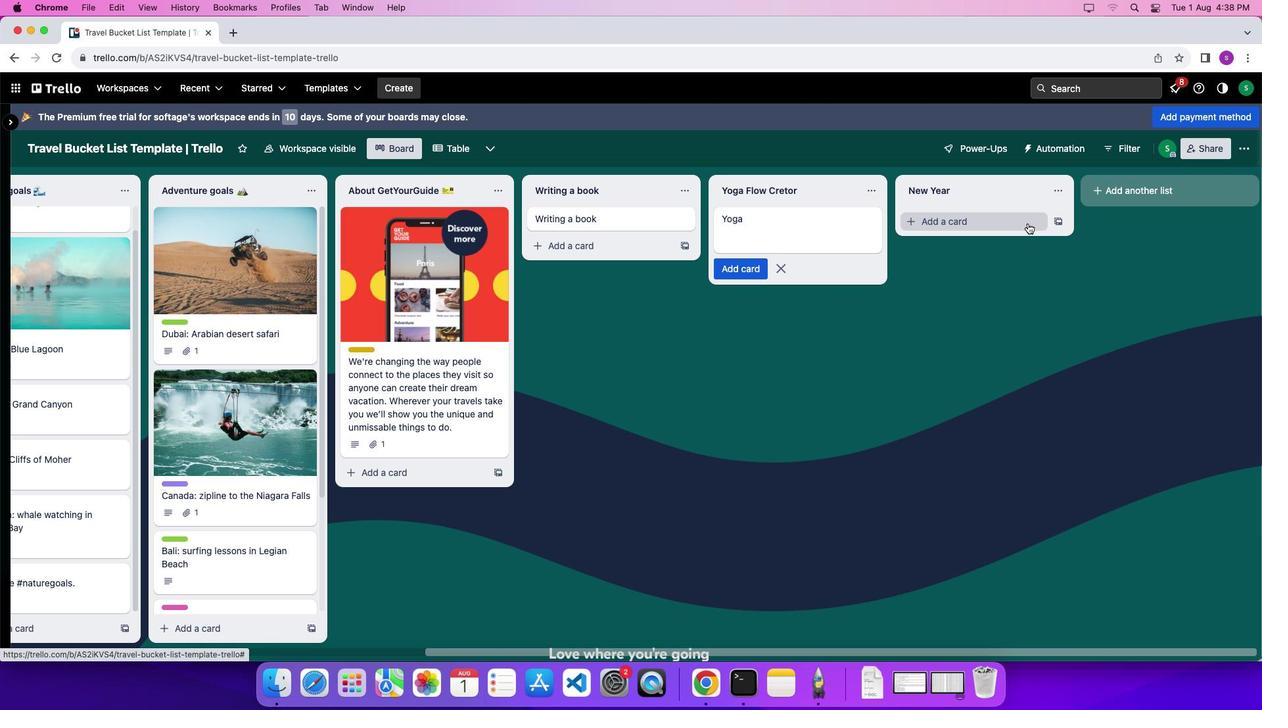 
Action: Mouse moved to (1028, 223)
Screenshot: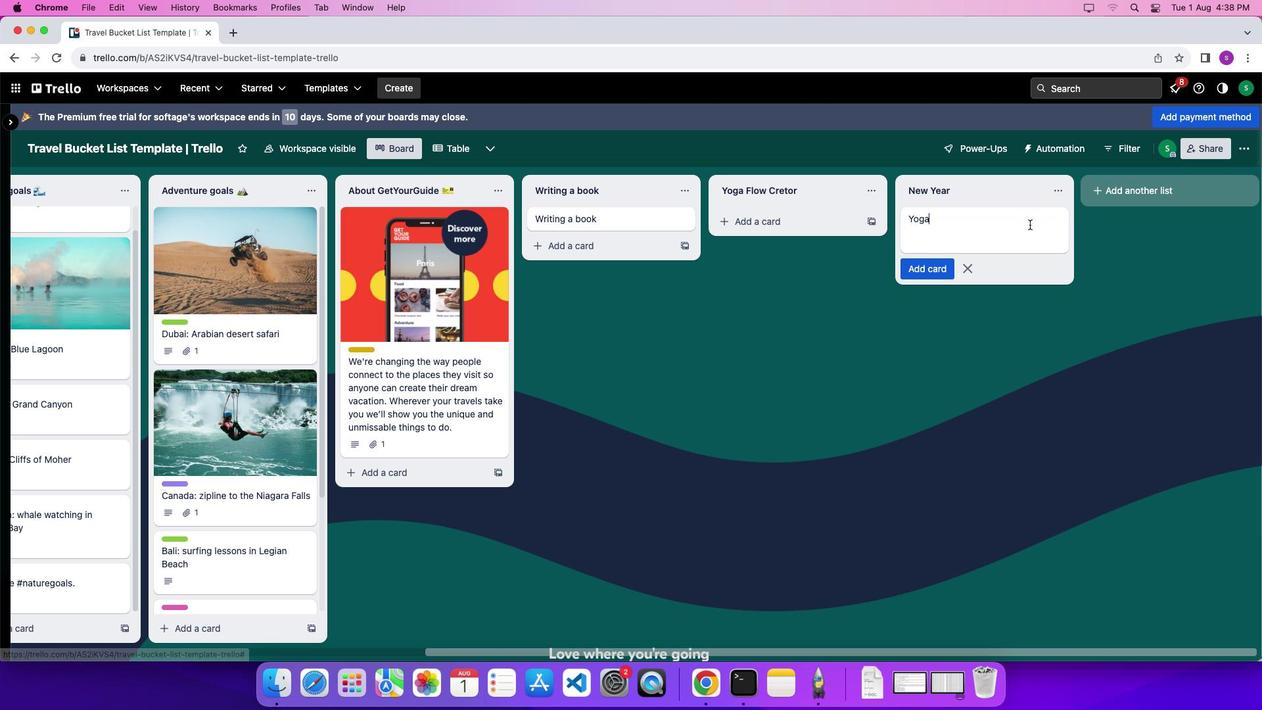 
Action: Mouse pressed left at (1028, 223)
Screenshot: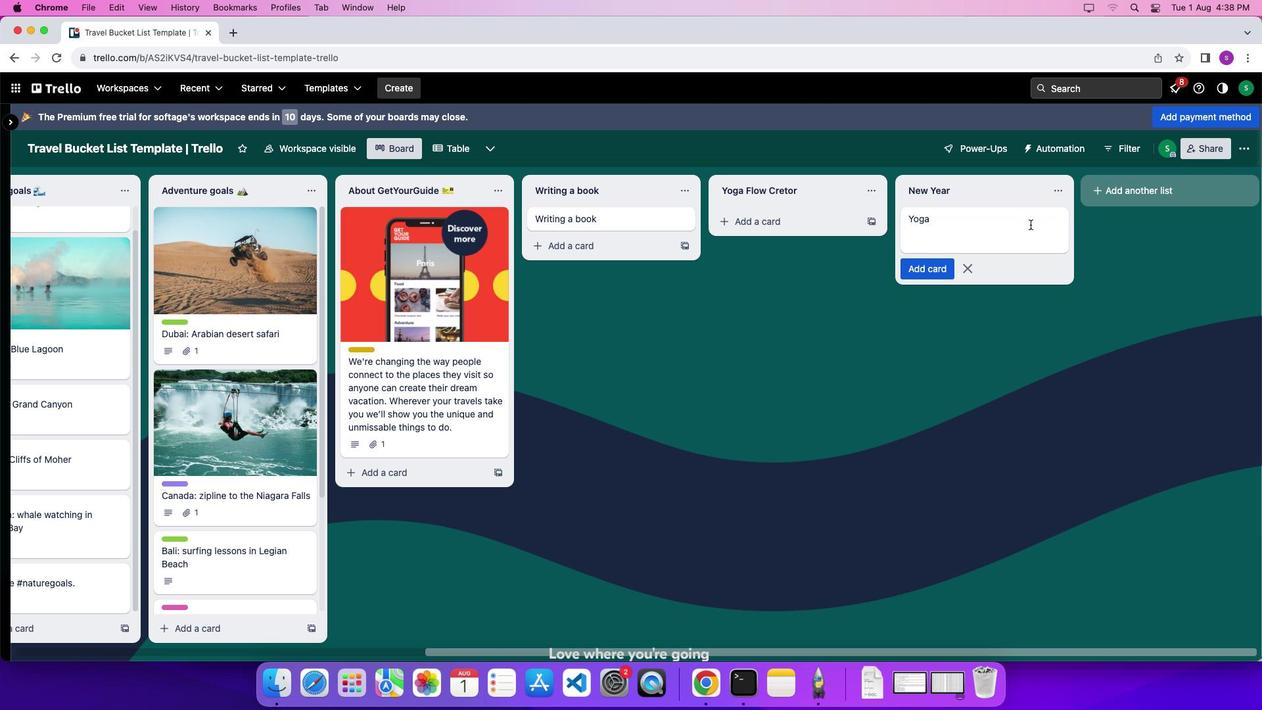 
Action: Mouse moved to (1030, 224)
Screenshot: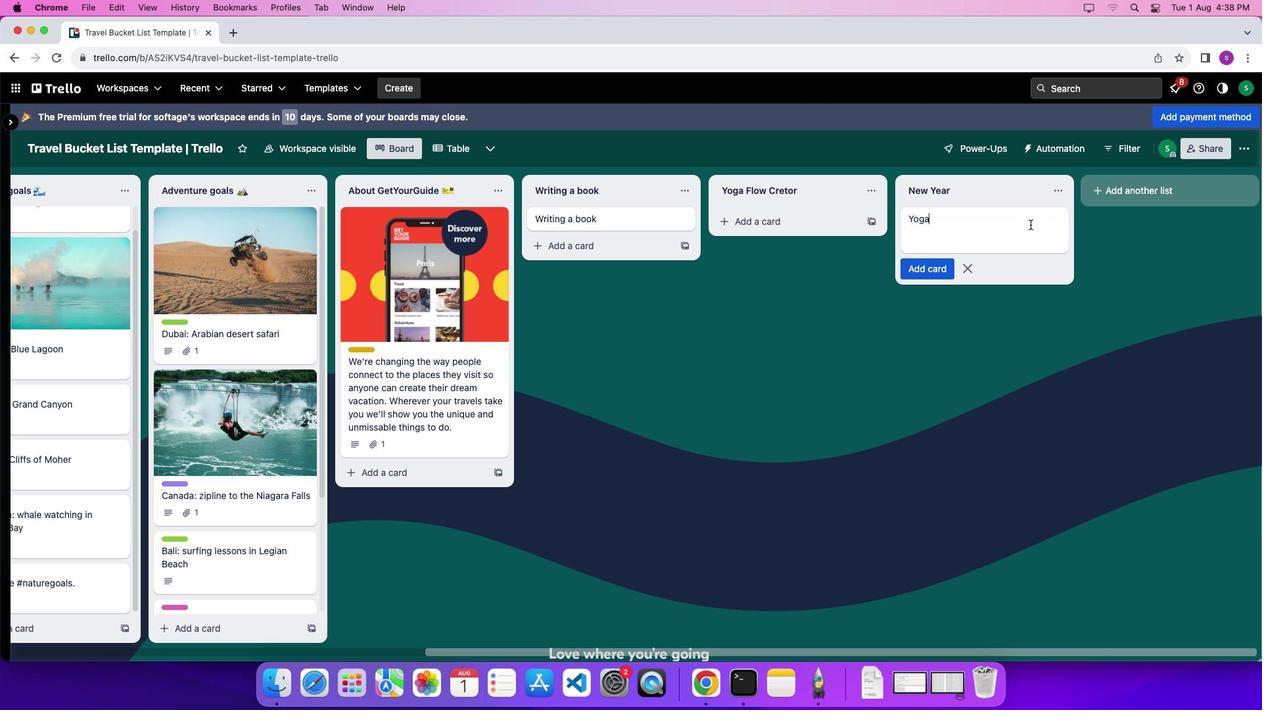 
Action: Mouse pressed left at (1030, 224)
Screenshot: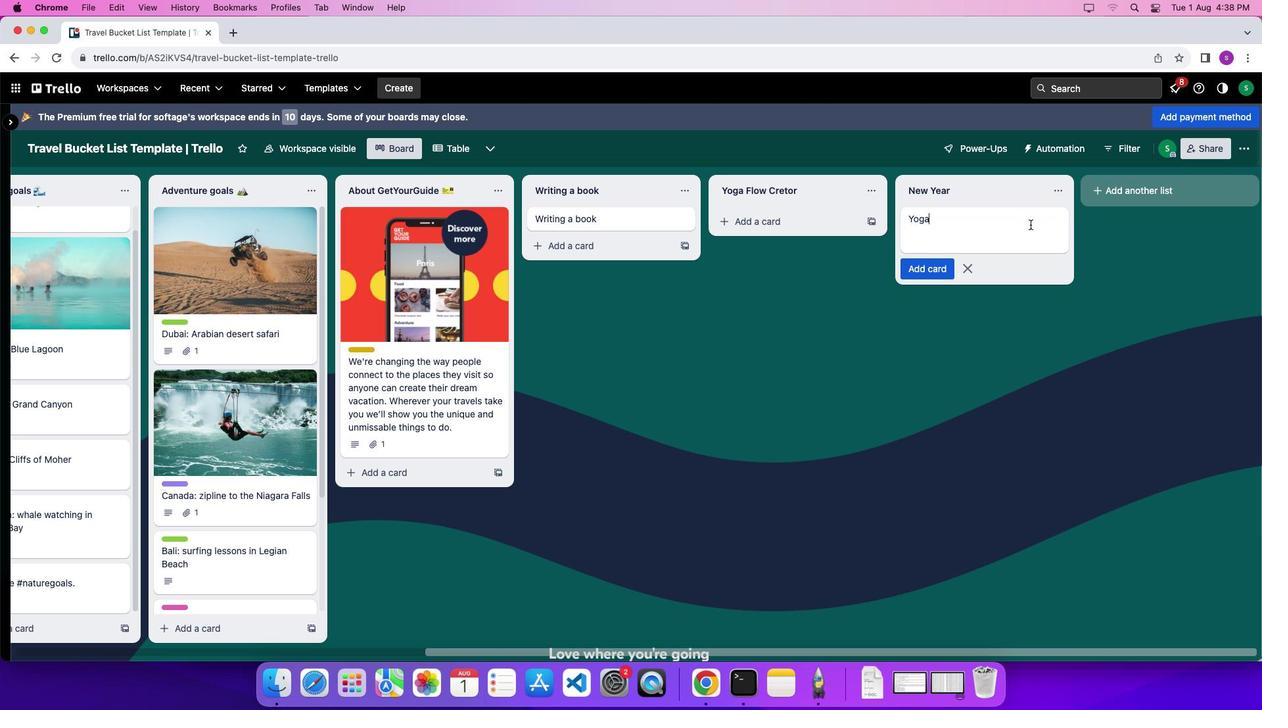 
Action: Key pressed Key.shift
Screenshot: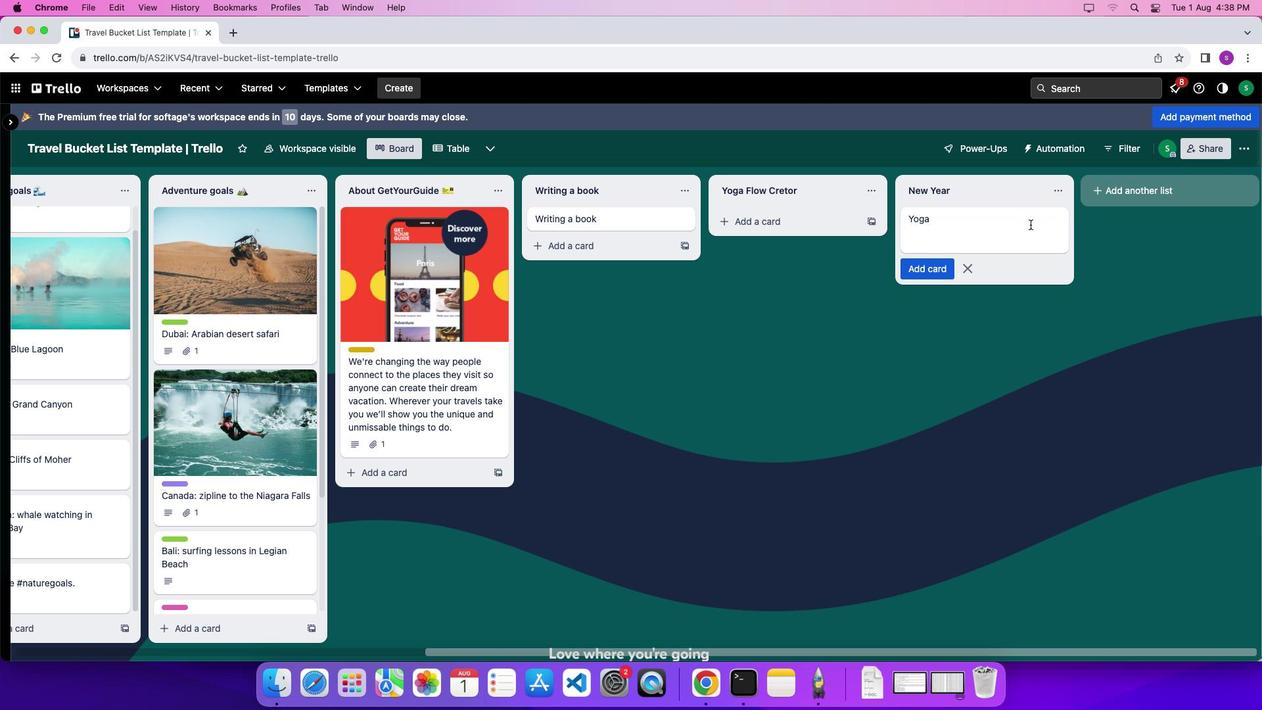 
Action: Mouse moved to (851, 225)
Screenshot: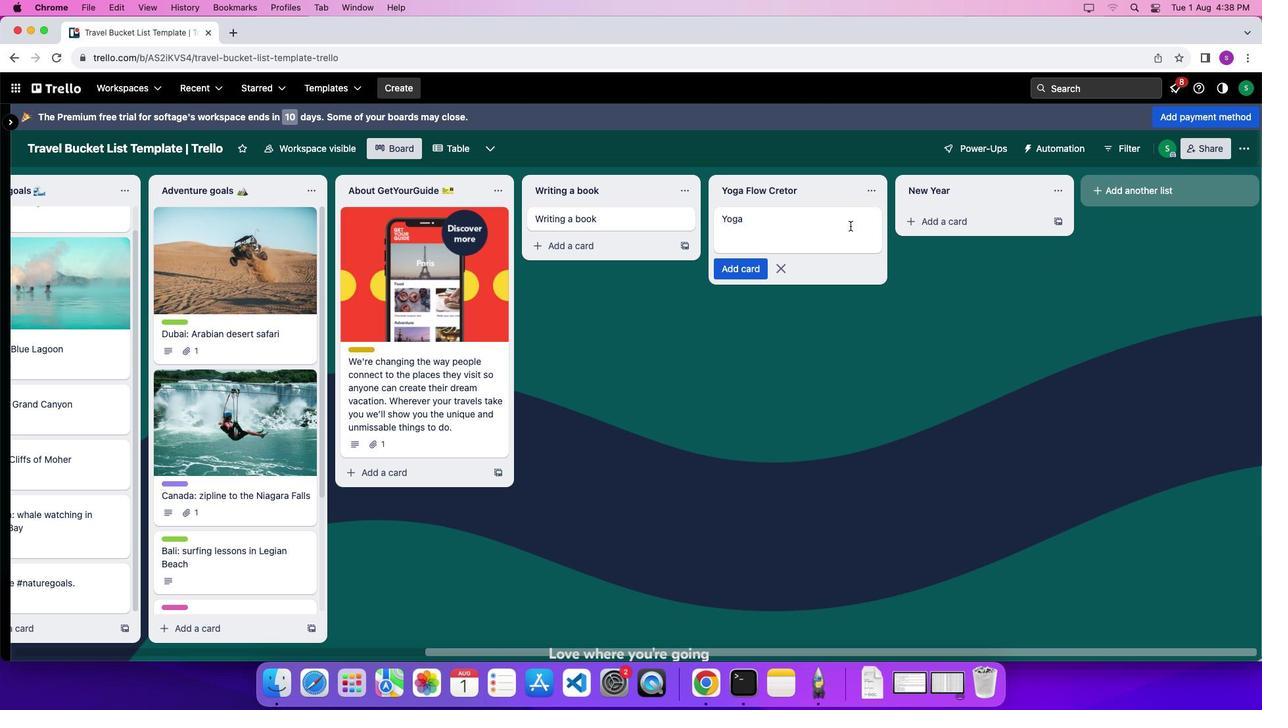 
Action: Mouse pressed left at (851, 225)
Screenshot: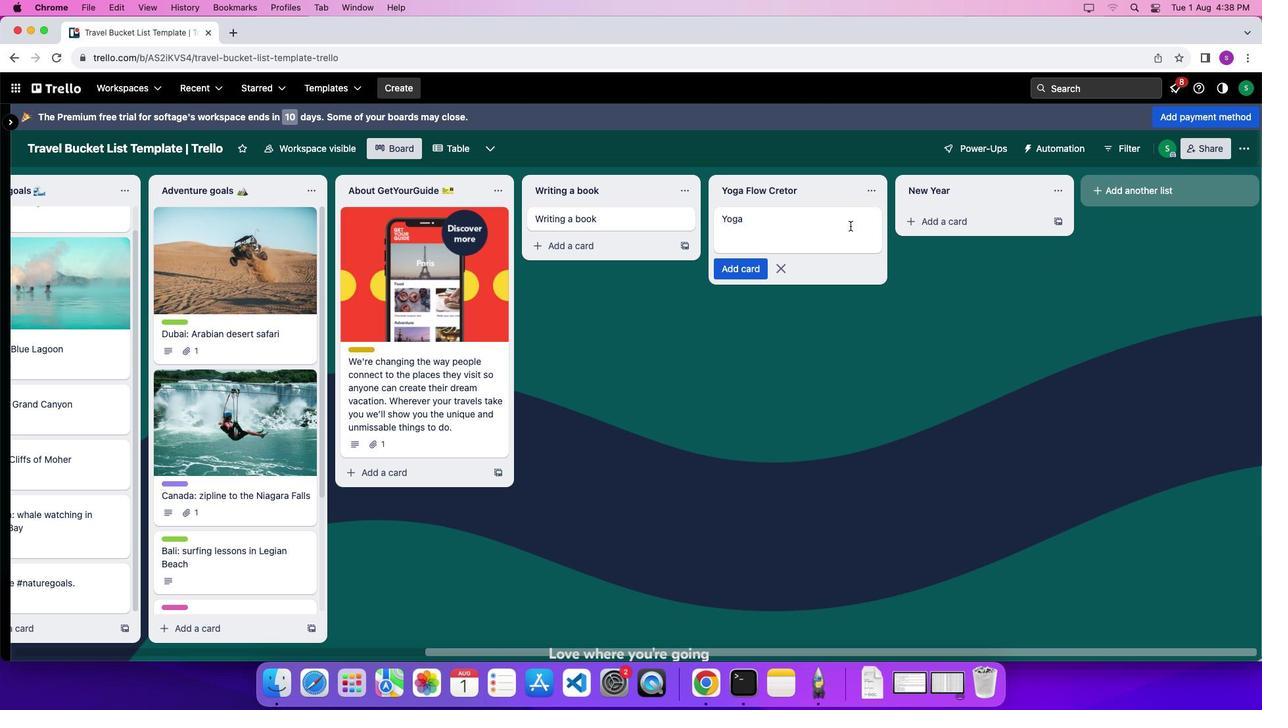 
Action: Mouse moved to (852, 226)
Screenshot: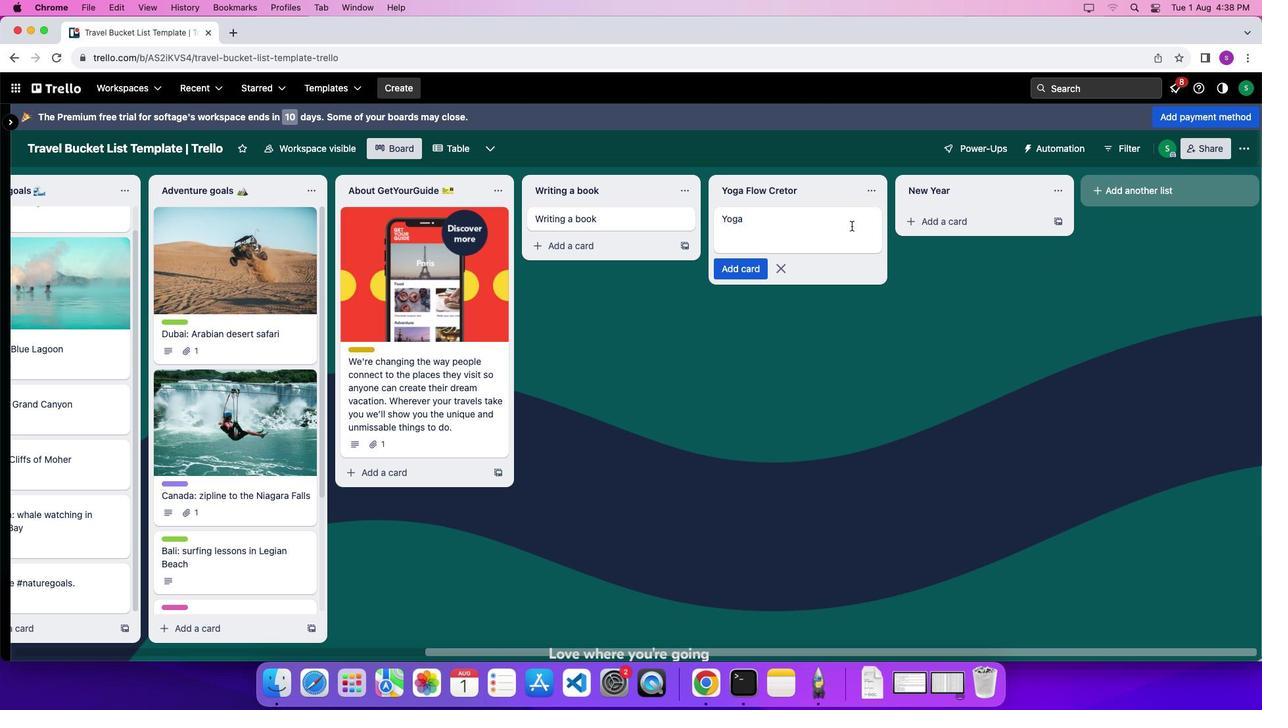 
Action: Mouse pressed left at (852, 226)
Screenshot: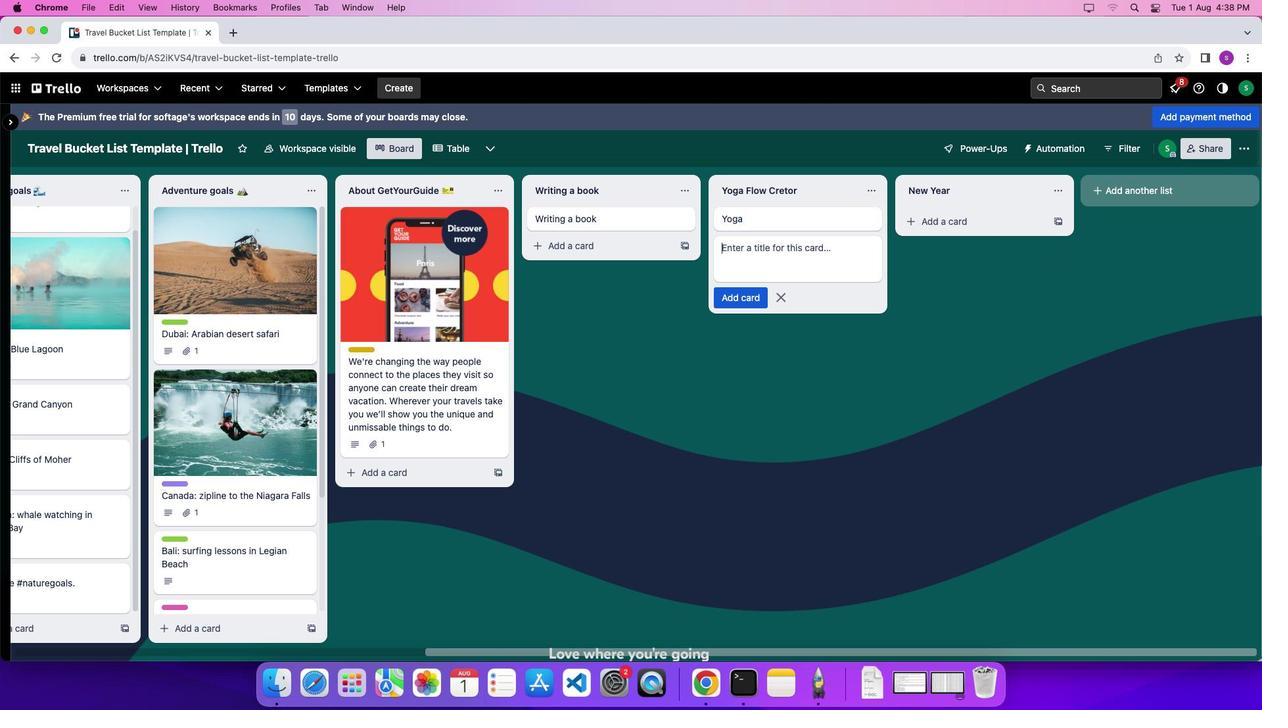 
Action: Key pressed '\x03'
Screenshot: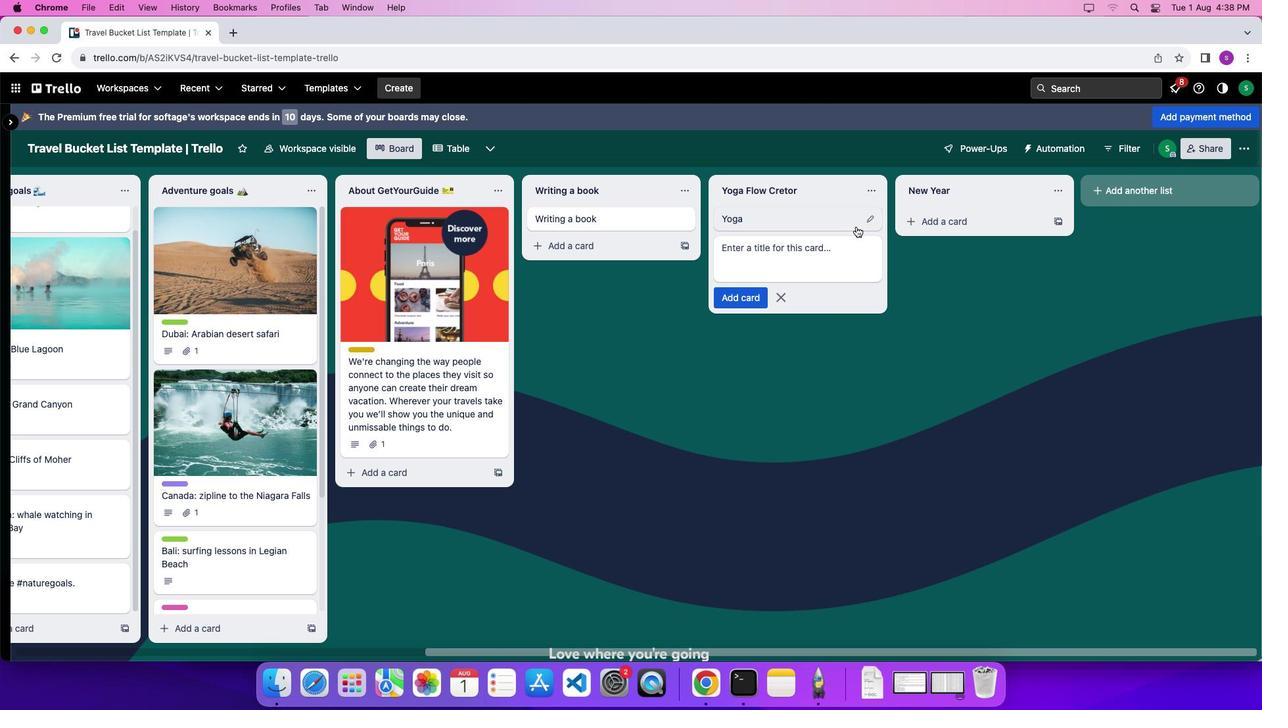 
Action: Mouse moved to (915, 223)
Screenshot: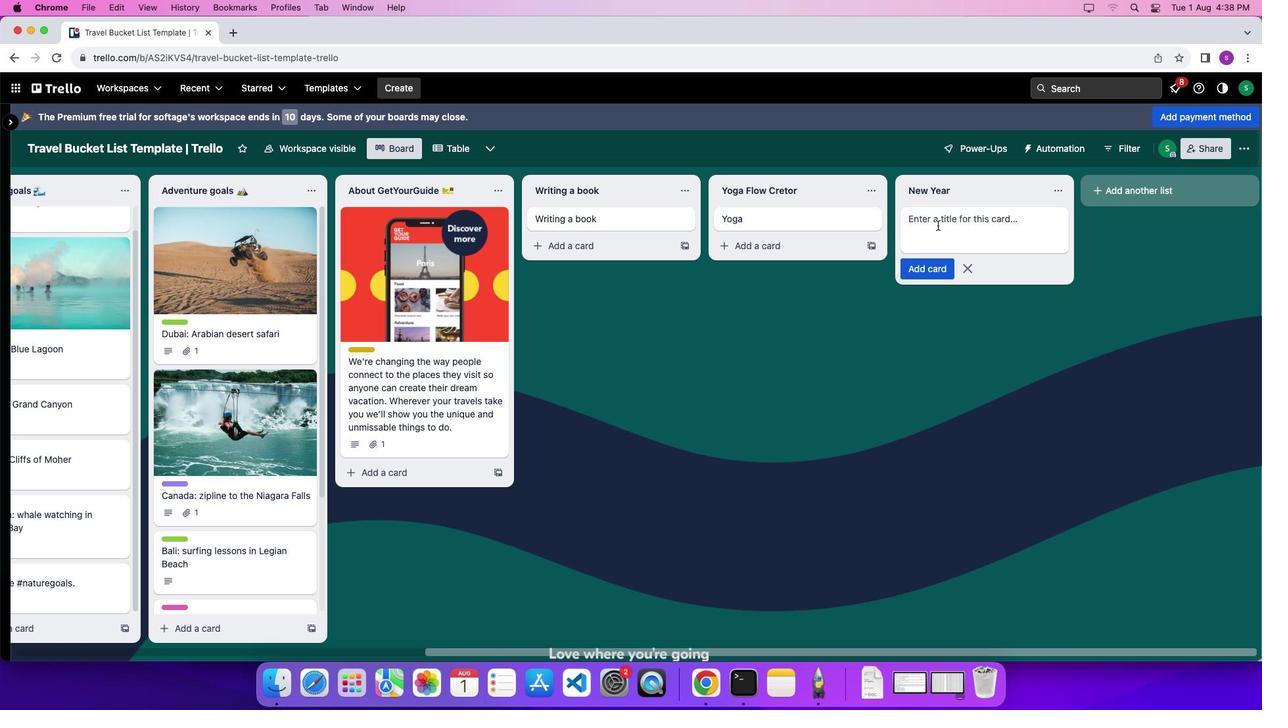 
Action: Mouse pressed left at (915, 223)
Screenshot: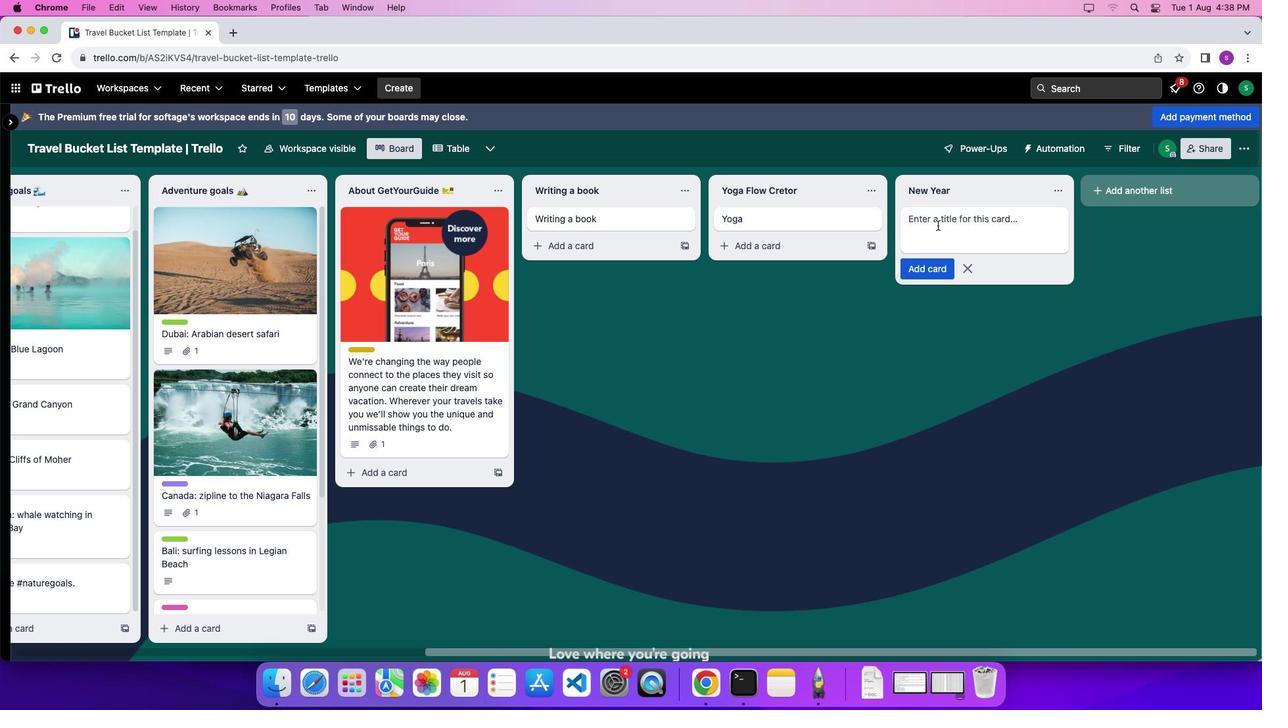 
Action: Mouse moved to (938, 224)
Screenshot: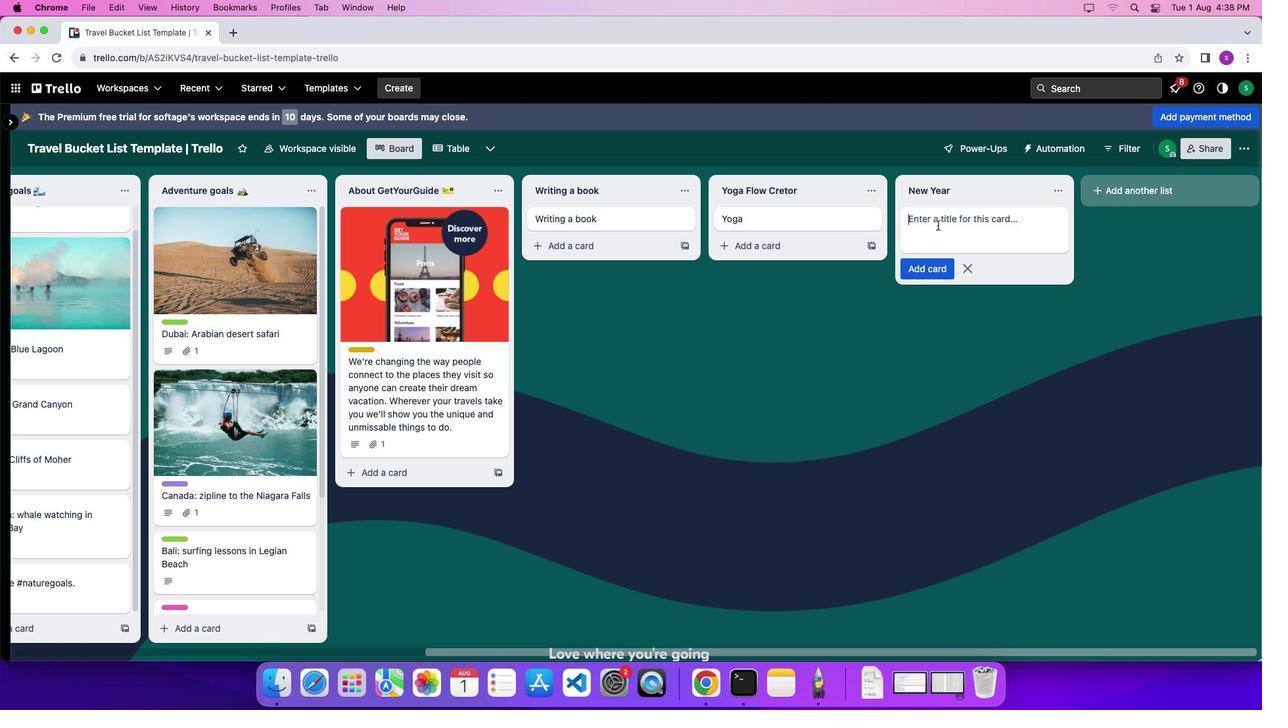 
Action: Mouse pressed left at (938, 224)
Screenshot: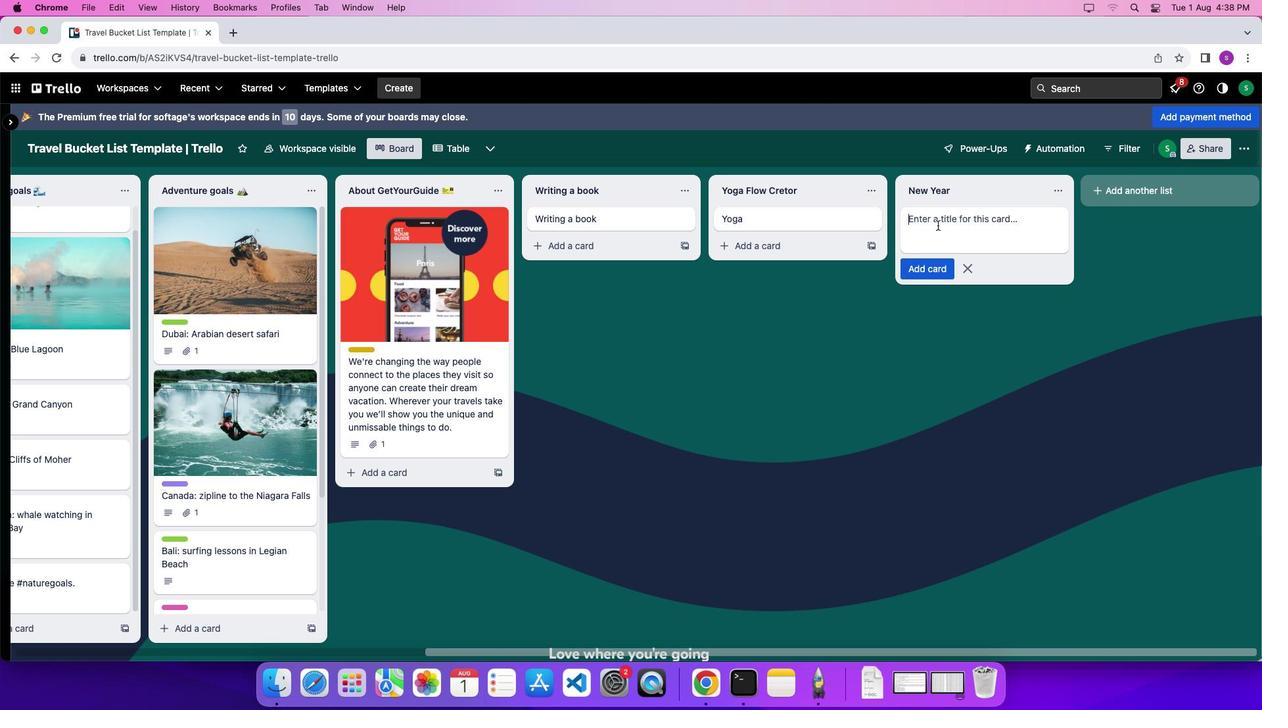
Action: Key pressed Key.shift'N''e''w'Key.spaceKey.shift'Y''e''a''r'Key.enter
Screenshot: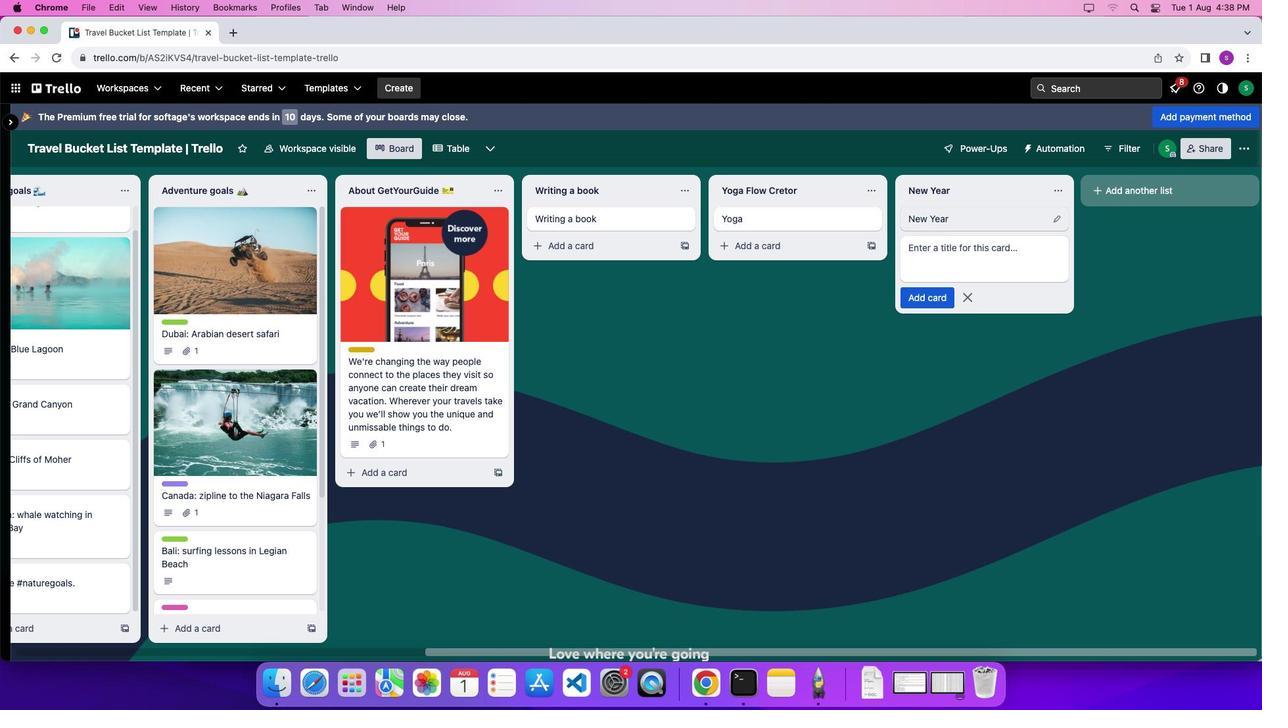 
Action: Mouse moved to (968, 299)
Screenshot: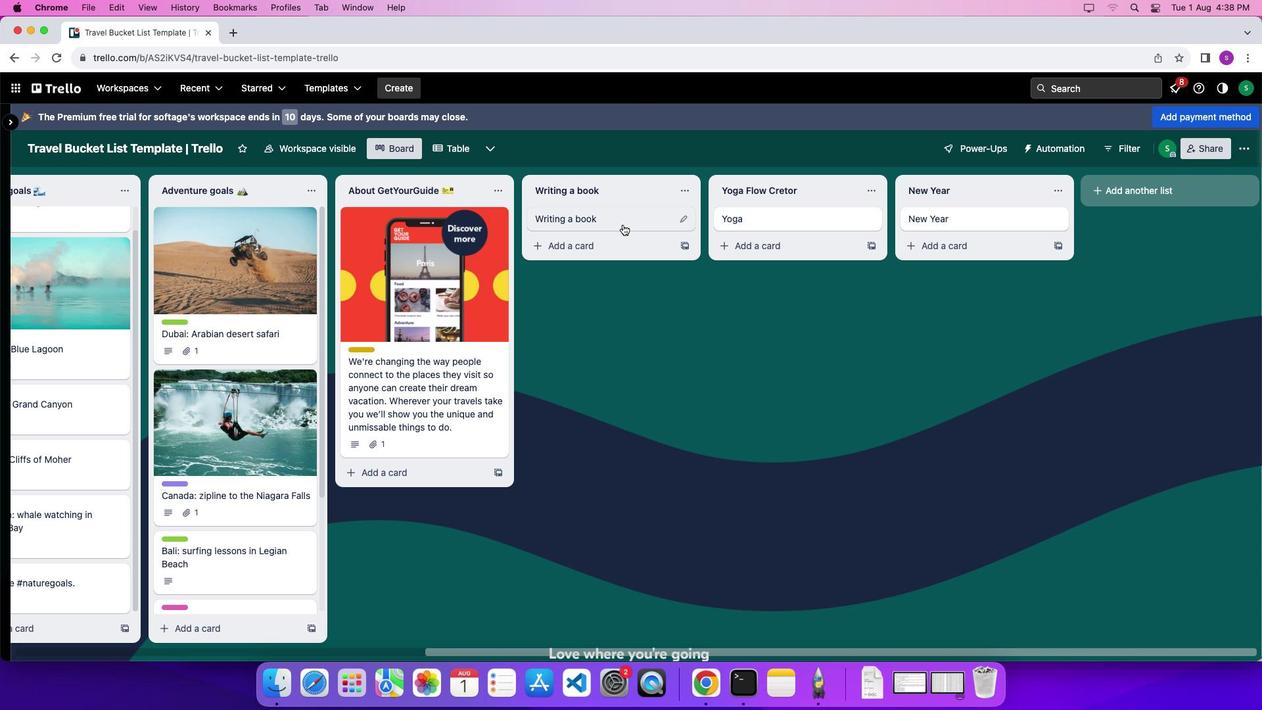 
Action: Mouse pressed left at (968, 299)
Screenshot: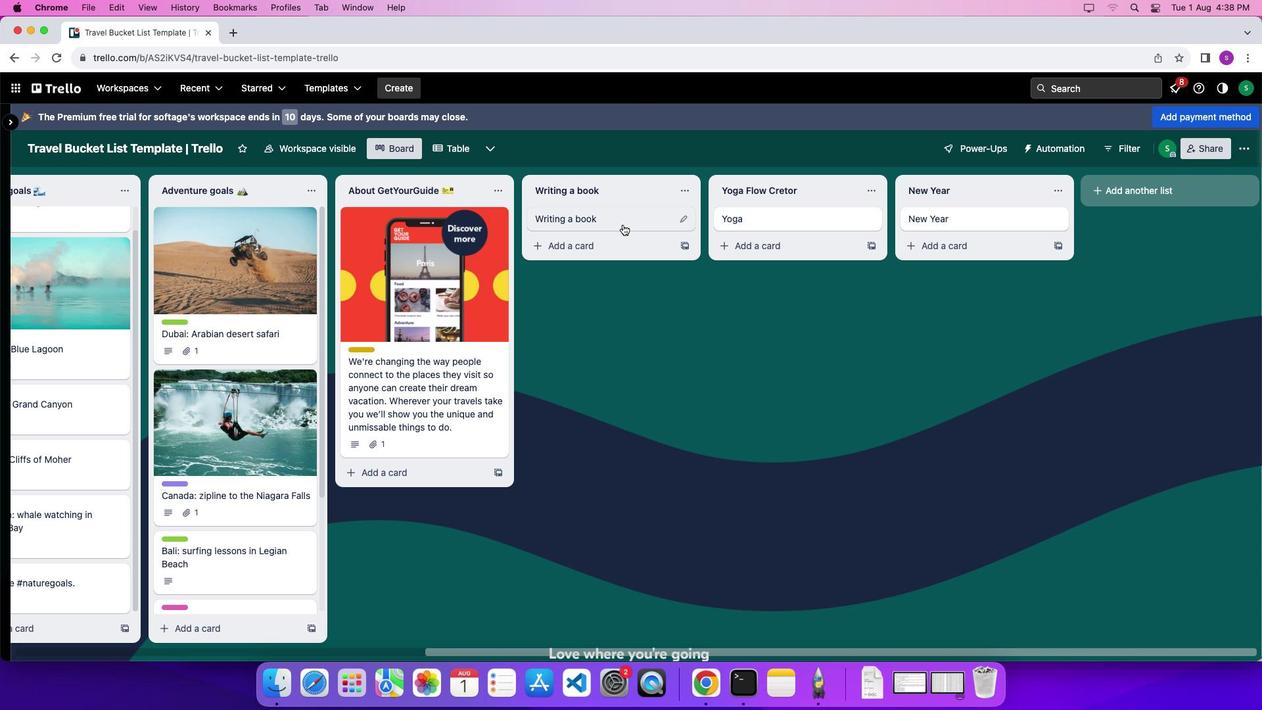 
Action: Mouse moved to (623, 224)
Screenshot: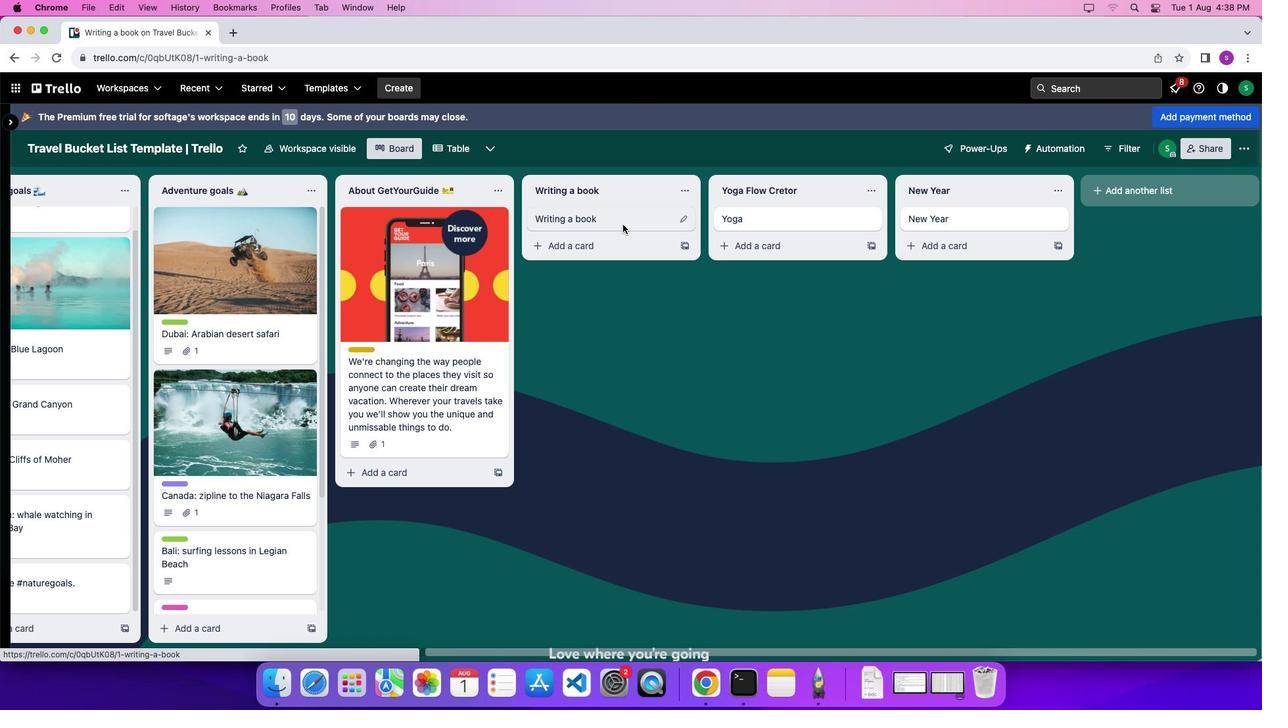 
Action: Mouse pressed left at (623, 224)
Screenshot: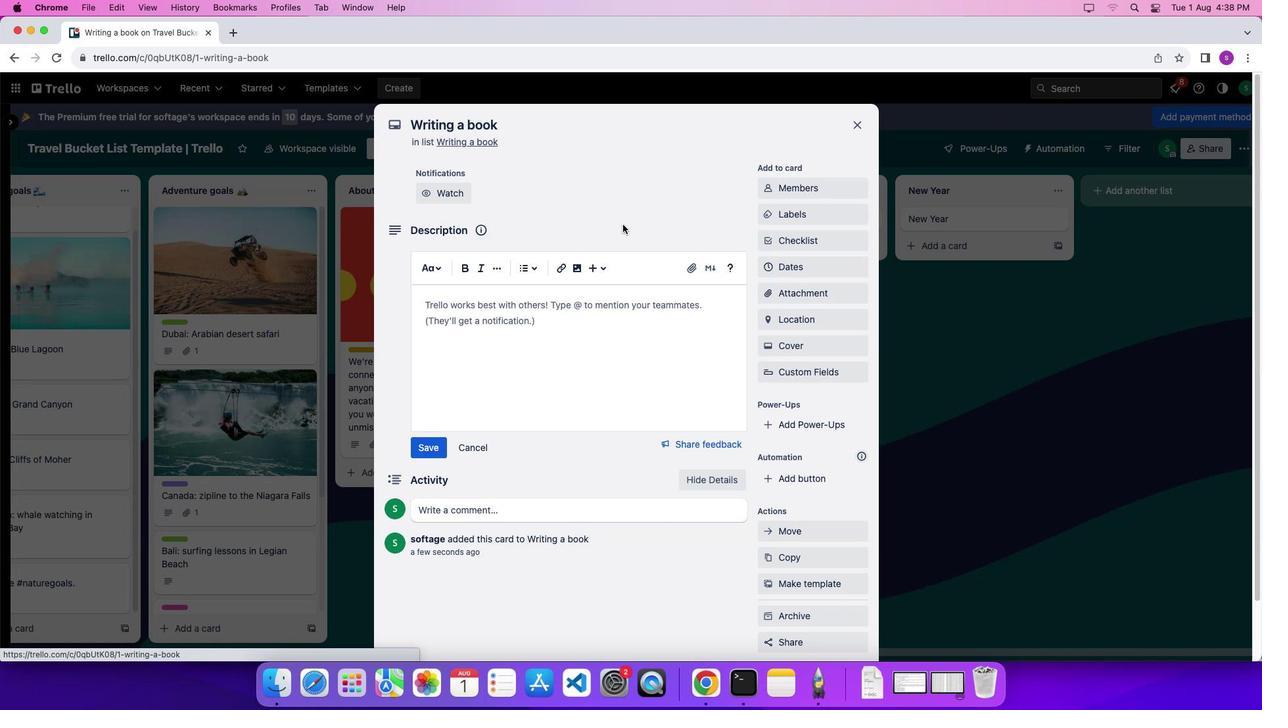 
Action: Mouse moved to (431, 189)
Screenshot: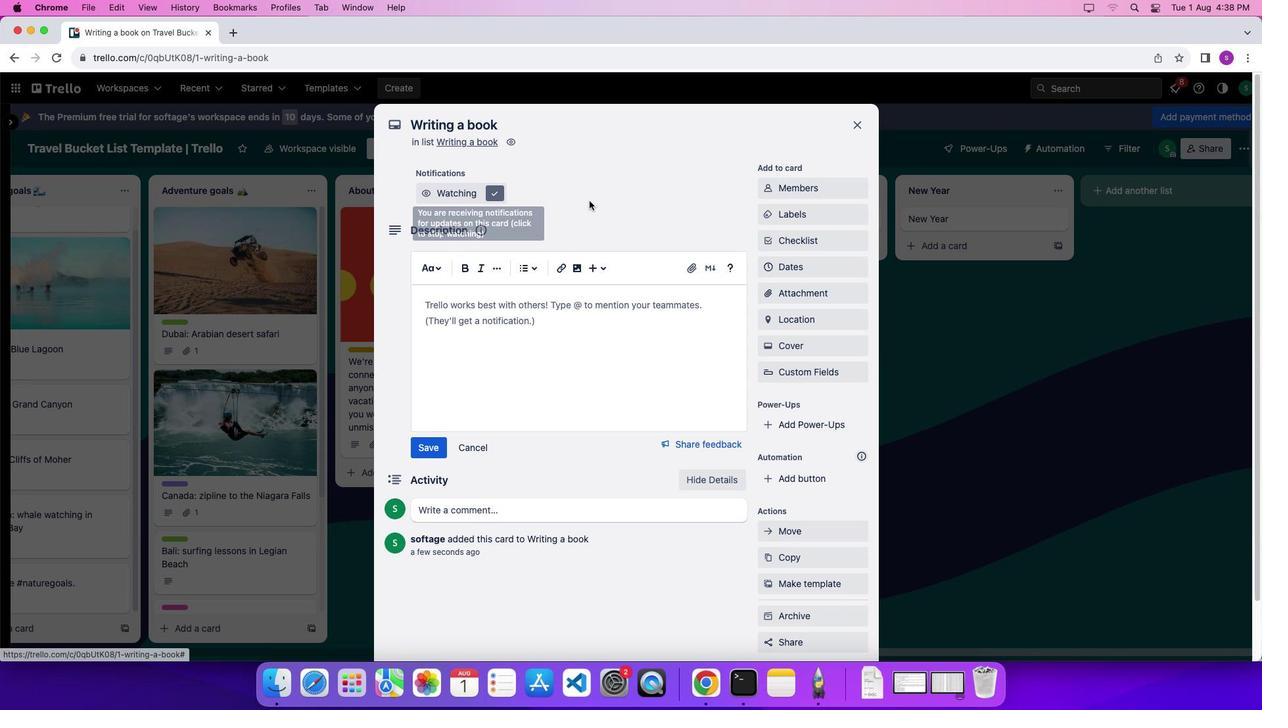 
Action: Mouse pressed left at (431, 189)
Screenshot: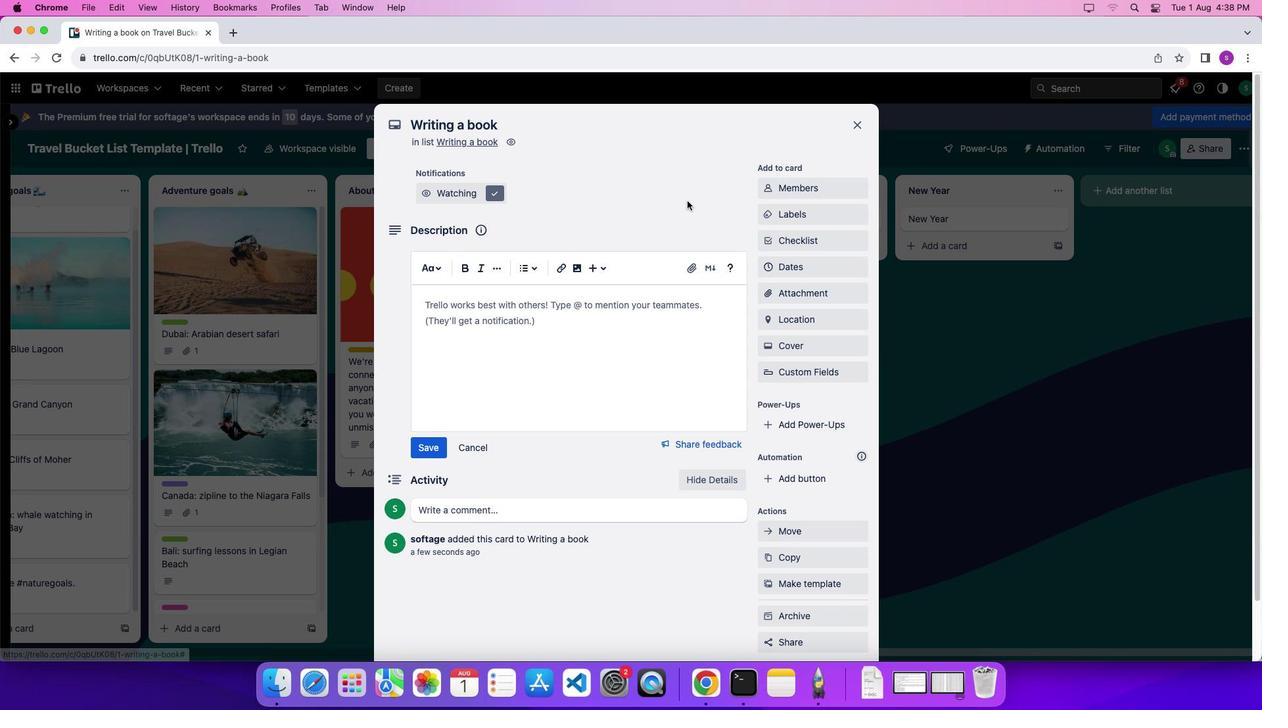 
Action: Mouse moved to (787, 181)
Screenshot: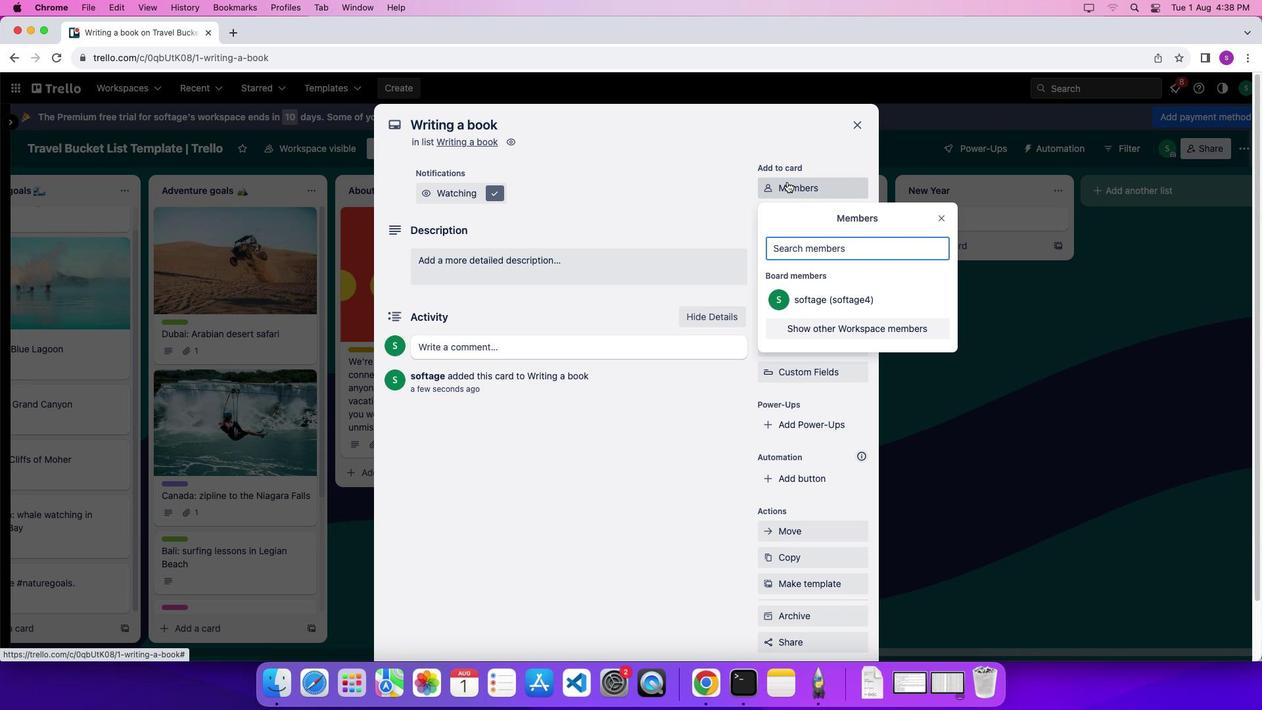 
Action: Mouse pressed left at (787, 181)
Screenshot: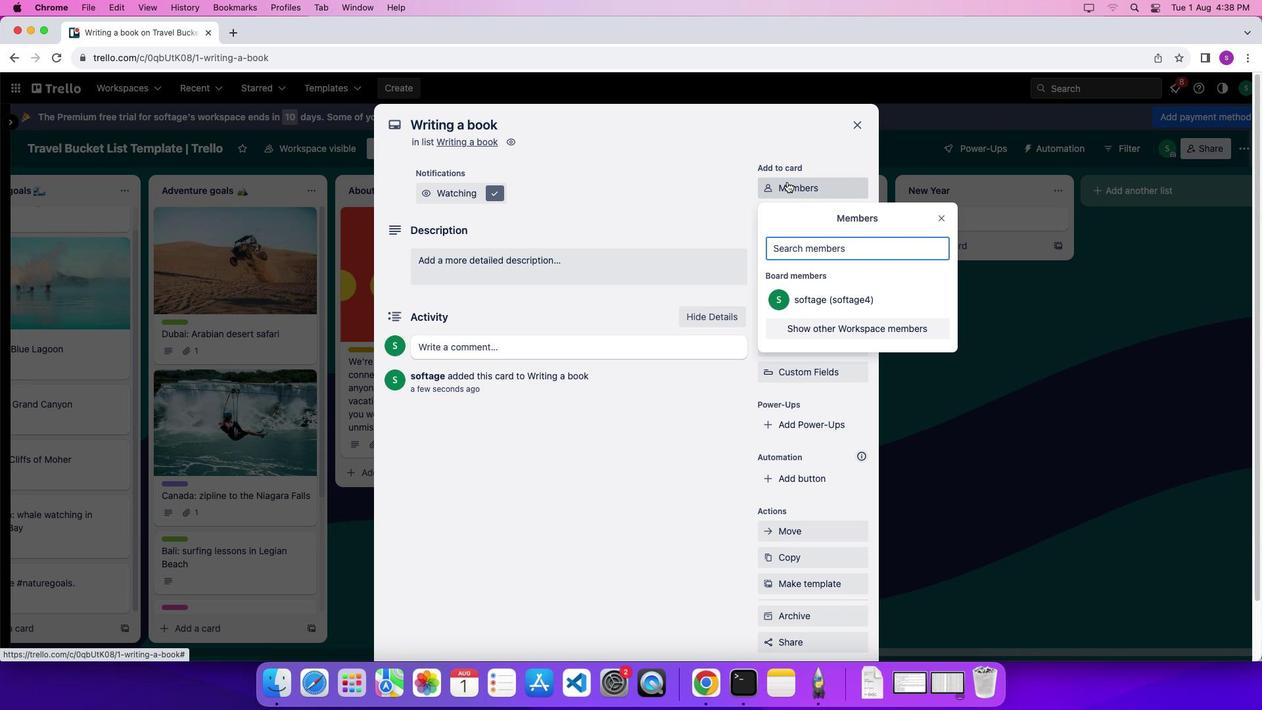
Action: Key pressed 's''o''f''t''a''g''e''.''2'Key.shift'@''s''o''f''t''a''g''e''.''n''e''t'
Screenshot: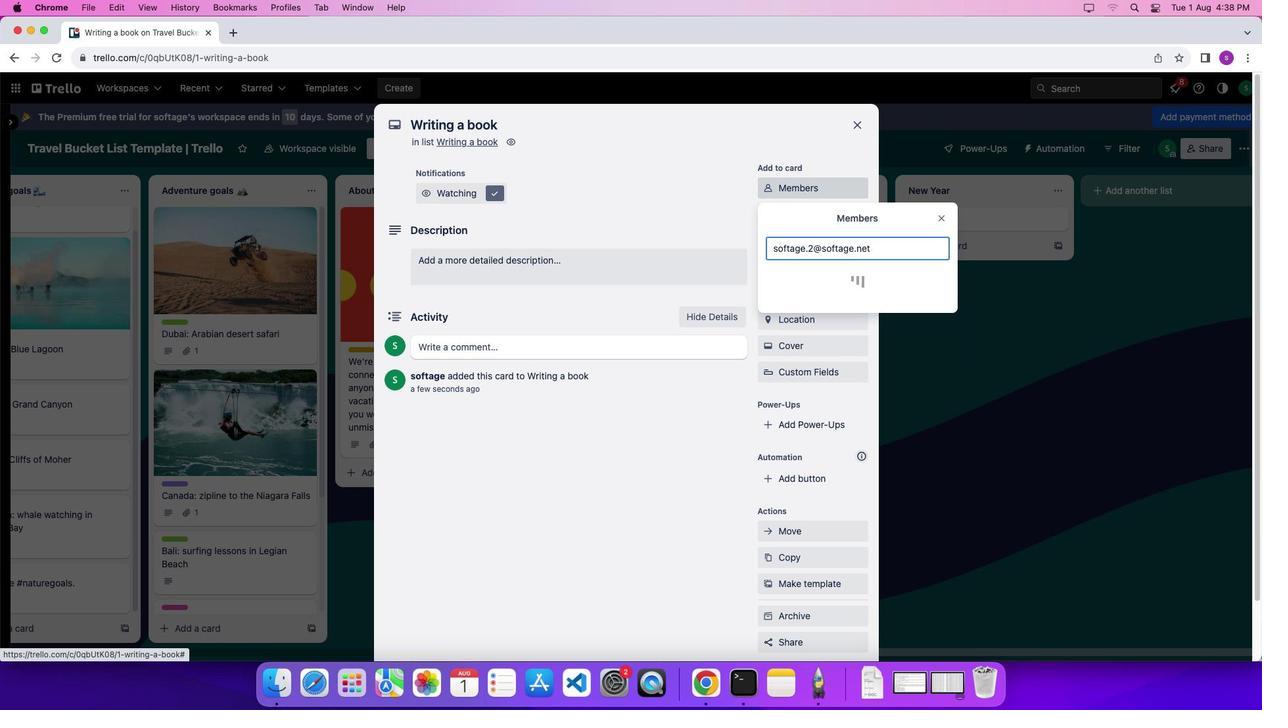 
Action: Mouse moved to (774, 338)
Screenshot: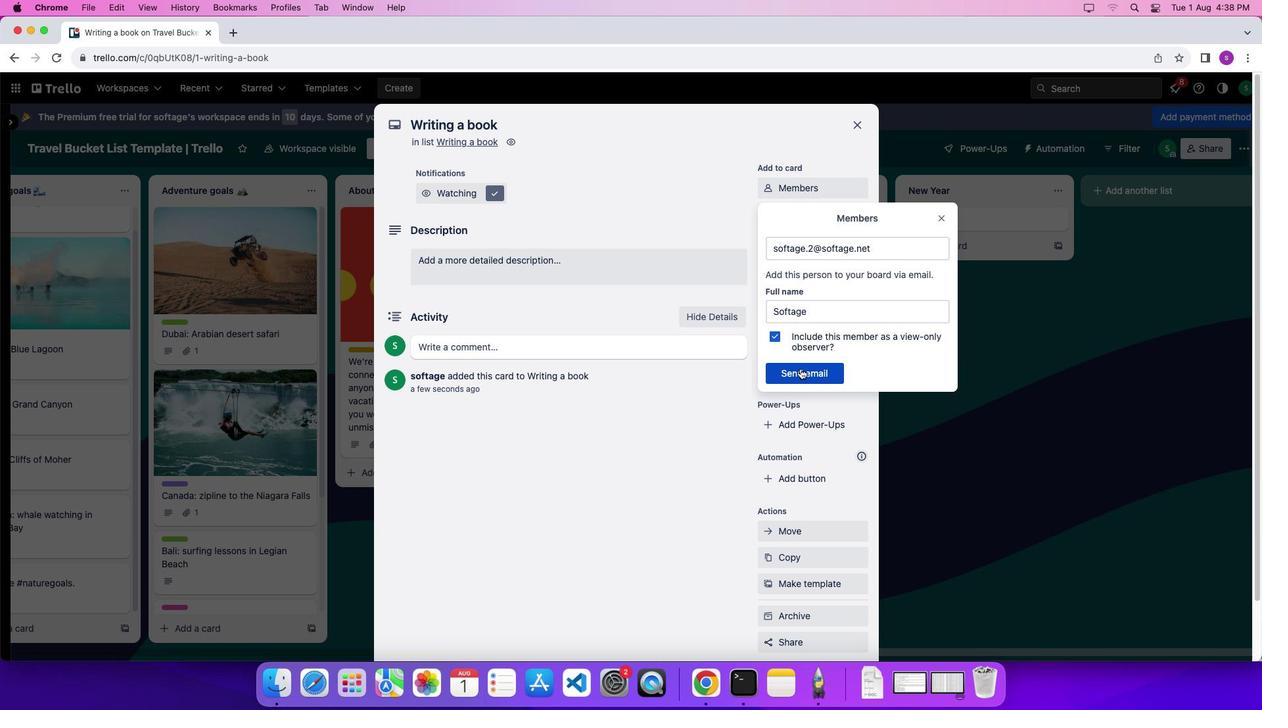 
Action: Mouse pressed left at (774, 338)
Screenshot: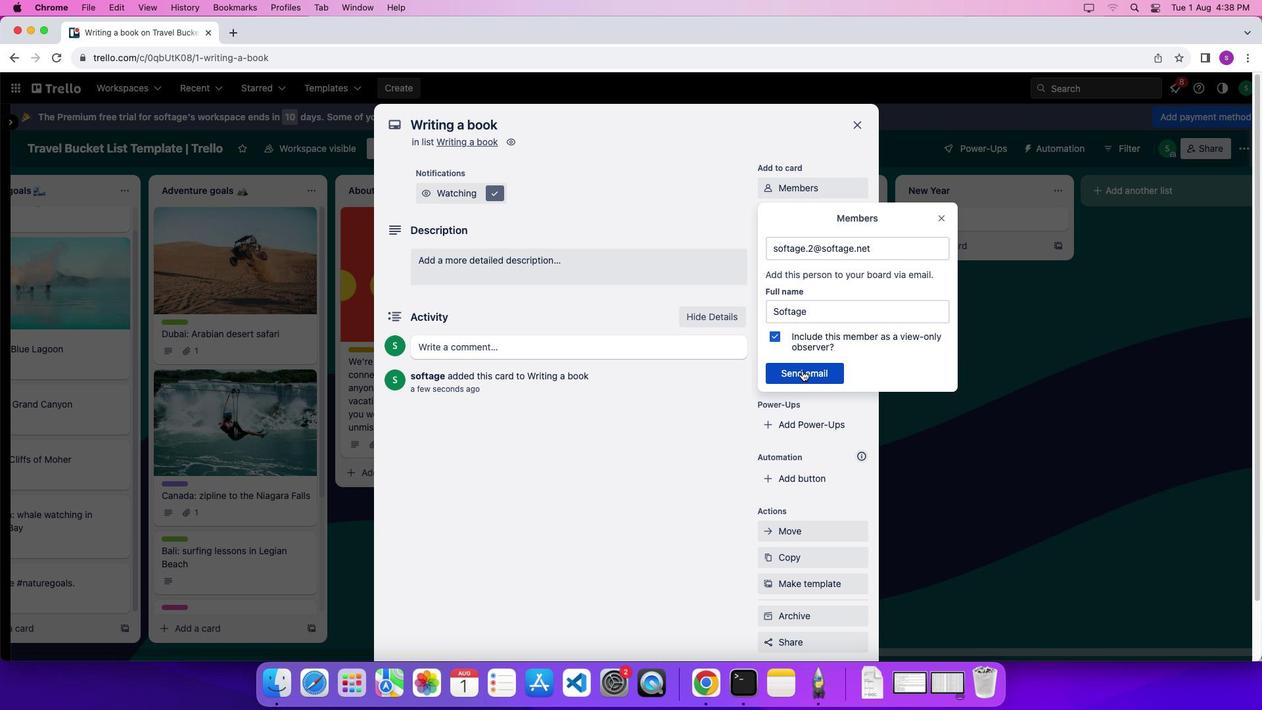 
Action: Mouse moved to (802, 370)
Screenshot: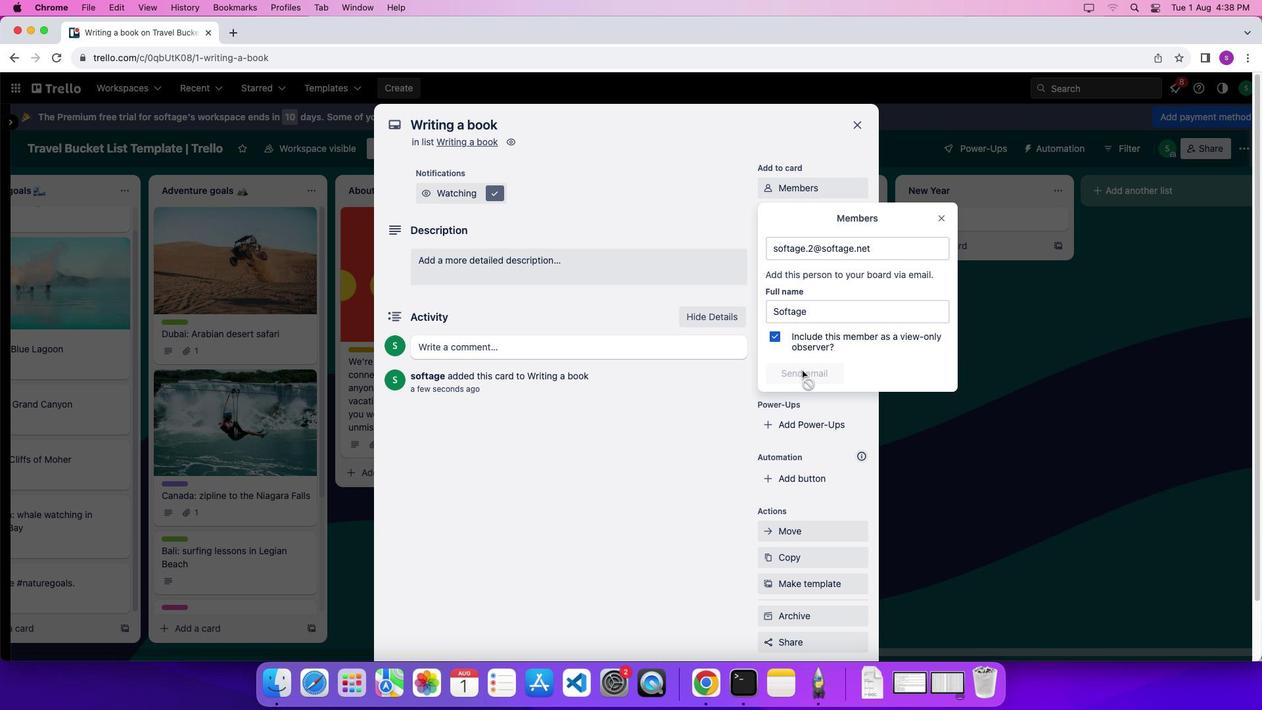 
Action: Mouse pressed left at (802, 370)
Screenshot: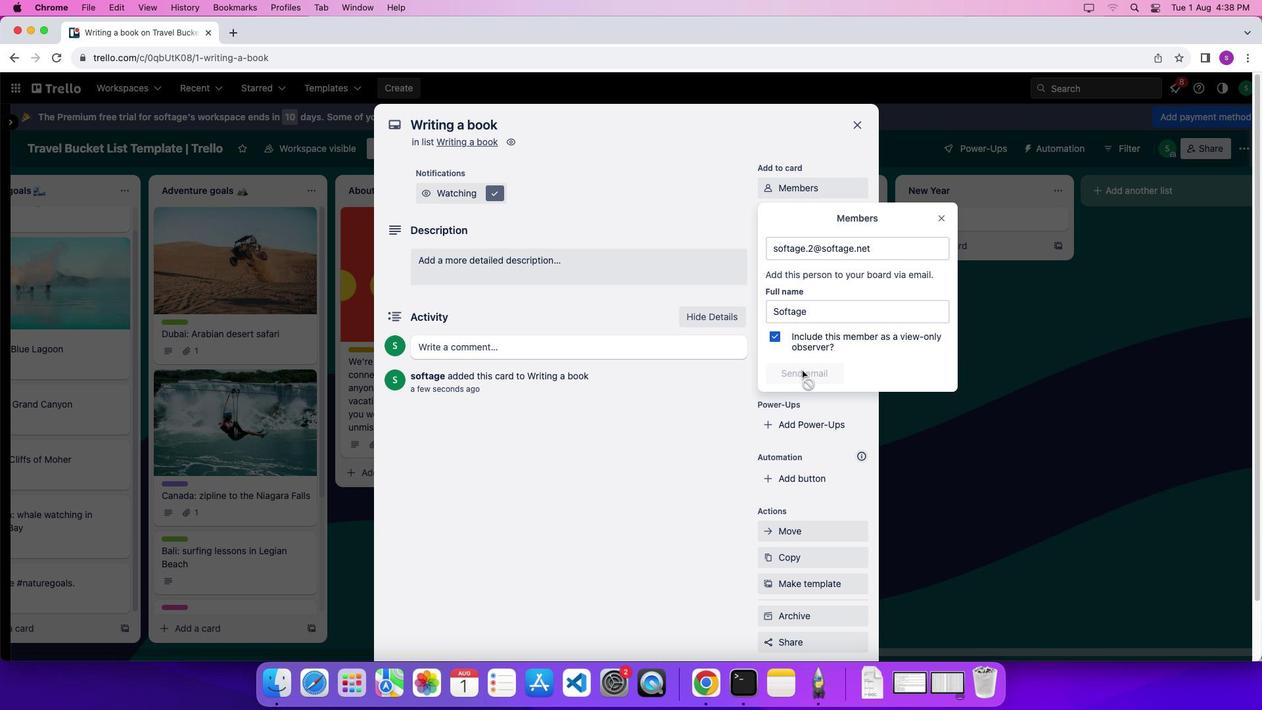 
Action: Mouse moved to (810, 263)
Screenshot: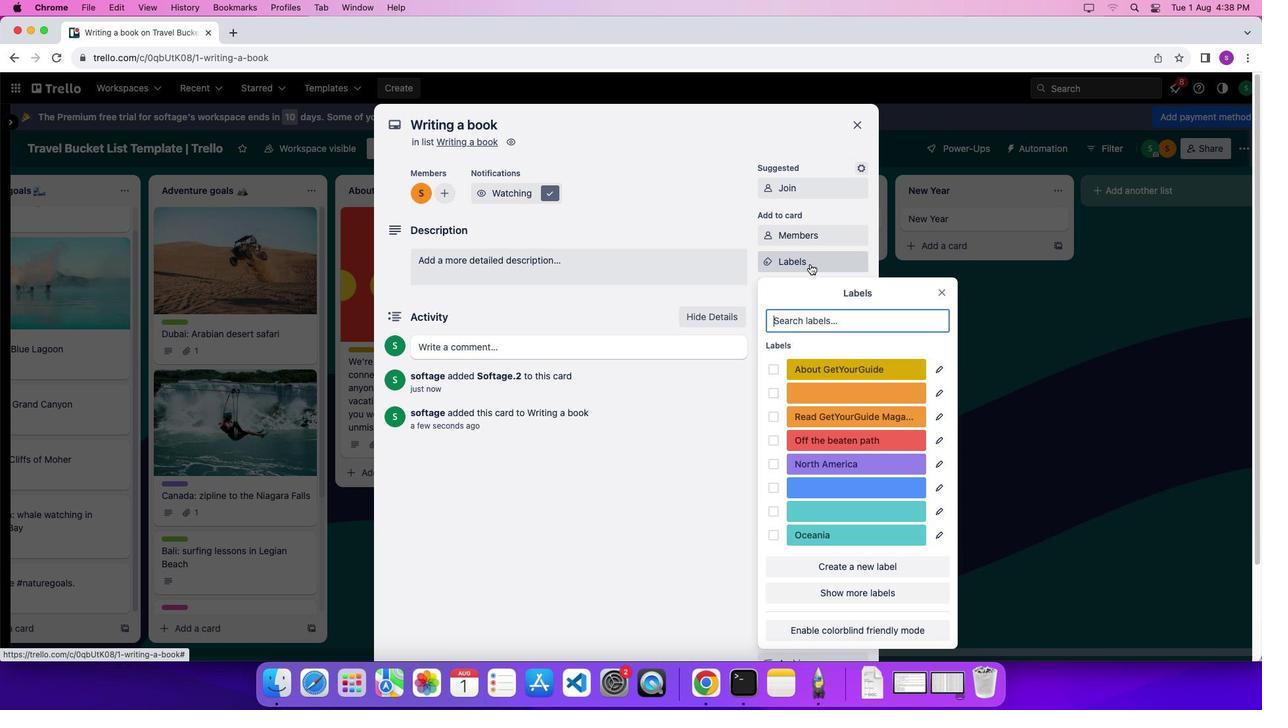 
Action: Mouse pressed left at (810, 263)
Screenshot: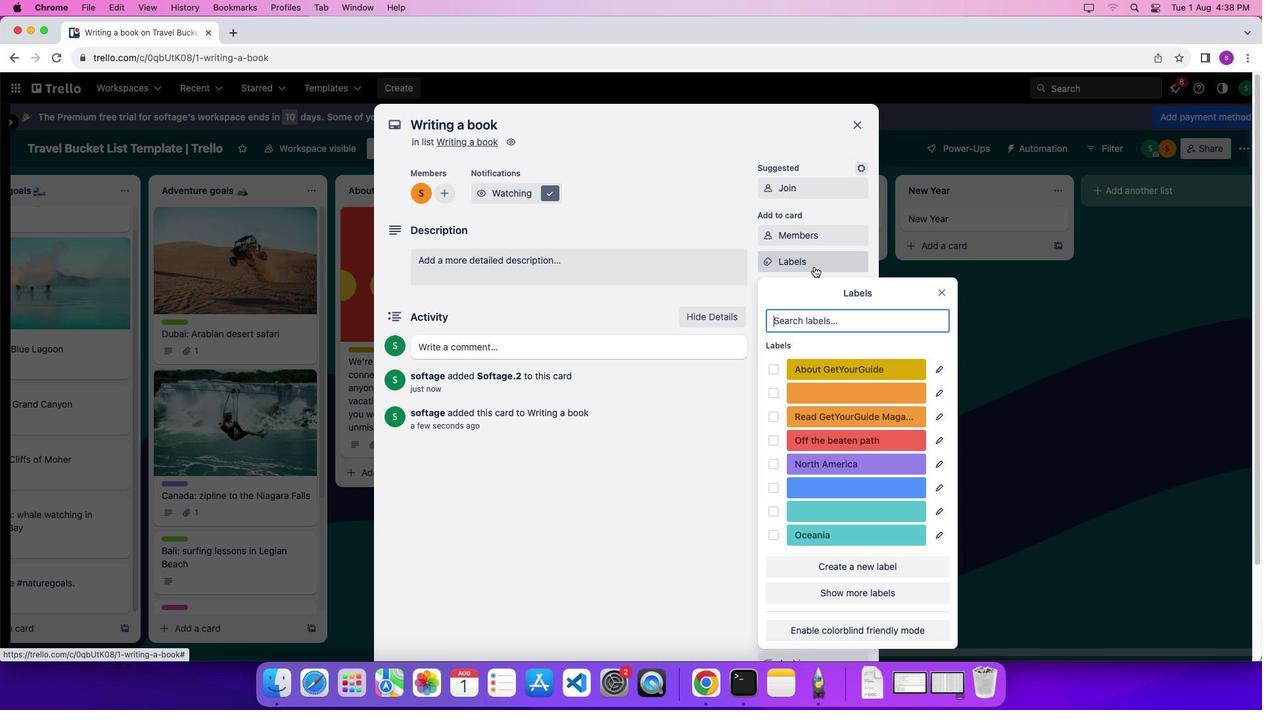 
Action: Mouse moved to (857, 366)
Screenshot: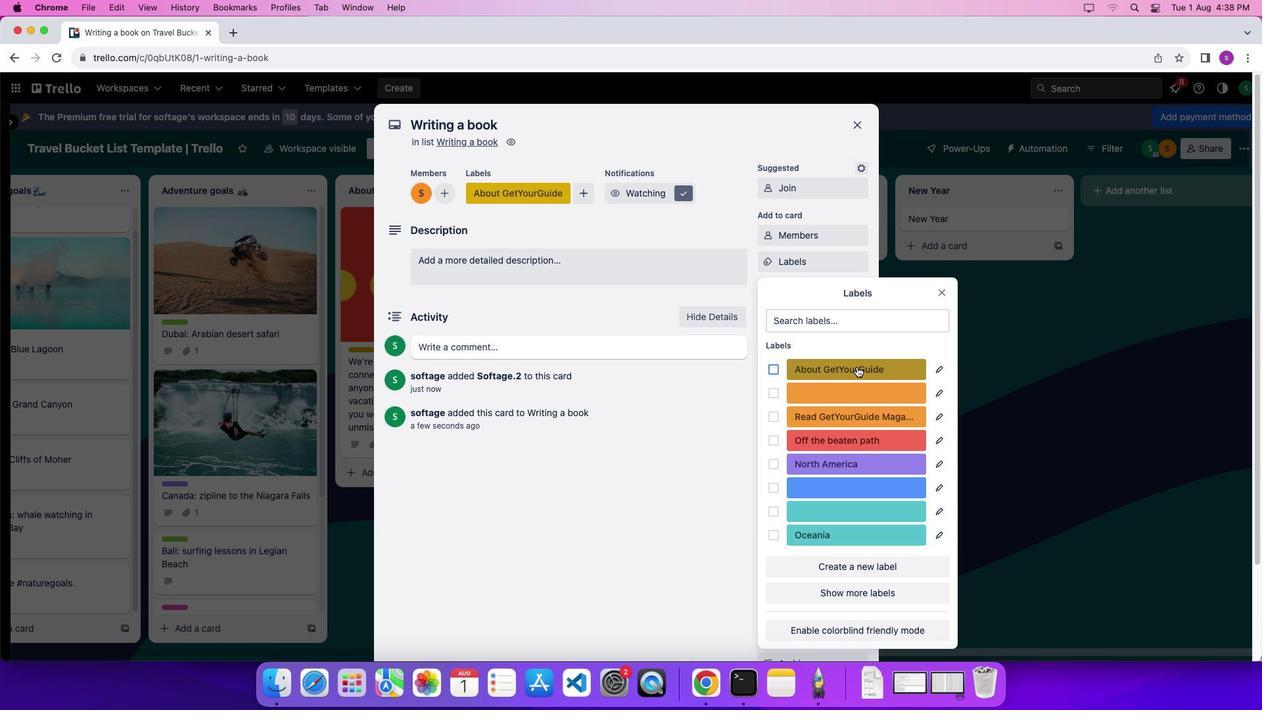 
Action: Mouse pressed left at (857, 366)
Screenshot: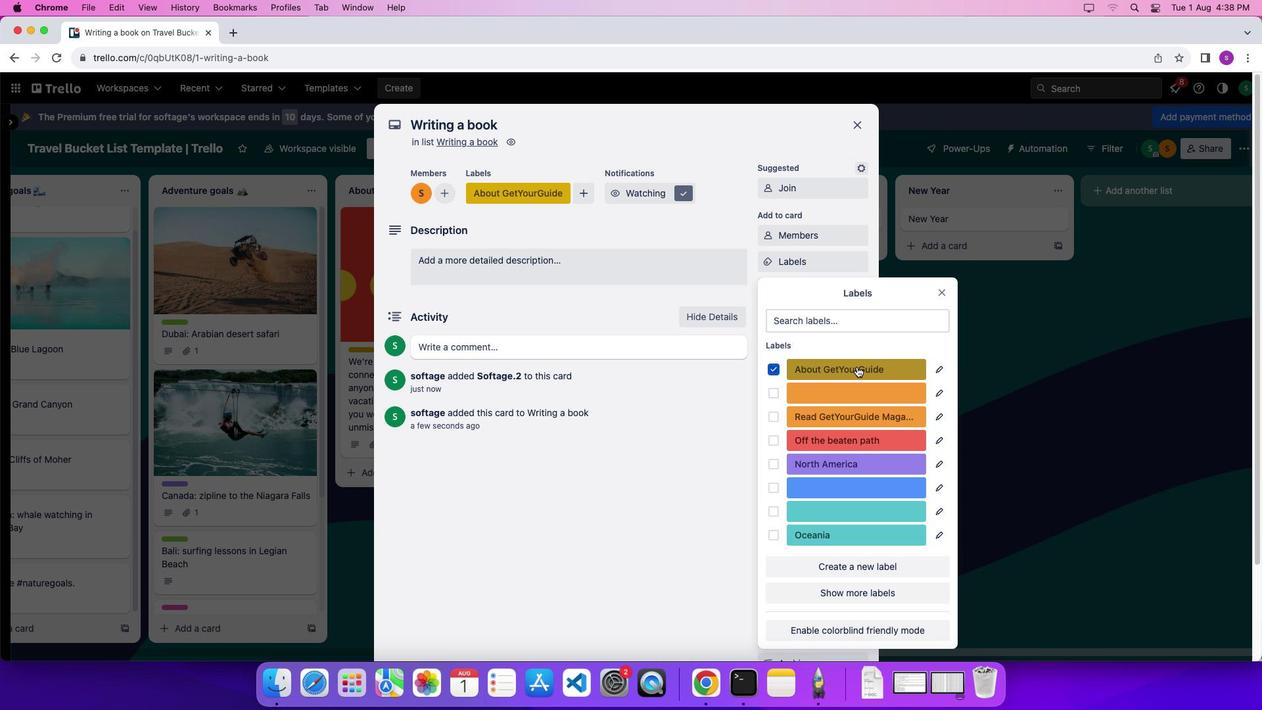 
Action: Mouse moved to (938, 293)
Screenshot: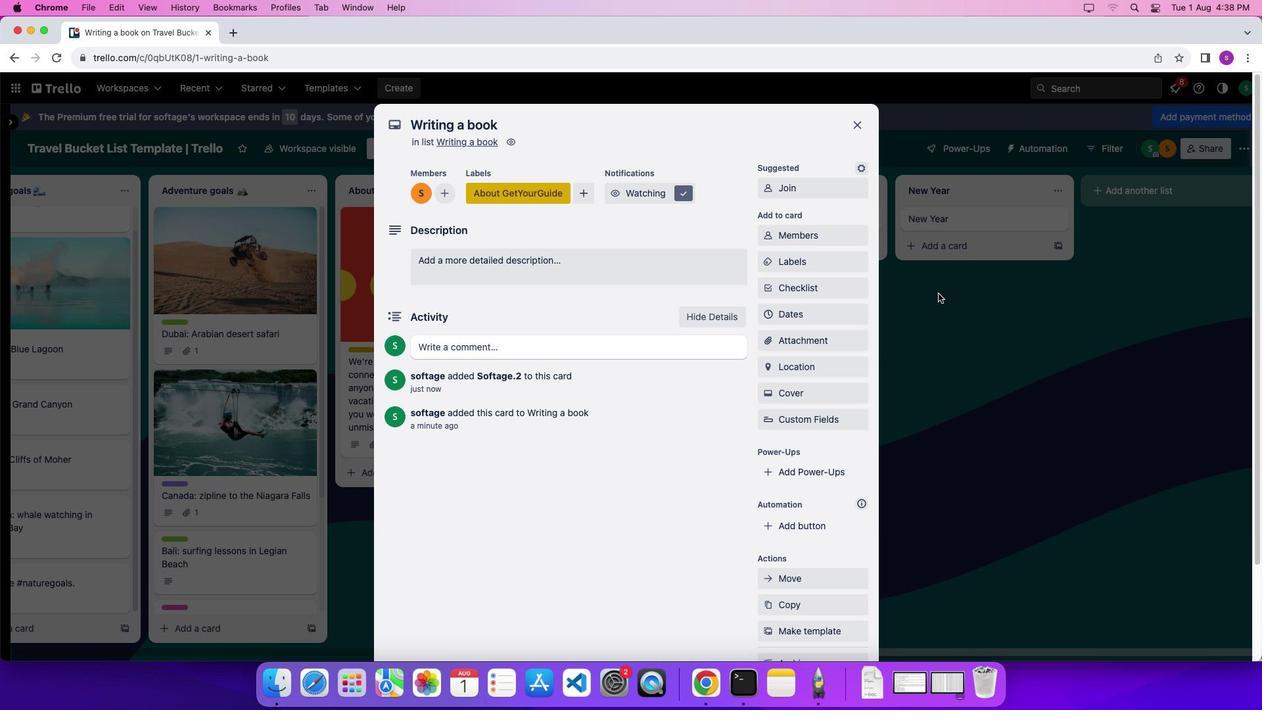 
Action: Mouse pressed left at (938, 293)
Screenshot: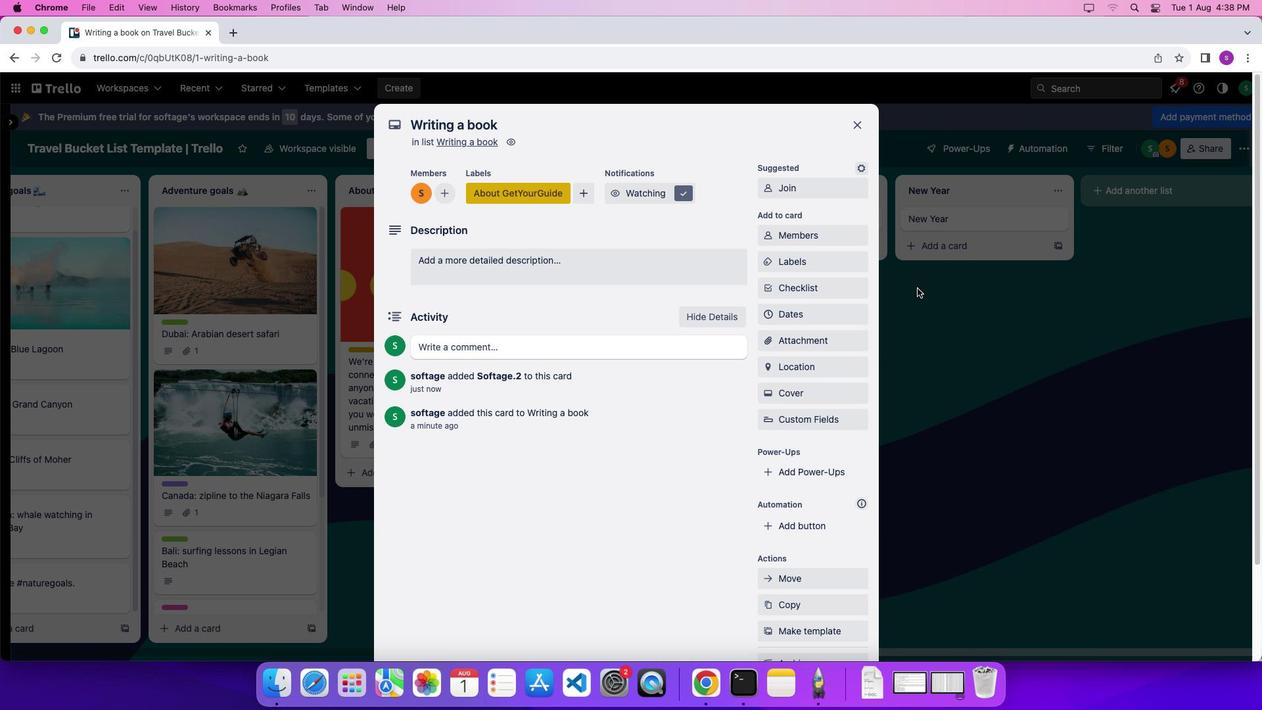 
Action: Mouse moved to (840, 286)
Screenshot: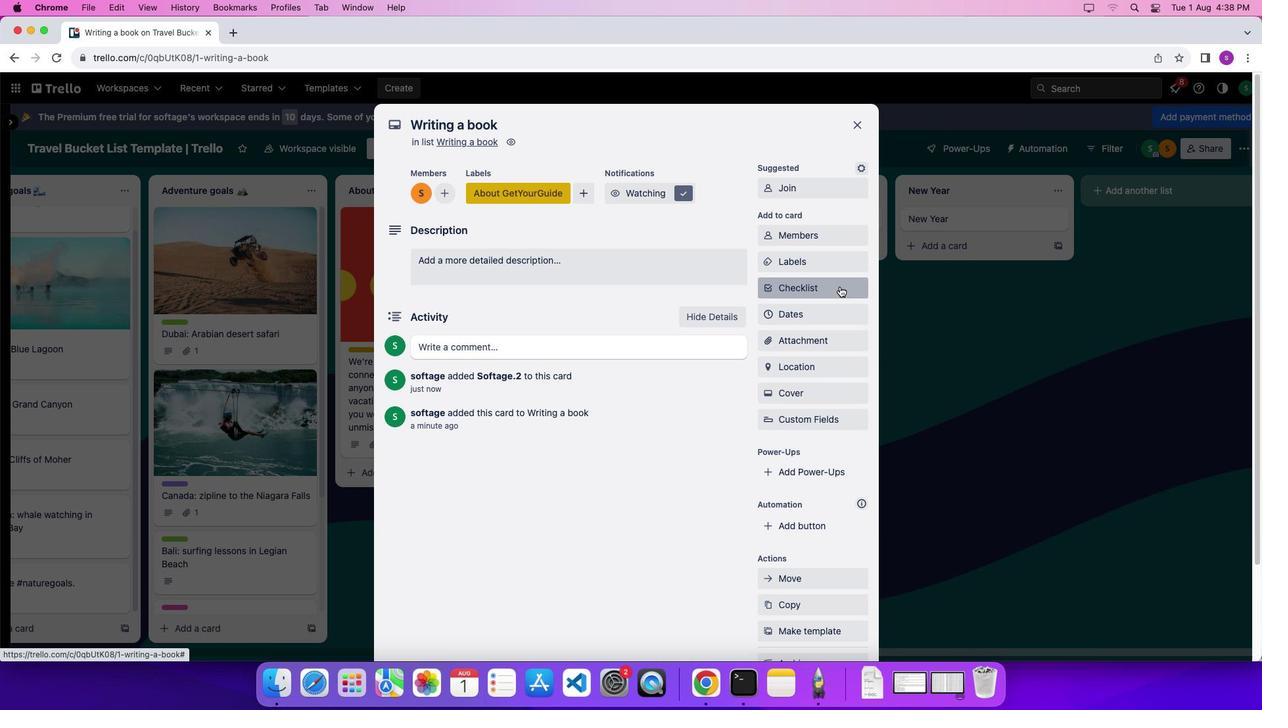 
Action: Mouse pressed left at (840, 286)
Screenshot: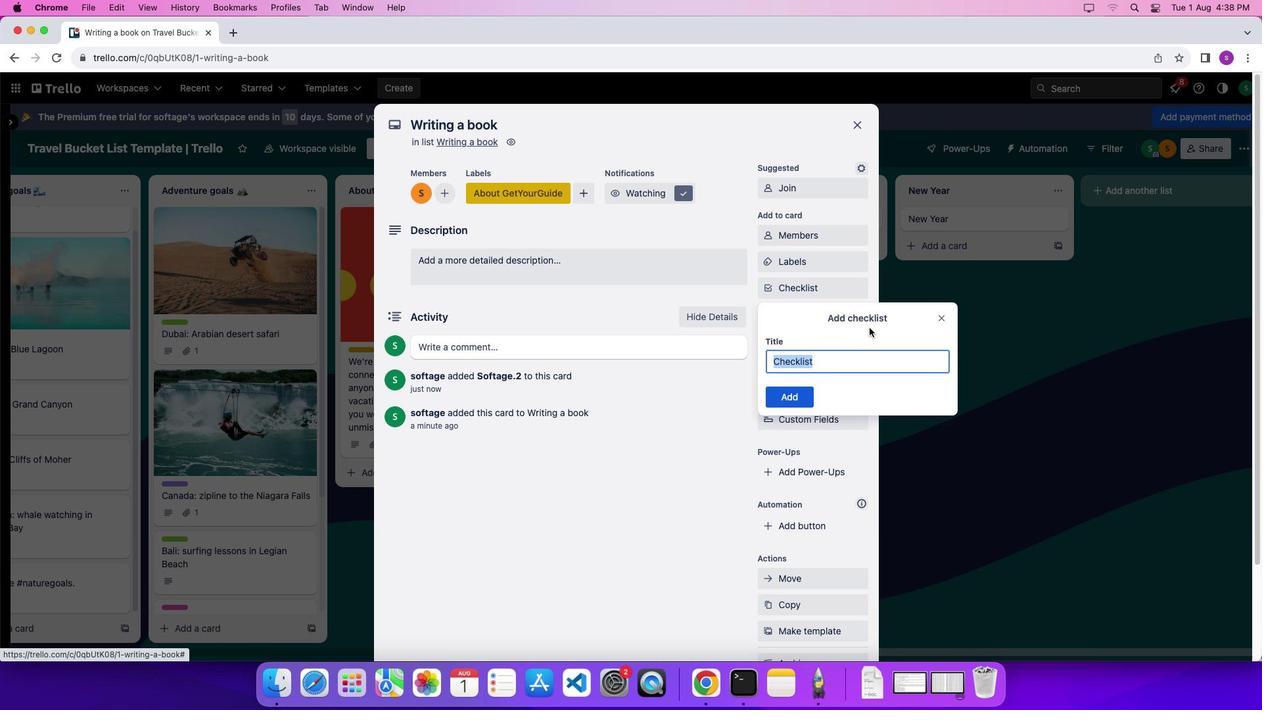 
Action: Mouse moved to (876, 343)
Screenshot: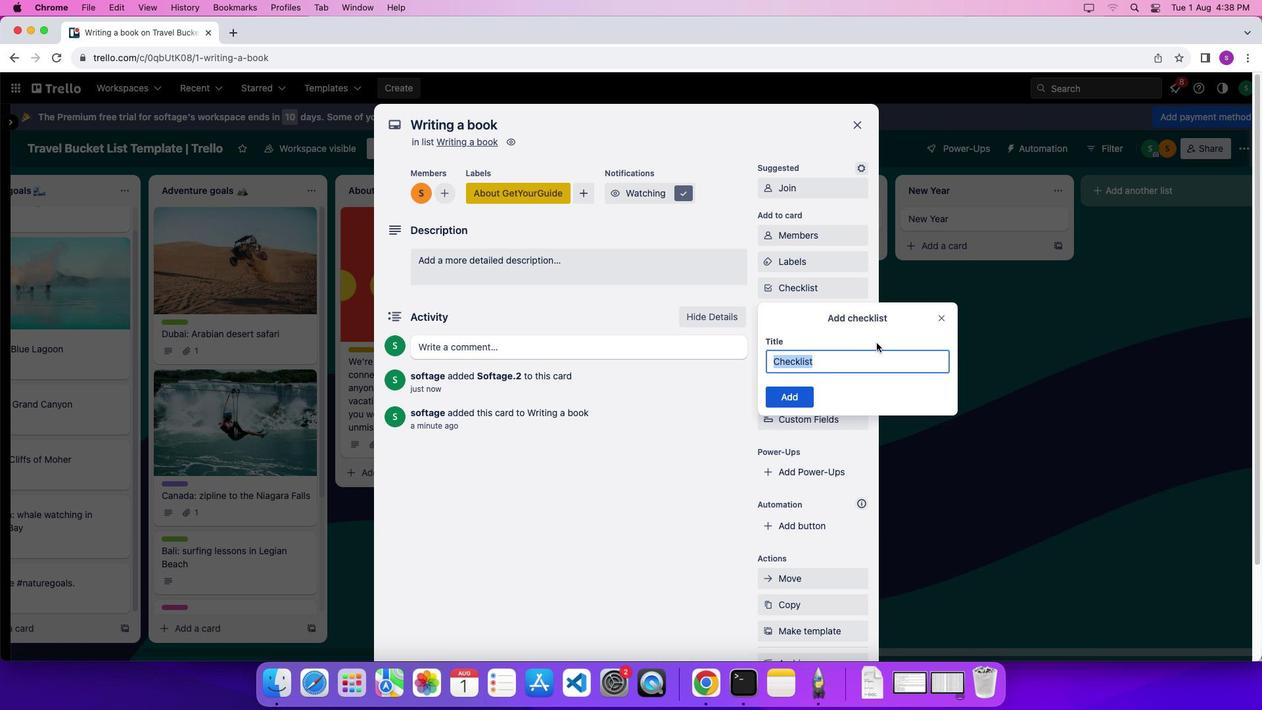 
Action: Key pressed Key.shift'B''o''o''k'Key.enter
Screenshot: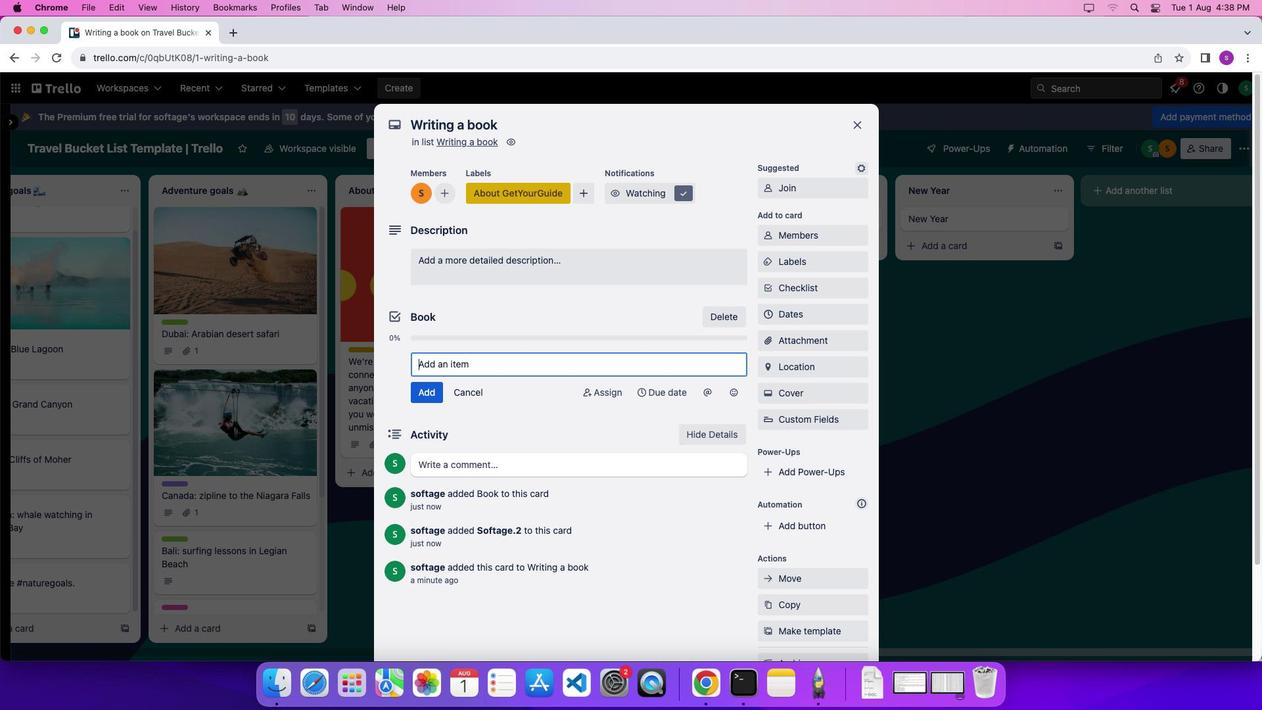 
Action: Mouse moved to (854, 320)
Screenshot: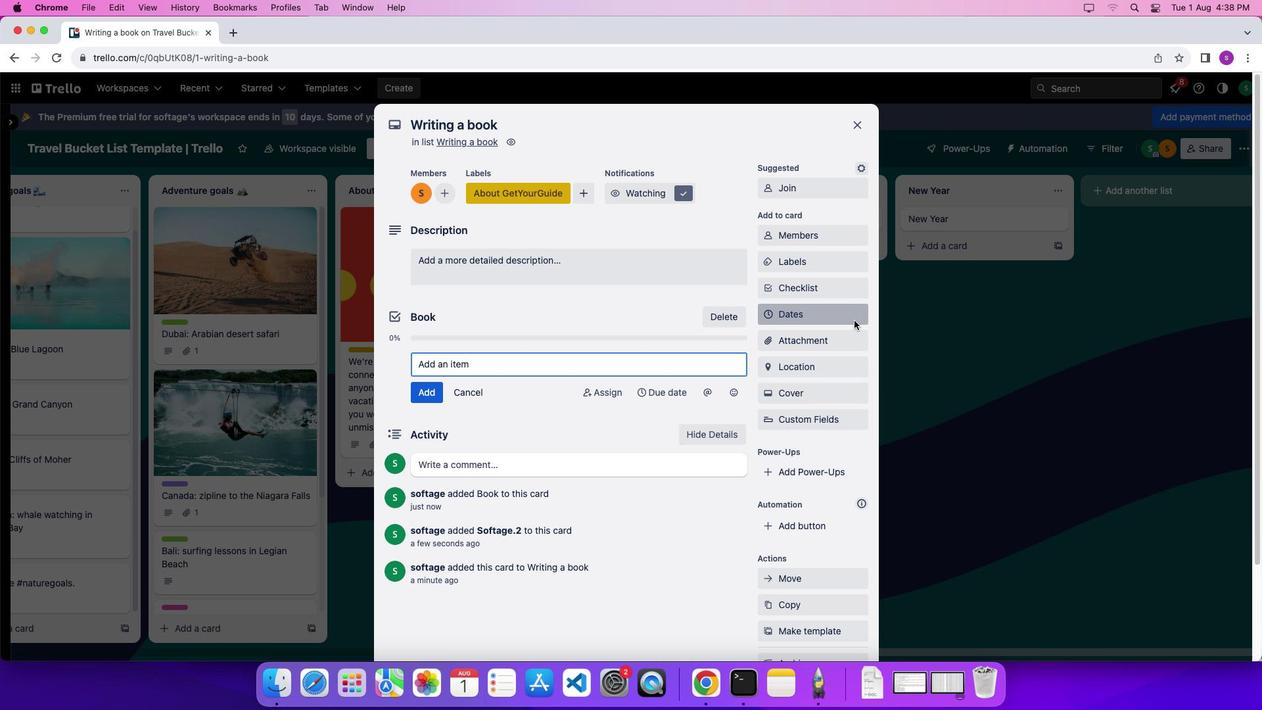 
Action: Mouse pressed left at (854, 320)
Screenshot: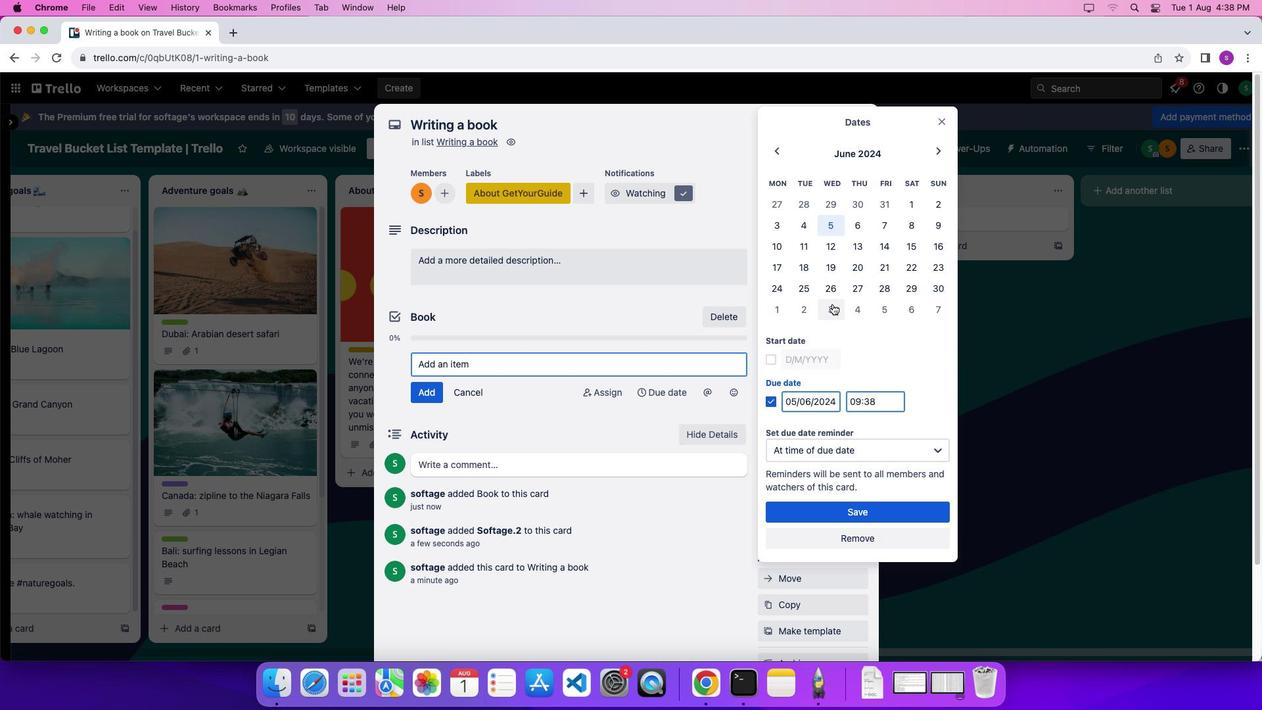
Action: Mouse moved to (833, 304)
Screenshot: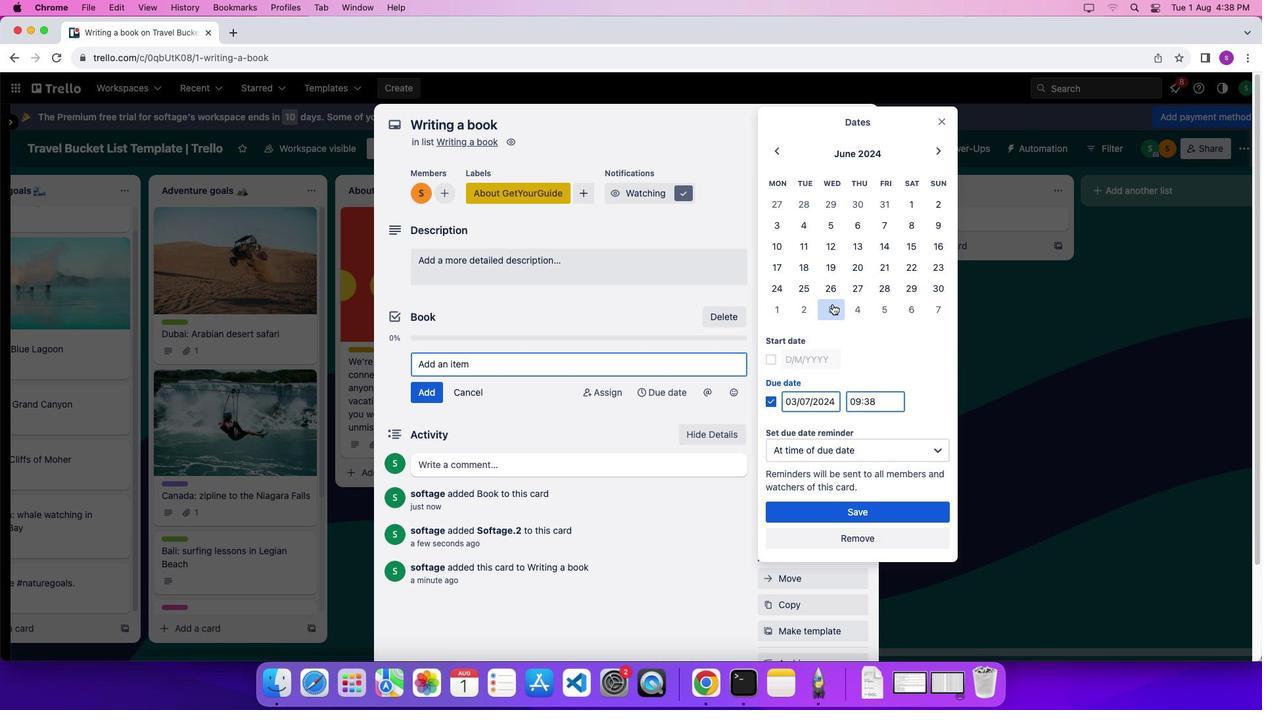 
Action: Mouse pressed left at (833, 304)
Screenshot: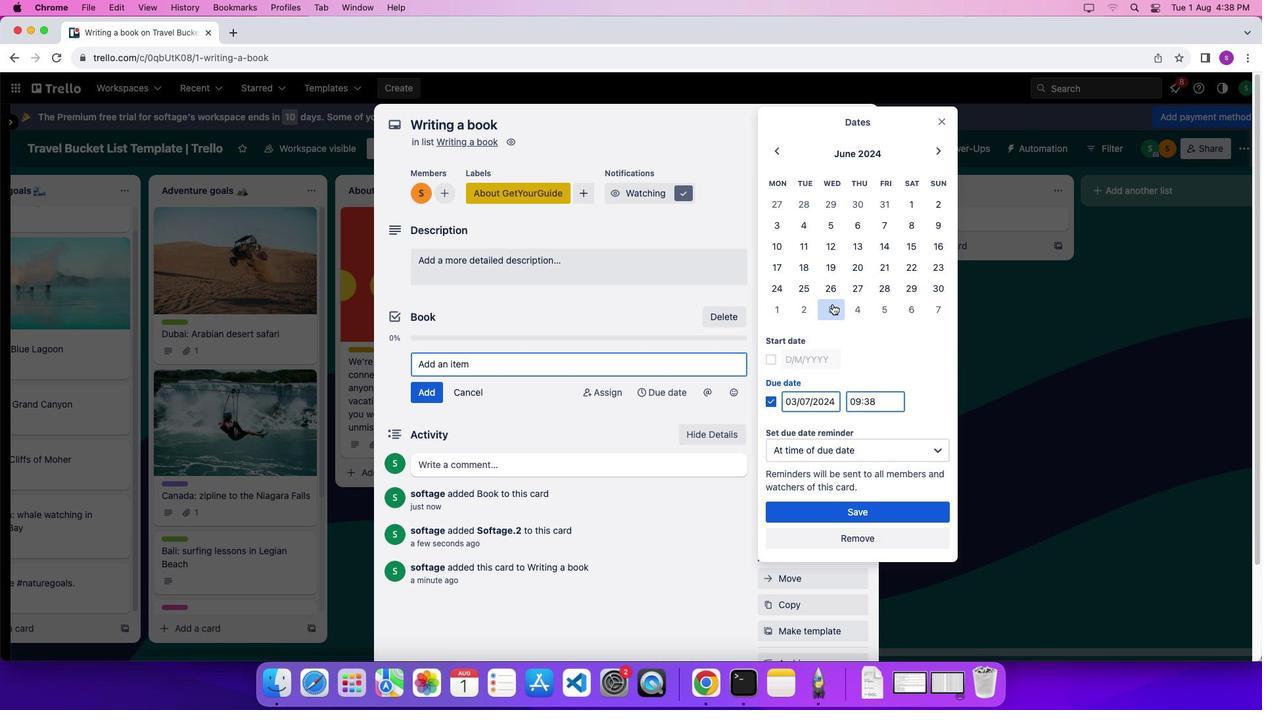 
Action: Mouse moved to (773, 362)
Screenshot: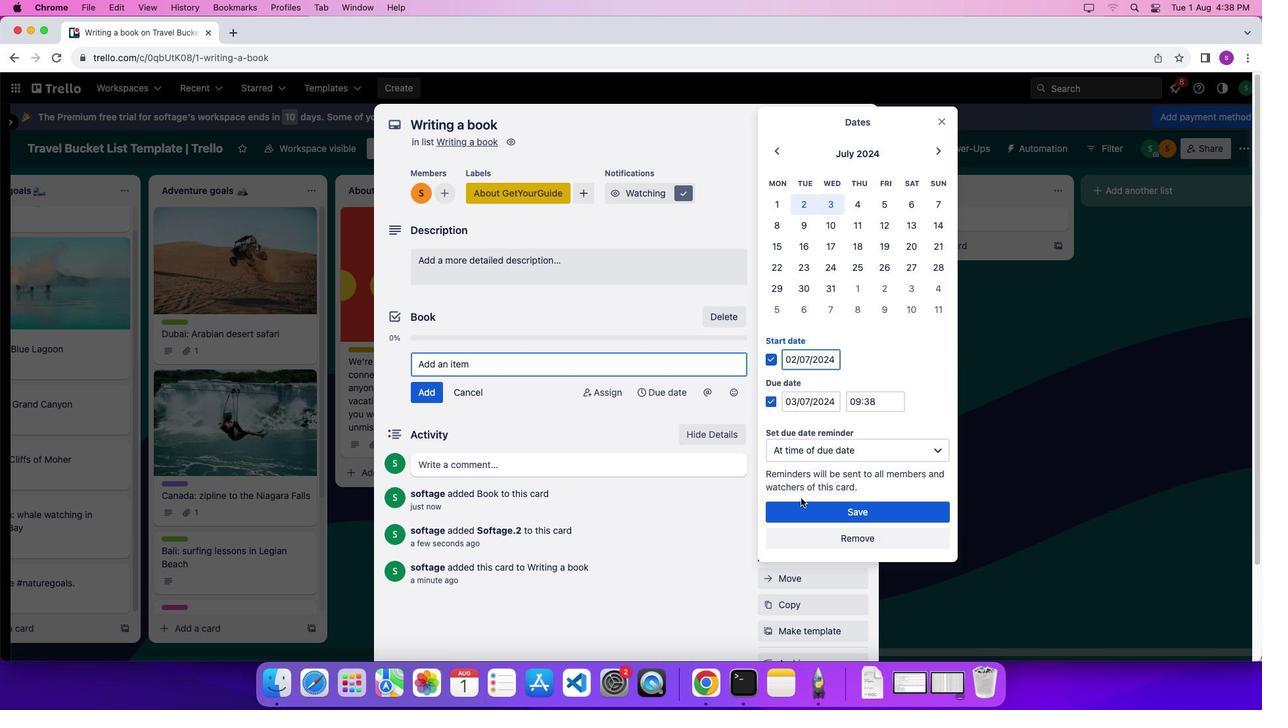 
Action: Mouse pressed left at (773, 362)
Screenshot: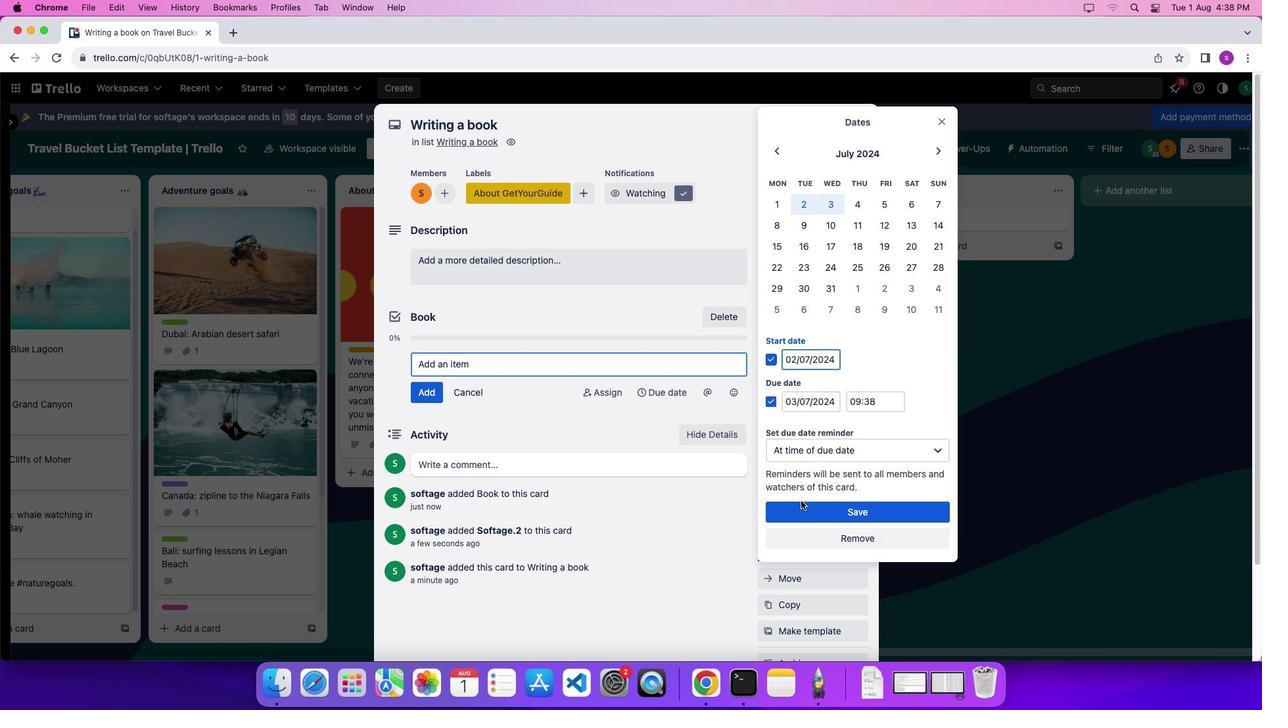 
Action: Mouse moved to (803, 507)
Screenshot: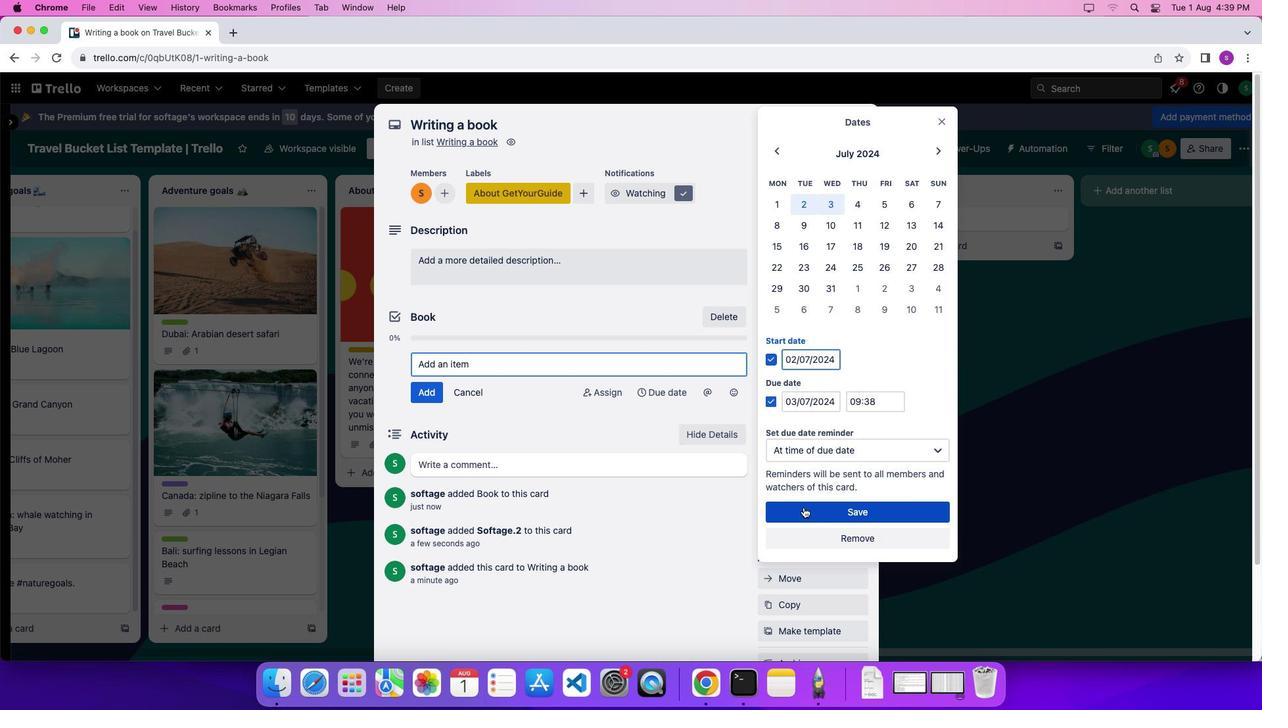 
Action: Mouse pressed left at (803, 507)
Screenshot: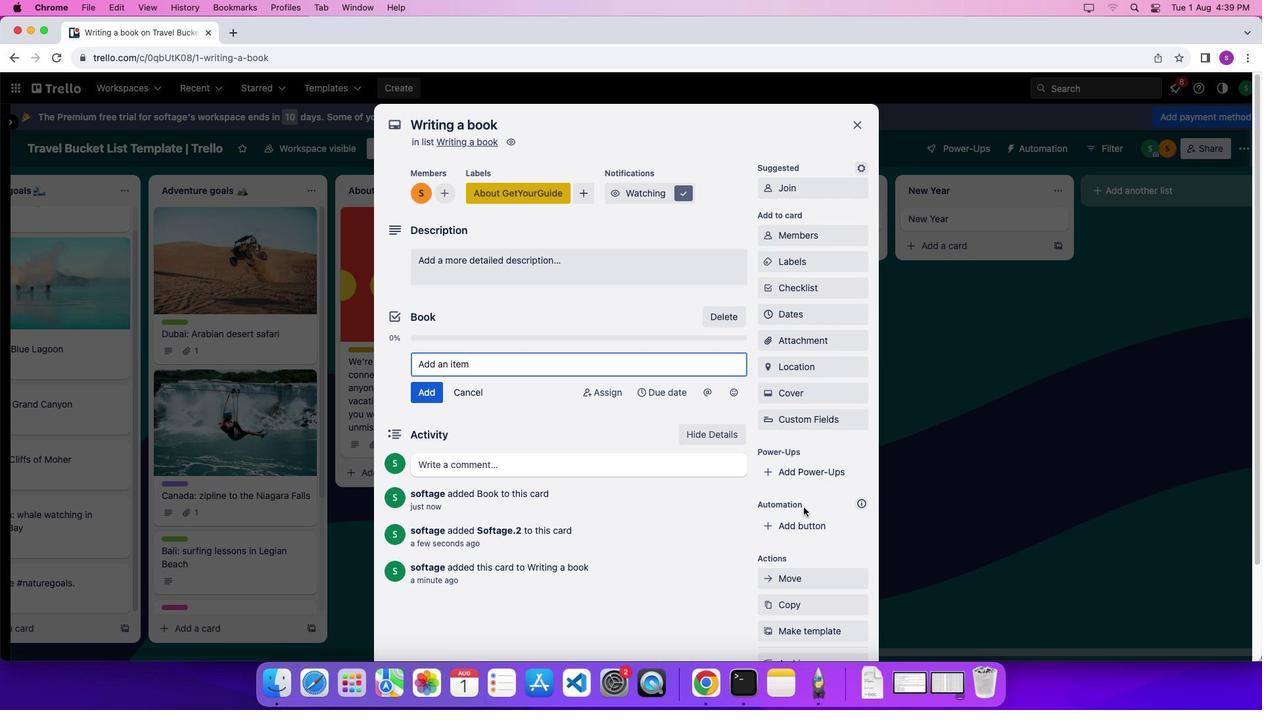 
Action: Mouse moved to (789, 367)
Screenshot: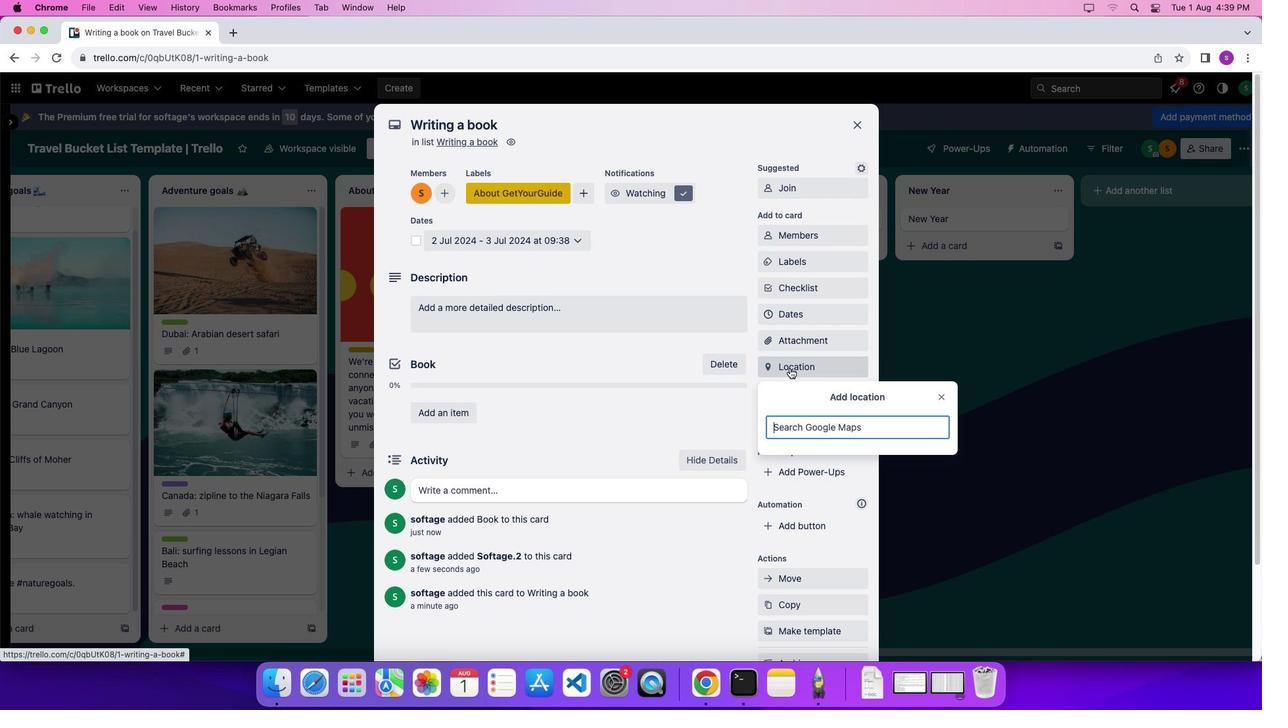 
Action: Mouse pressed left at (789, 367)
Screenshot: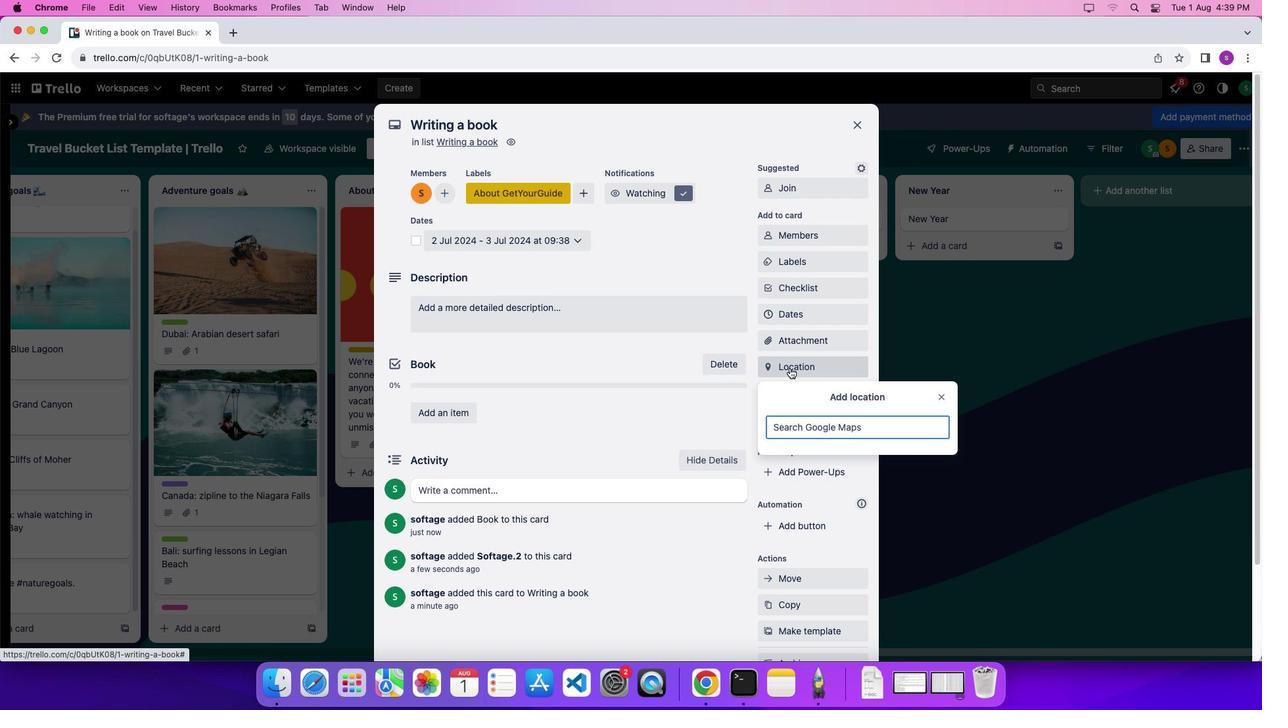 
Action: Key pressed 'l'
Screenshot: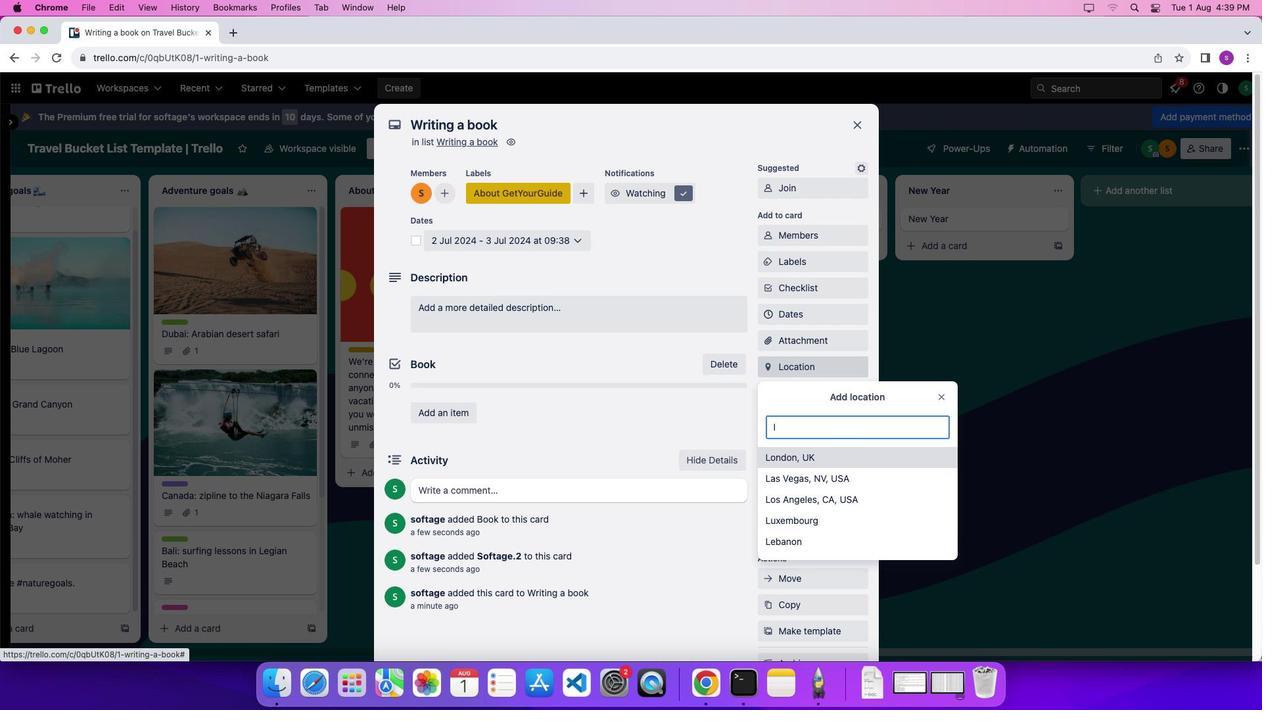 
Action: Mouse moved to (786, 461)
Screenshot: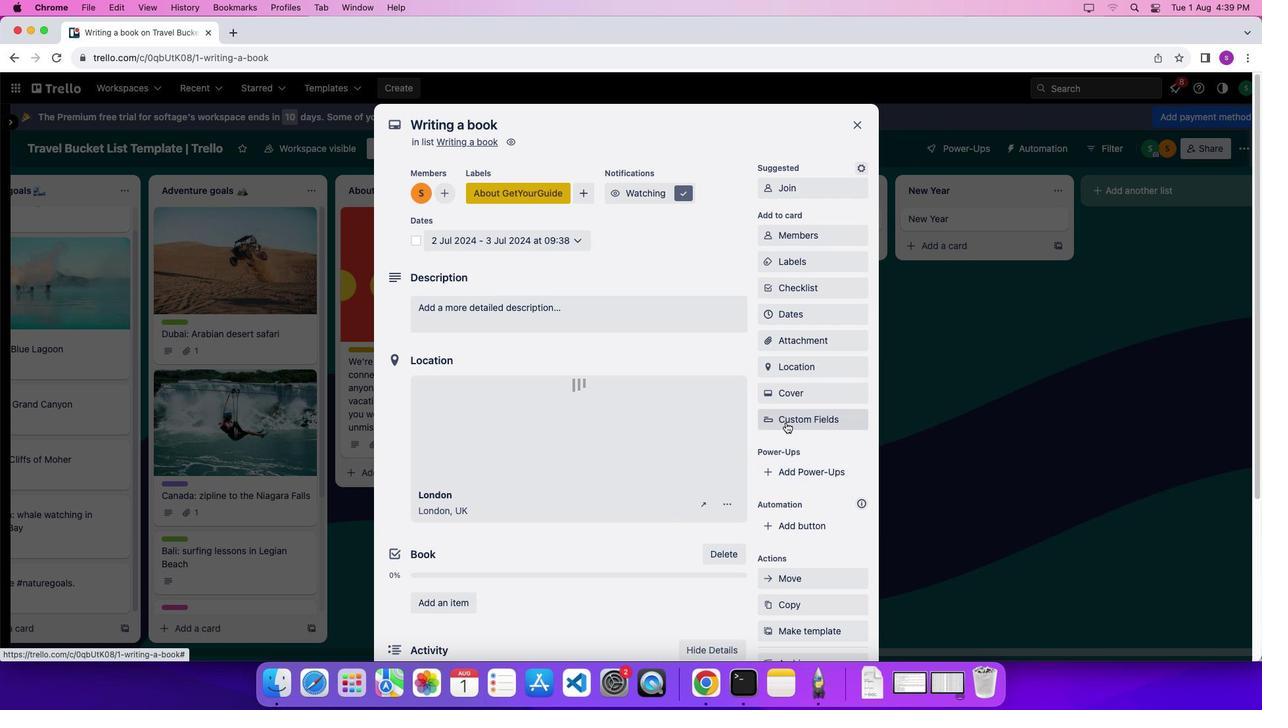 
Action: Mouse pressed left at (786, 461)
Screenshot: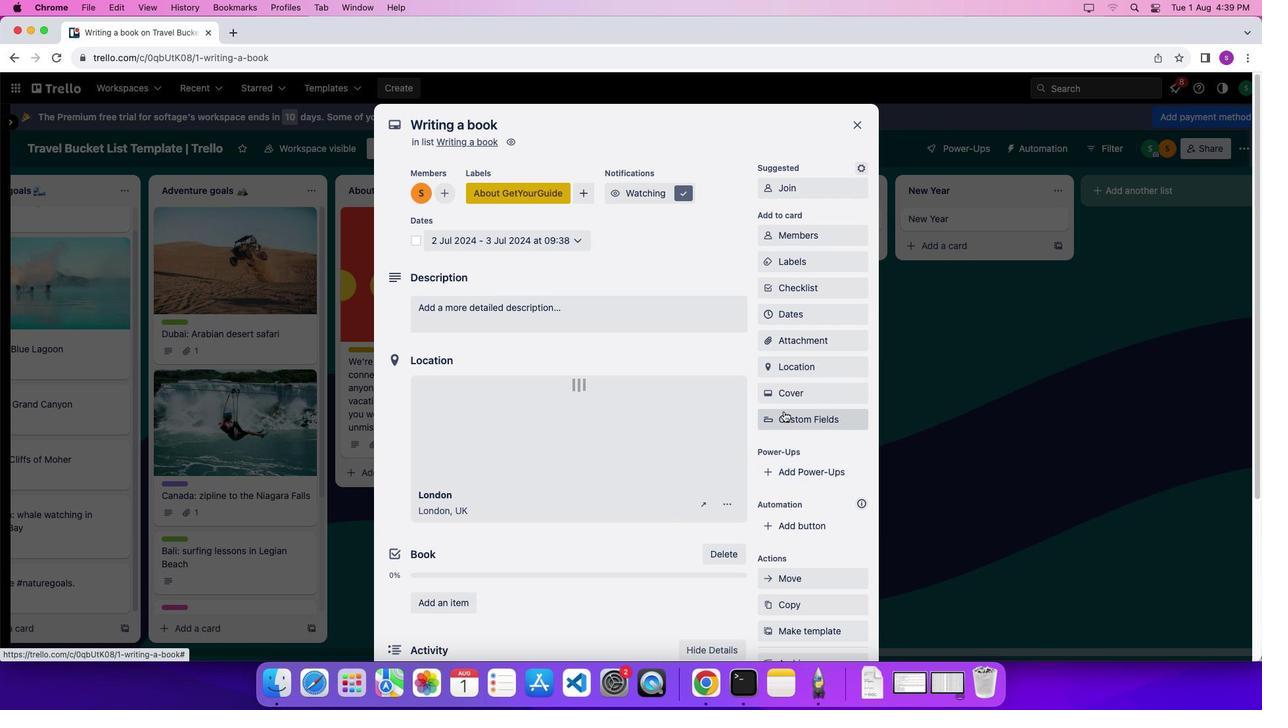 
Action: Mouse moved to (779, 401)
Screenshot: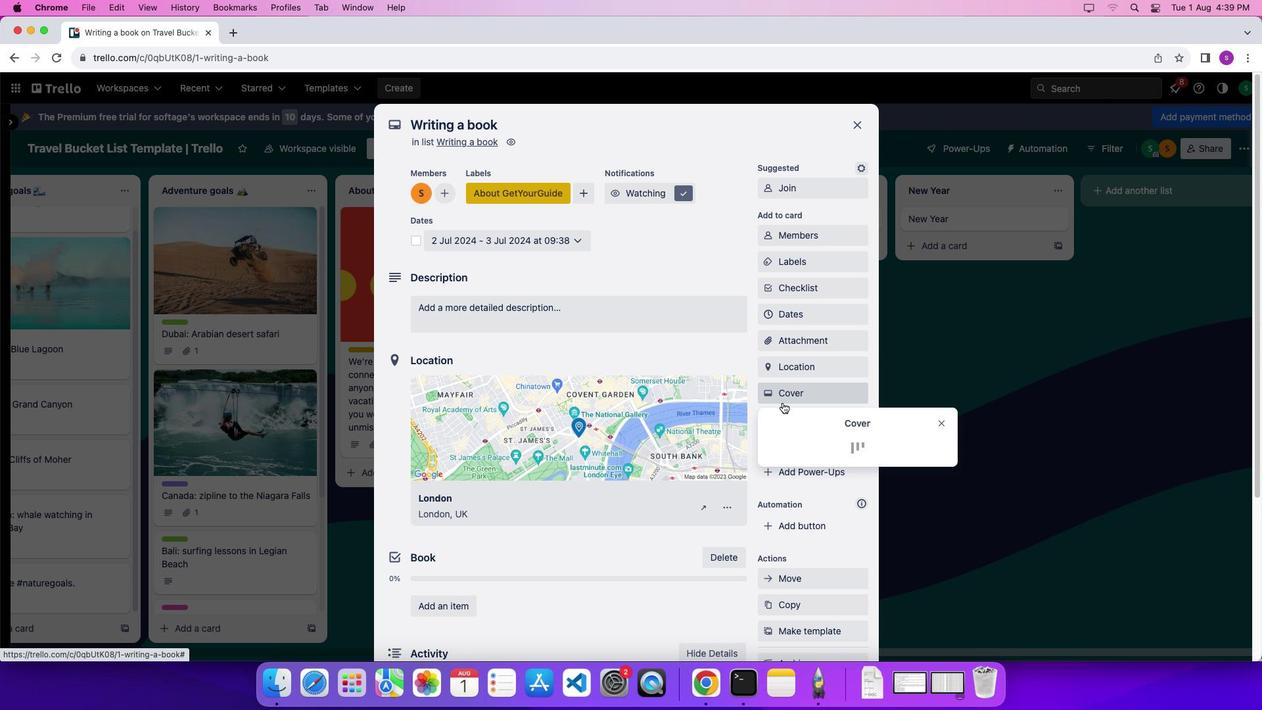 
Action: Mouse pressed left at (779, 401)
Screenshot: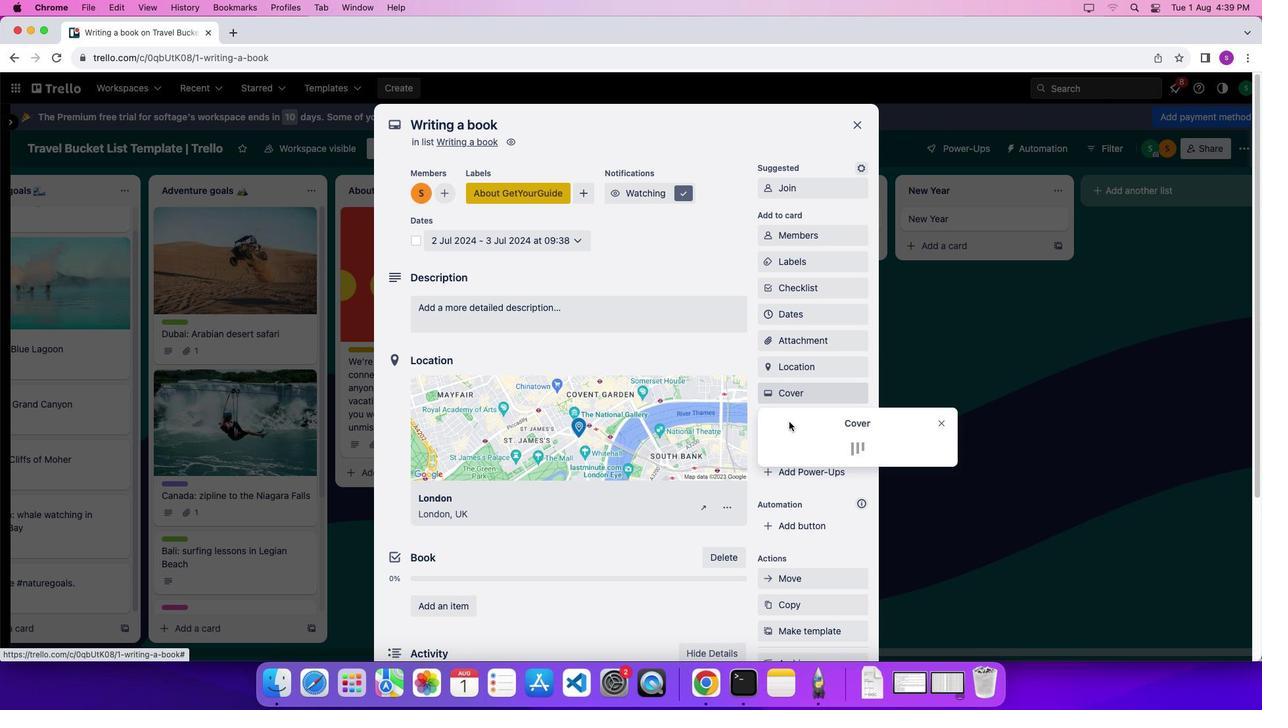 
Action: Mouse moved to (803, 531)
Screenshot: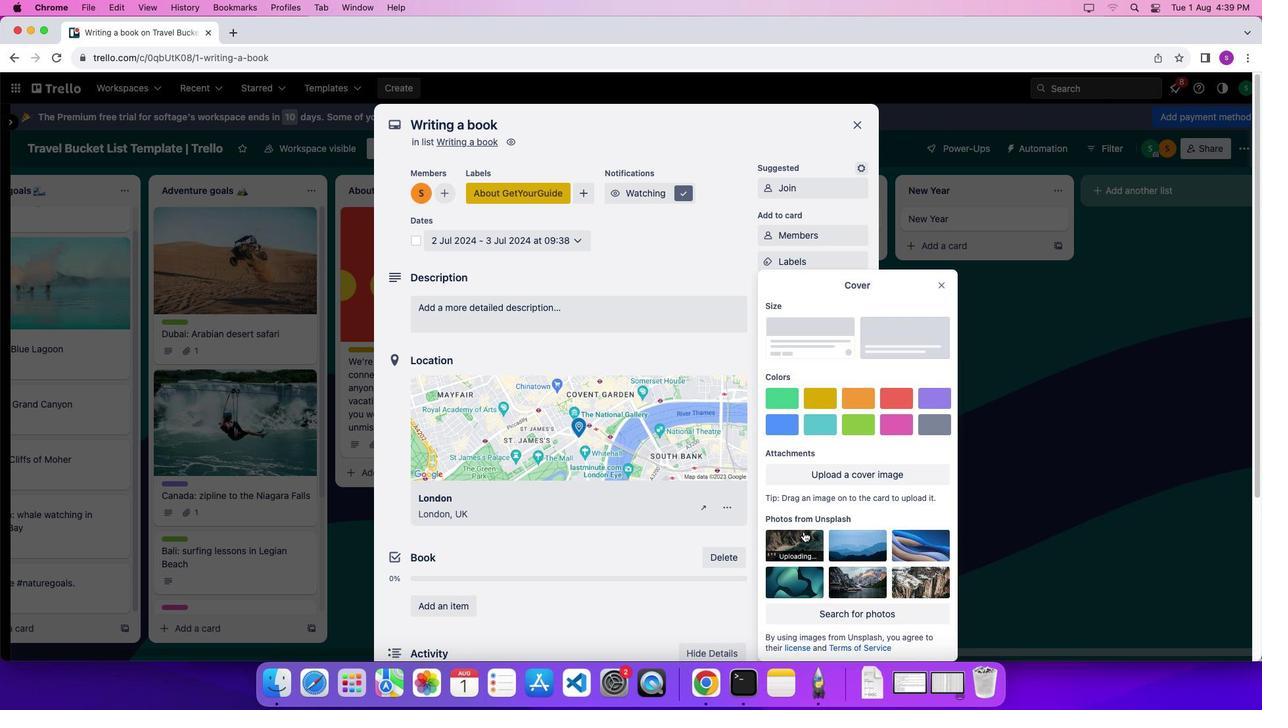 
Action: Mouse pressed left at (803, 531)
Screenshot: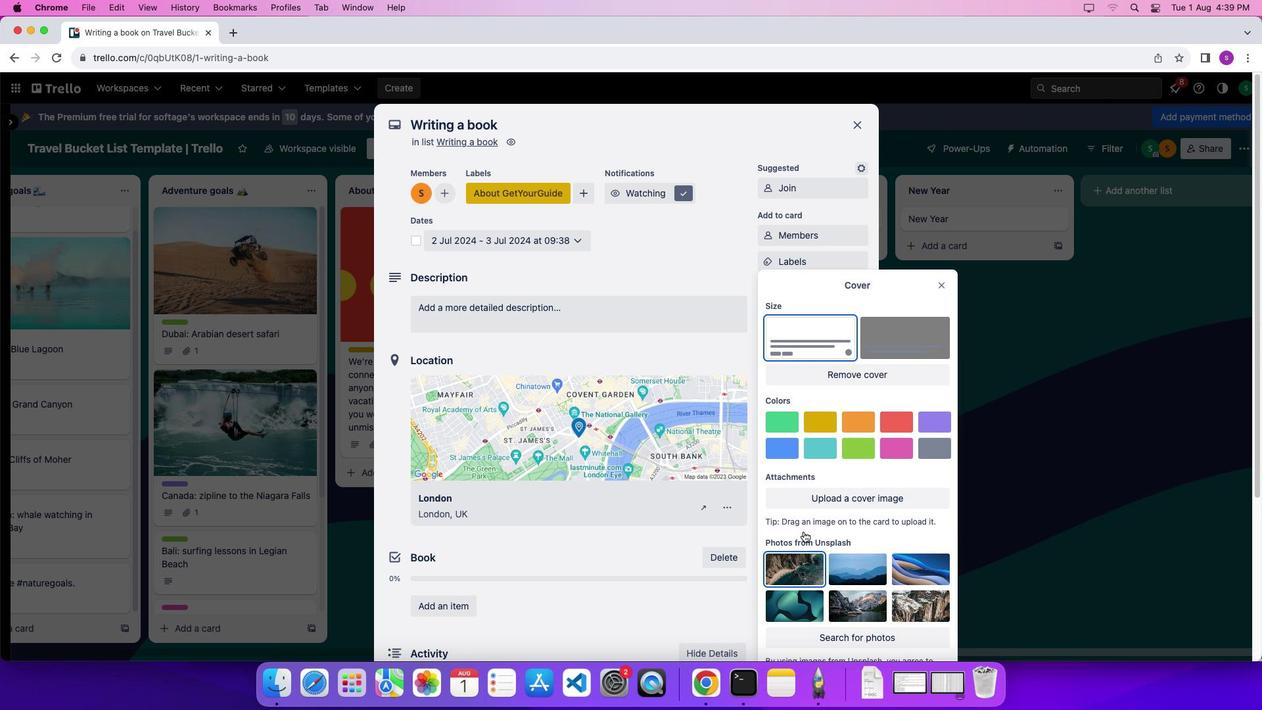 
Action: Mouse moved to (939, 261)
Screenshot: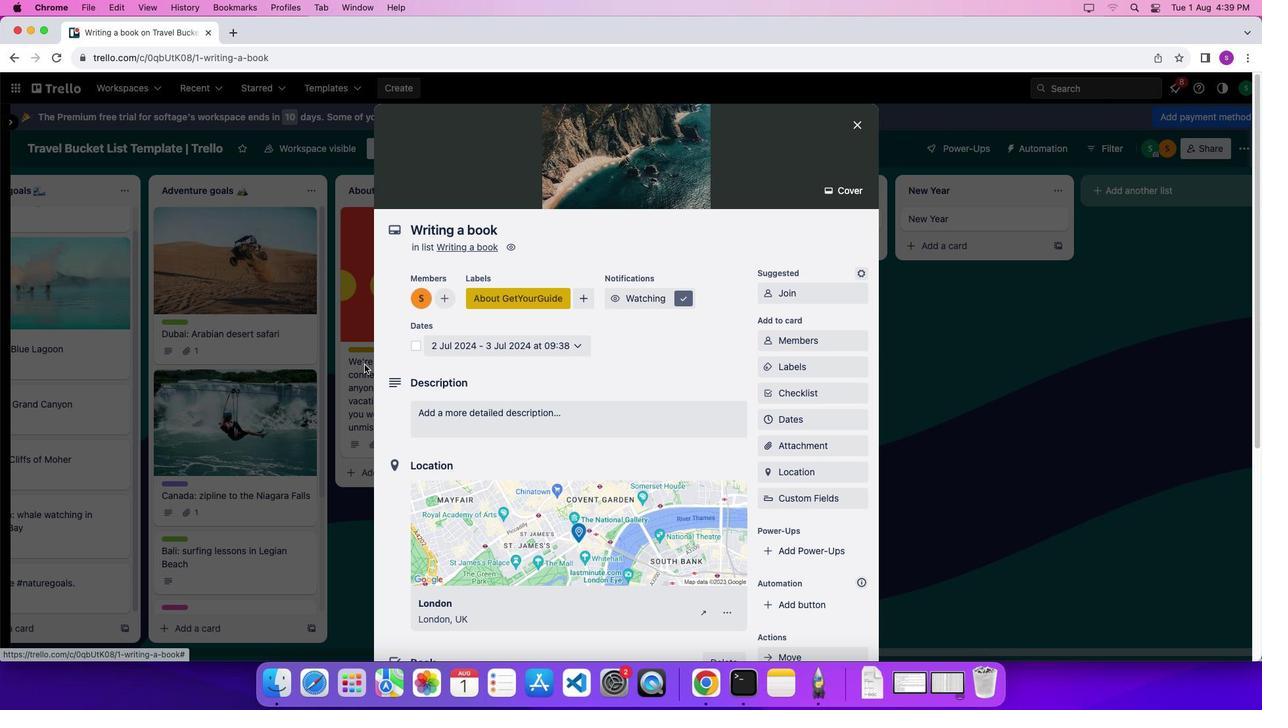 
Action: Mouse pressed left at (939, 261)
Screenshot: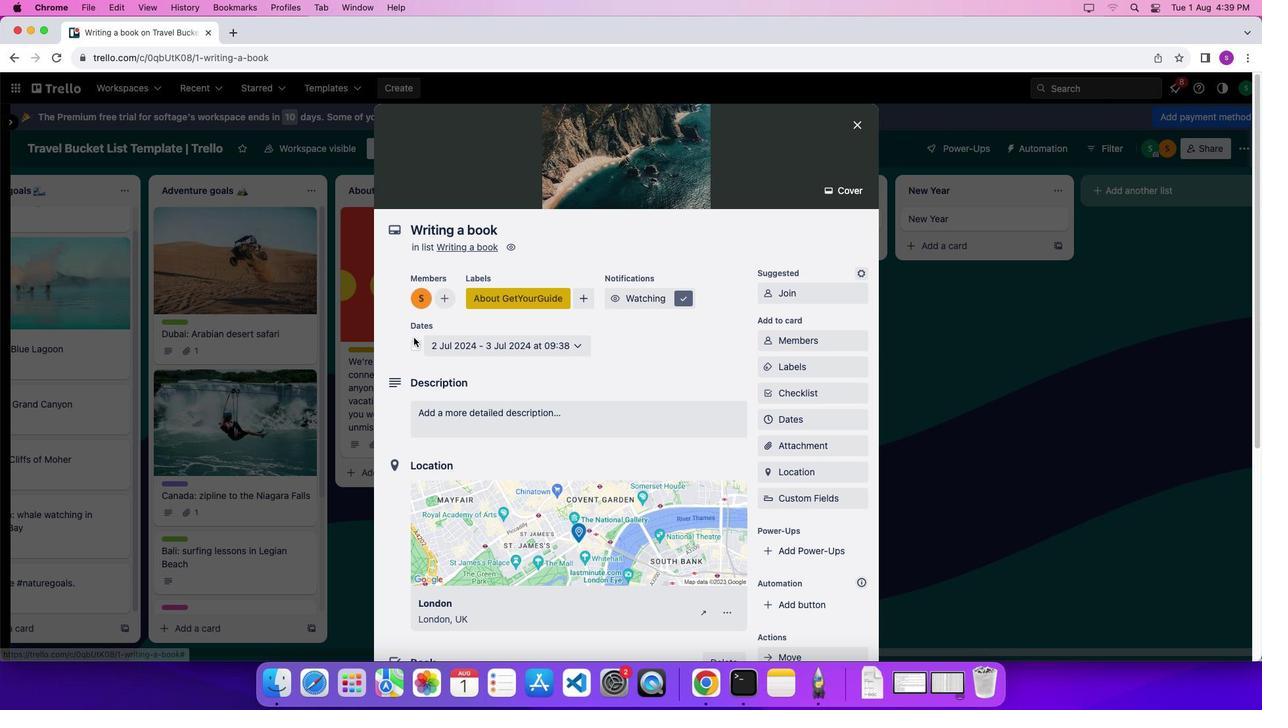
Action: Mouse moved to (418, 346)
Screenshot: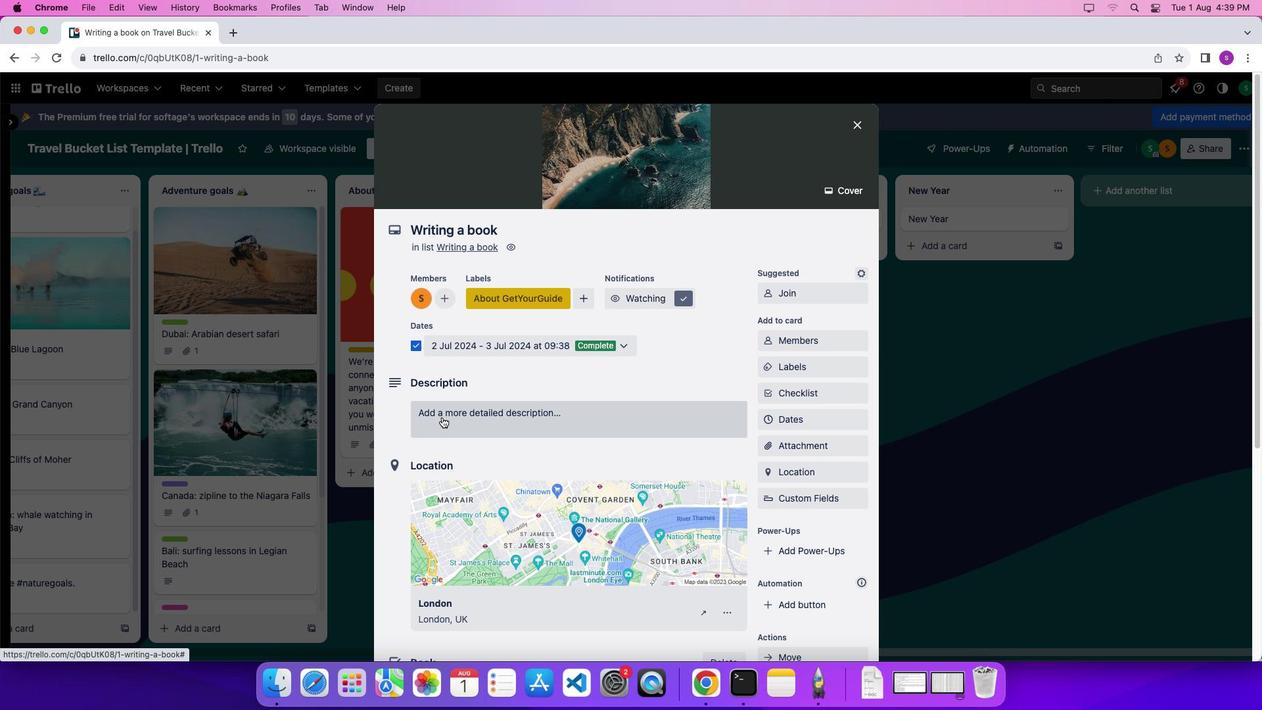 
Action: Mouse pressed left at (418, 346)
Screenshot: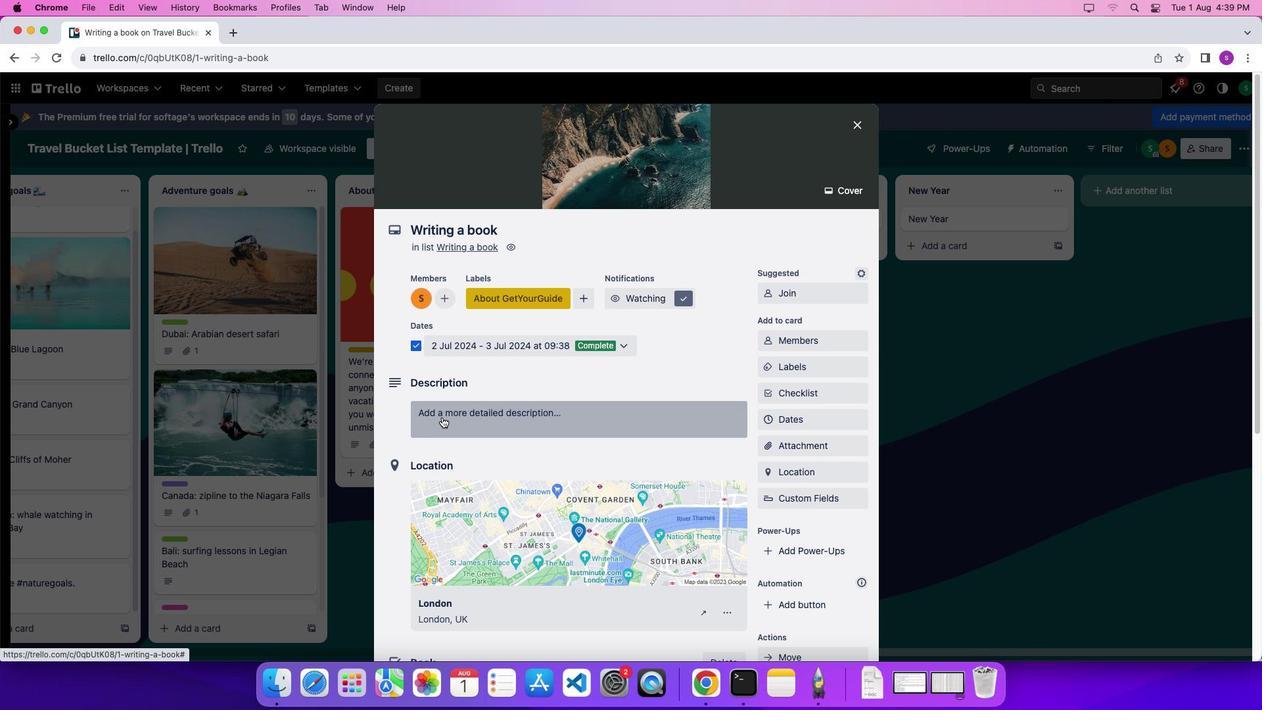 
Action: Mouse moved to (442, 416)
Screenshot: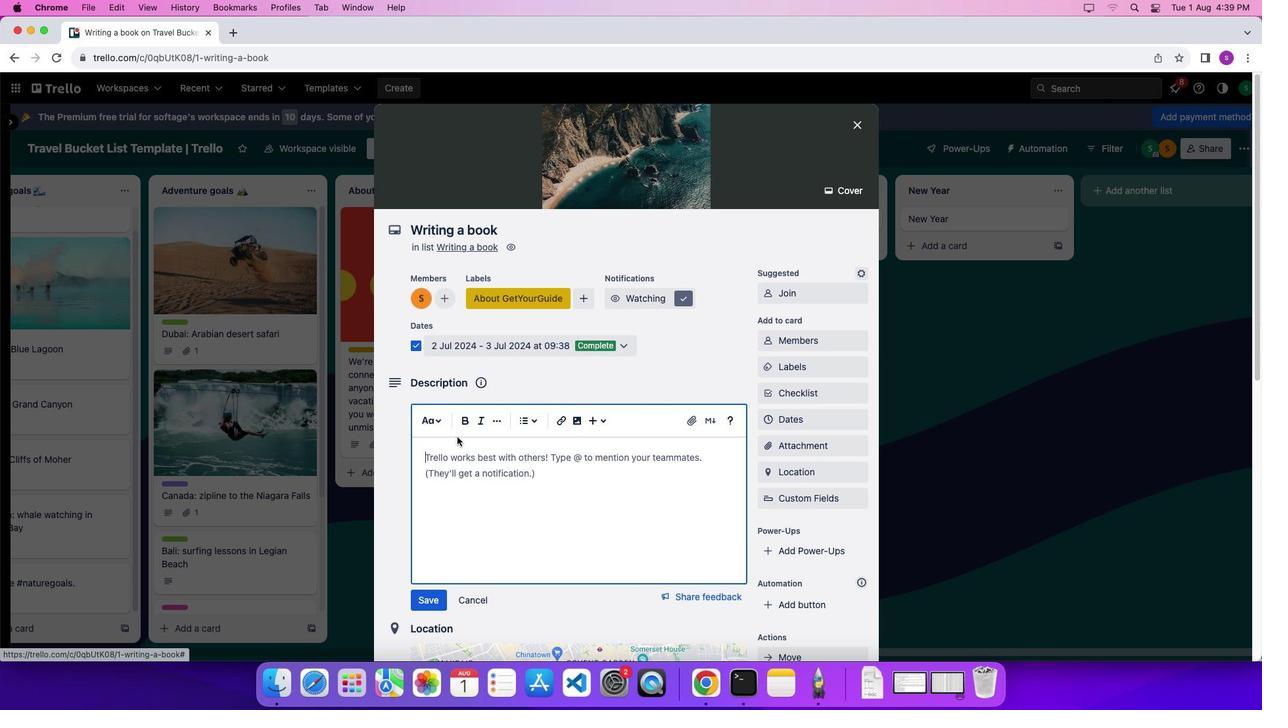 
Action: Mouse pressed left at (442, 416)
Screenshot: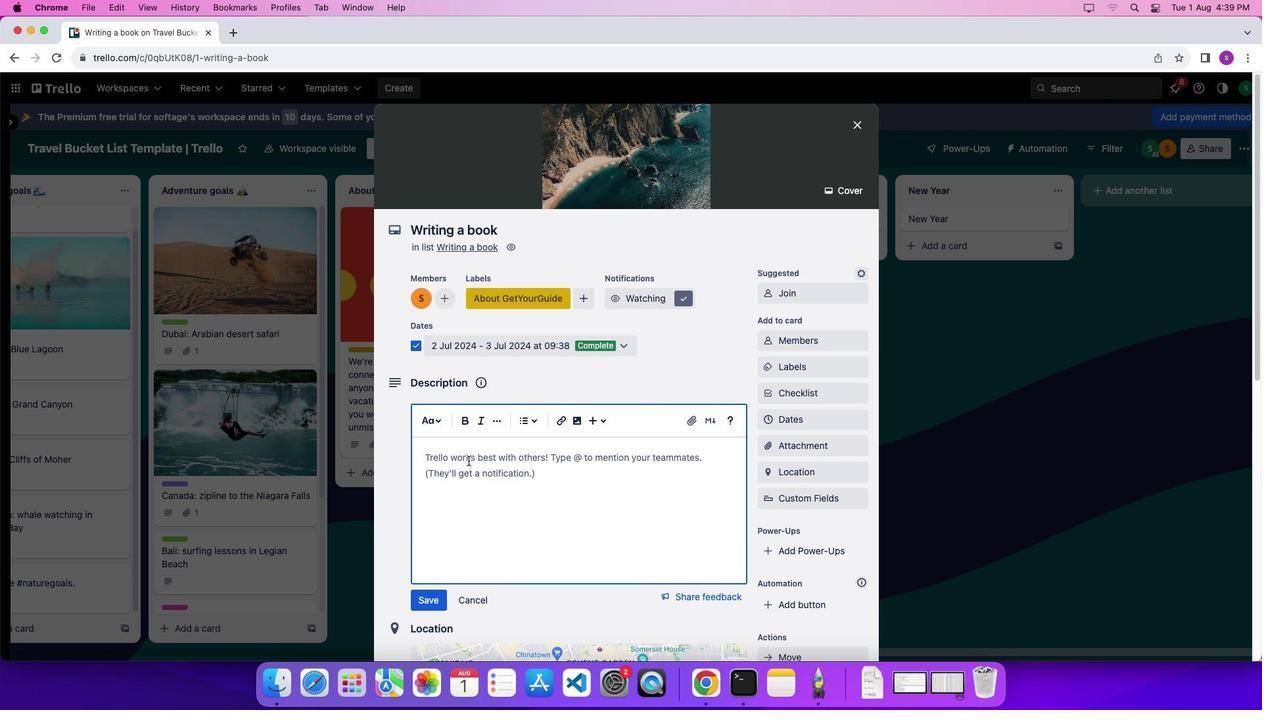
Action: Mouse moved to (468, 461)
Screenshot: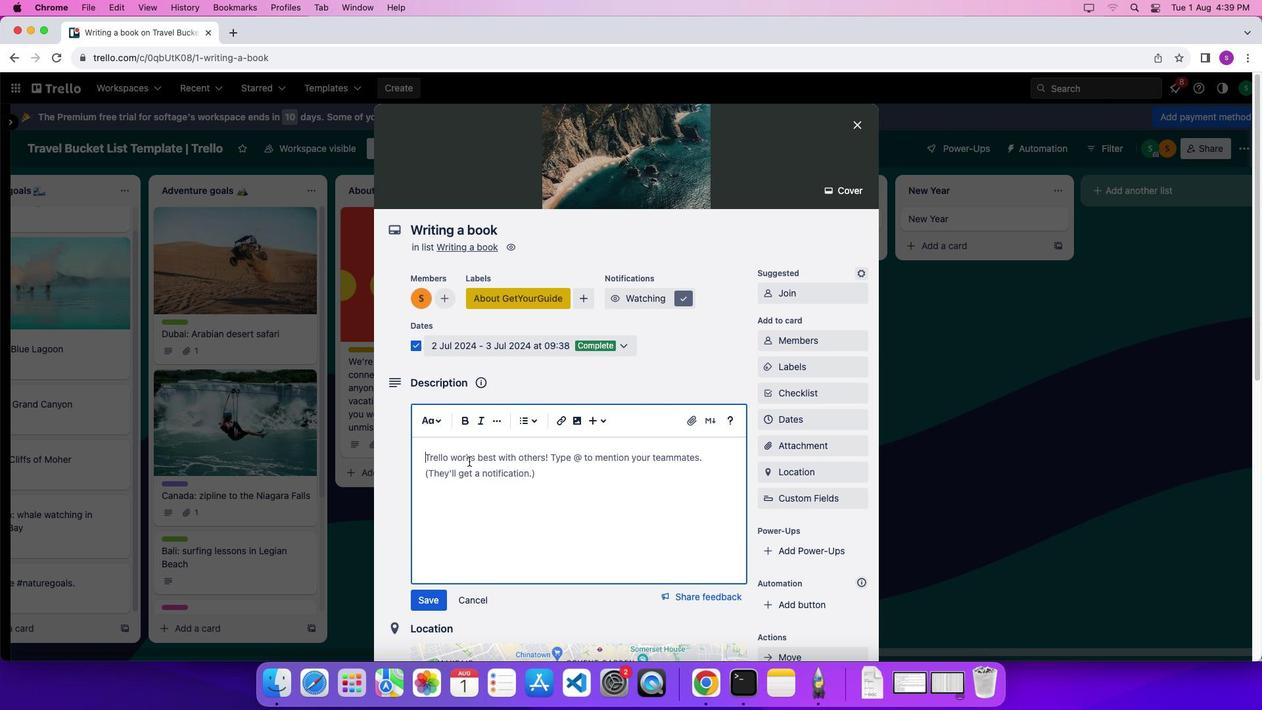 
Action: Mouse pressed left at (468, 461)
Screenshot: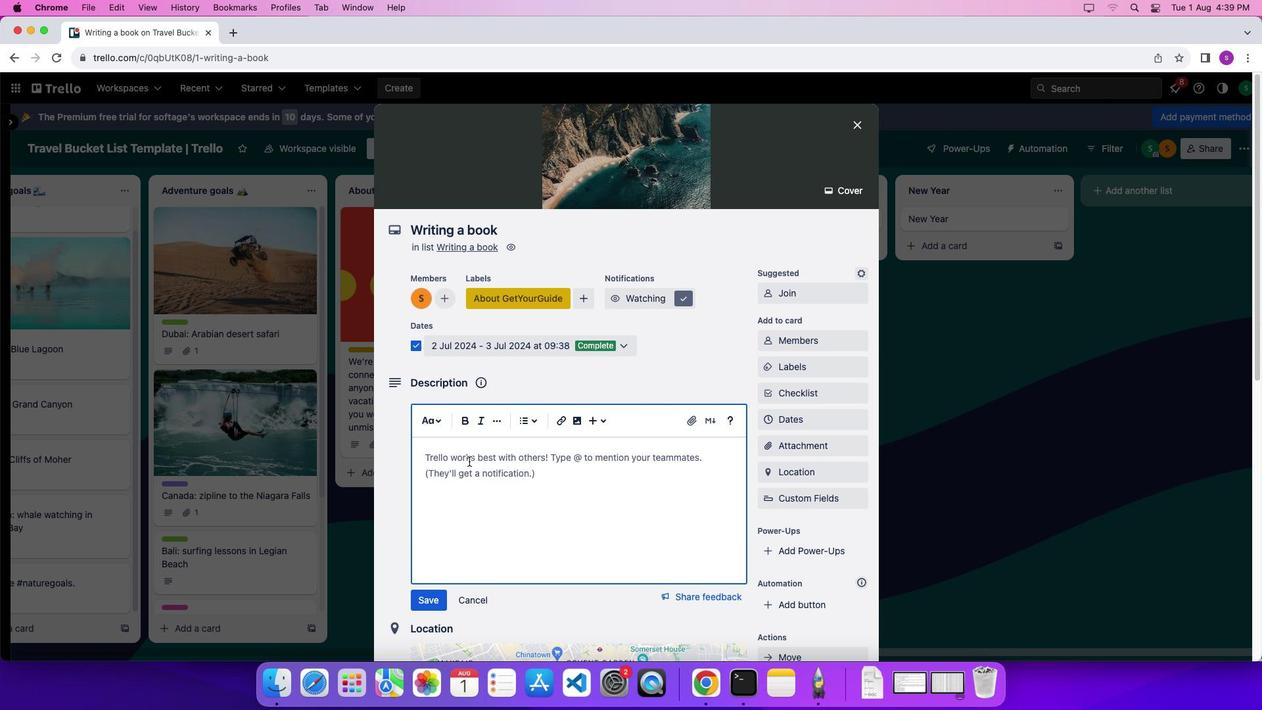 
Action: Mouse pressed left at (468, 461)
Screenshot: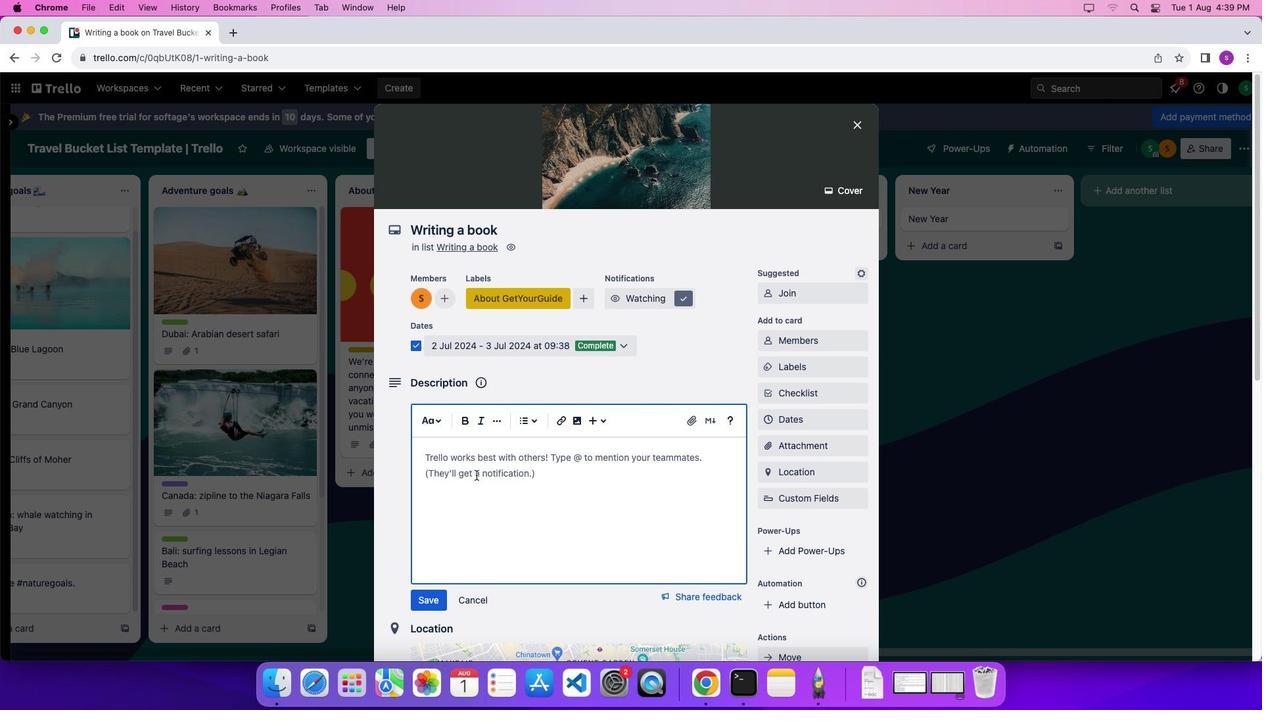
Action: Mouse moved to (476, 475)
Screenshot: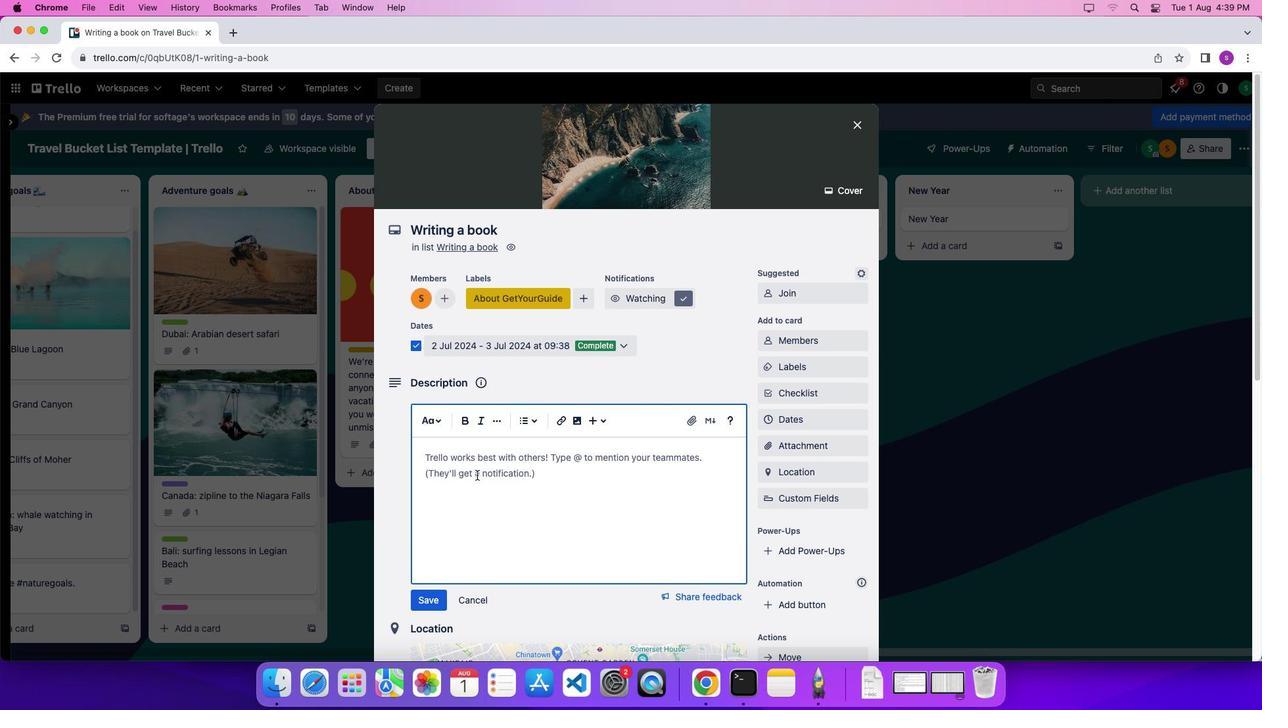
Action: Mouse pressed left at (476, 475)
Screenshot: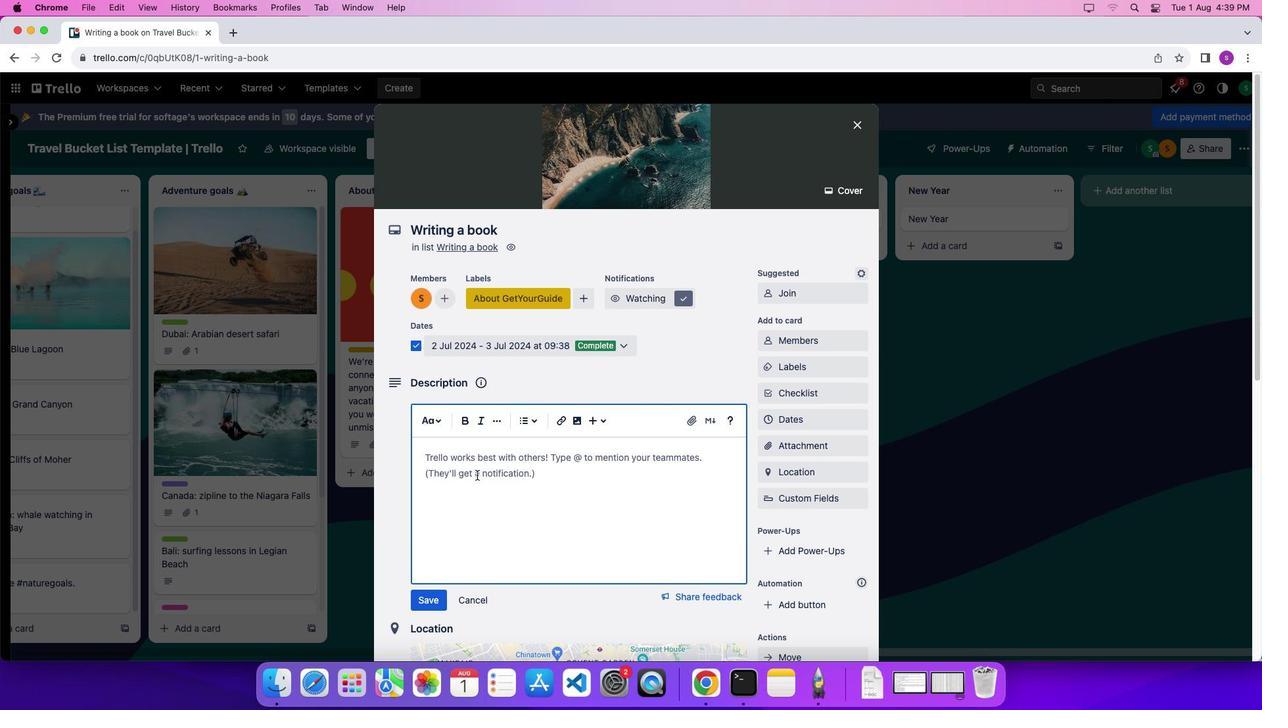 
Action: Key pressed Key.shift'W''h''e''t''h''e''r'Key.spaceKey.shift'I''t'"'"'s'Key.space'a''n'Key.space'e''p''i''c'Key.space'n''o''v''e''l'Key.space'a'Key.space'c''h''i''l''d''r''e''n'Key.space'b''o''o''k'','Key.space'w''e'Key.space'h''a''v''e'Key.space'g''o''t'Key.space'y''o''u'Key.space'c''o''v''e''r''e''d'Key.space'w''i''t''h'Key.space'a'Key.space'r'Key.backspace't''e''m''p''l''a''t''e'Key.space't''h''a''t'Key.space'c''a''n'Key.space'h''e''l''p'Key.space'y''o''u'Key.space'a''l''o''n''e''.'
Screenshot: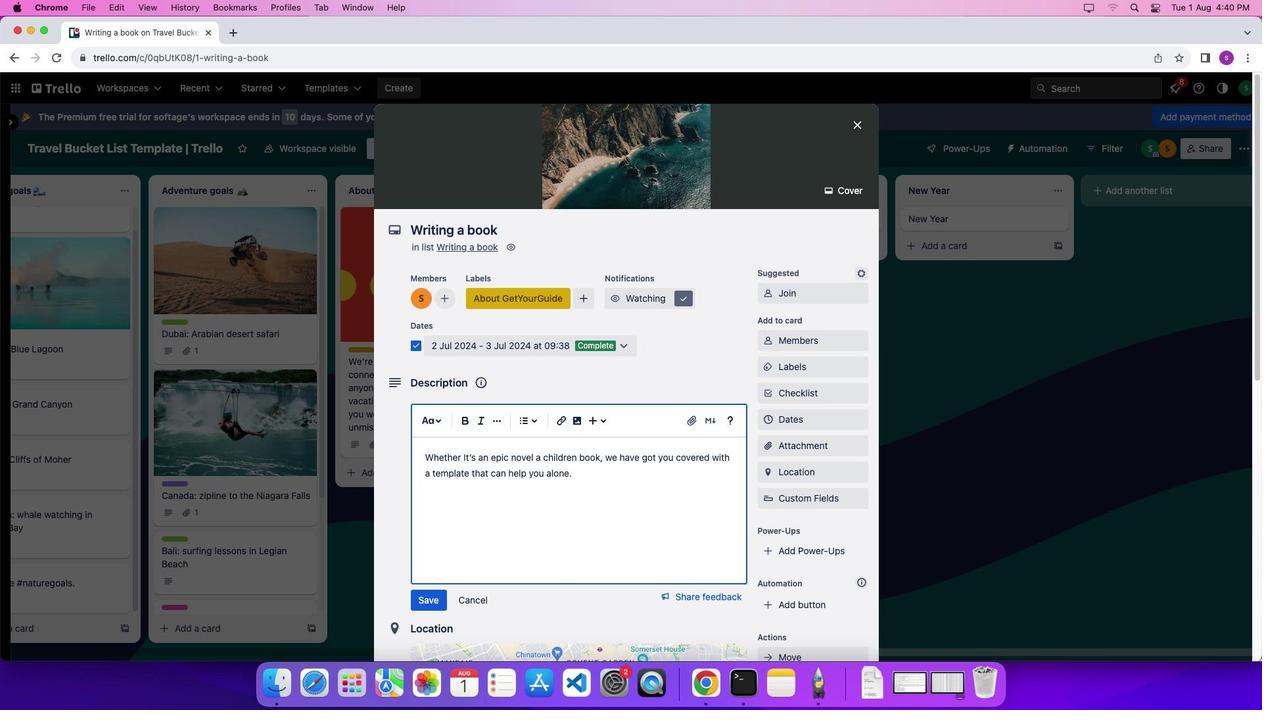 
Action: Mouse moved to (589, 477)
Screenshot: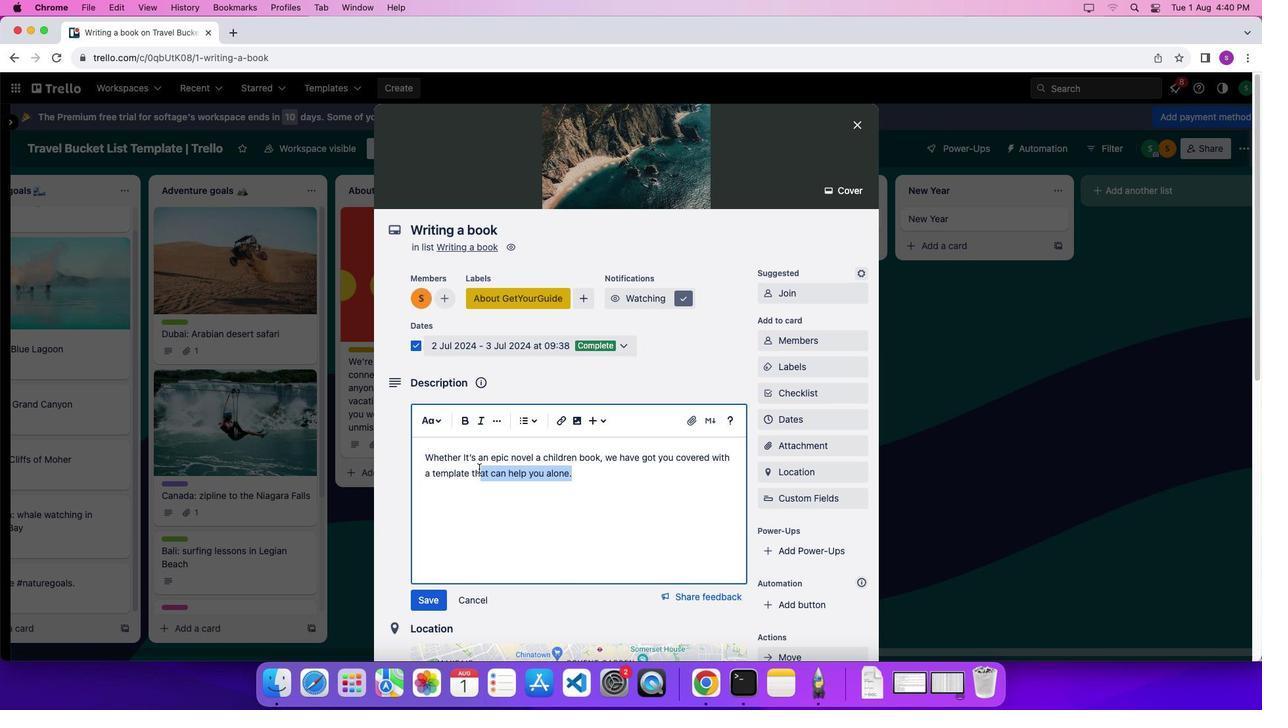 
Action: Mouse pressed left at (589, 477)
Screenshot: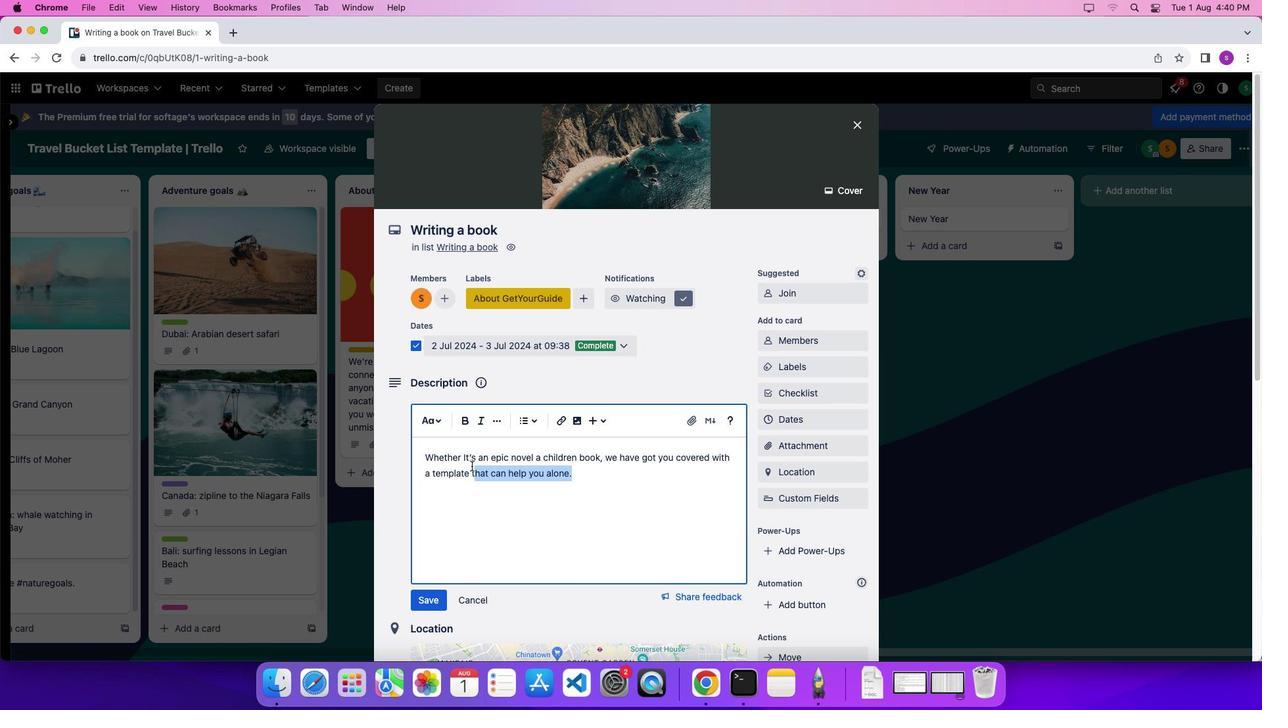 
Action: Mouse moved to (480, 418)
Screenshot: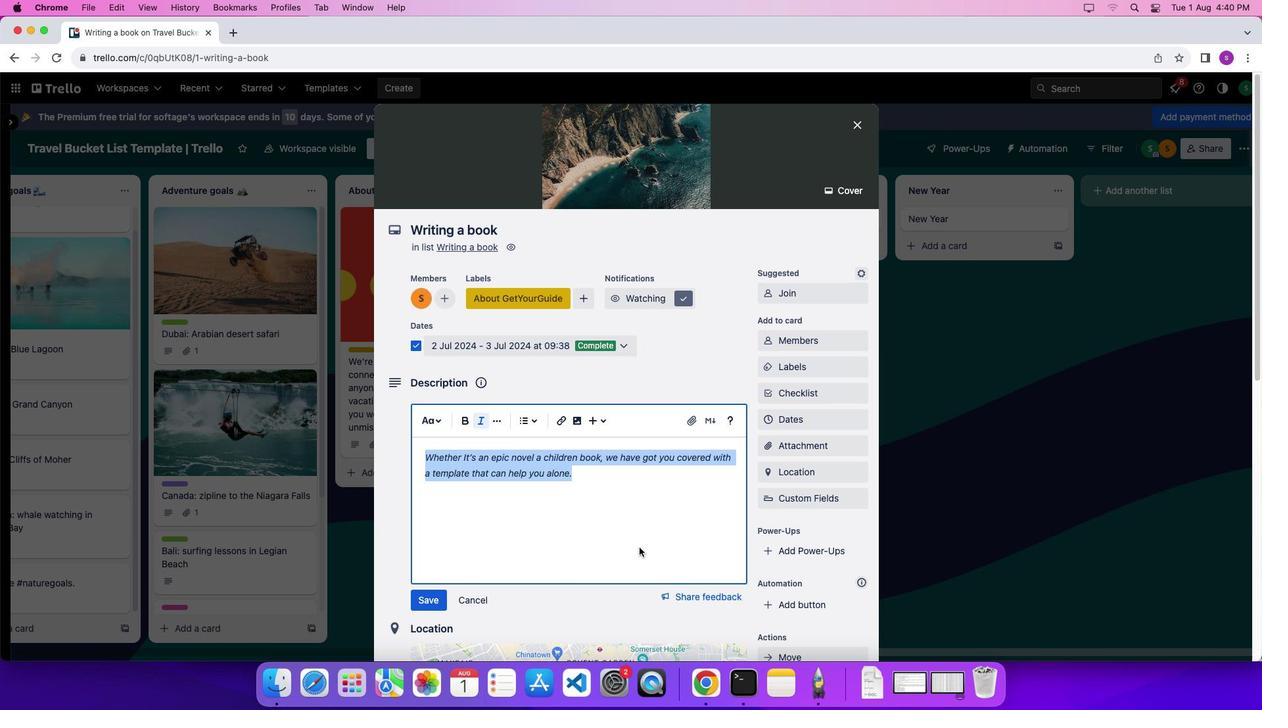 
Action: Mouse pressed left at (480, 418)
Screenshot: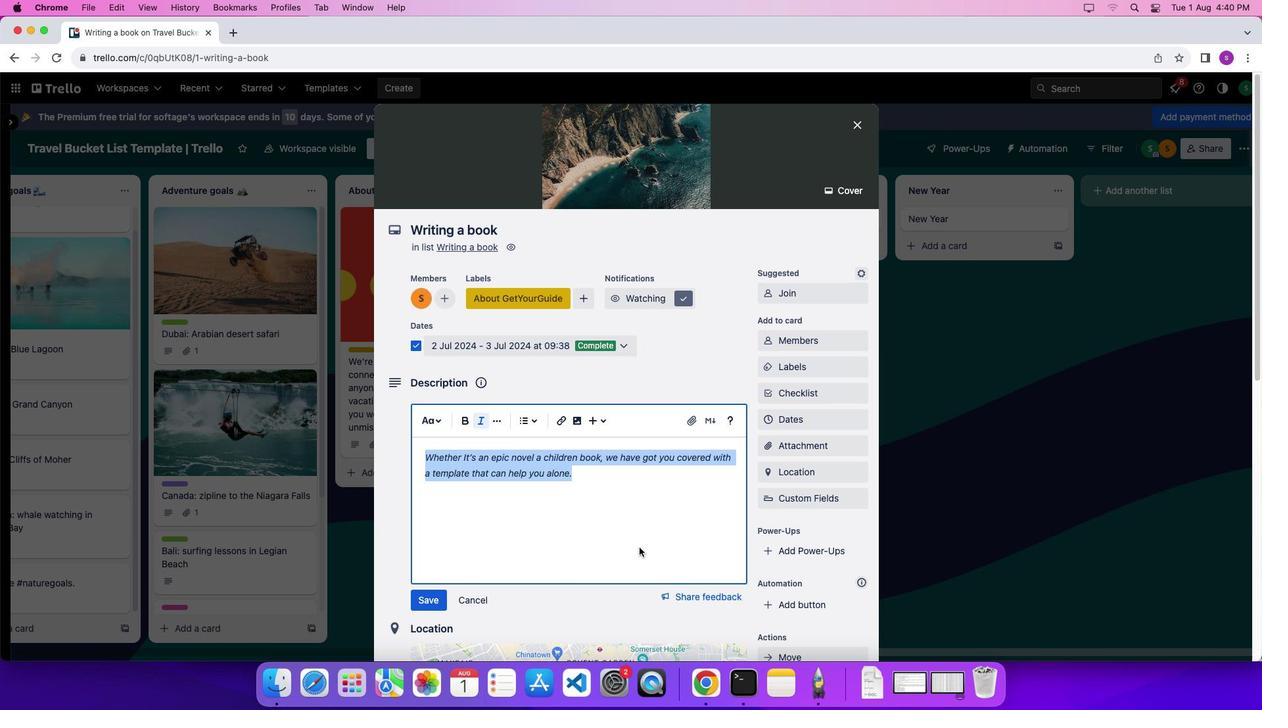 
Action: Mouse moved to (648, 477)
Screenshot: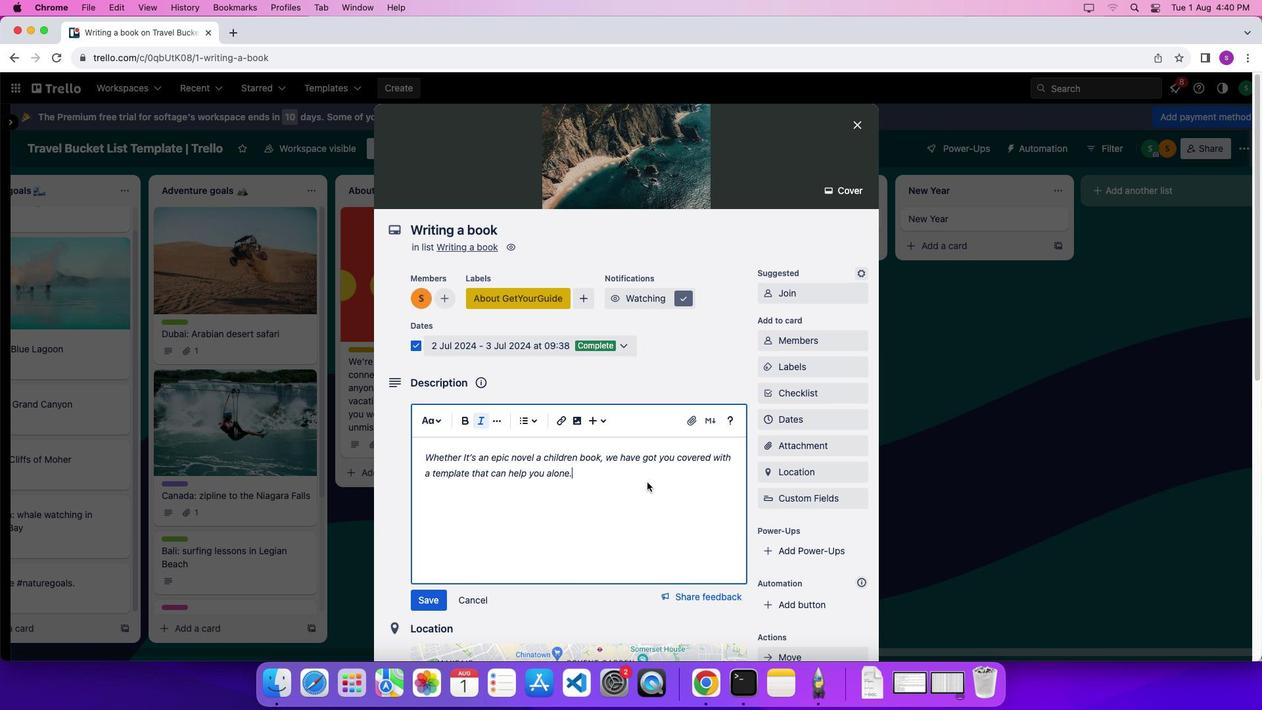 
Action: Mouse pressed left at (648, 477)
Screenshot: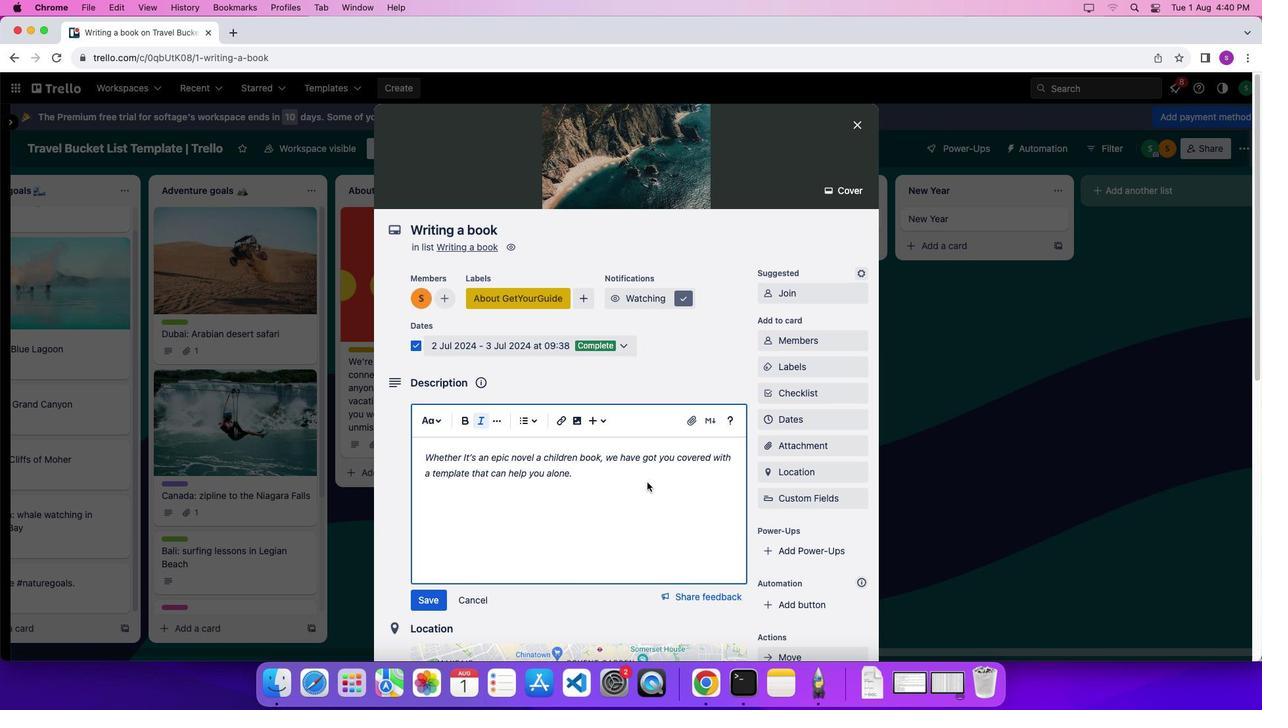 
Action: Mouse moved to (647, 482)
Screenshot: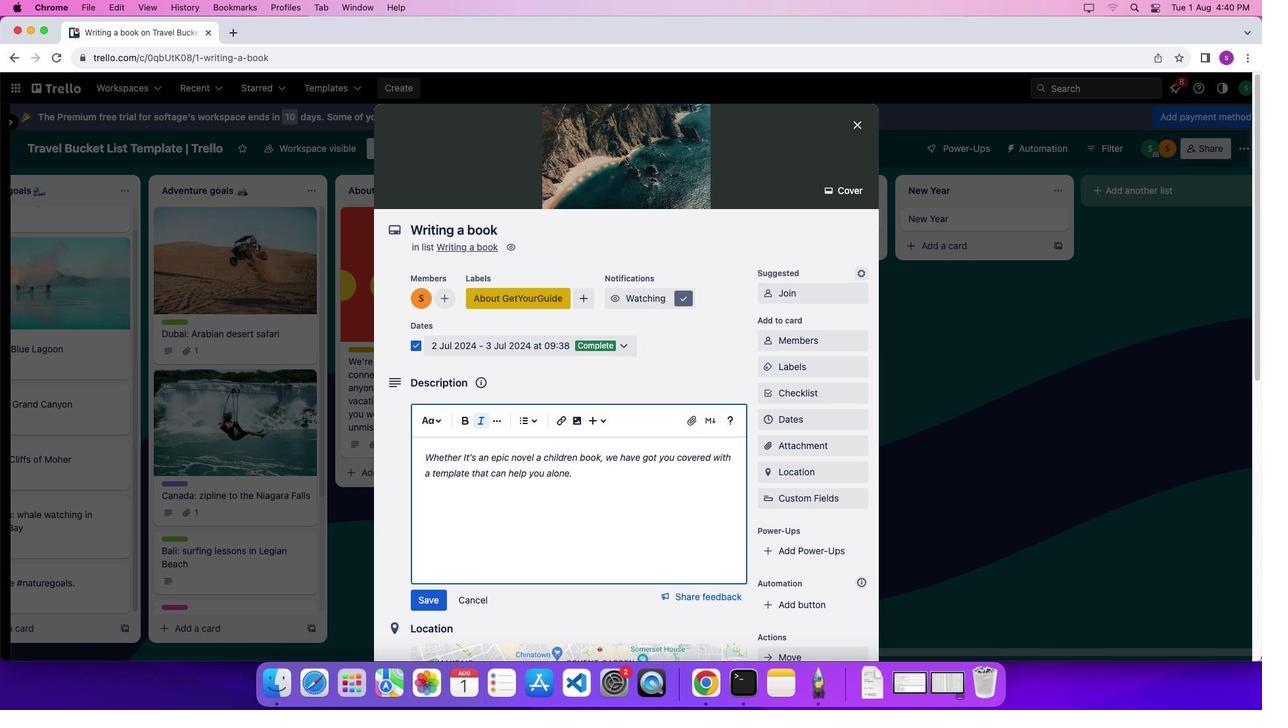 
Action: Key pressed Key.enterKey.shift'W''e'Key.space'h''a''v''e'Key.space'a''n'Key.space'o''u''t''s''t''a''n''d''i''n''g'Key.space'p''r''o''p''o''s''a''l'Key.space't''h''a''t'Key.space'w''i''l''l'Key.space'h''e''l''p'Key.space'y''o''u'Key.space's''t''a''n''d'Key.space'o''u''t''.'
Screenshot: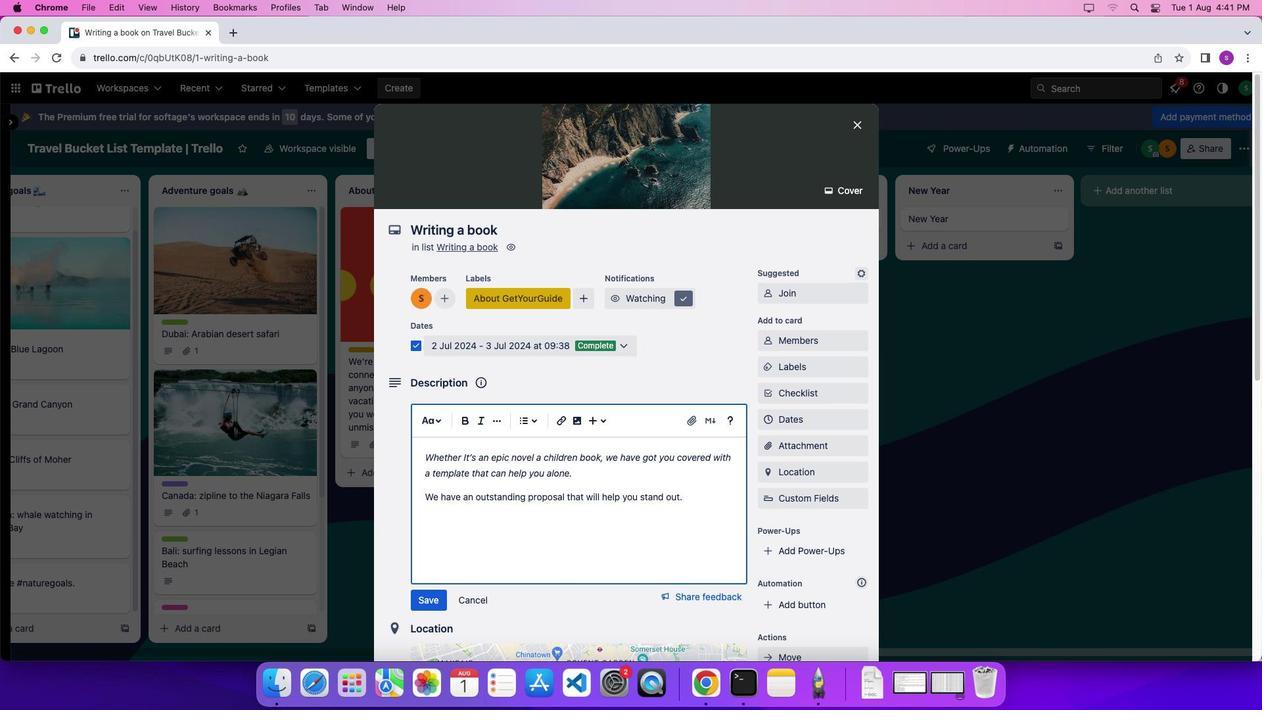 
Action: Mouse moved to (700, 502)
Screenshot: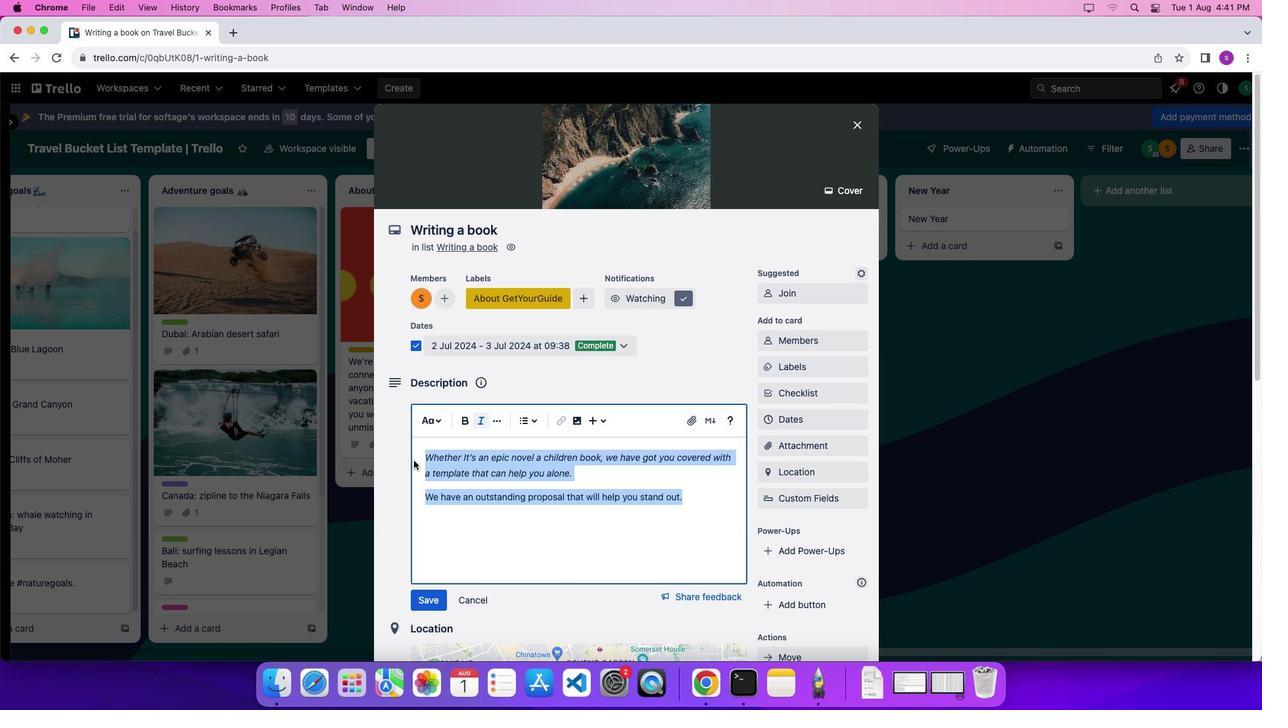 
Action: Mouse pressed left at (700, 502)
Screenshot: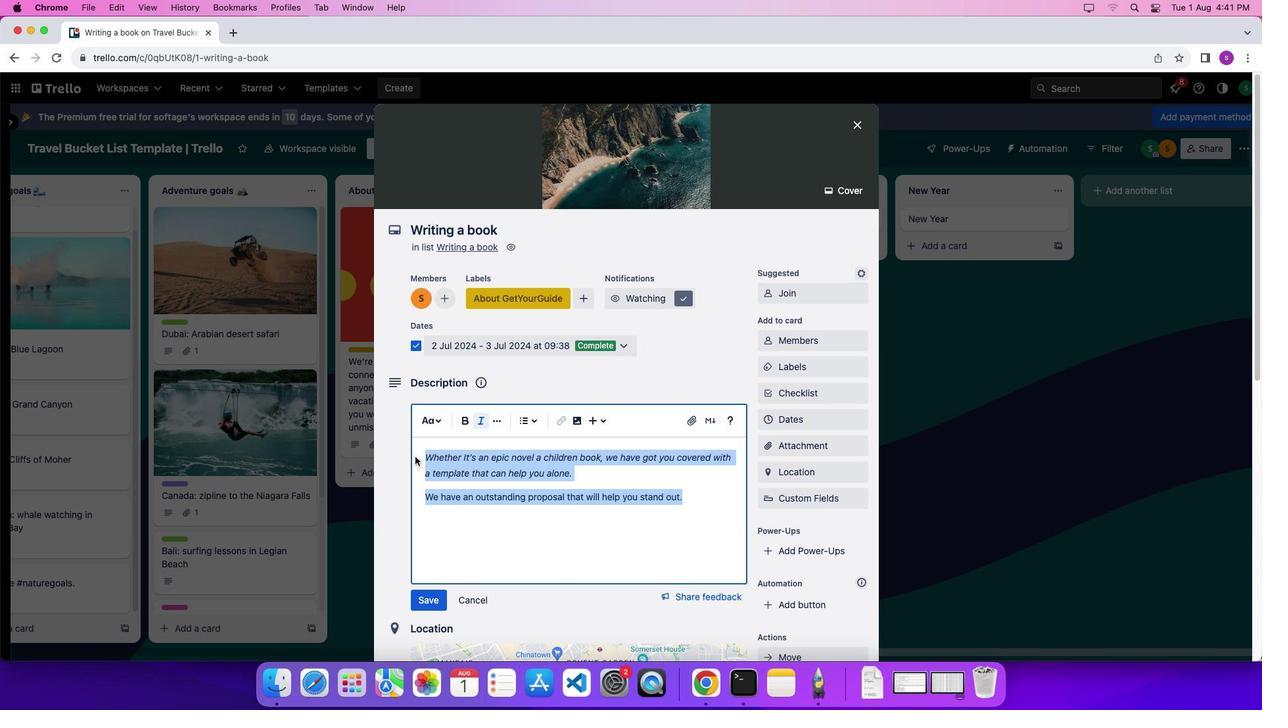 
Action: Mouse moved to (425, 422)
Screenshot: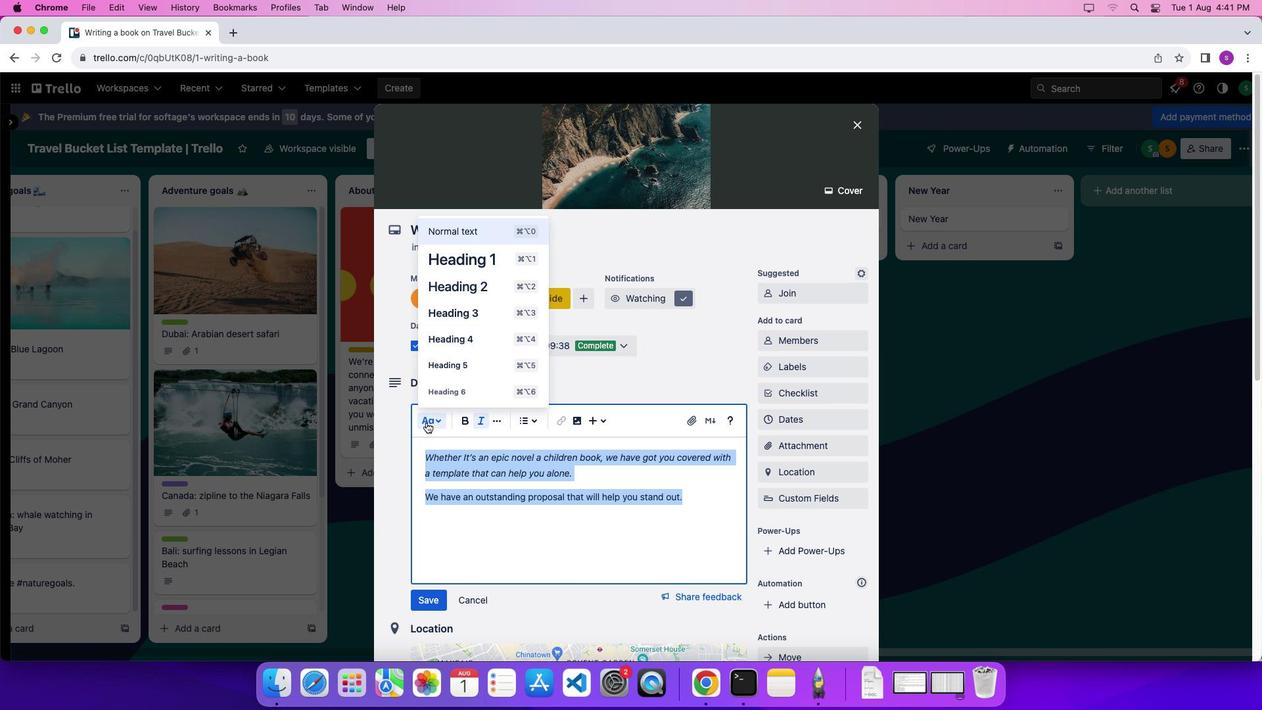 
Action: Mouse pressed left at (425, 422)
Screenshot: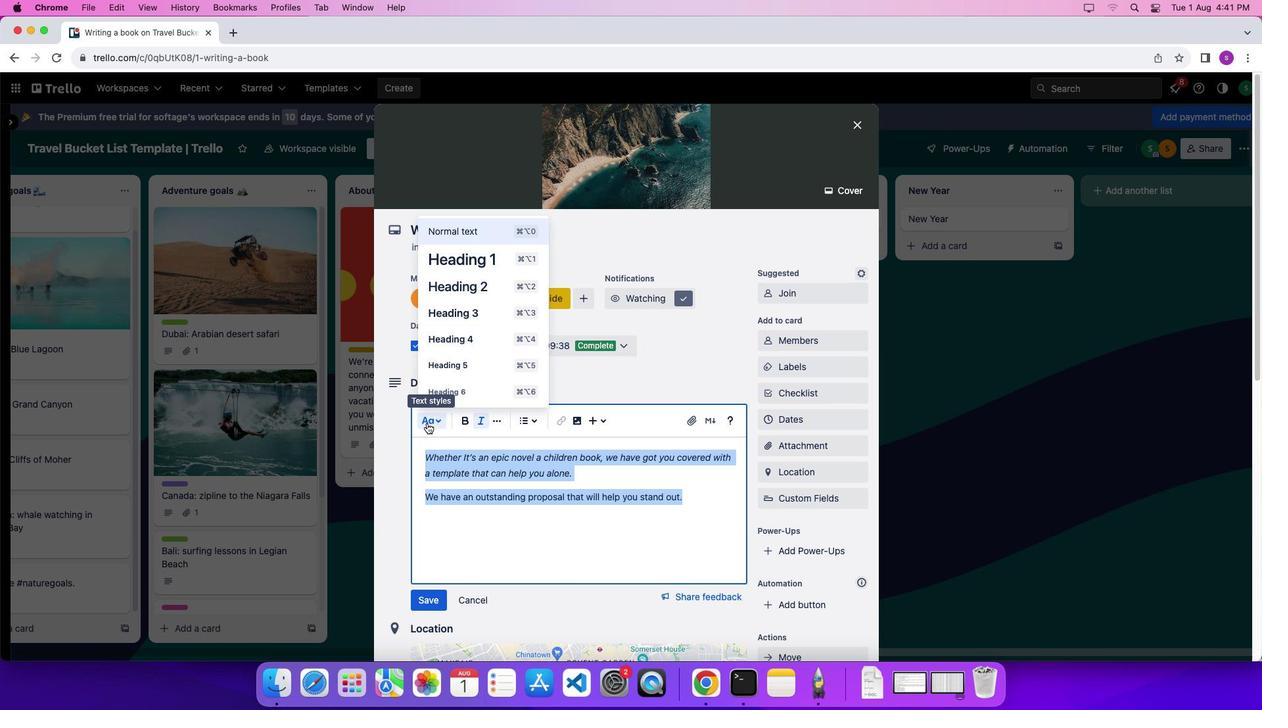 
Action: Mouse moved to (457, 316)
Screenshot: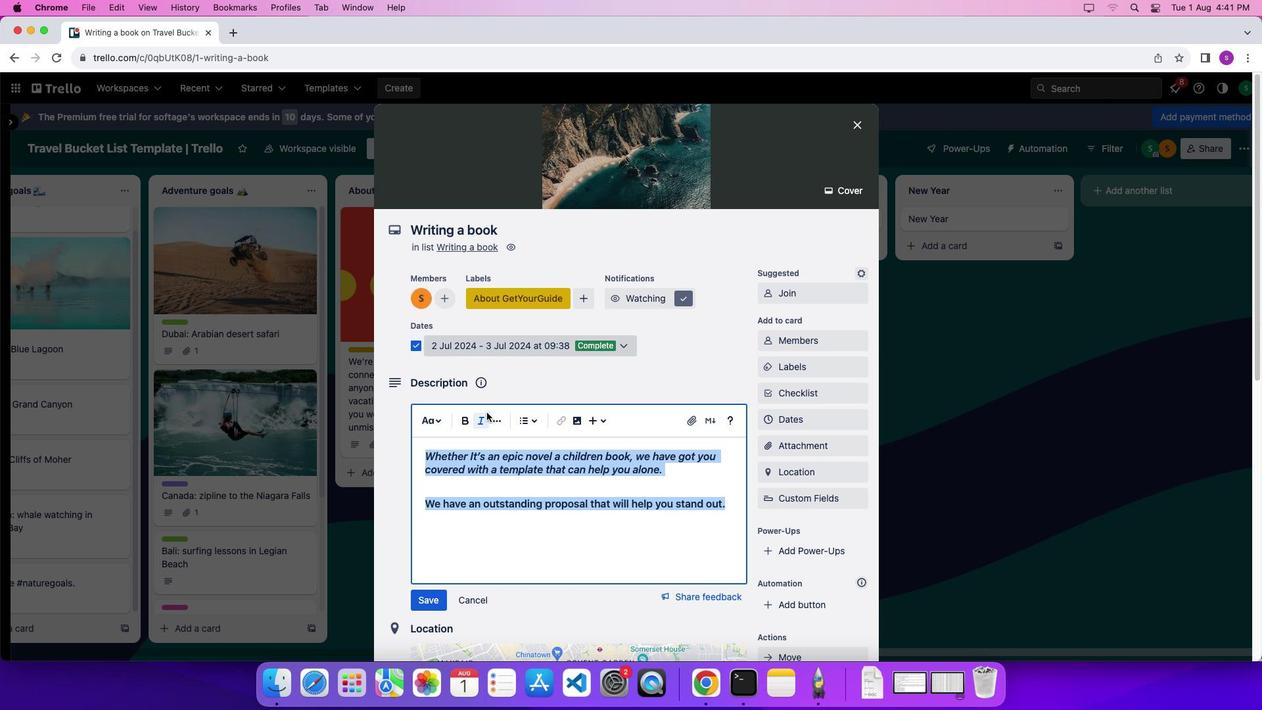 
Action: Mouse pressed left at (457, 316)
Screenshot: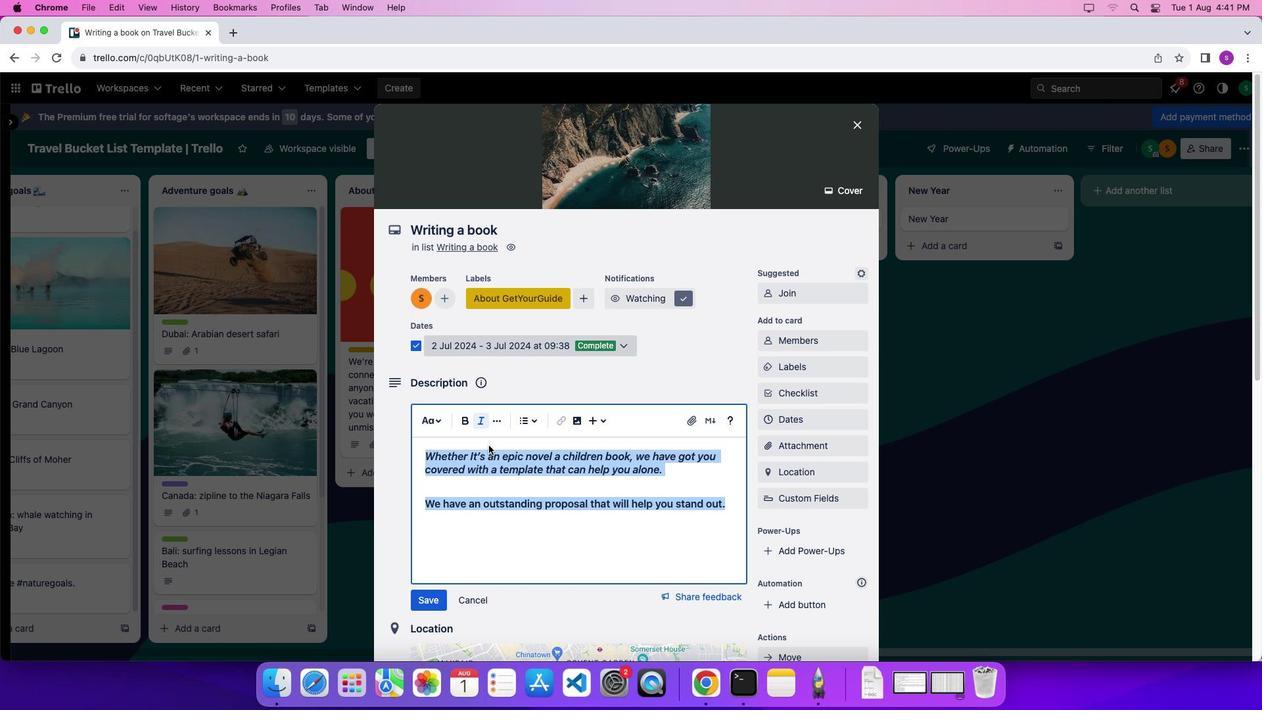 
Action: Mouse moved to (432, 597)
Screenshot: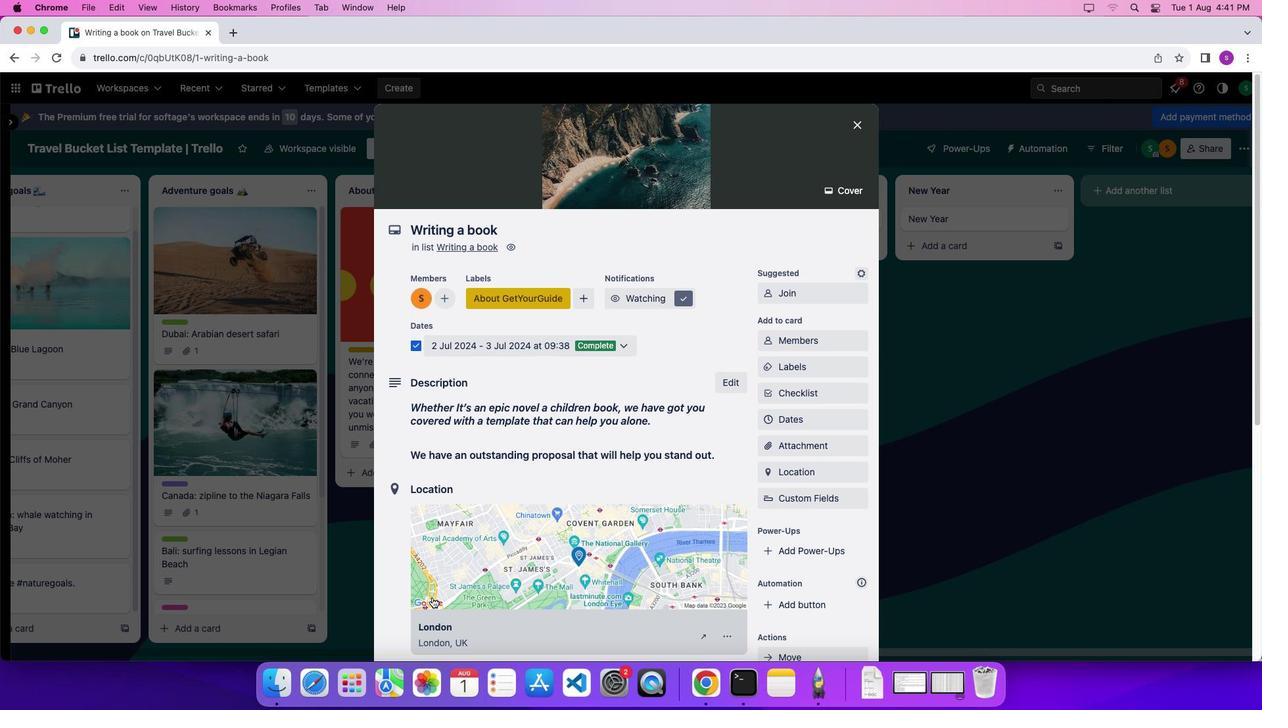 
Action: Mouse pressed left at (432, 597)
Screenshot: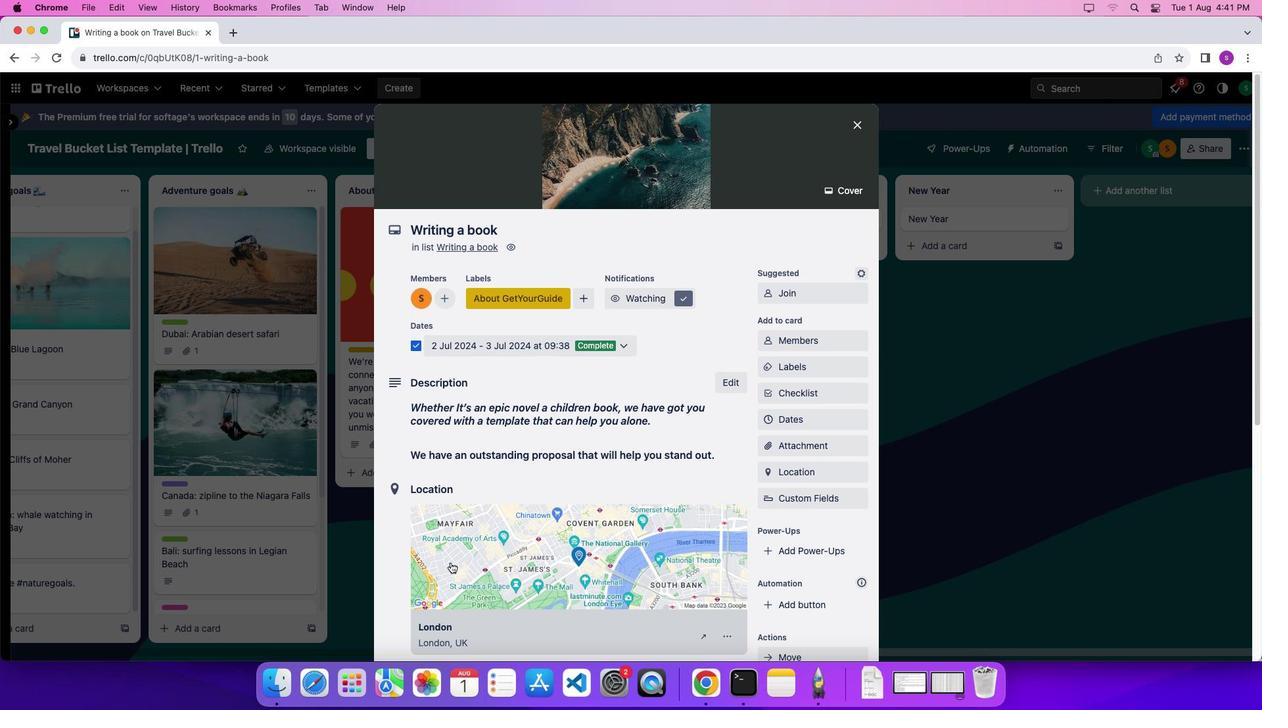 
Action: Mouse moved to (505, 538)
Screenshot: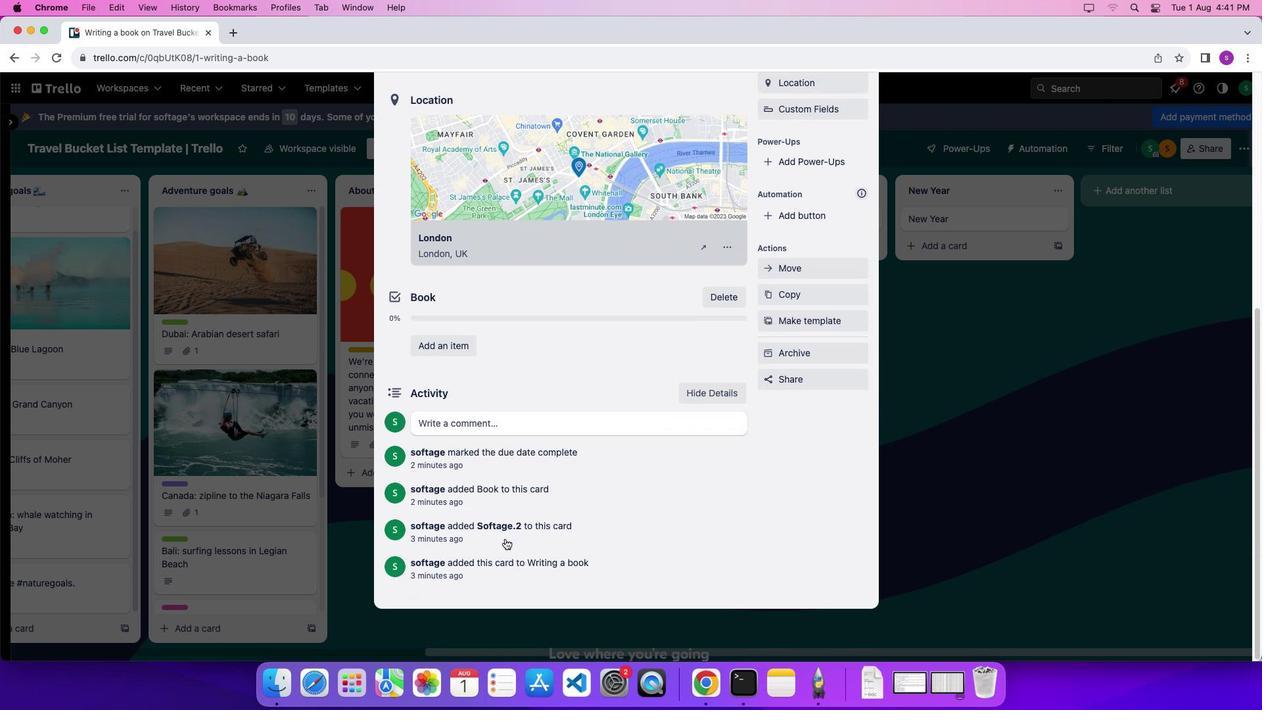 
Action: Mouse scrolled (505, 538) with delta (0, 0)
Screenshot: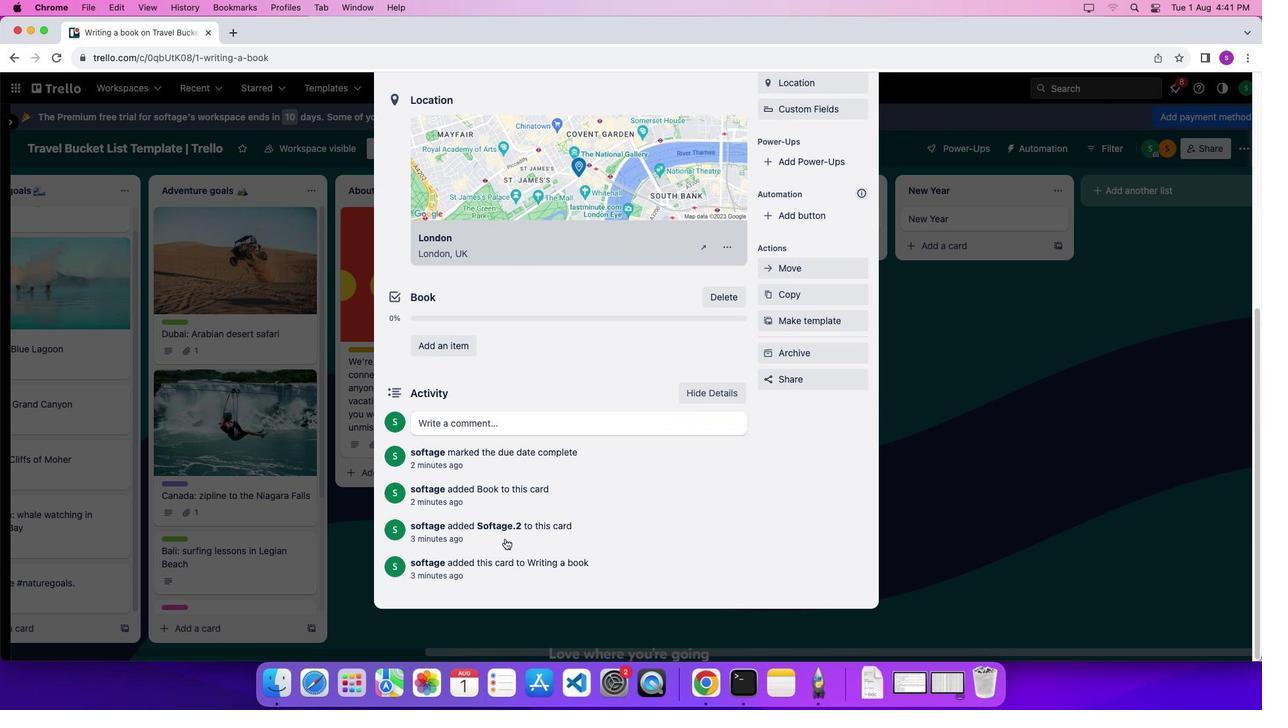 
Action: Mouse scrolled (505, 538) with delta (0, 0)
Screenshot: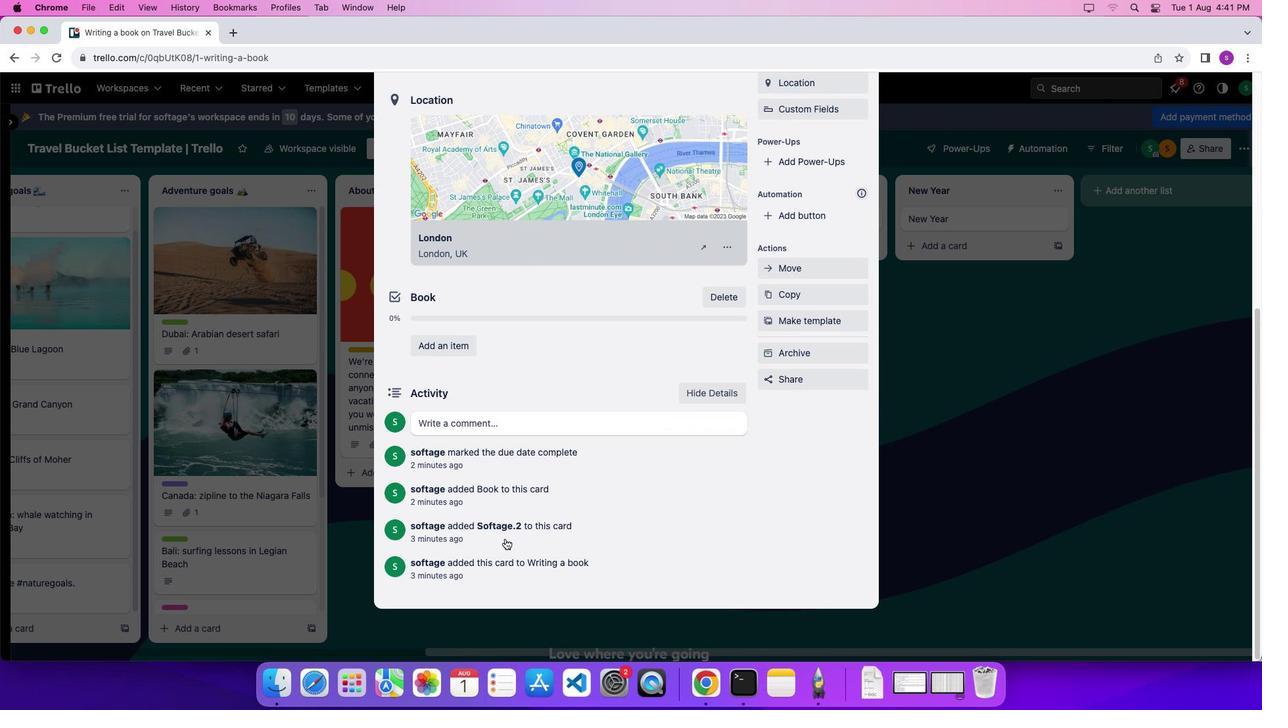 
Action: Mouse scrolled (505, 538) with delta (0, -2)
Screenshot: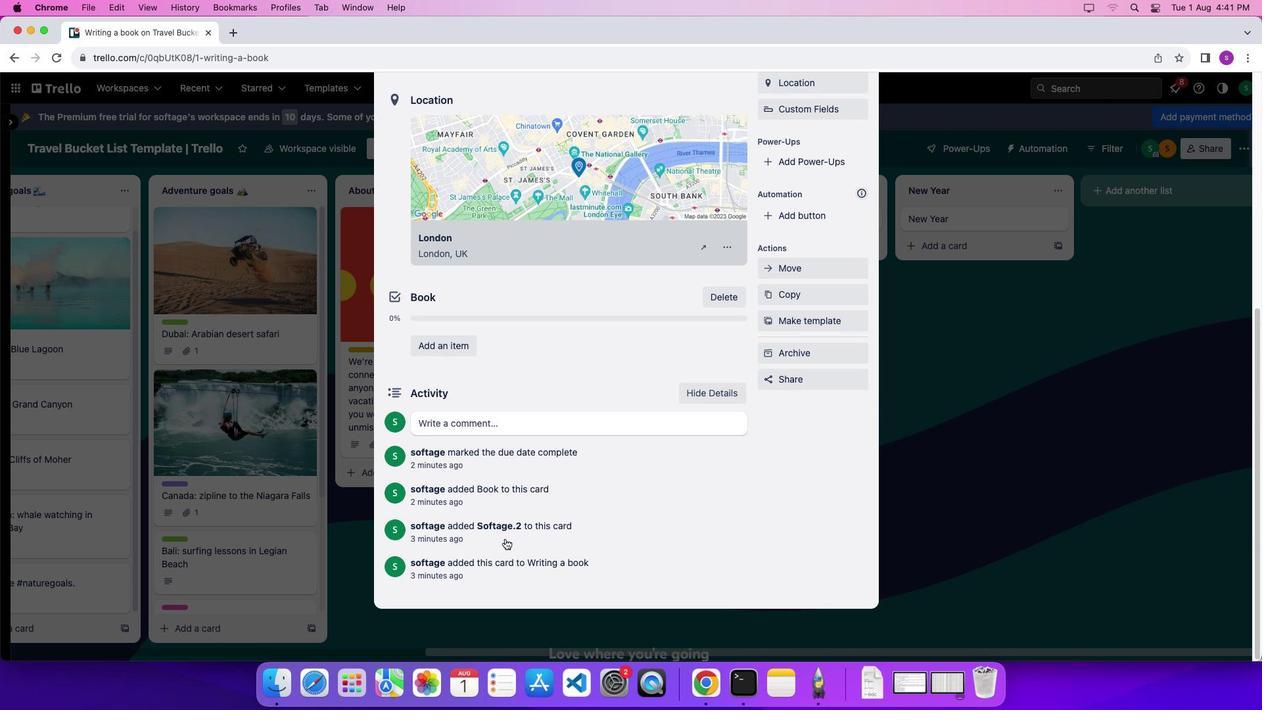 
Action: Mouse scrolled (505, 538) with delta (0, 0)
Screenshot: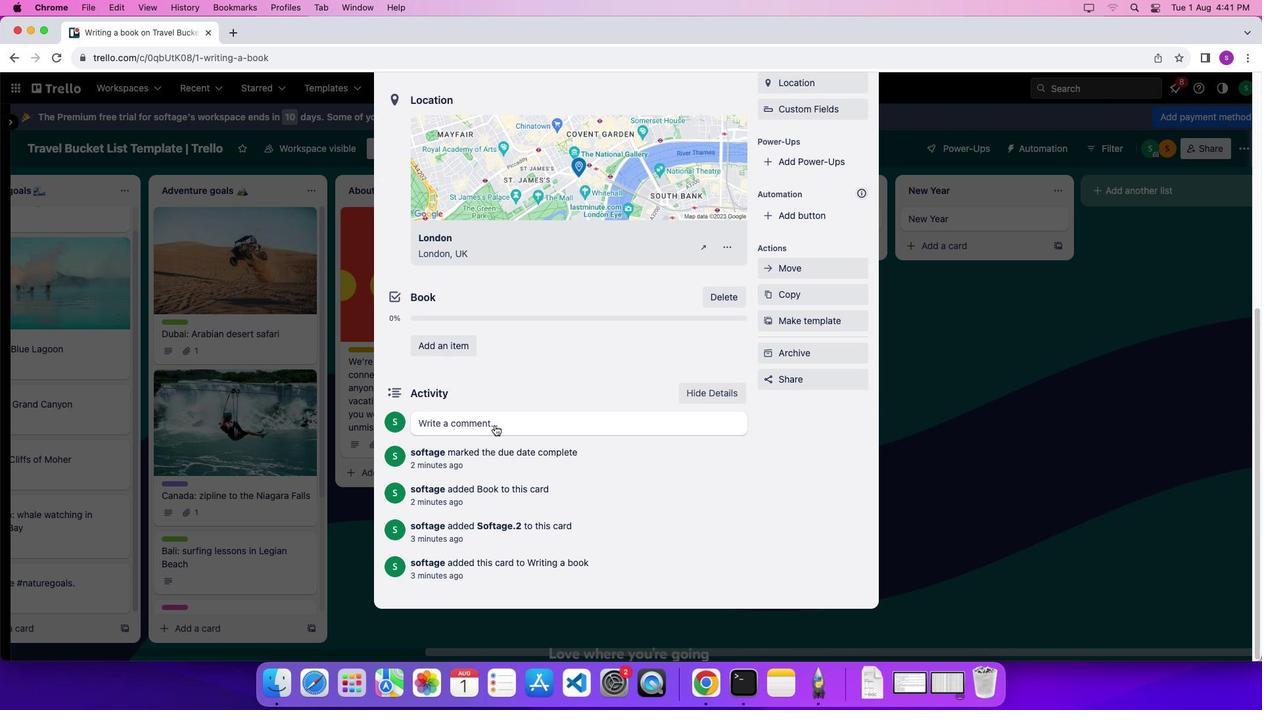 
Action: Mouse scrolled (505, 538) with delta (0, 0)
Screenshot: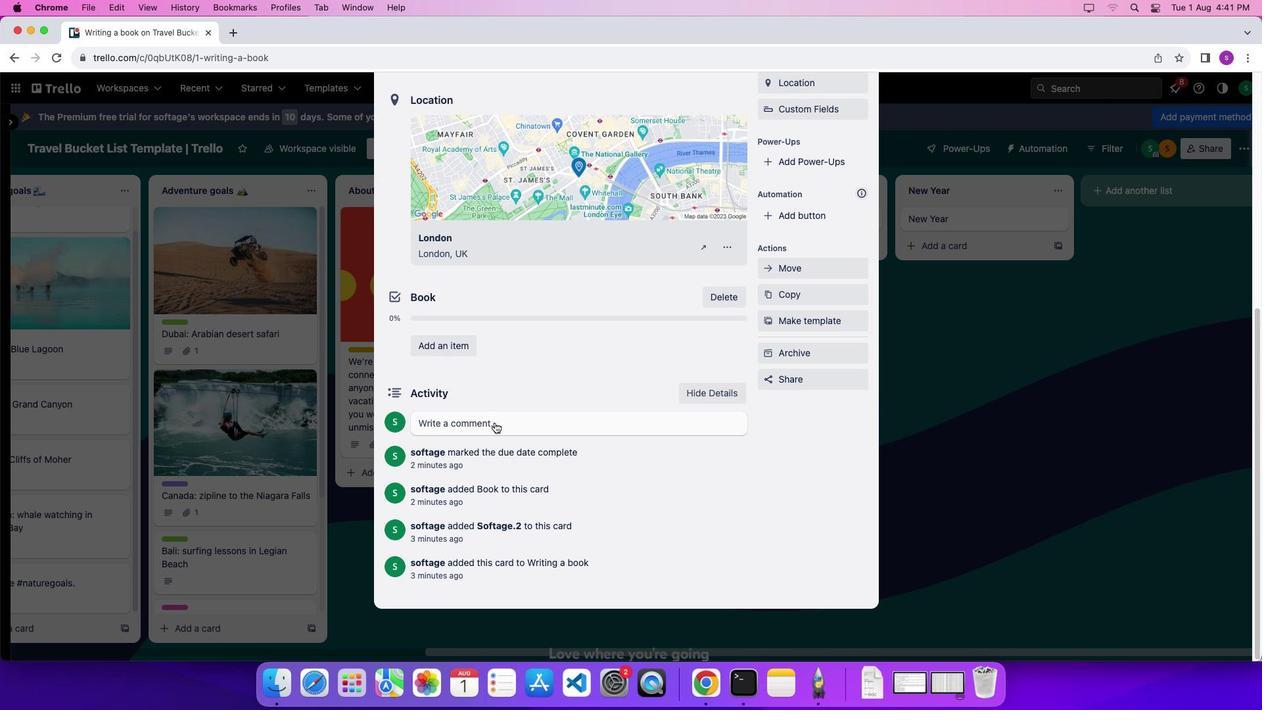
Action: Mouse scrolled (505, 538) with delta (0, -3)
Screenshot: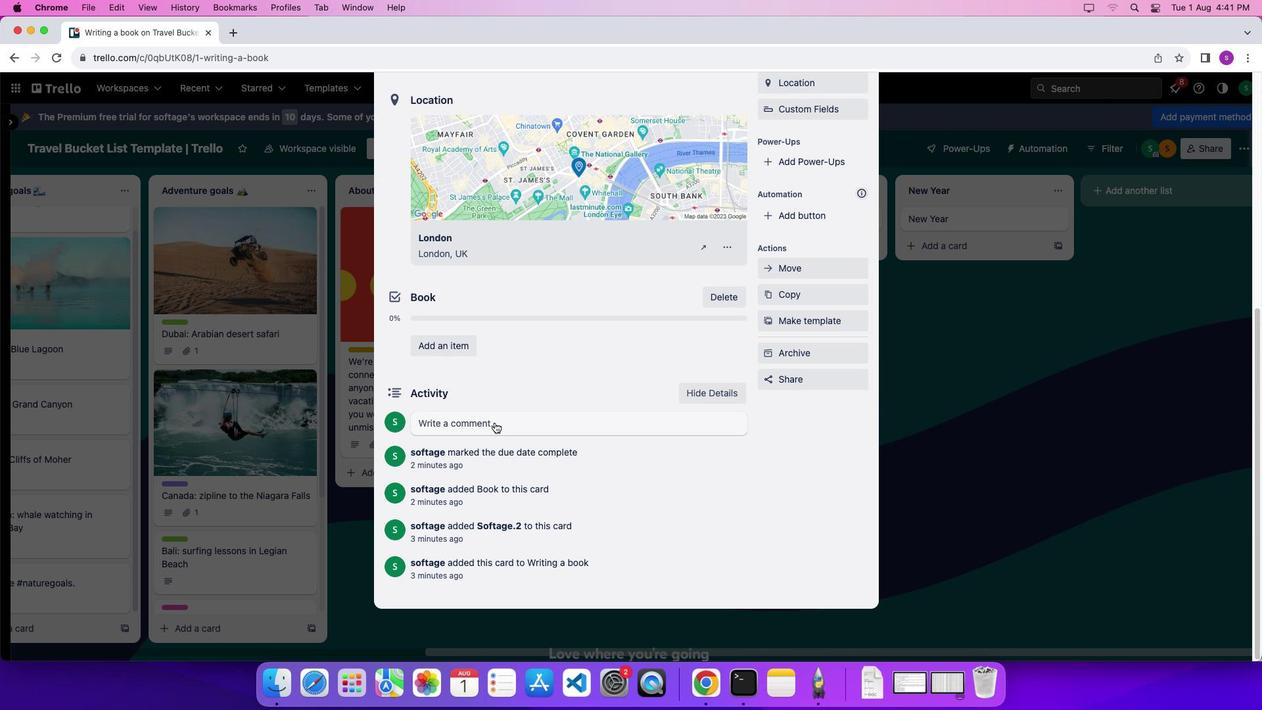 
Action: Mouse moved to (494, 422)
Screenshot: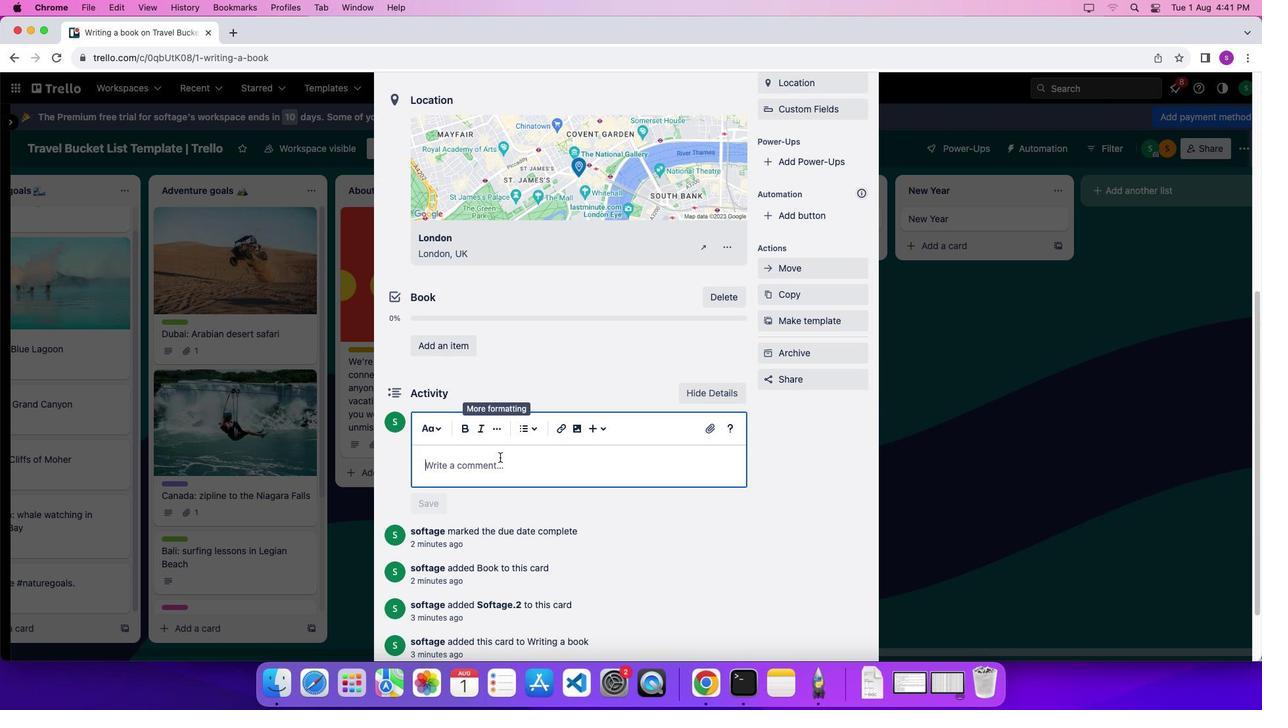 
Action: Mouse pressed left at (494, 422)
Screenshot: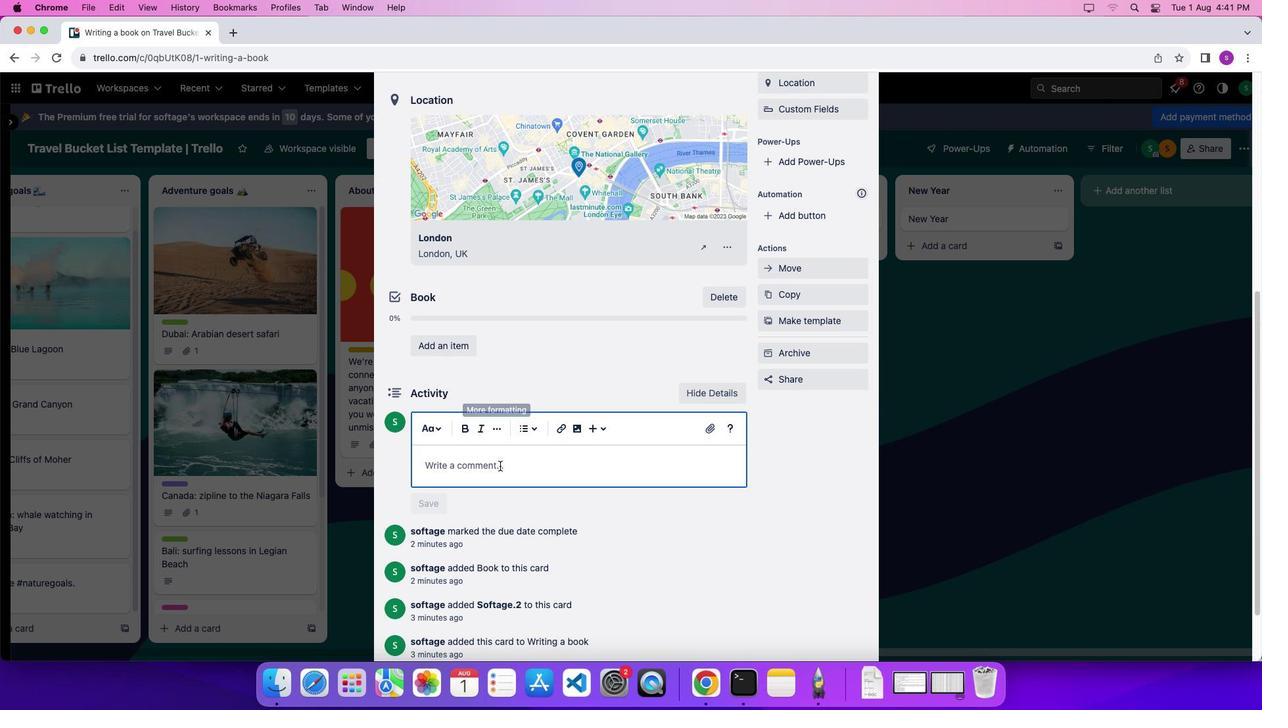 
Action: Mouse moved to (499, 478)
Screenshot: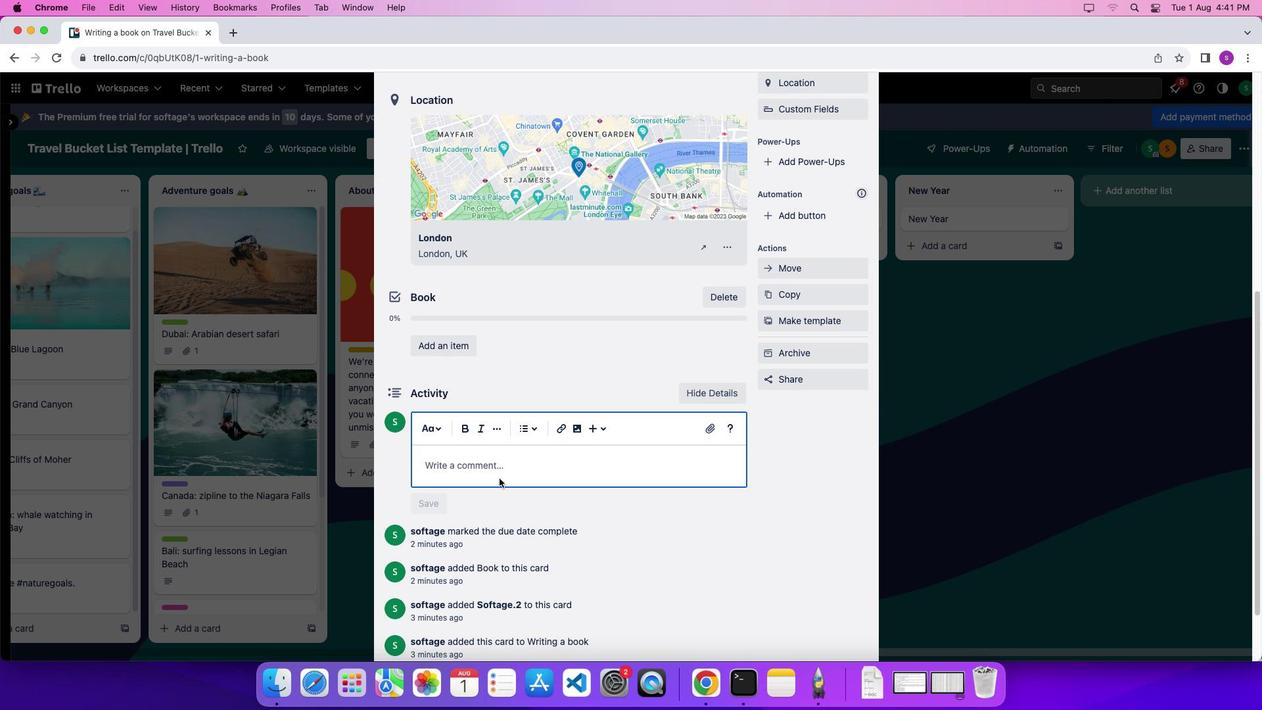 
Action: Mouse pressed left at (499, 478)
Screenshot: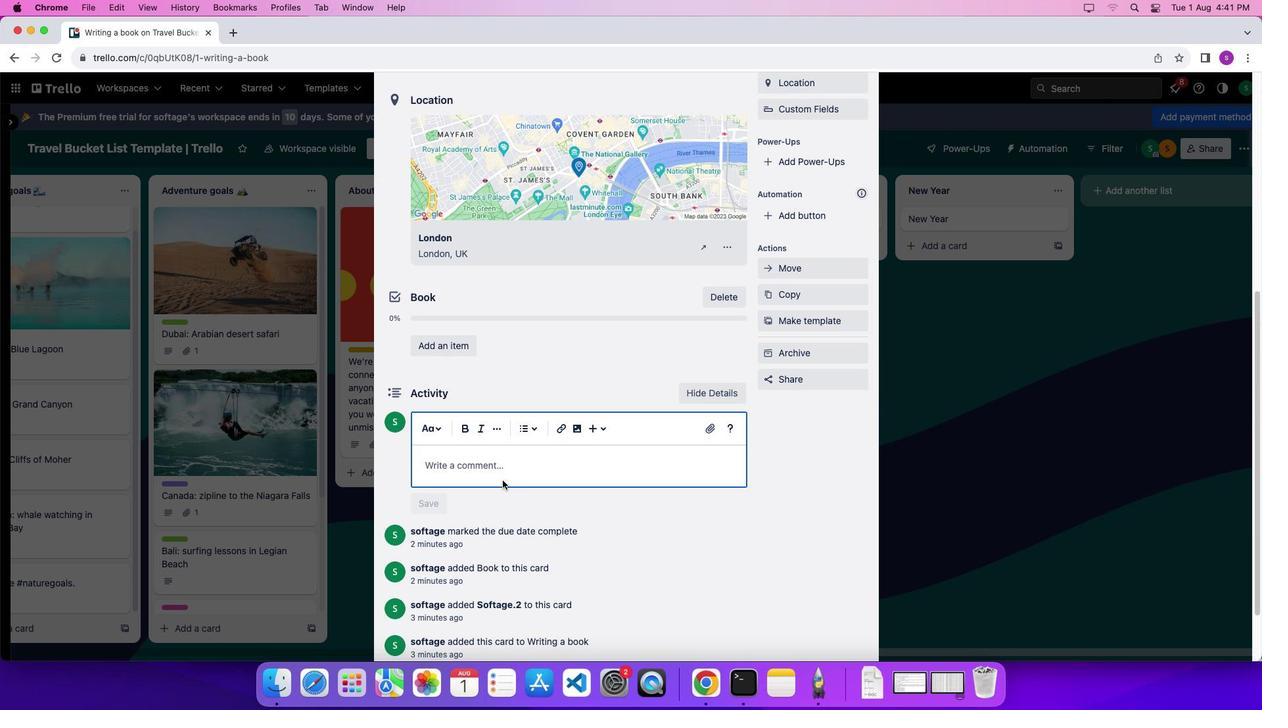 
Action: Mouse moved to (502, 480)
Screenshot: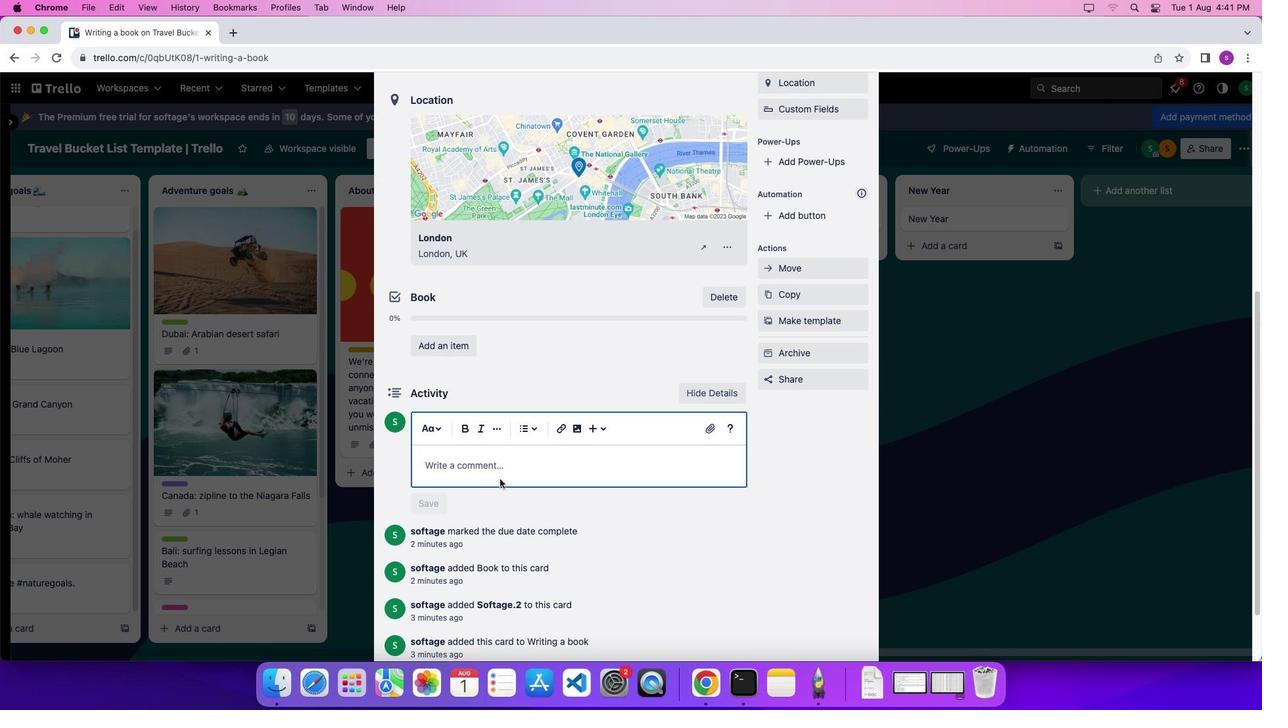 
Action: Mouse pressed left at (502, 480)
